 Task: Concert Posters
Action: Mouse pressed left at (398, 165)
Screenshot: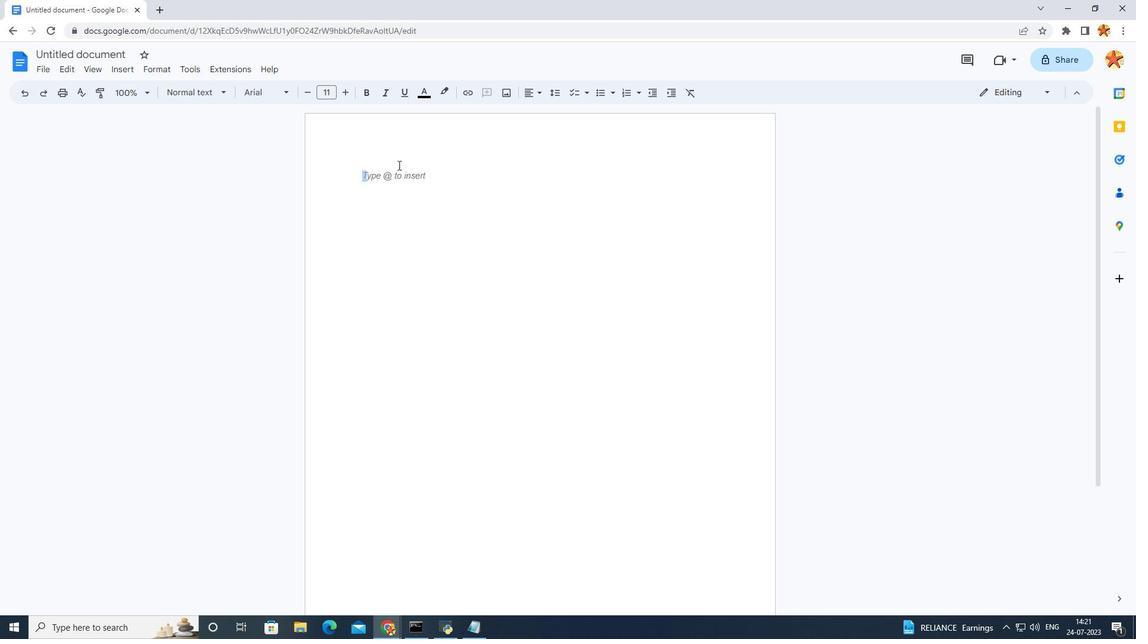 
Action: Mouse moved to (390, 169)
Screenshot: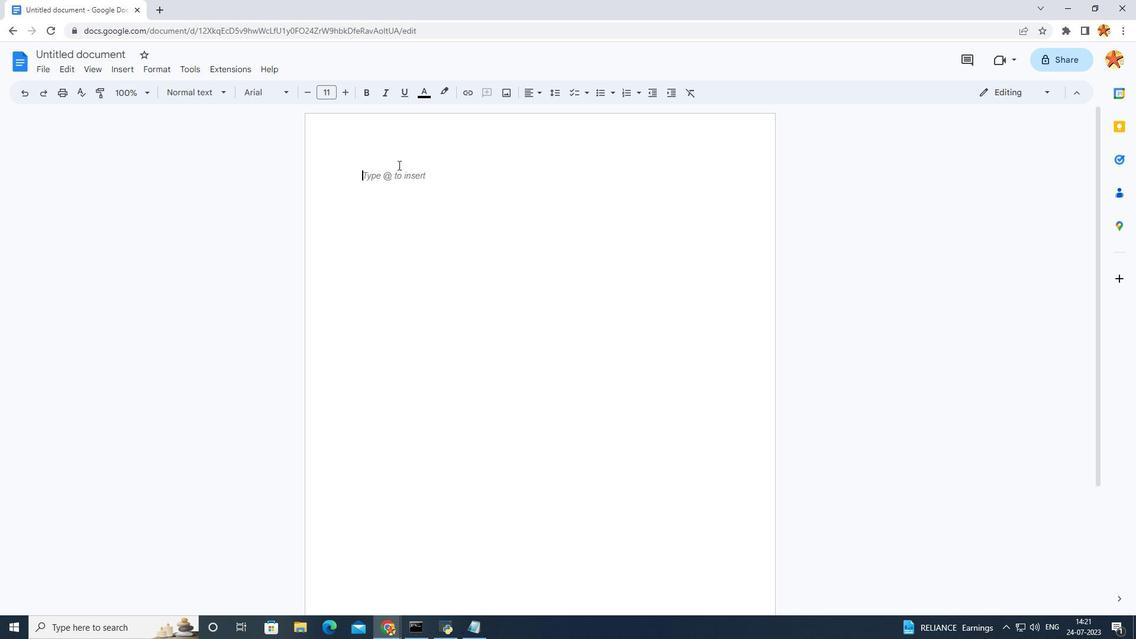 
Action: Key pressed <Key.caps_lock>E<Key.caps_lock>nch<Key.backspace><Key.backspace><Key.backspace><Key.caps_lock>NCHNA<Key.backspace><Key.backspace>ANTING<Key.space>ROCK<Key.space>CONCERT
Screenshot: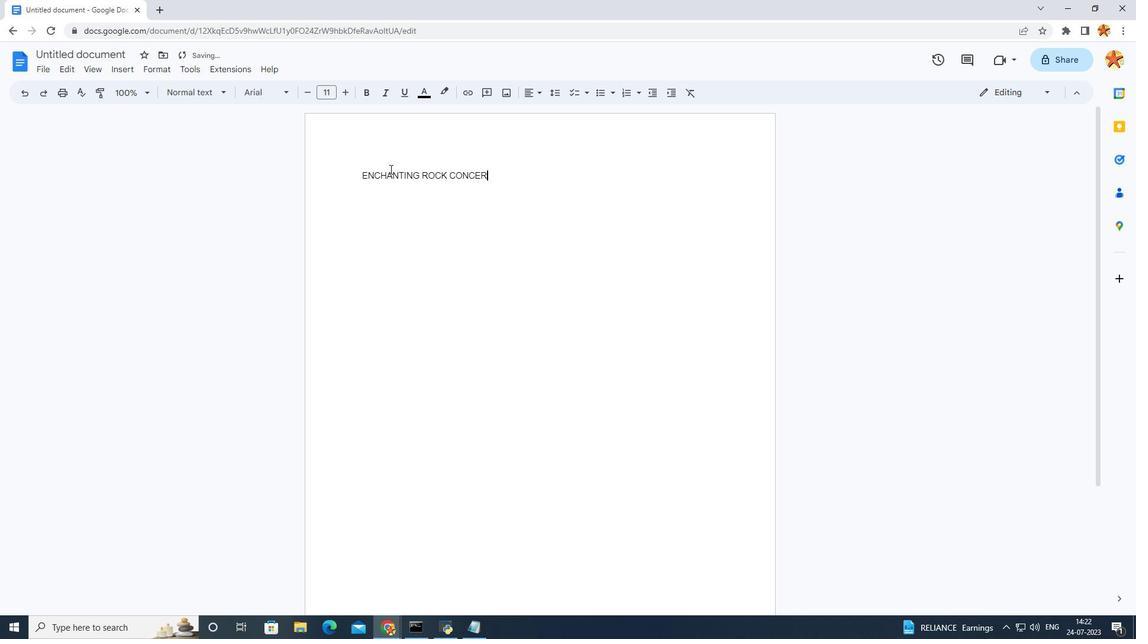 
Action: Mouse moved to (525, 168)
Screenshot: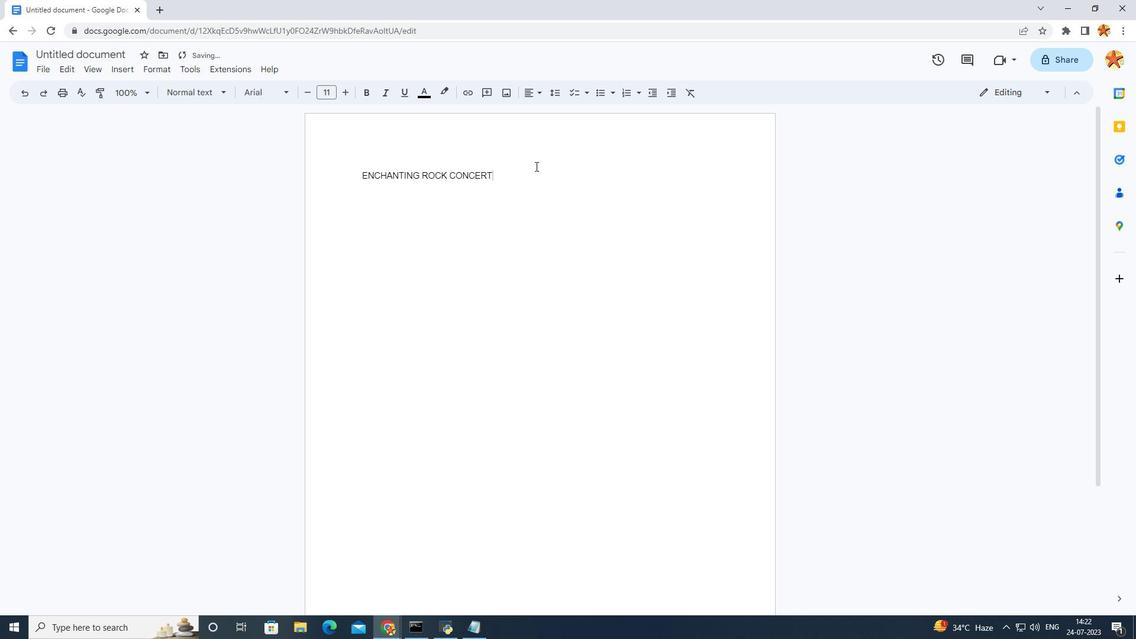 
Action: Mouse pressed left at (531, 168)
Screenshot: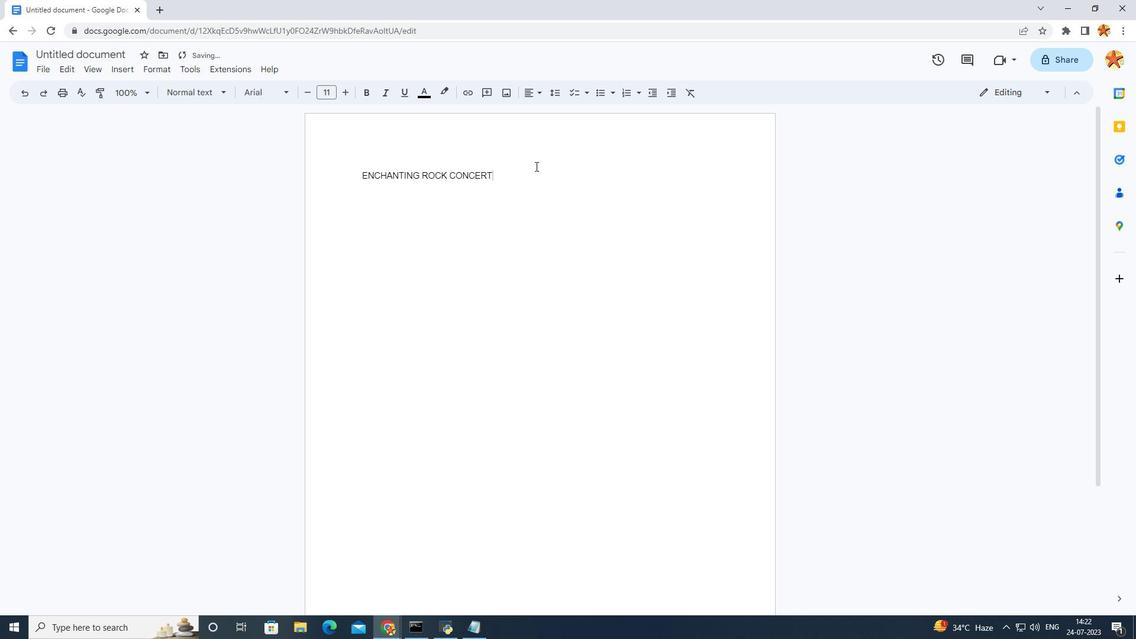 
Action: Mouse moved to (531, 91)
Screenshot: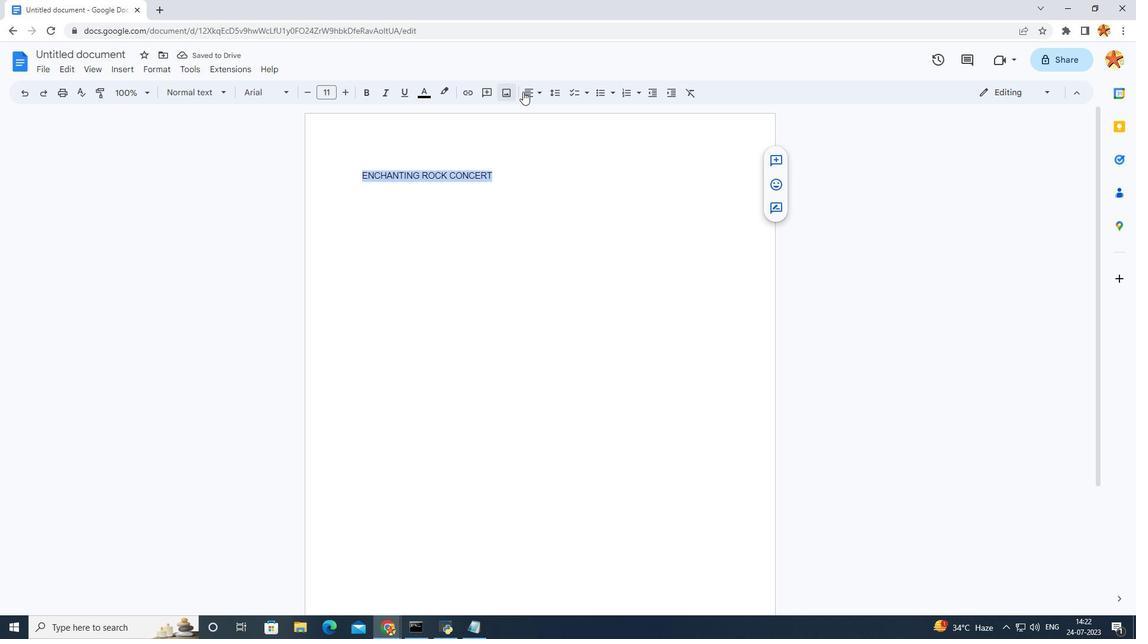
Action: Mouse pressed left at (531, 91)
Screenshot: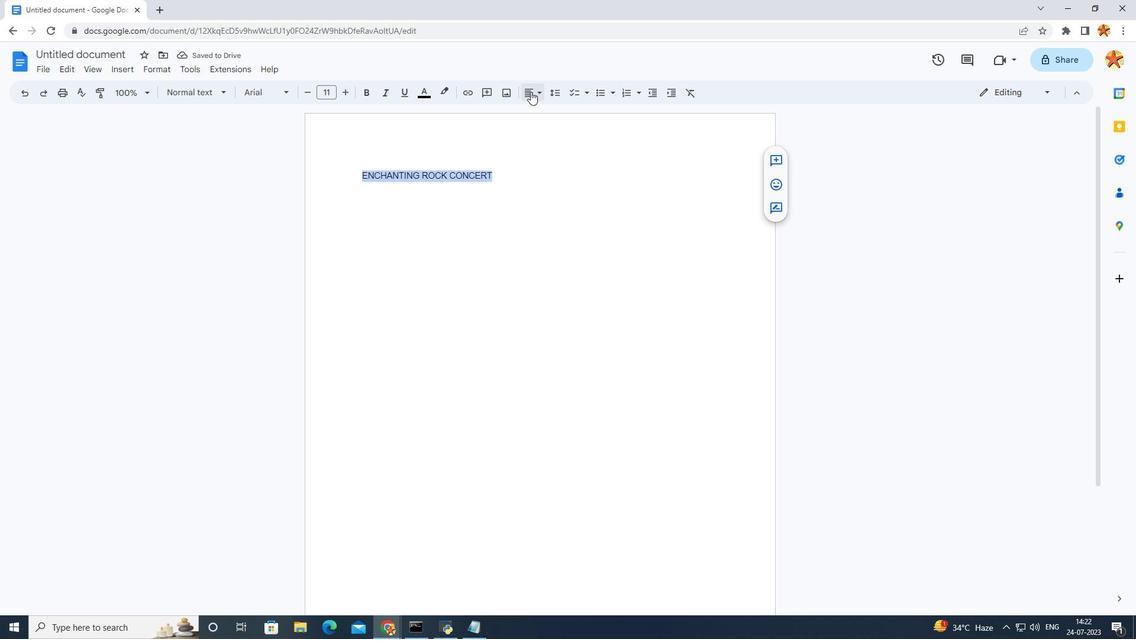 
Action: Mouse moved to (547, 116)
Screenshot: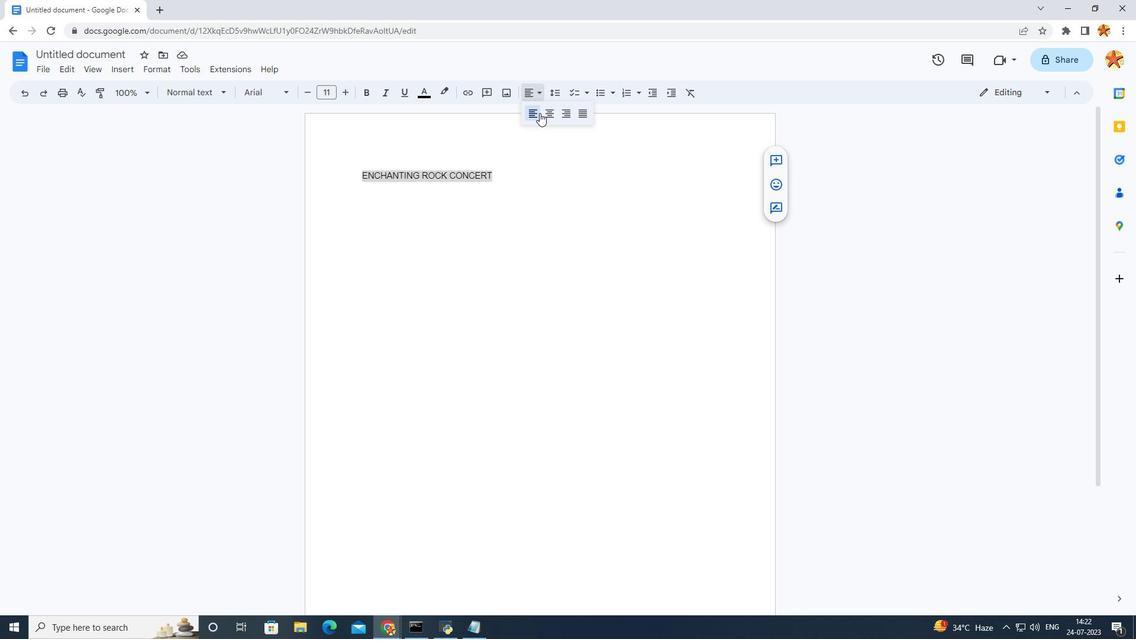 
Action: Mouse pressed left at (547, 116)
Screenshot: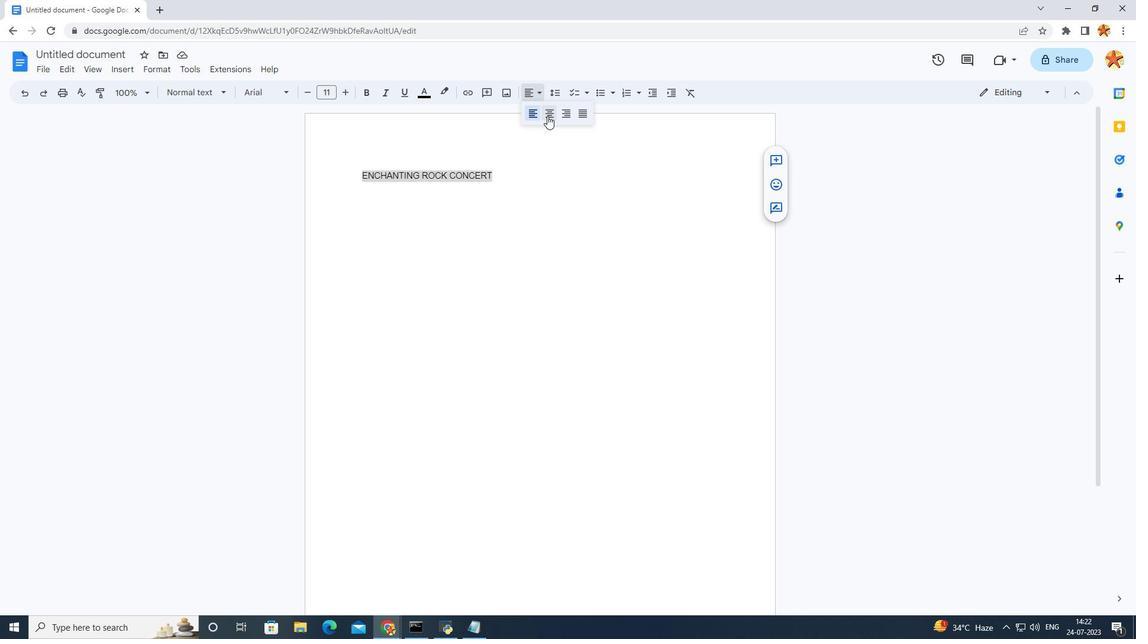 
Action: Mouse moved to (363, 92)
Screenshot: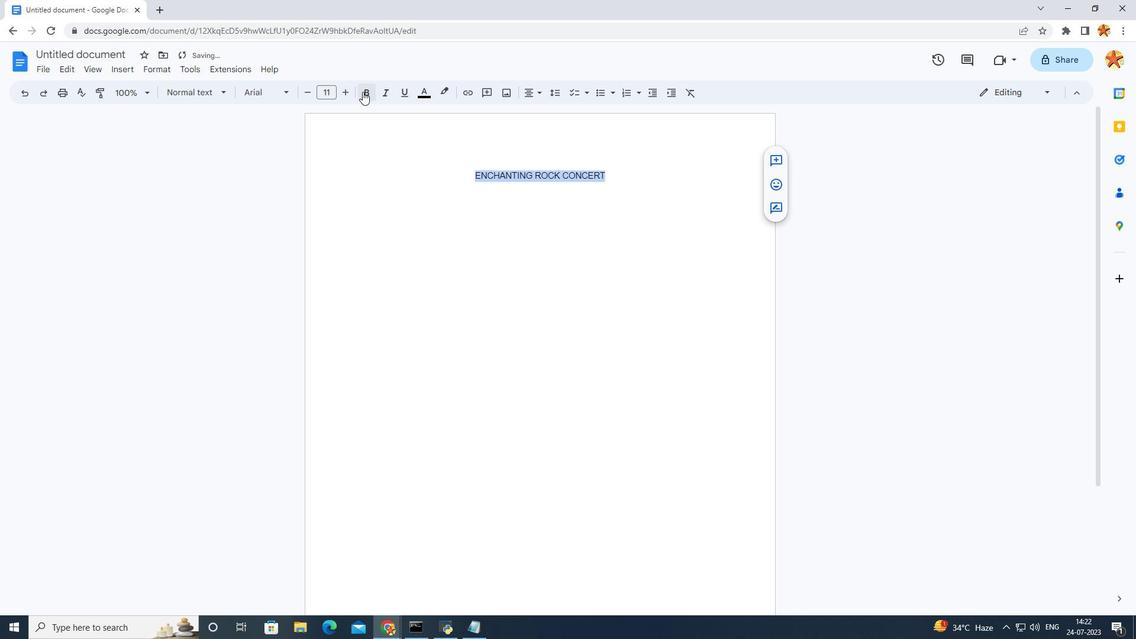 
Action: Mouse pressed left at (363, 92)
Screenshot: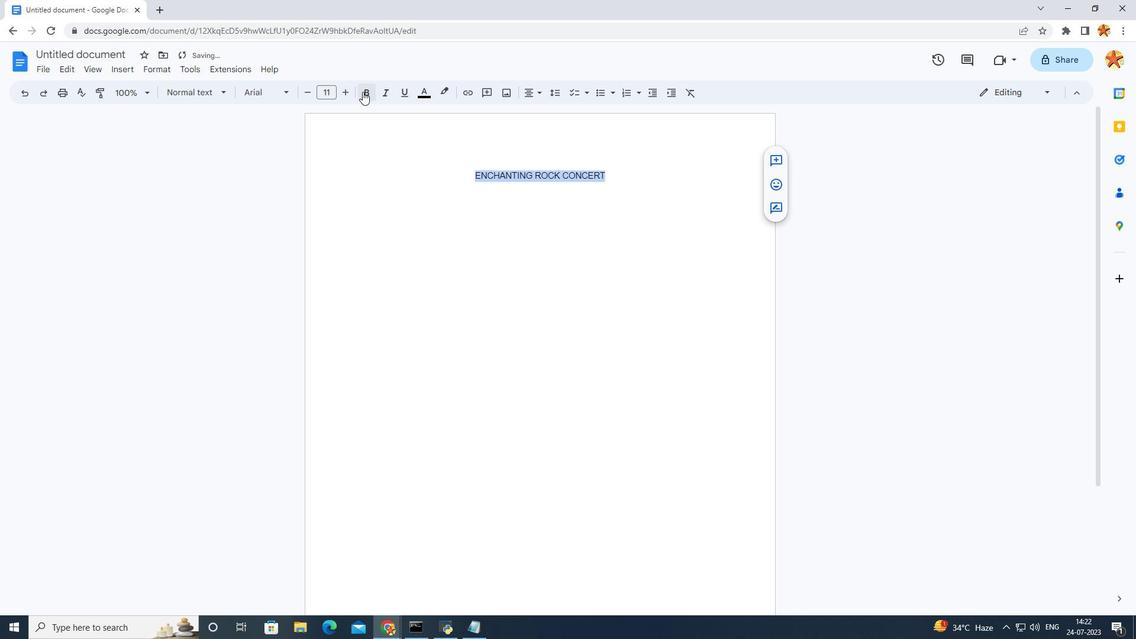 
Action: Mouse moved to (348, 95)
Screenshot: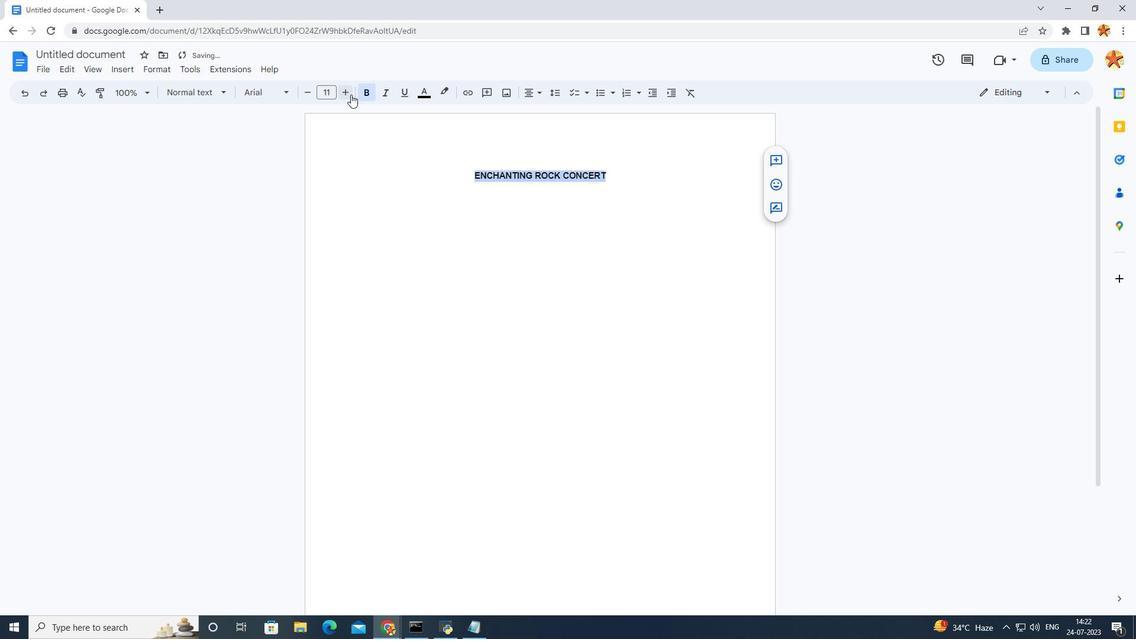 
Action: Mouse pressed left at (348, 95)
Screenshot: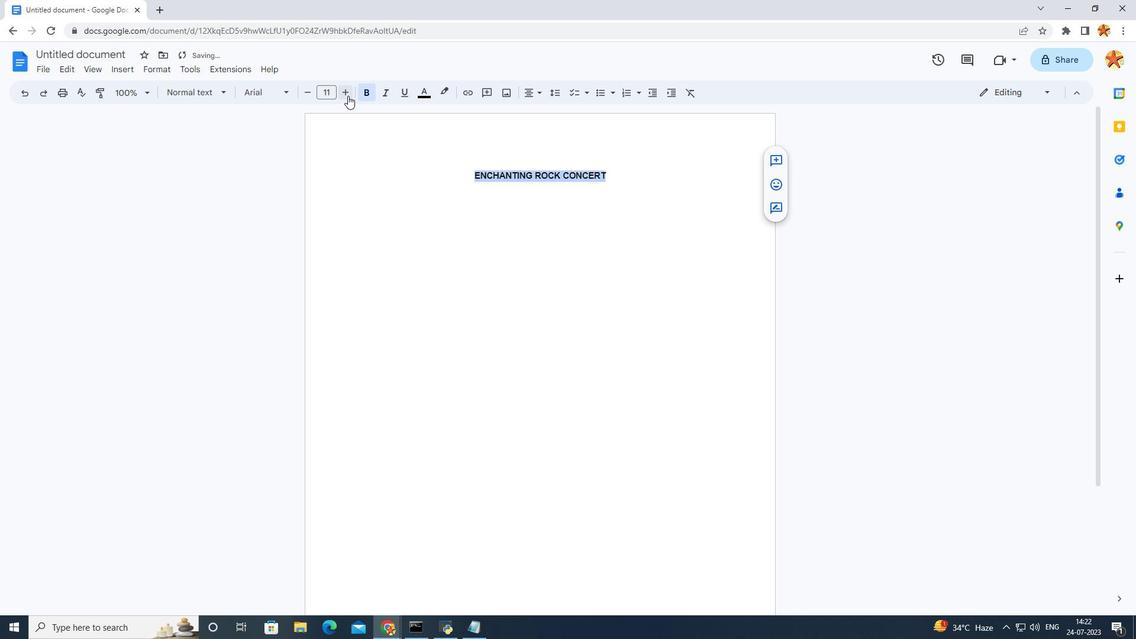 
Action: Mouse pressed left at (348, 95)
Screenshot: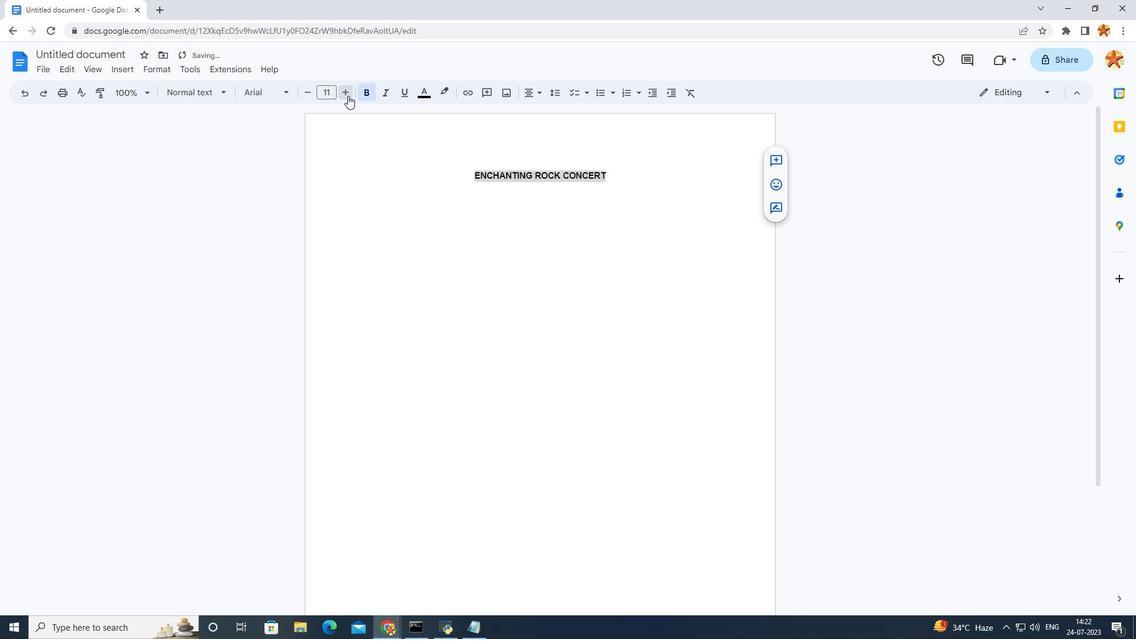 
Action: Mouse pressed left at (348, 95)
Screenshot: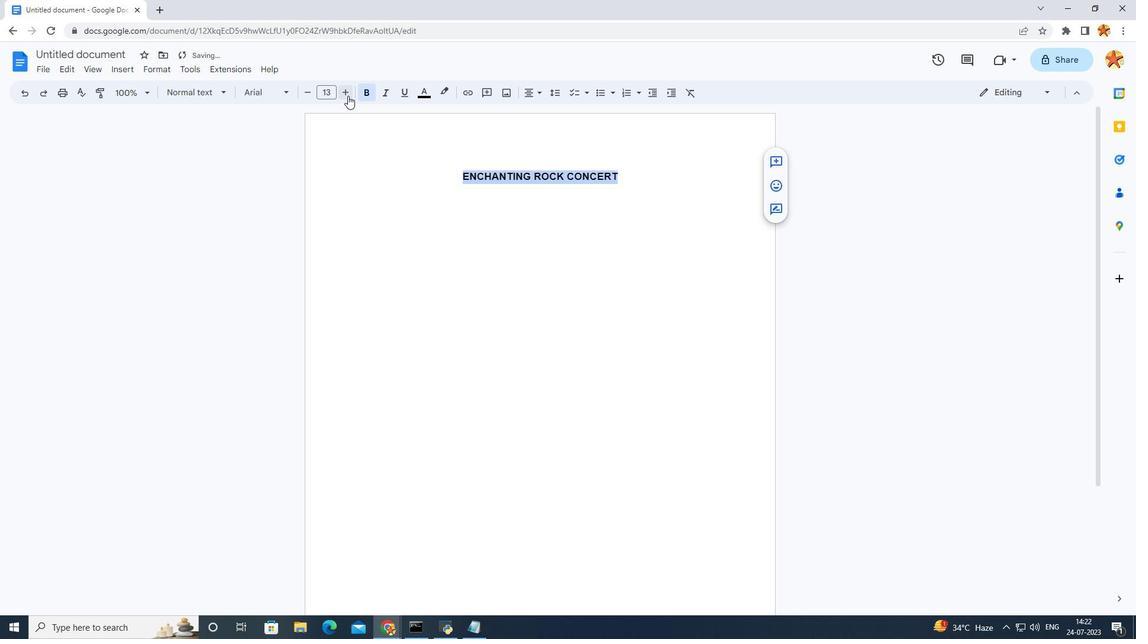 
Action: Mouse pressed left at (348, 95)
Screenshot: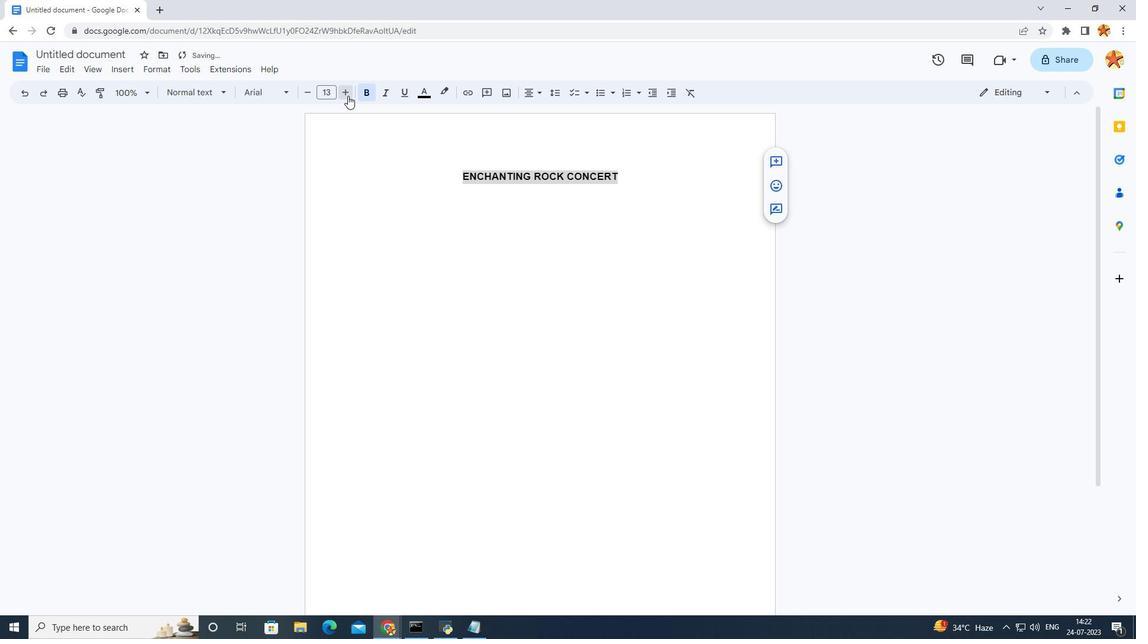 
Action: Mouse pressed left at (348, 95)
Screenshot: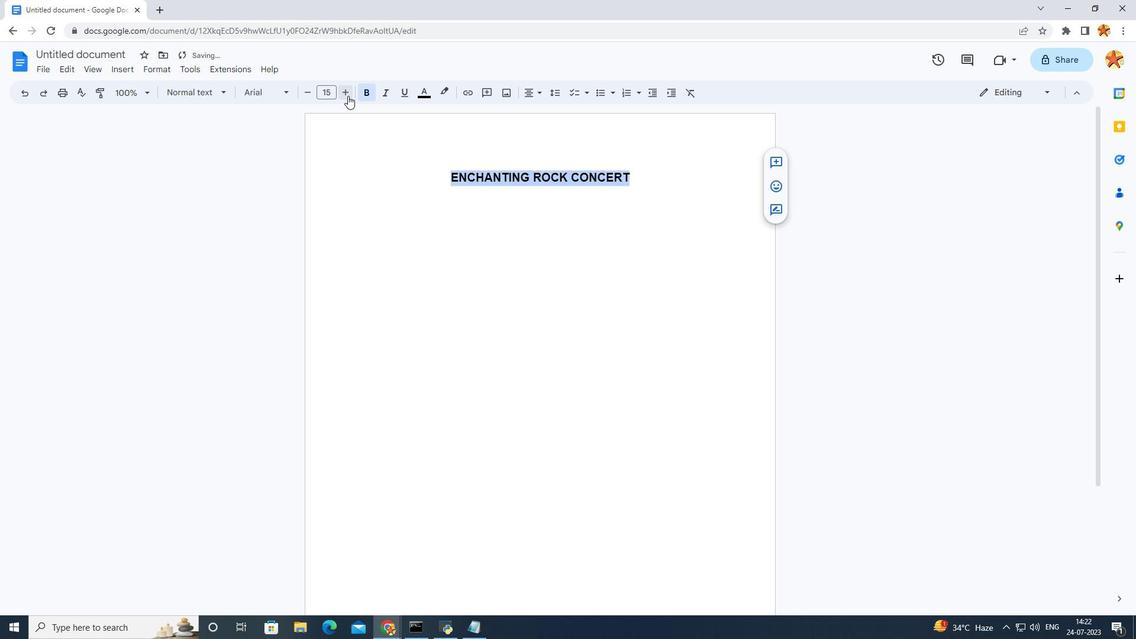 
Action: Mouse pressed left at (348, 95)
Screenshot: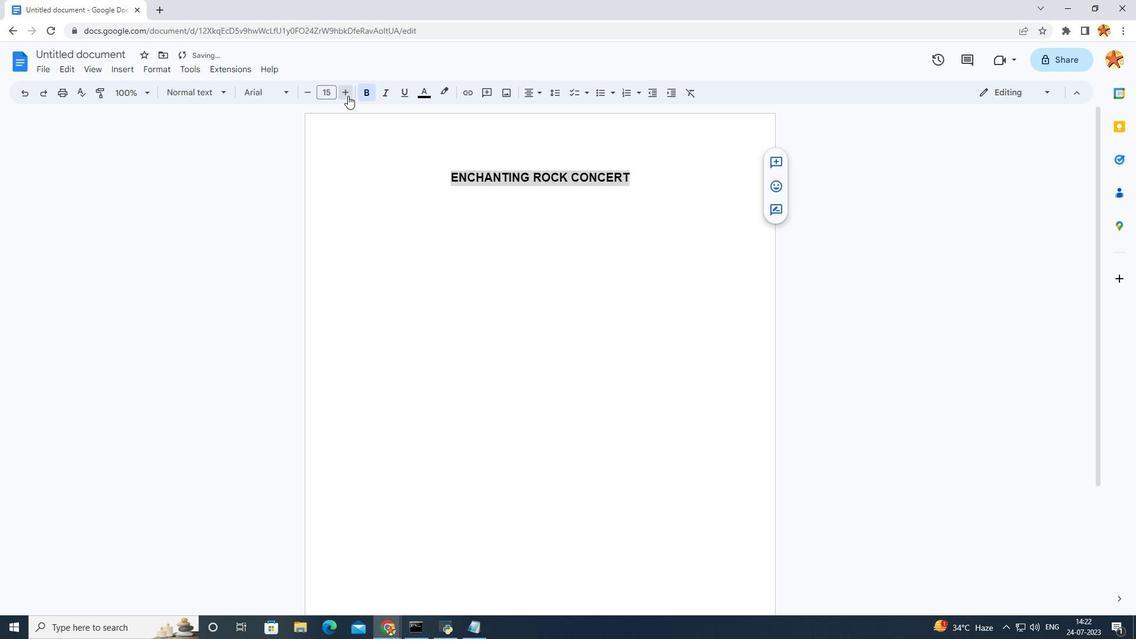 
Action: Mouse pressed left at (348, 95)
Screenshot: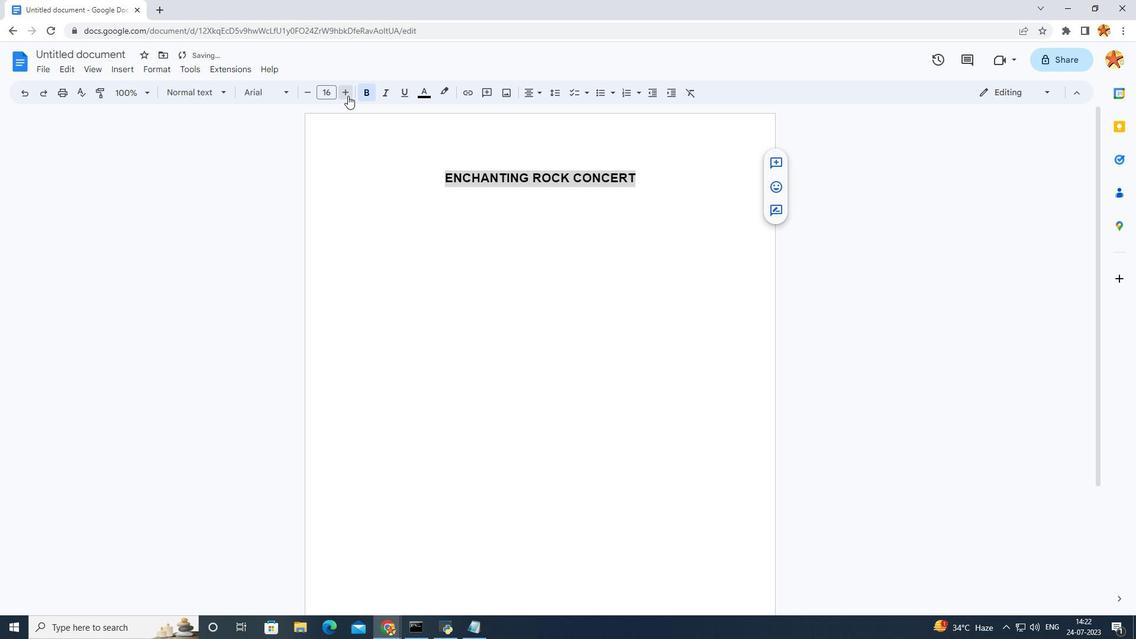 
Action: Mouse pressed left at (348, 95)
Screenshot: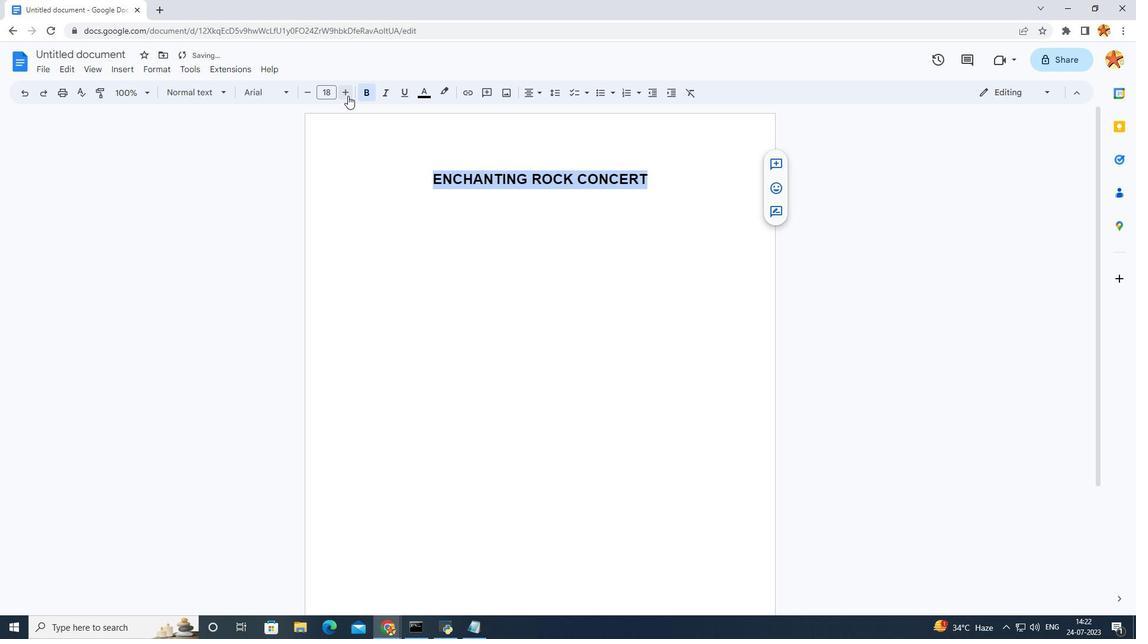 
Action: Mouse pressed left at (348, 95)
Screenshot: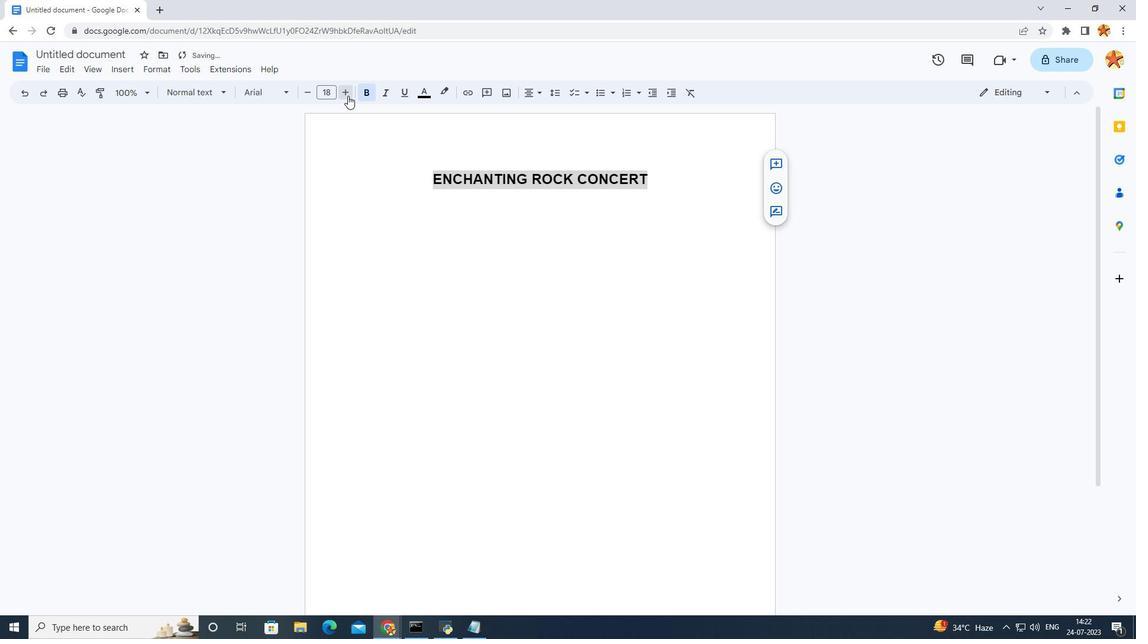 
Action: Mouse moved to (655, 190)
Screenshot: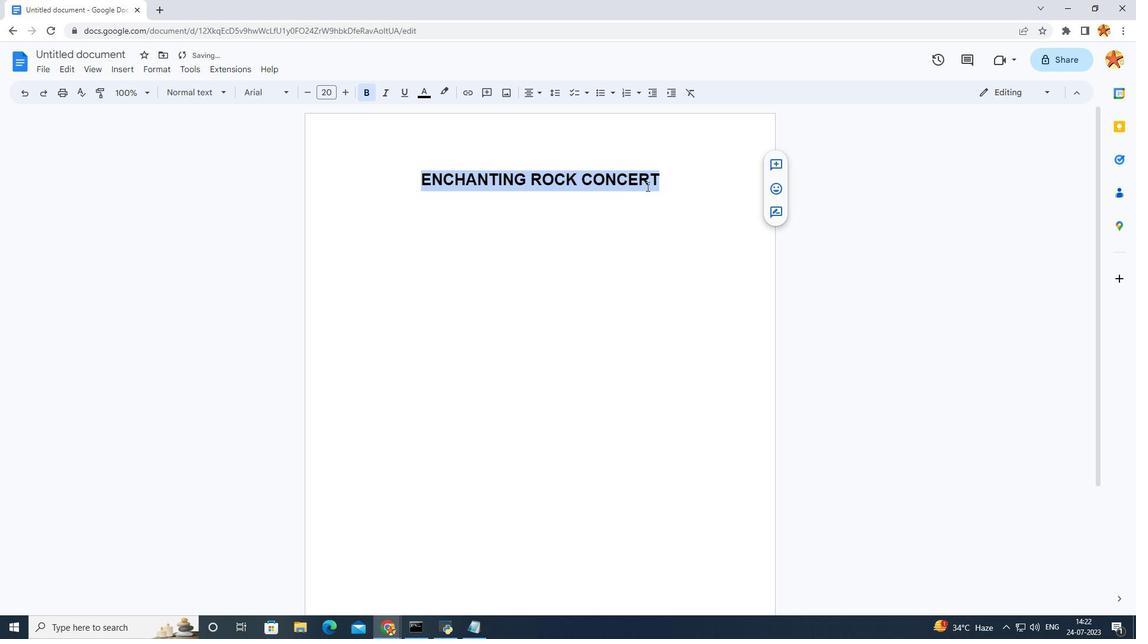 
Action: Mouse pressed left at (655, 190)
Screenshot: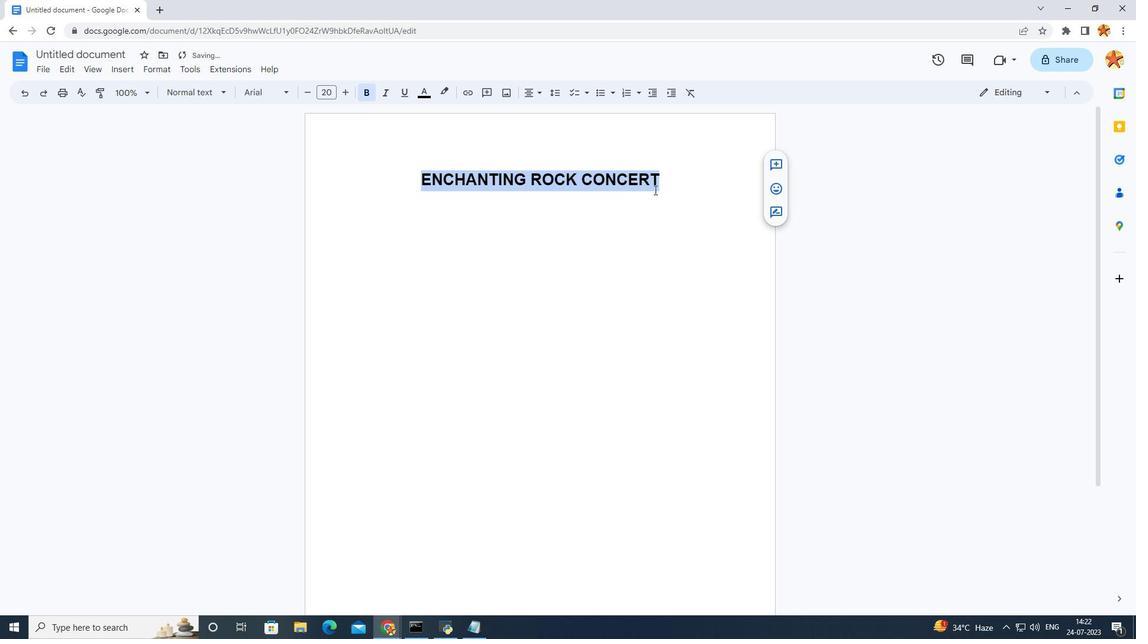 
Action: Mouse moved to (659, 190)
Screenshot: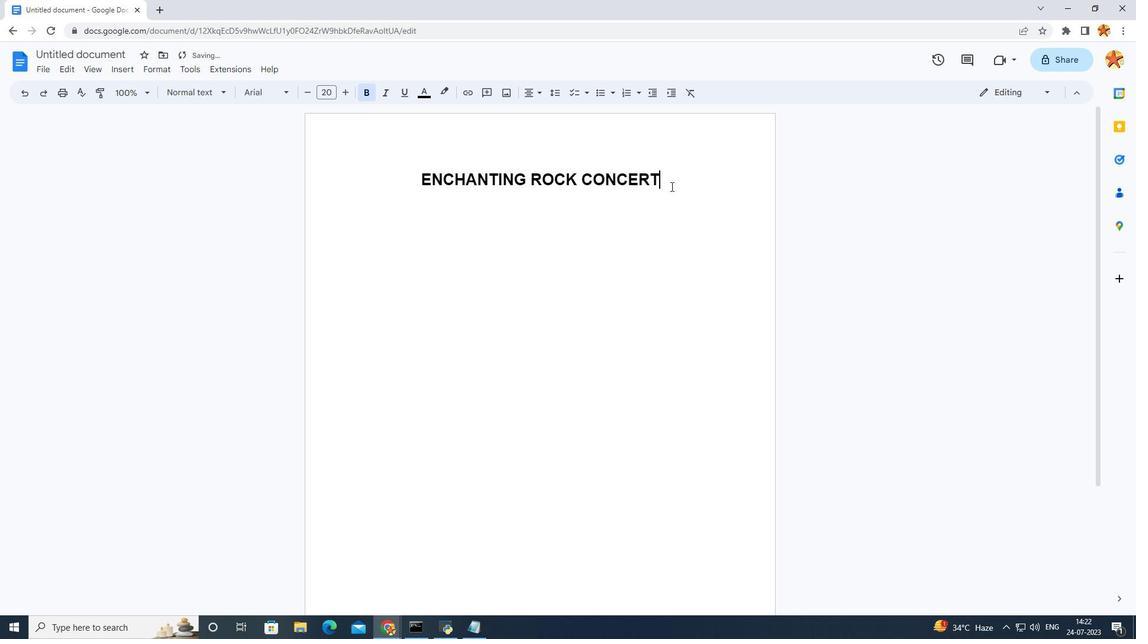 
Action: Key pressed <Key.enter><Key.caps_lock><Key.caps_lock>NOVEMBER<Key.space>12,2023<Key.enter>AT<Key.space>6<Key.space>PM<Key.space><Key.enter>IN<Key.space>THE<Key.space>LE<Key.space>MERIF<Key.backspace>DIAN<Key.space>CLUB
Screenshot: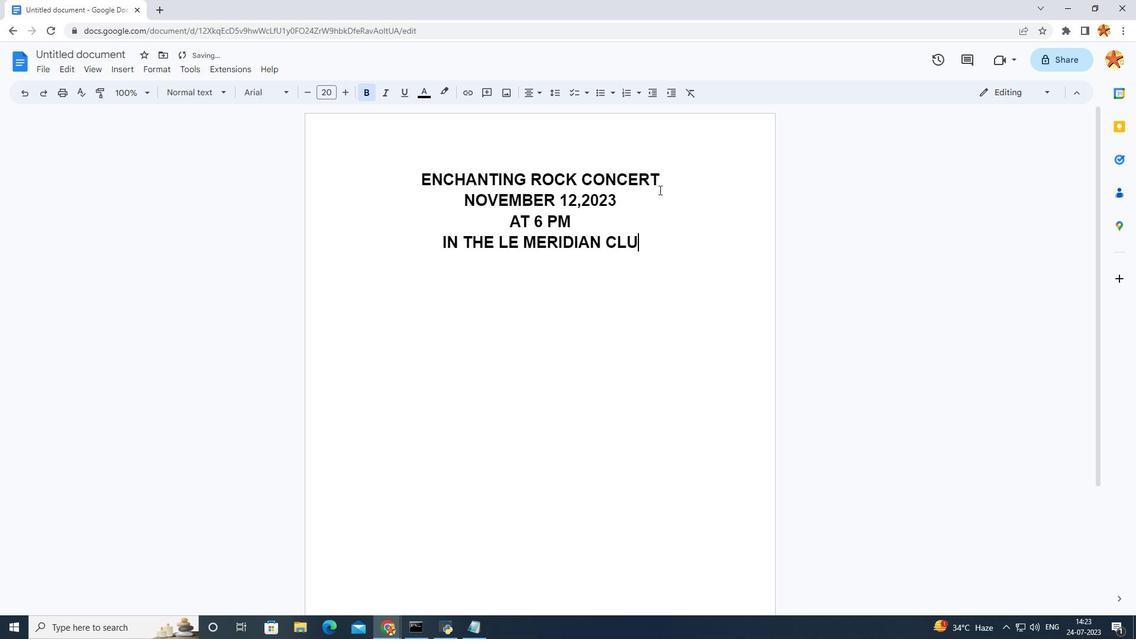 
Action: Mouse moved to (445, 192)
Screenshot: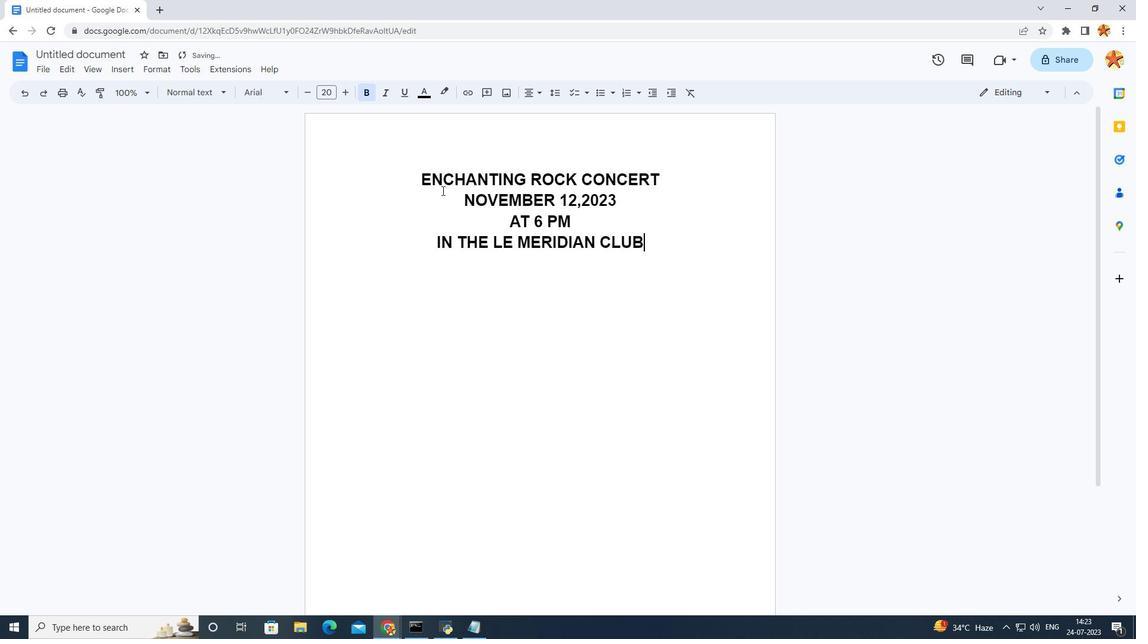 
Action: Mouse pressed left at (445, 192)
Screenshot: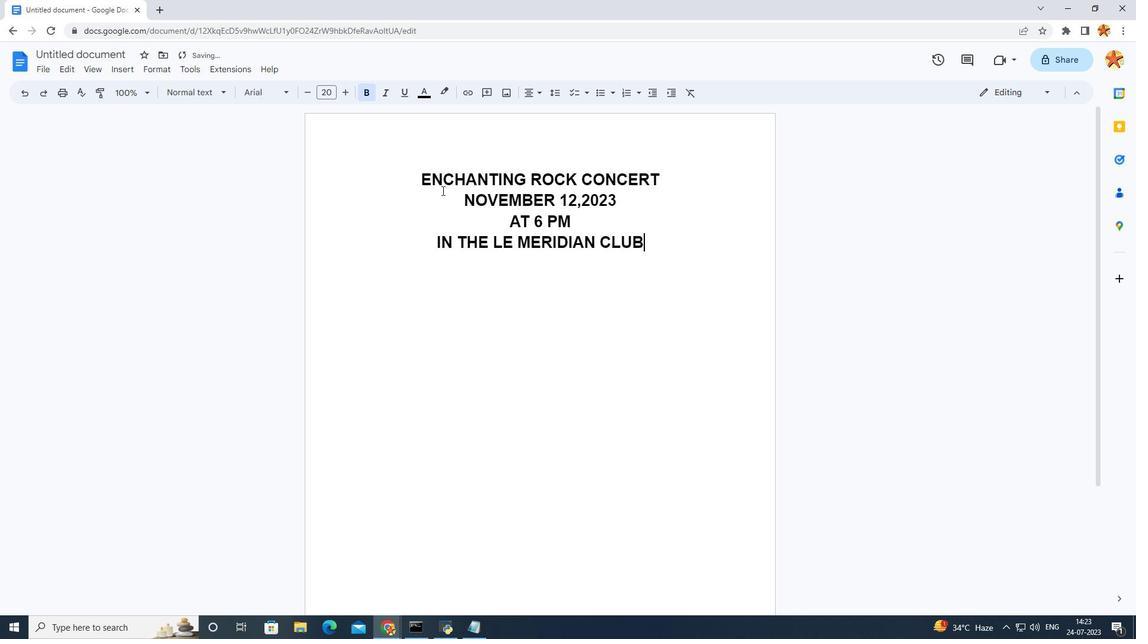 
Action: Mouse moved to (528, 94)
Screenshot: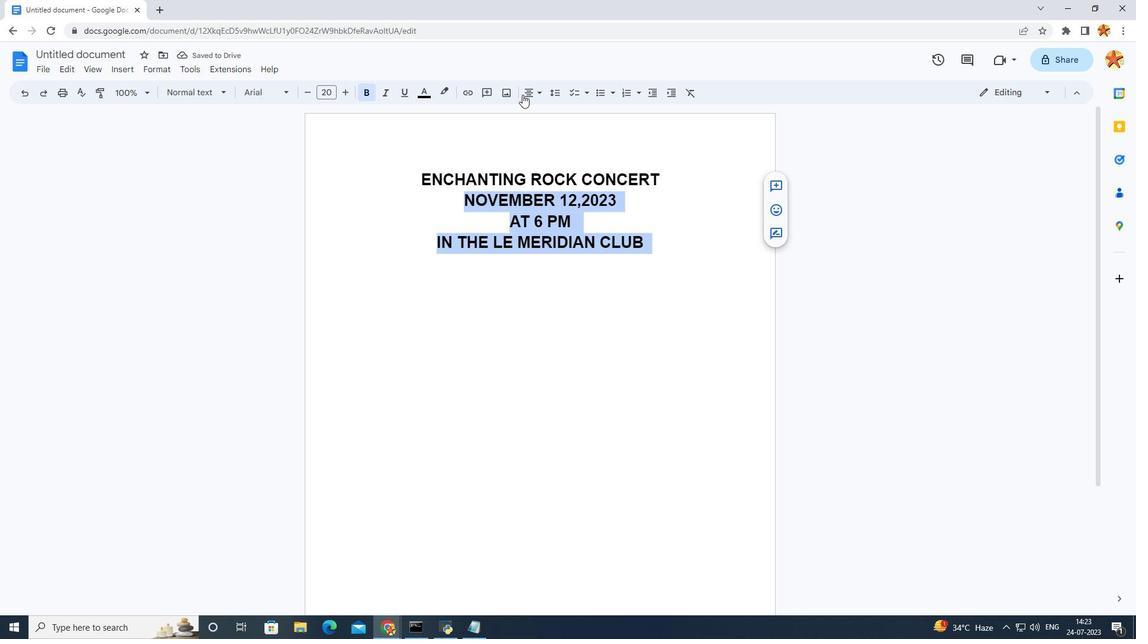
Action: Mouse pressed left at (528, 94)
Screenshot: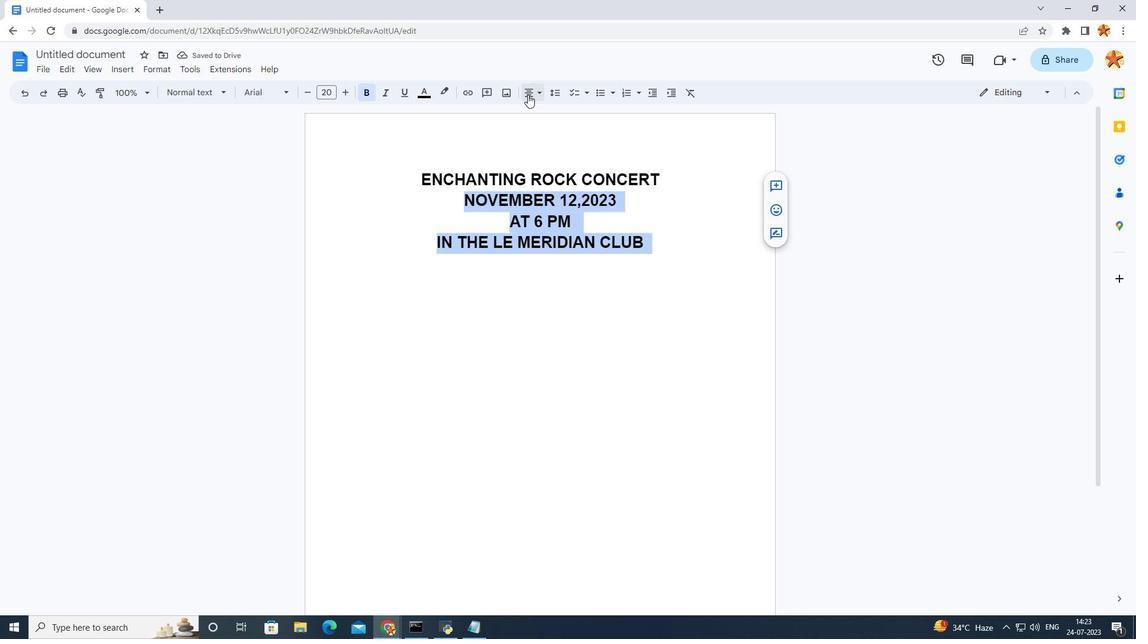 
Action: Mouse moved to (534, 116)
Screenshot: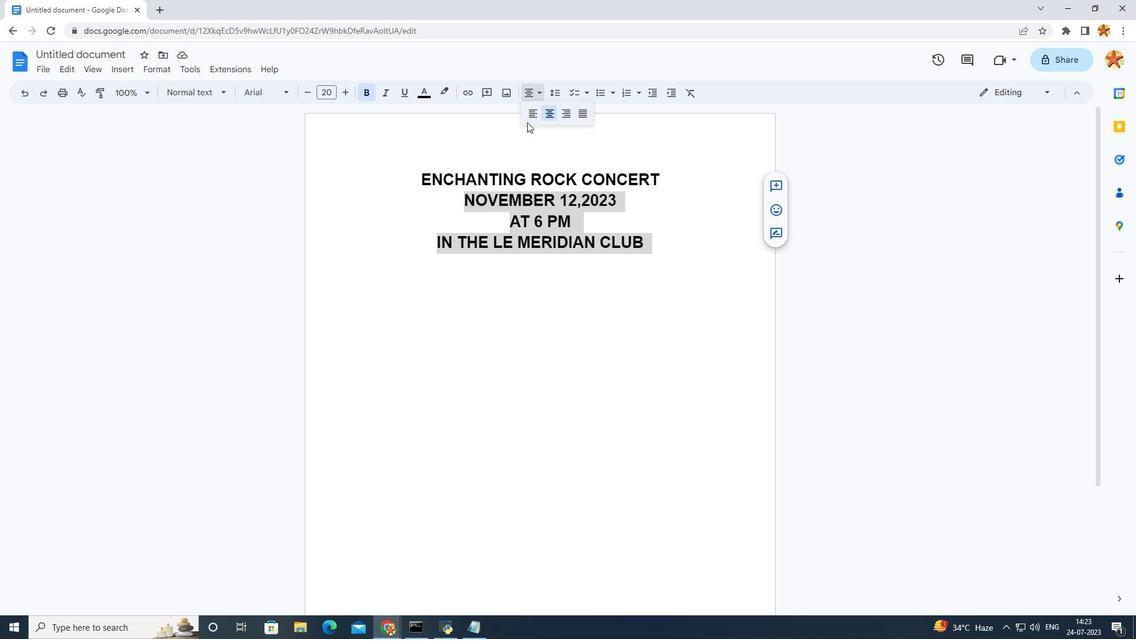 
Action: Mouse pressed left at (534, 116)
Screenshot: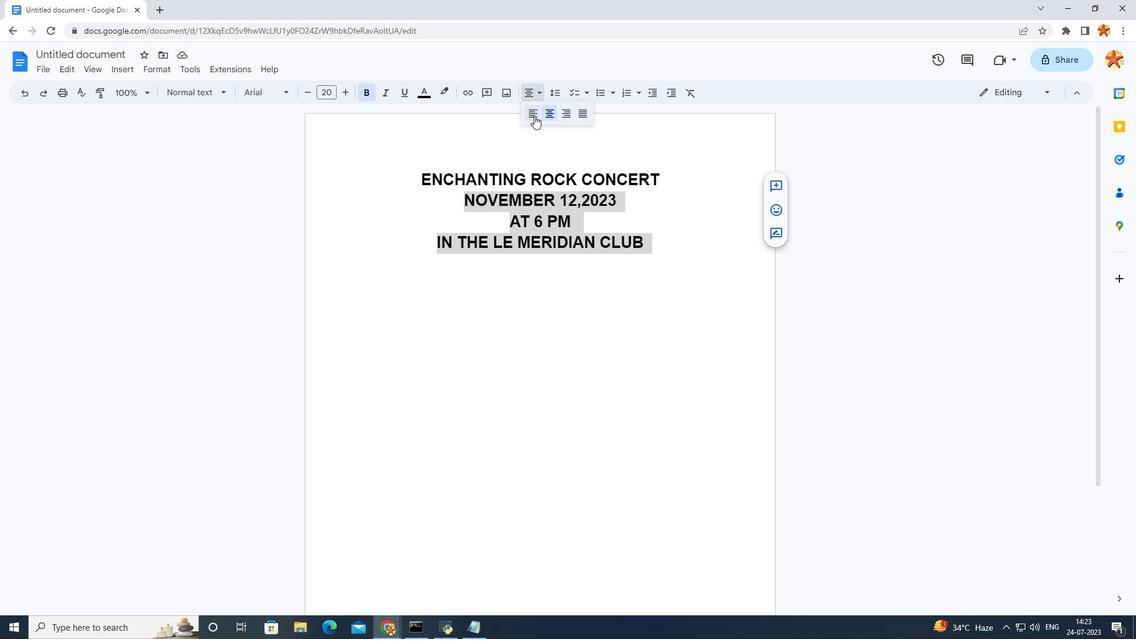 
Action: Mouse moved to (467, 235)
Screenshot: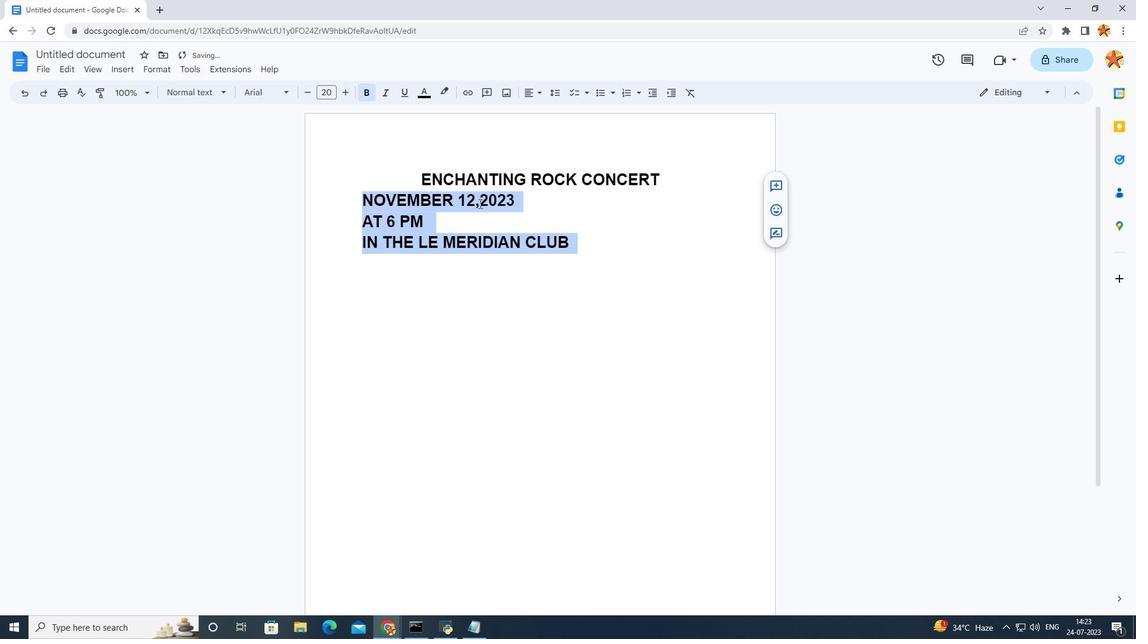 
Action: Mouse pressed left at (467, 235)
Screenshot: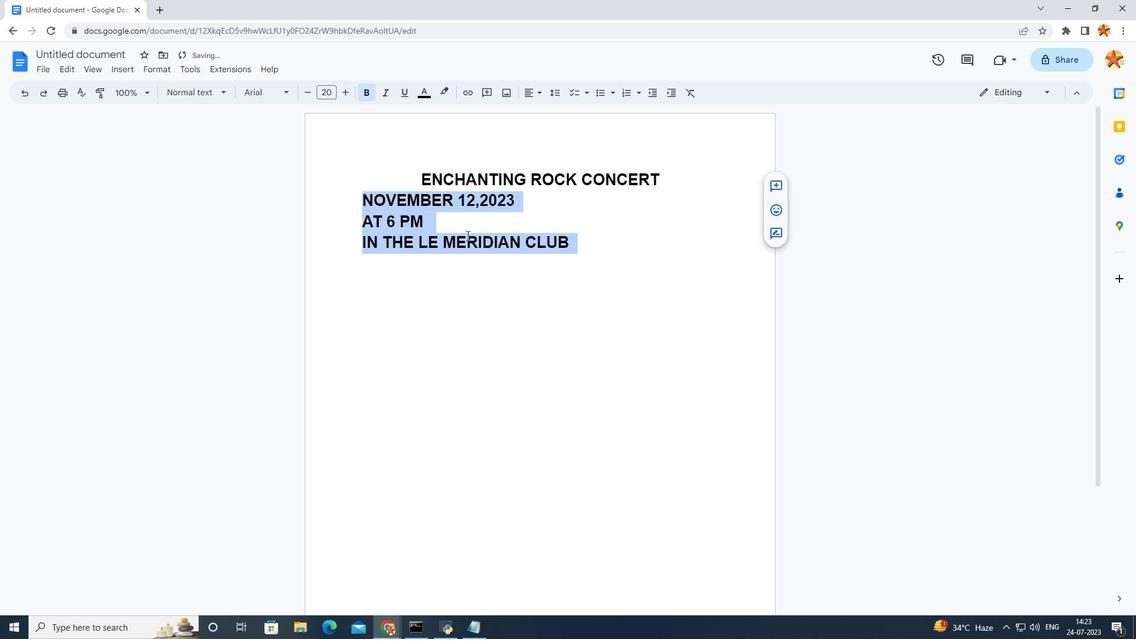 
Action: Mouse moved to (358, 222)
Screenshot: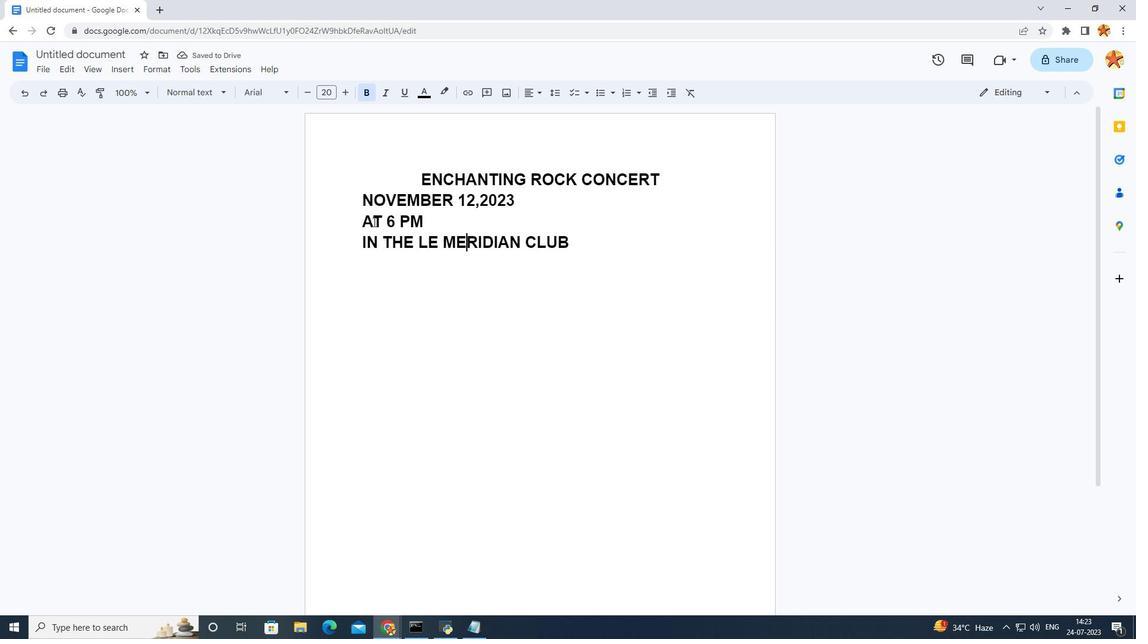 
Action: Mouse pressed left at (358, 222)
Screenshot: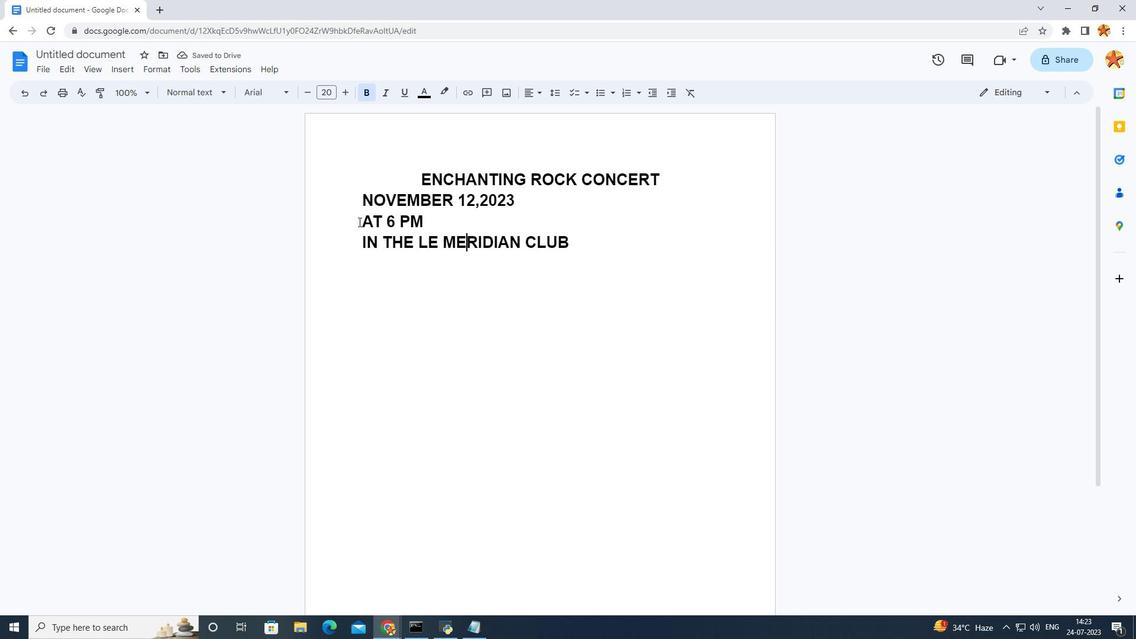 
Action: Mouse moved to (355, 236)
Screenshot: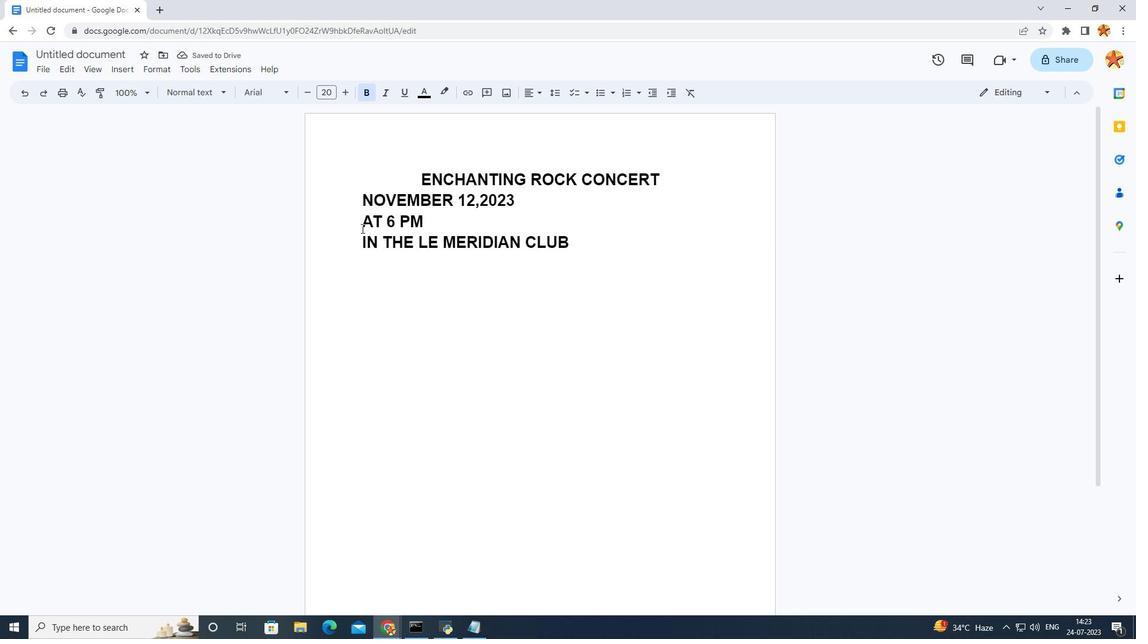 
Action: Mouse pressed left at (355, 236)
Screenshot: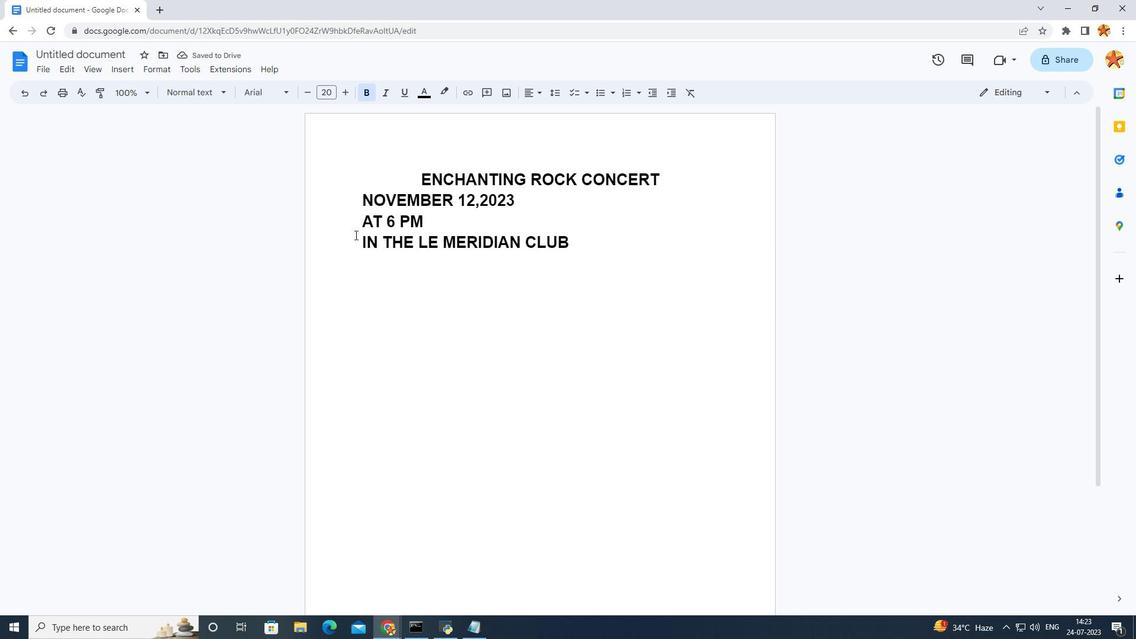 
Action: Mouse moved to (535, 91)
Screenshot: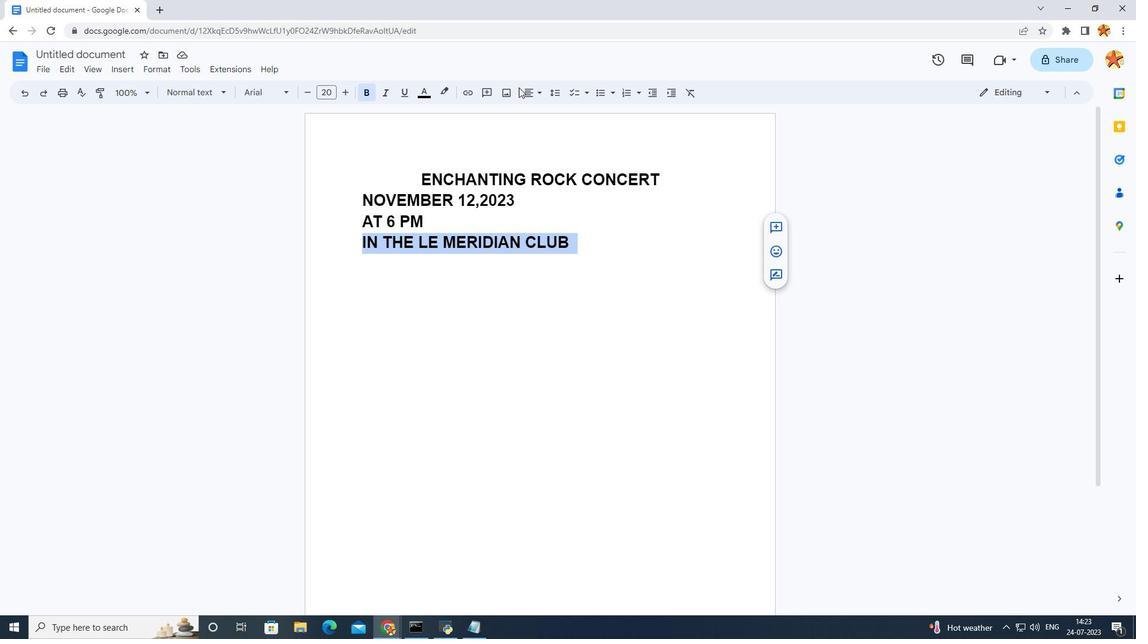 
Action: Mouse pressed left at (535, 91)
Screenshot: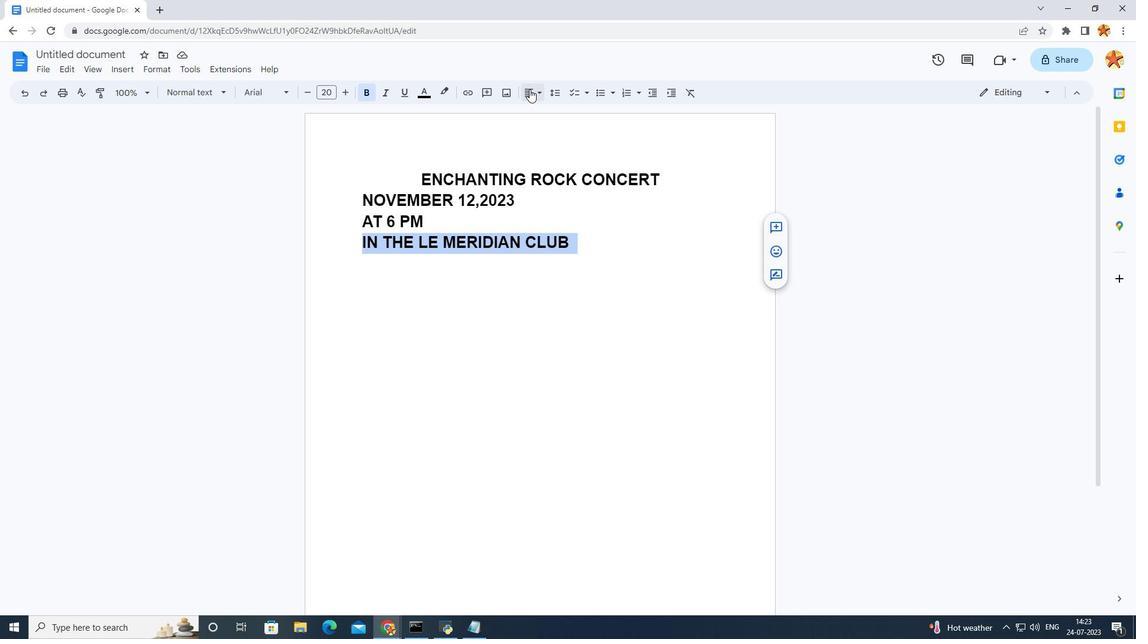 
Action: Mouse moved to (568, 117)
Screenshot: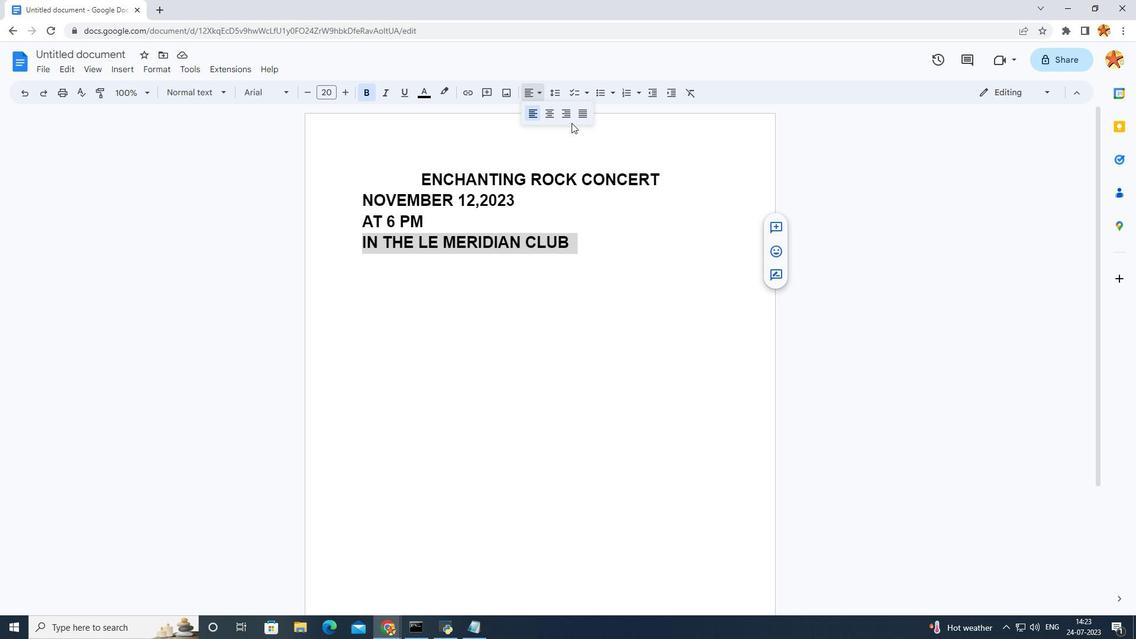 
Action: Mouse pressed left at (568, 117)
Screenshot: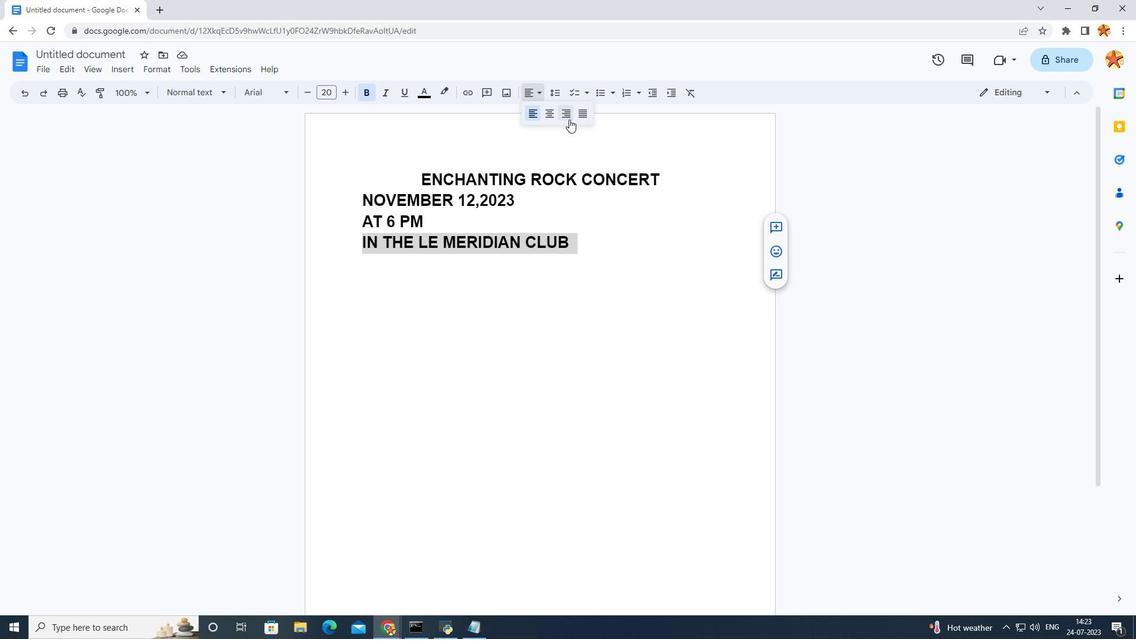 
Action: Mouse moved to (569, 223)
Screenshot: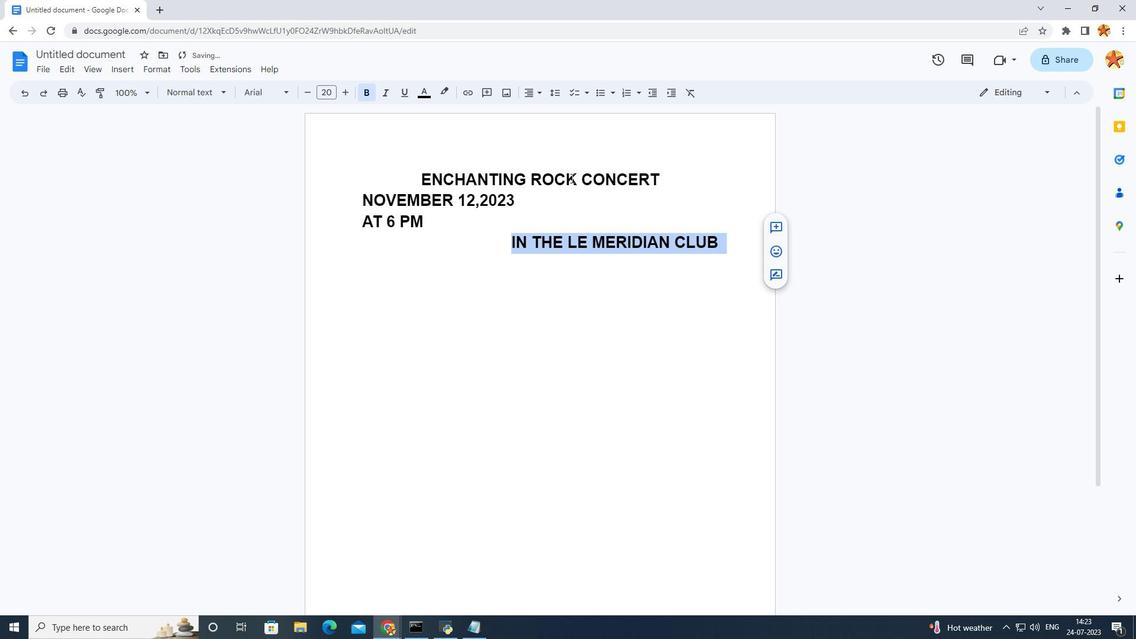 
Action: Mouse pressed left at (569, 223)
Screenshot: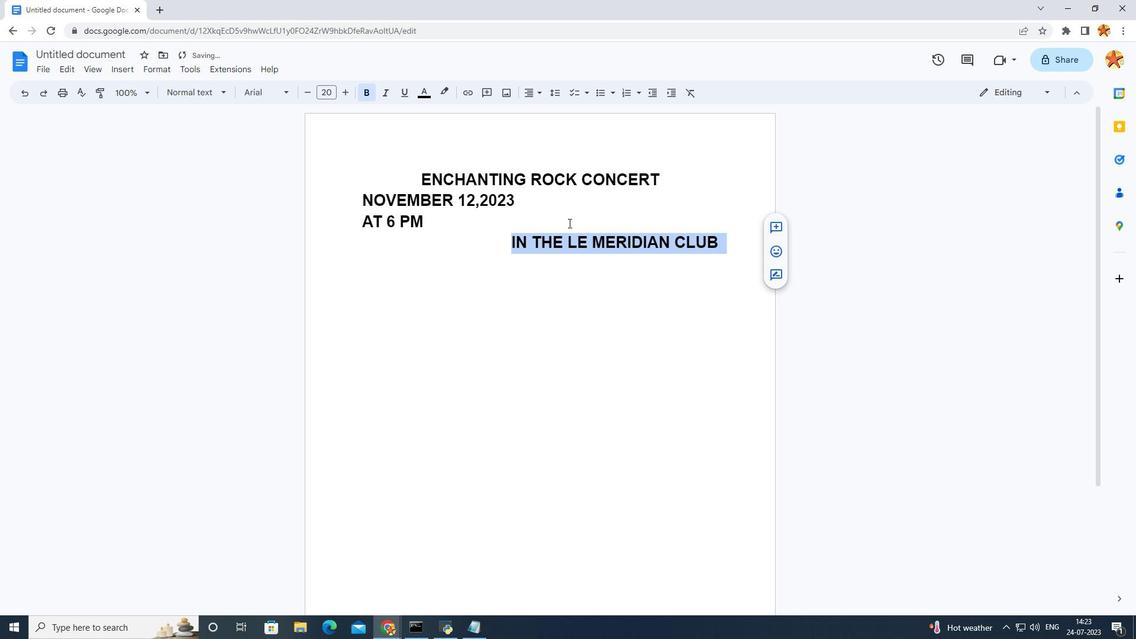
Action: Mouse moved to (544, 214)
Screenshot: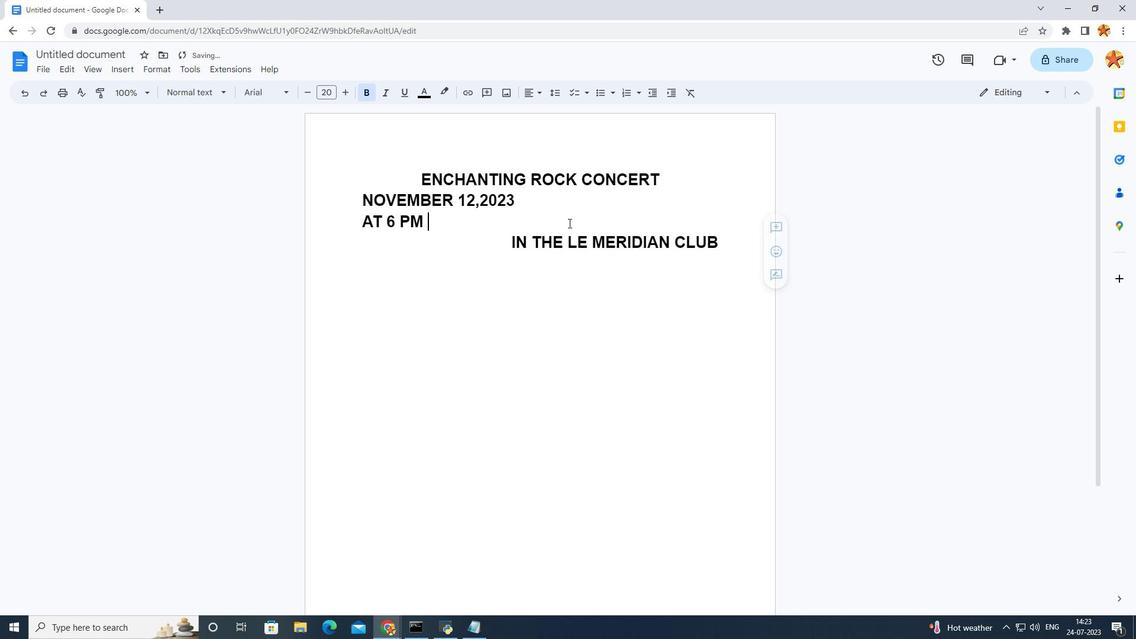 
Action: Mouse pressed left at (544, 214)
Screenshot: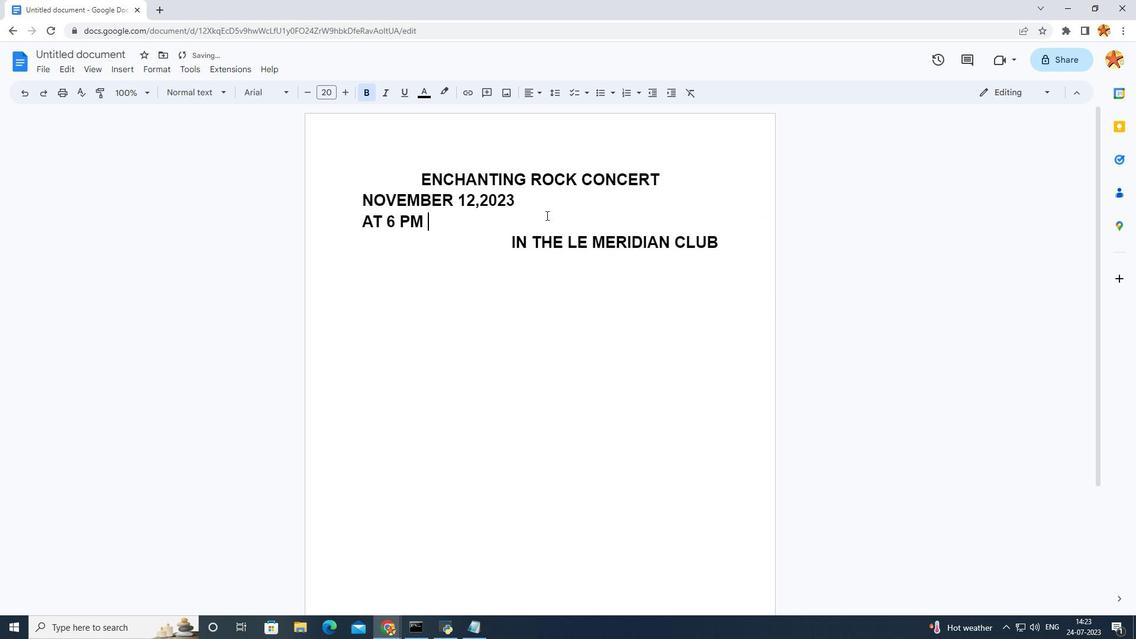 
Action: Mouse moved to (522, 229)
Screenshot: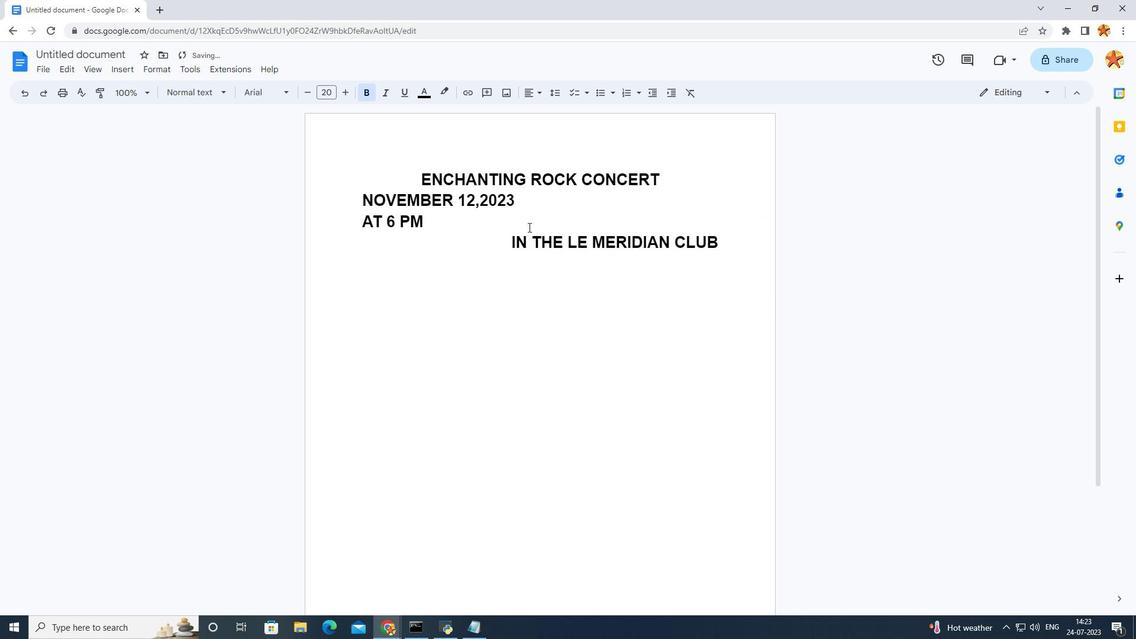 
Action: Mouse pressed left at (522, 229)
Screenshot: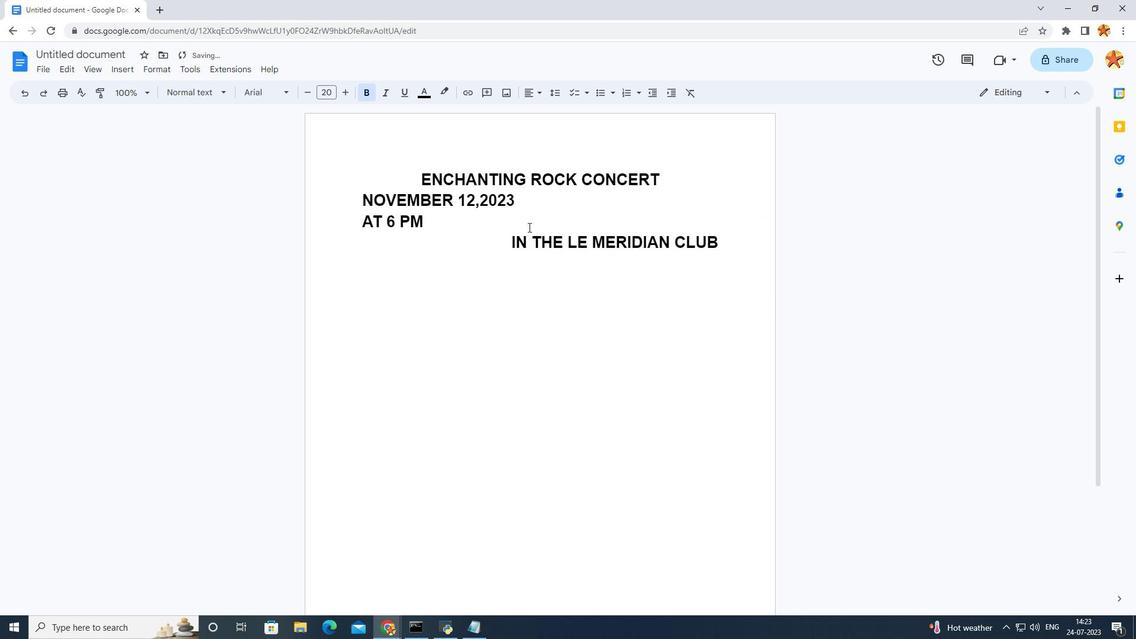 
Action: Mouse moved to (527, 227)
Screenshot: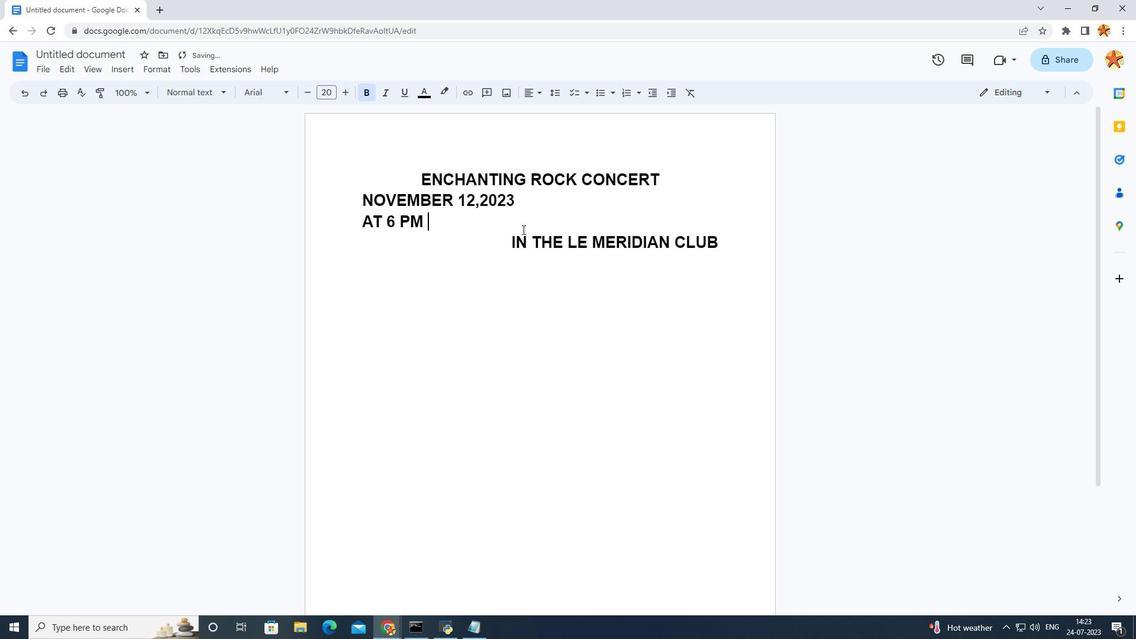 
Action: Mouse pressed left at (527, 227)
Screenshot: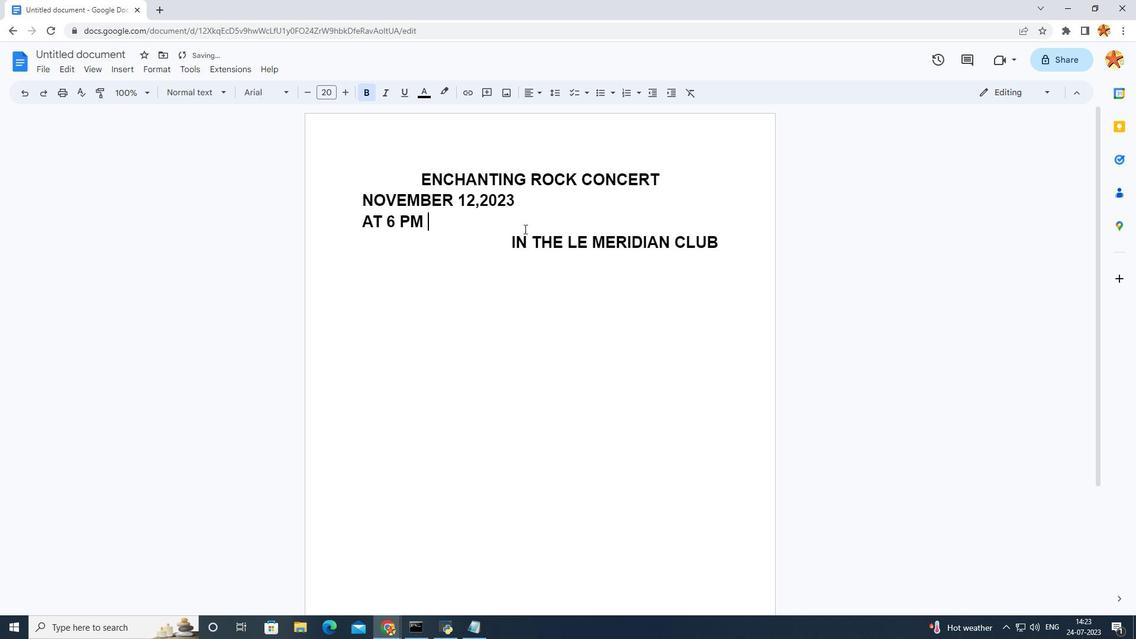 
Action: Key pressed <Key.space><Key.space><Key.space><Key.space><Key.space><Key.space><Key.space><Key.space><Key.space><Key.space><Key.space><Key.space><Key.space><Key.space><Key.space><Key.space><Key.space><Key.space><Key.enter><Key.enter><Key.enter><Key.enter><Key.enter><Key.enter><Key.enter><Key.enter><Key.enter><Key.enter><Key.enter><Key.enter><Key.enter><Key.enter><Key.space><Key.space><Key.space><Key.space><Key.space><Key.space><Key.space><Key.space><Key.space><Key.space><Key.space><Key.space><Key.space><Key.space><Key.space><Key.space><Key.space><Key.space><Key.space><Key.space><Key.space><Key.space><Key.space><Key.space><Key.space>
Screenshot: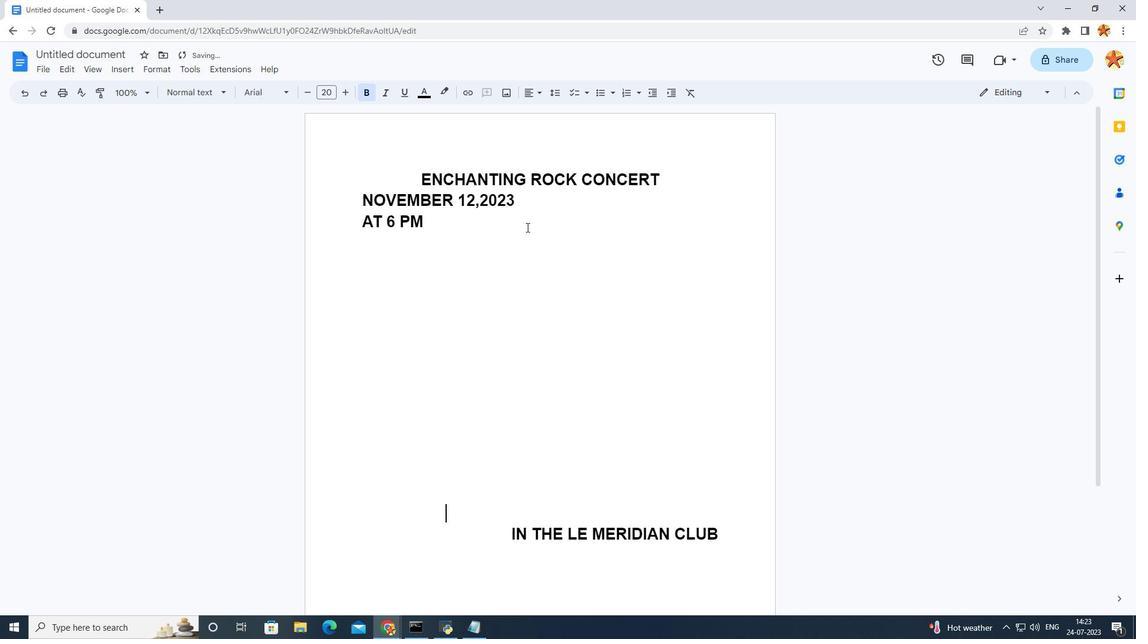
Action: Mouse moved to (489, 528)
Screenshot: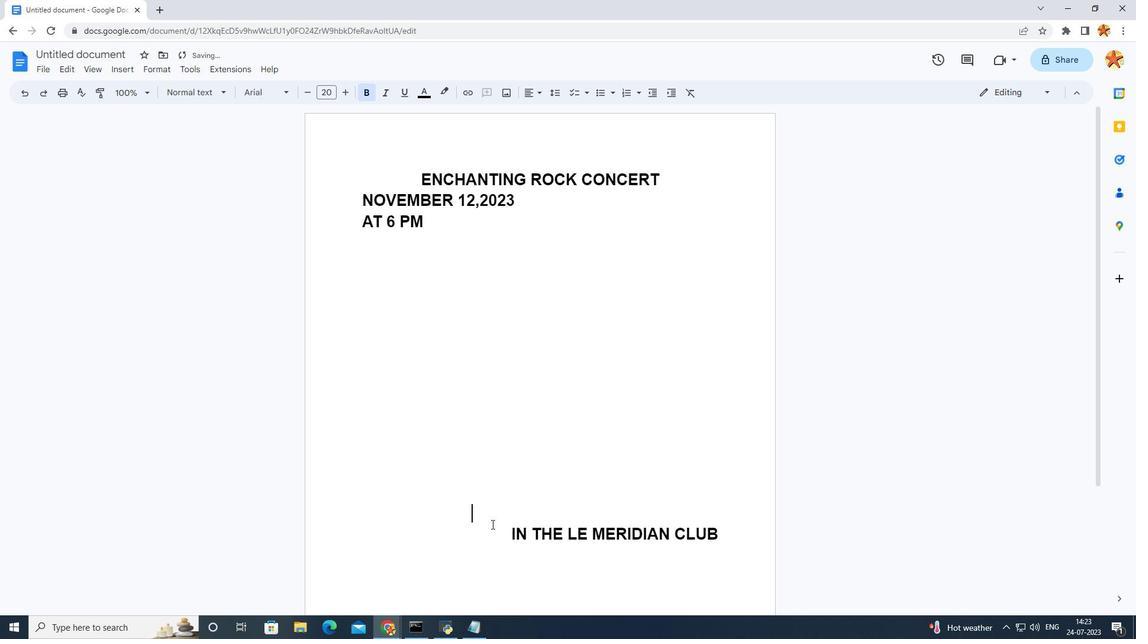 
Action: Mouse pressed left at (489, 528)
Screenshot: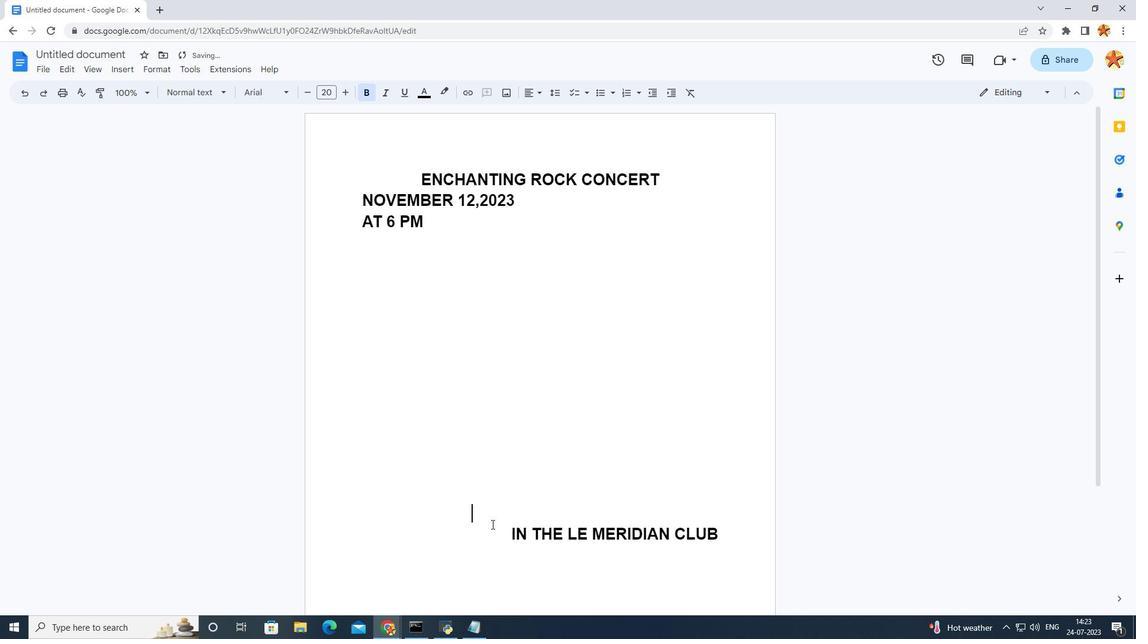 
Action: Mouse moved to (490, 528)
Screenshot: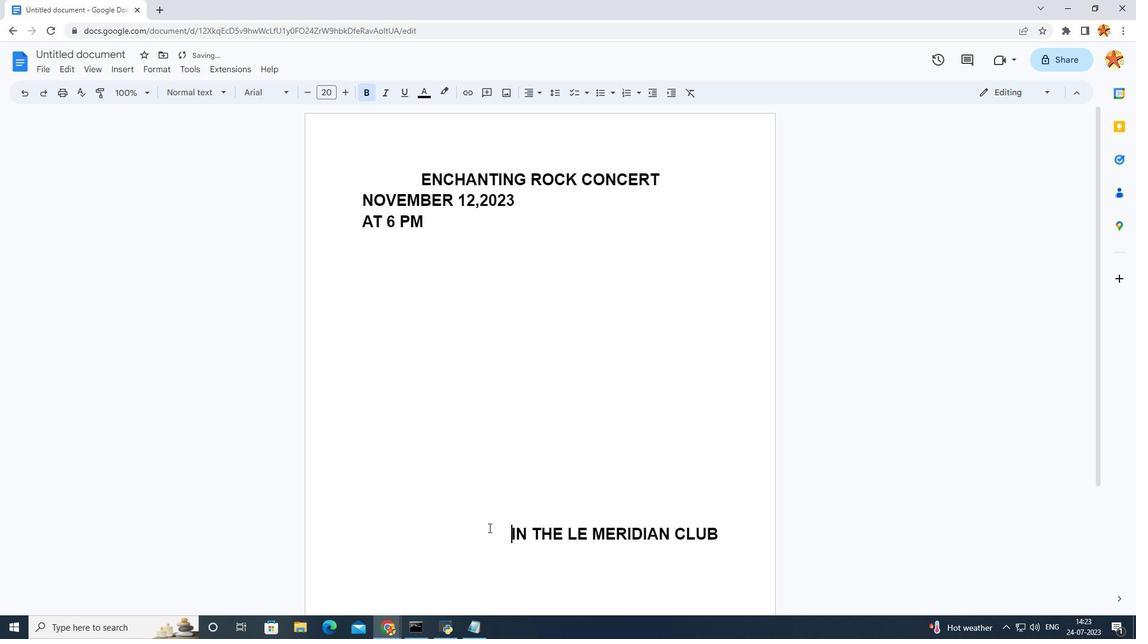 
Action: Key pressed <Key.space><Key.space><Key.space><Key.space>
Screenshot: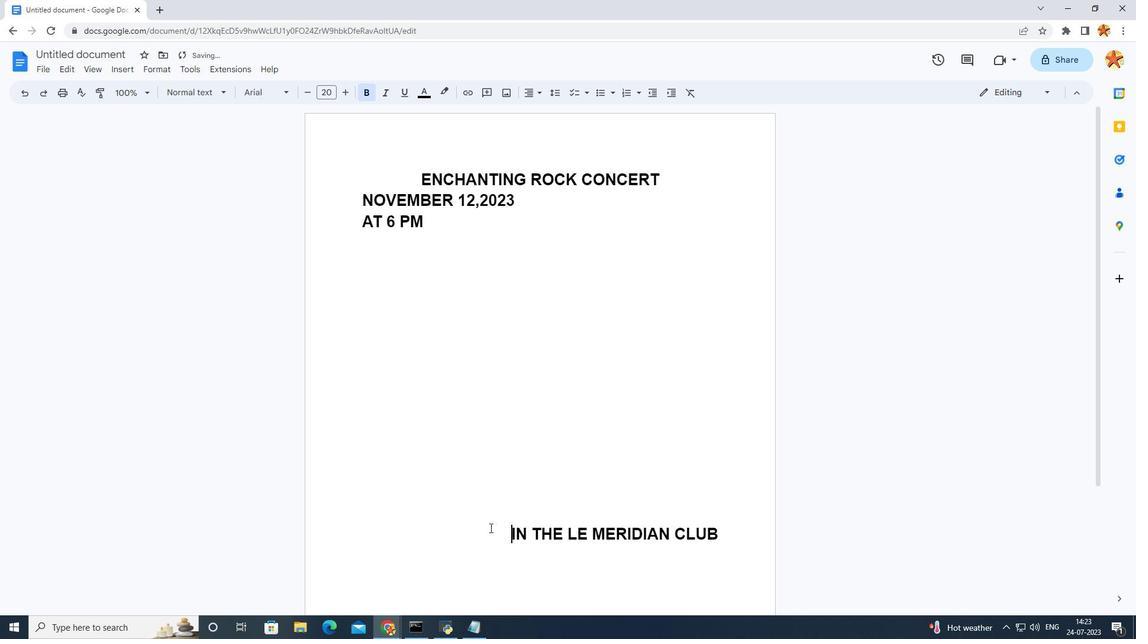 
Action: Mouse moved to (490, 527)
Screenshot: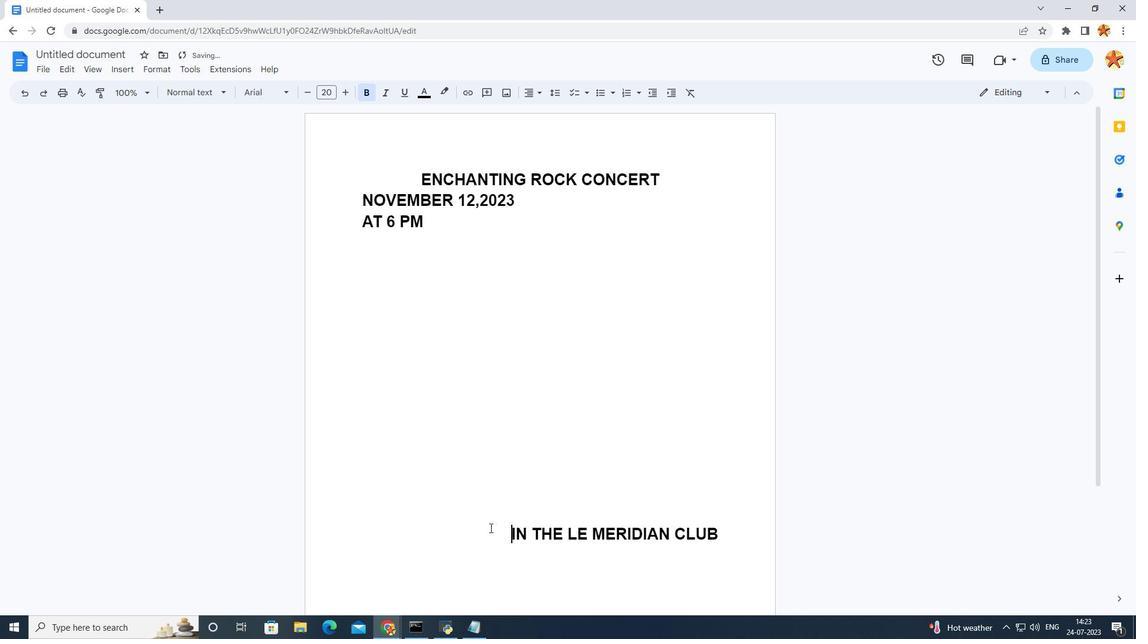 
Action: Key pressed <Key.space>
Screenshot: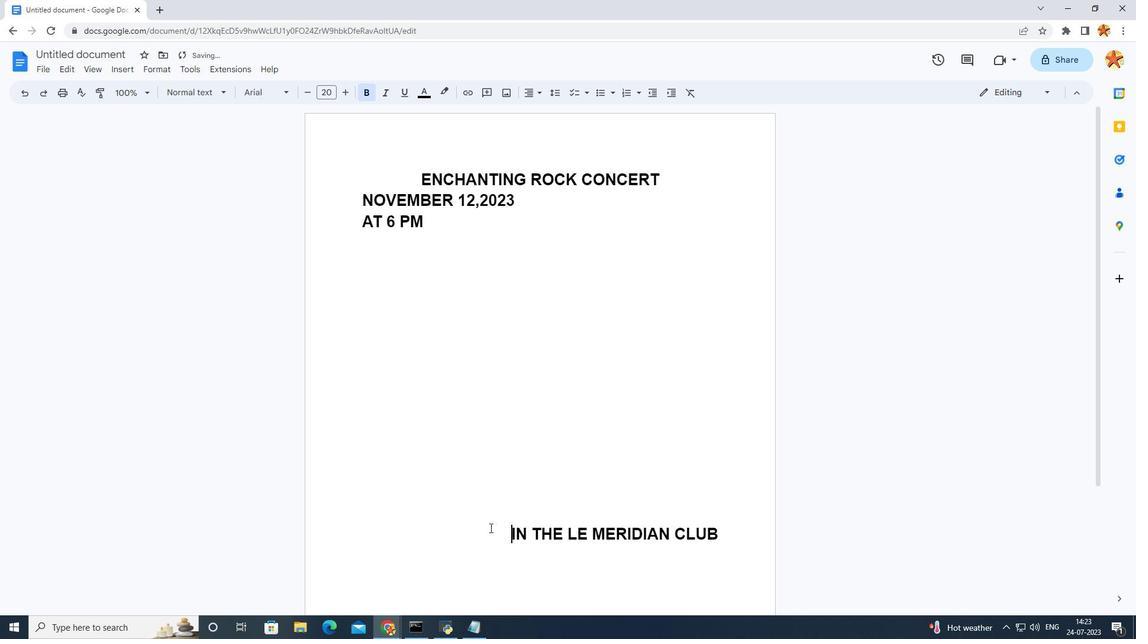 
Action: Mouse moved to (497, 523)
Screenshot: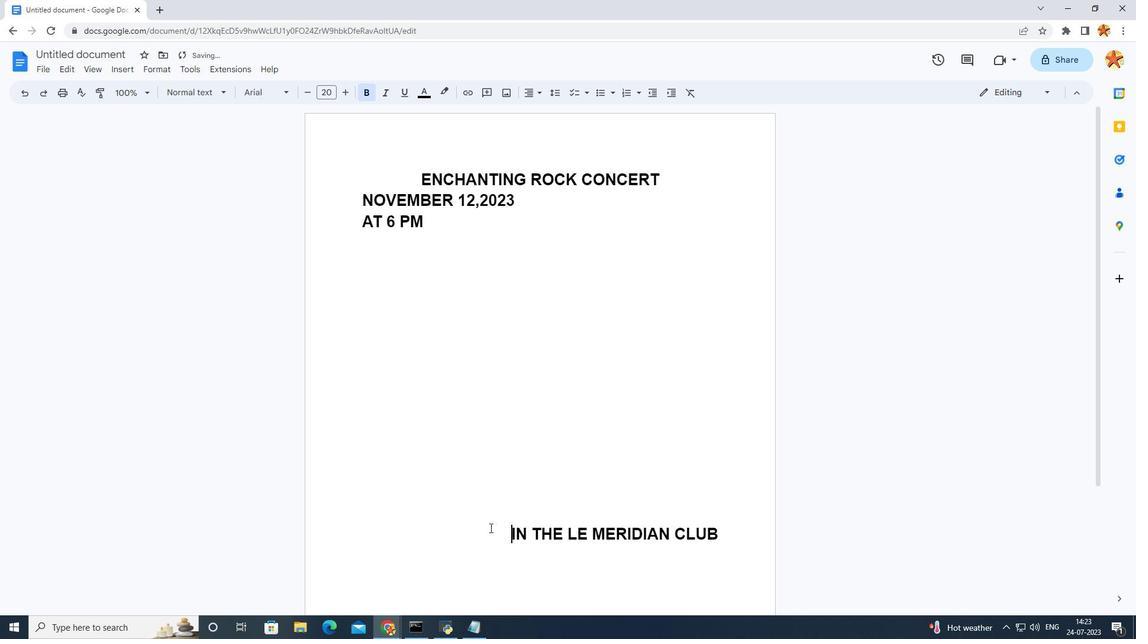 
Action: Key pressed <Key.space>
Screenshot: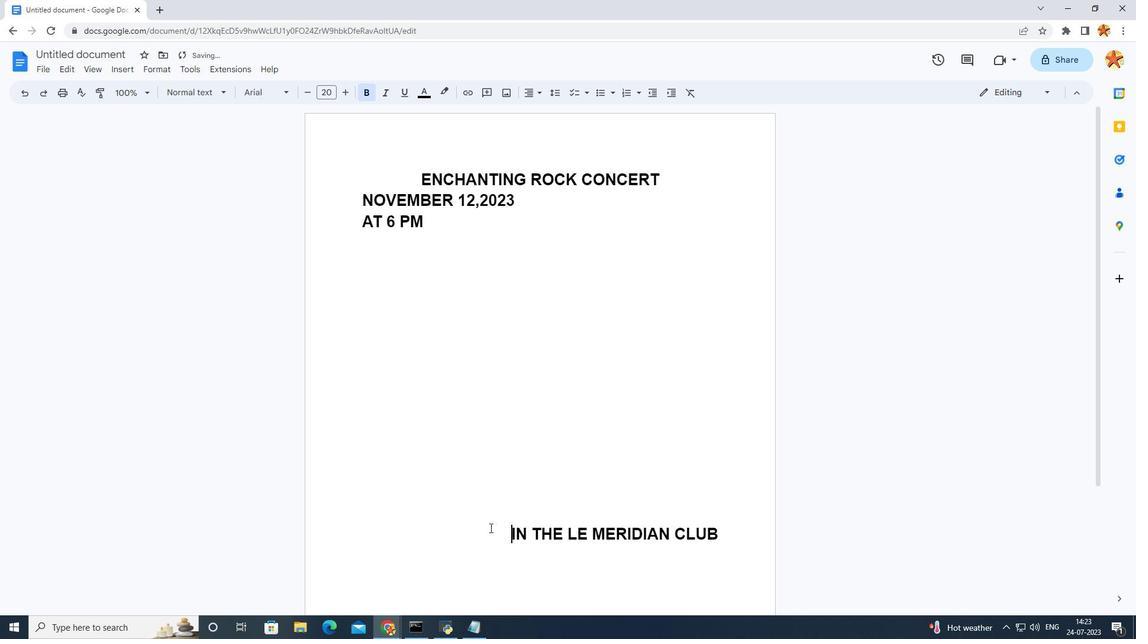 
Action: Mouse moved to (506, 519)
Screenshot: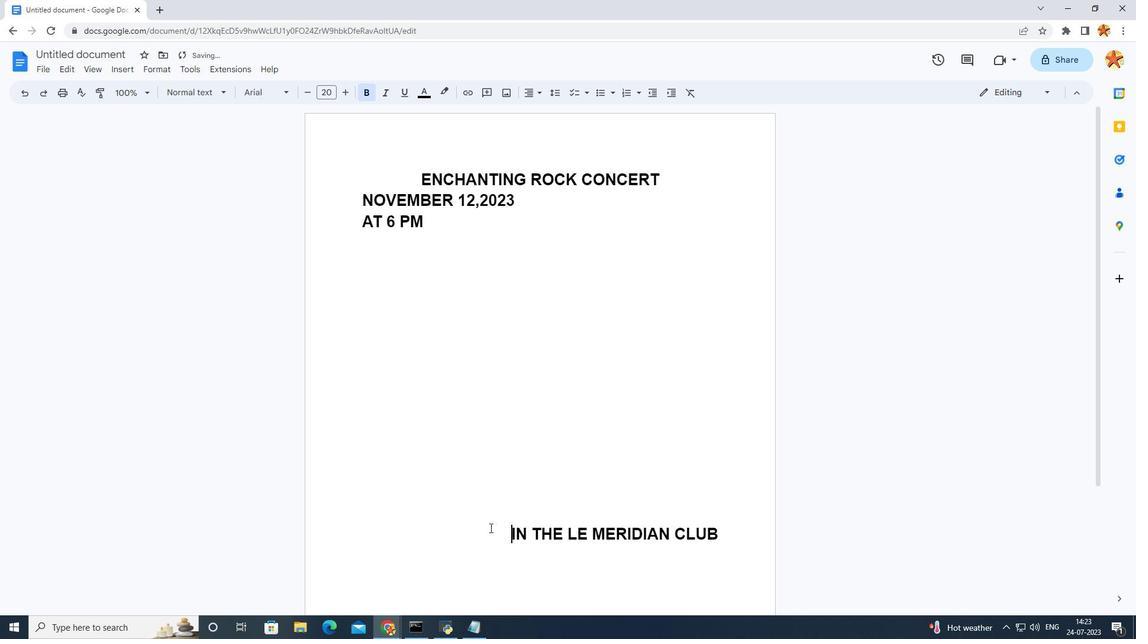 
Action: Key pressed <Key.space>
Screenshot: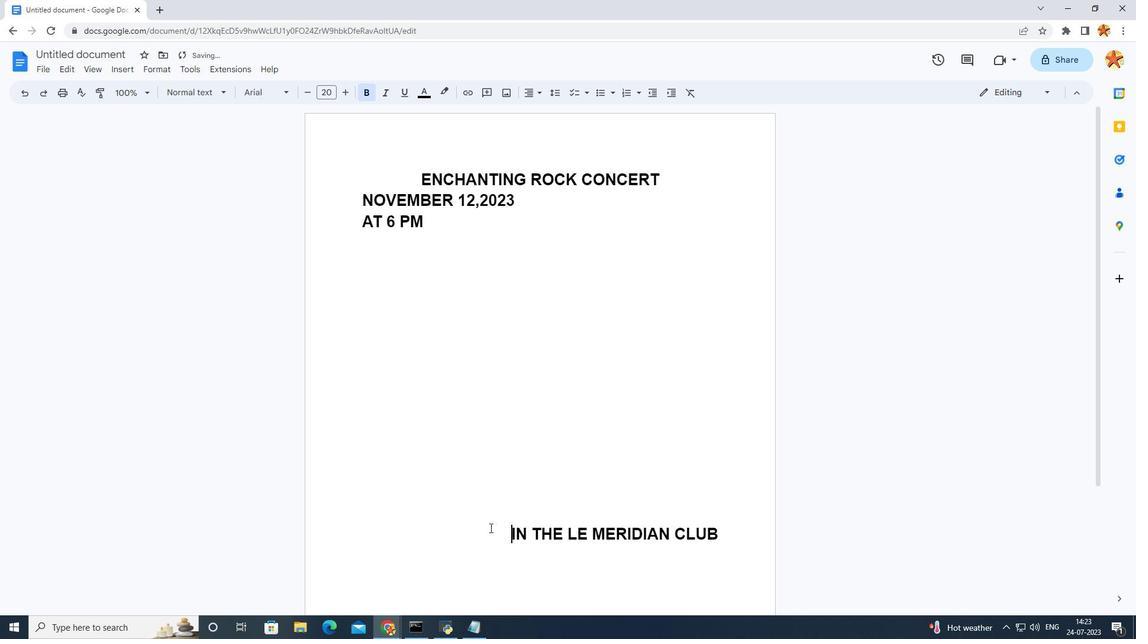 
Action: Mouse moved to (528, 492)
Screenshot: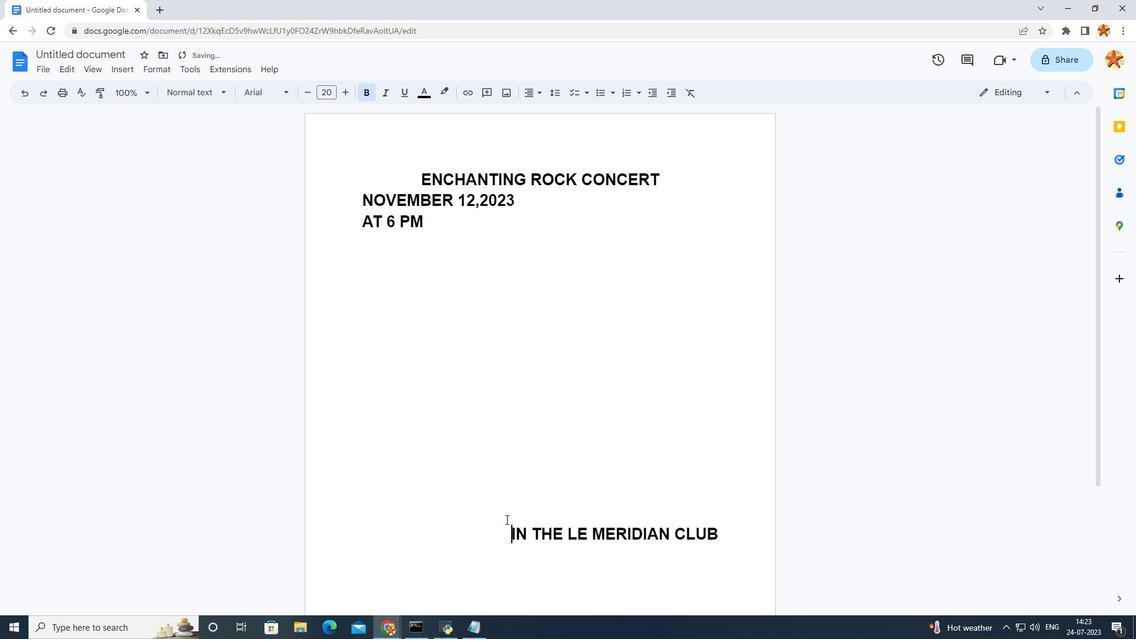 
Action: Mouse pressed left at (528, 492)
Screenshot: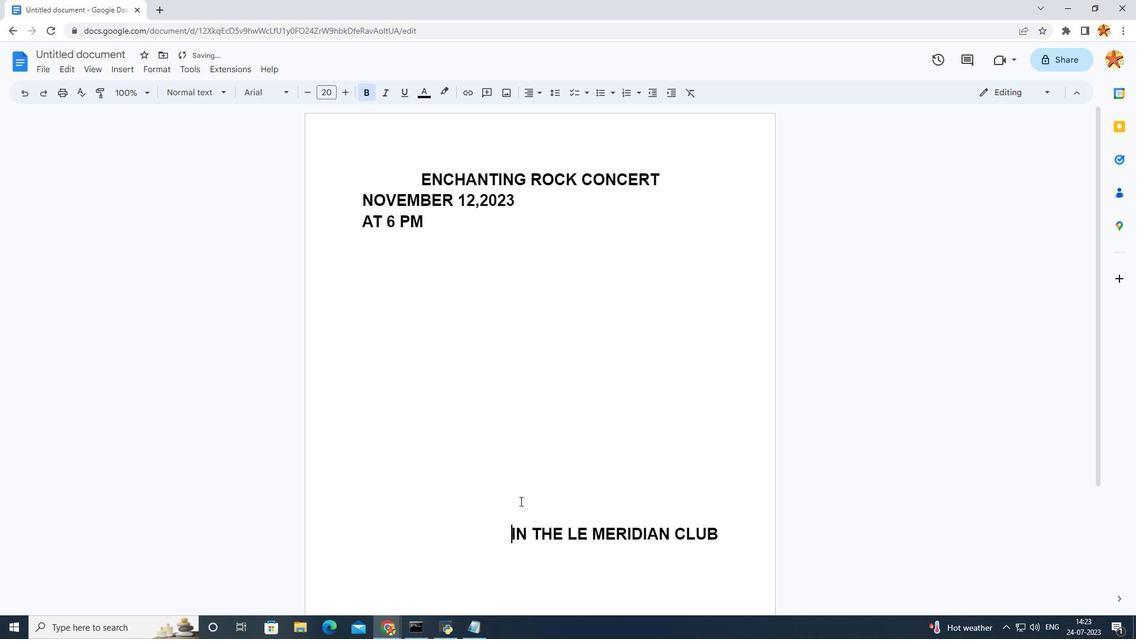 
Action: Key pressed <Key.enter><Key.enter><Key.enter>
Screenshot: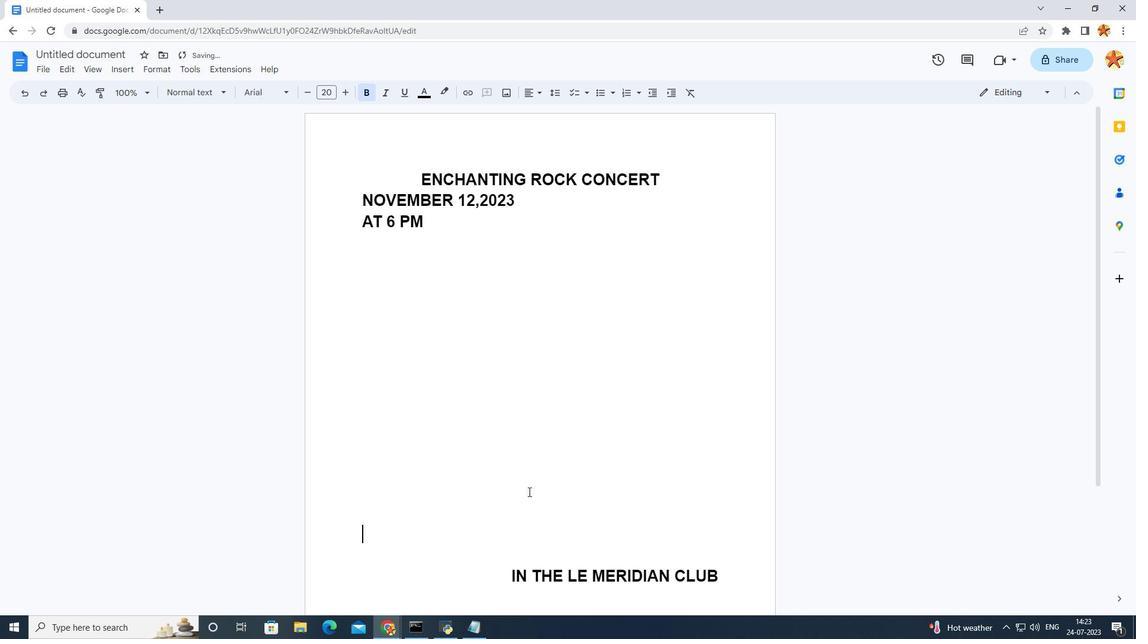 
Action: Mouse moved to (362, 202)
Screenshot: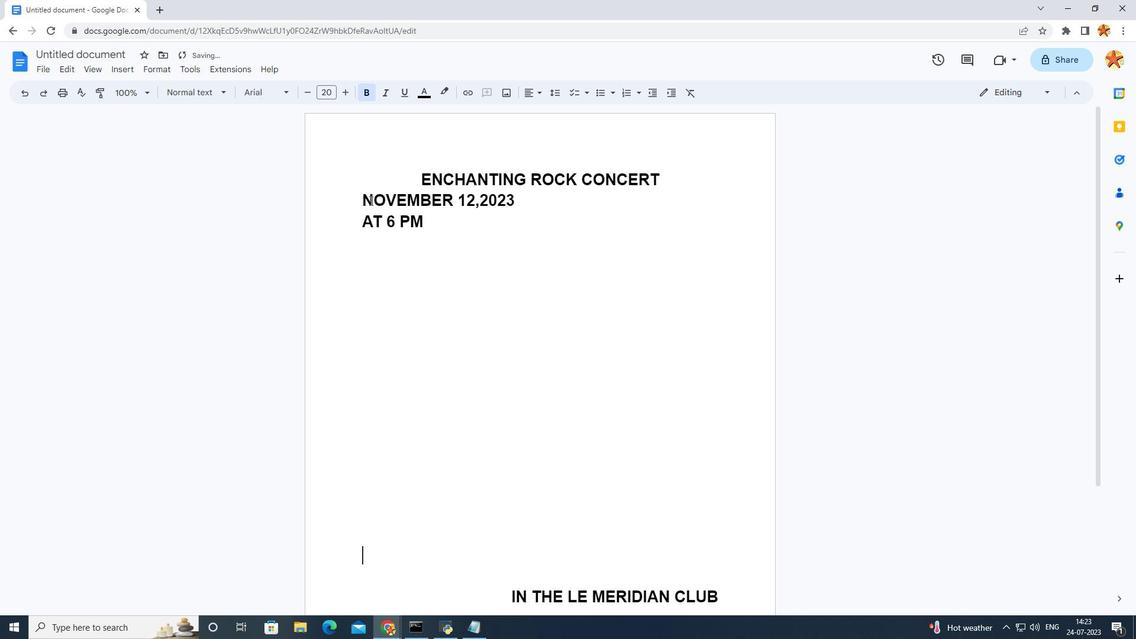 
Action: Mouse pressed left at (362, 202)
Screenshot: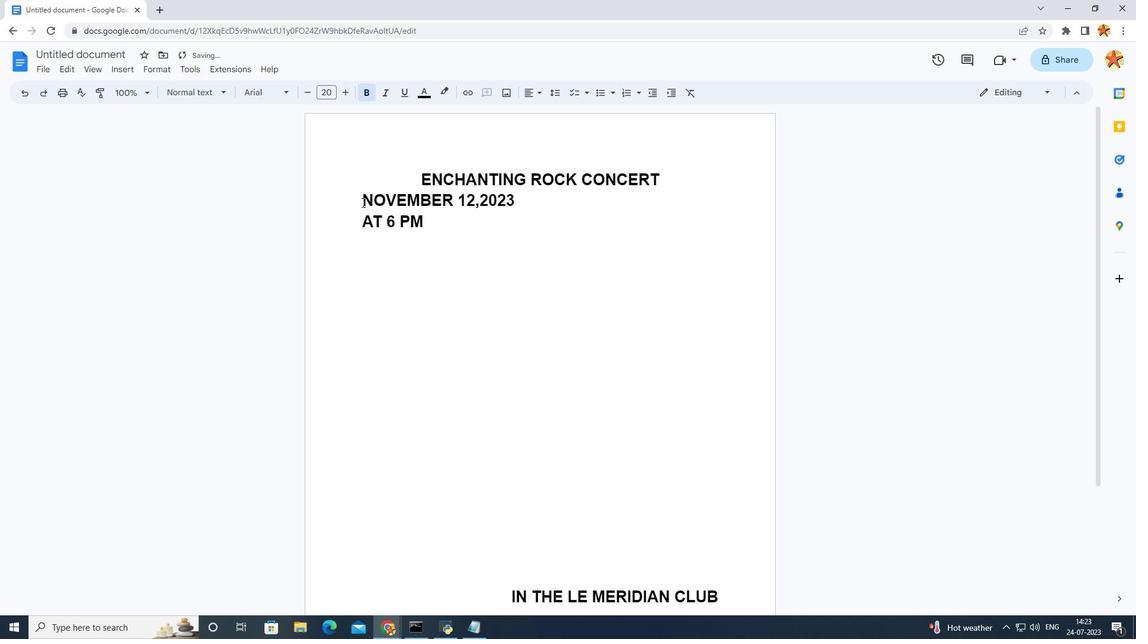 
Action: Mouse moved to (418, 174)
Screenshot: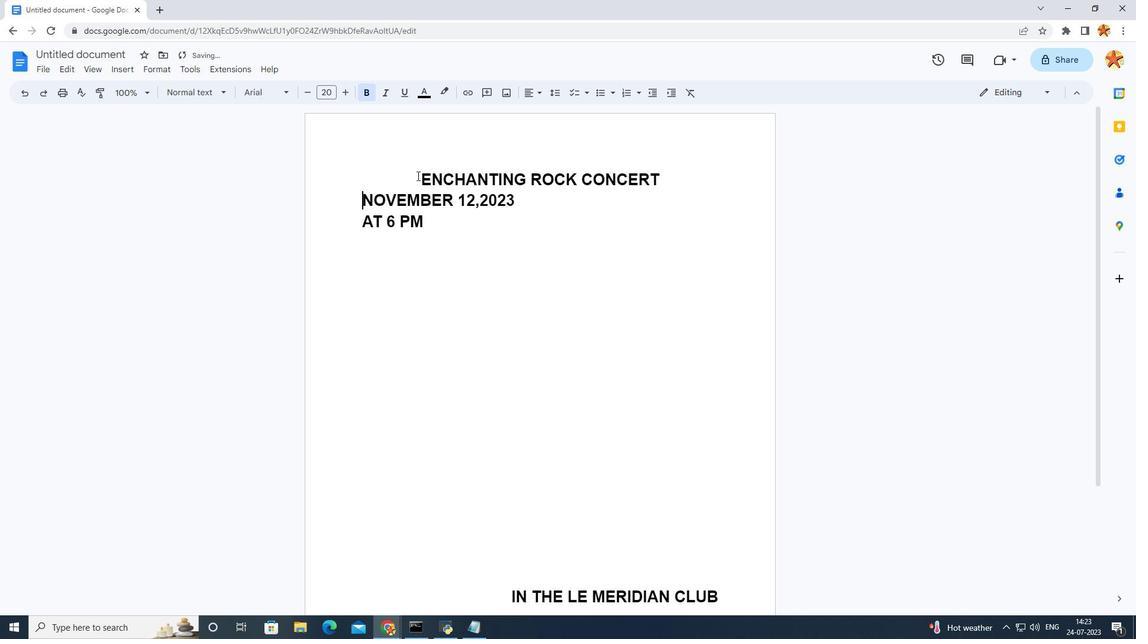 
Action: Mouse pressed left at (418, 174)
Screenshot: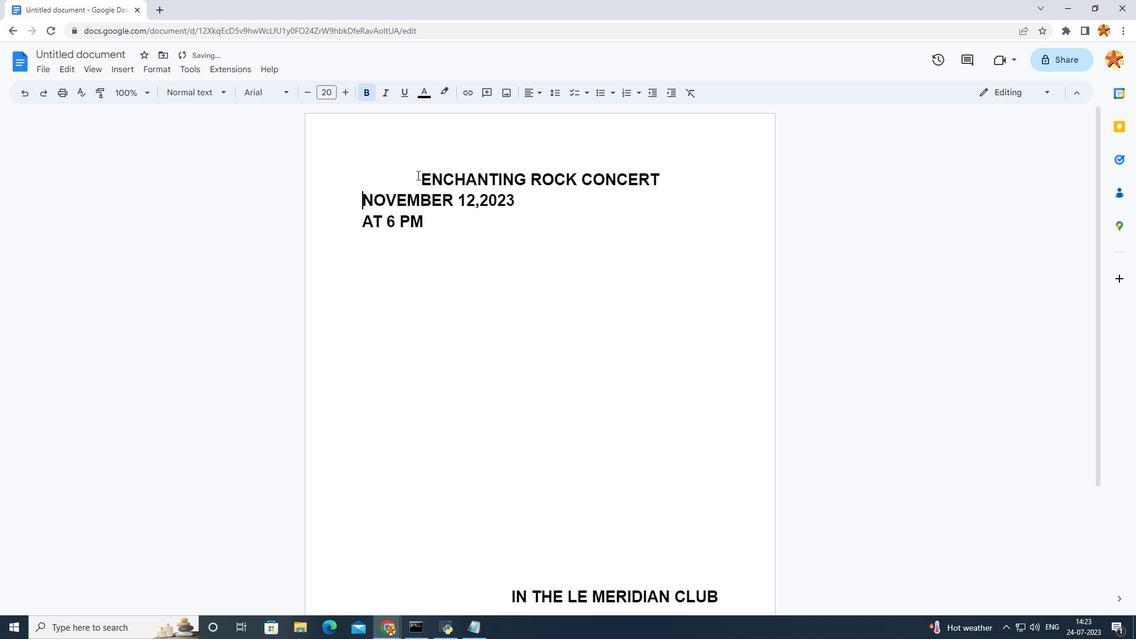 
Action: Key pressed <Key.backspace><Key.backspace><Key.space><Key.space><Key.space><Key.space><Key.space><Key.space><Key.space><Key.space><Key.space><Key.space><Key.space><Key.space><Key.space><Key.space><Key.space>
Screenshot: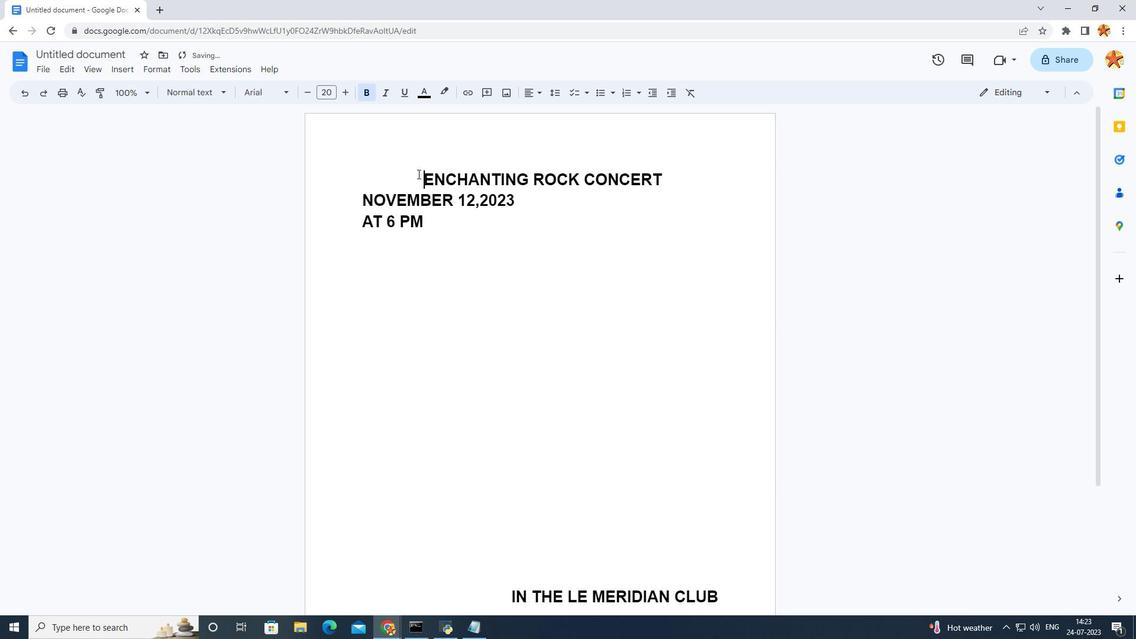 
Action: Mouse moved to (411, 174)
Screenshot: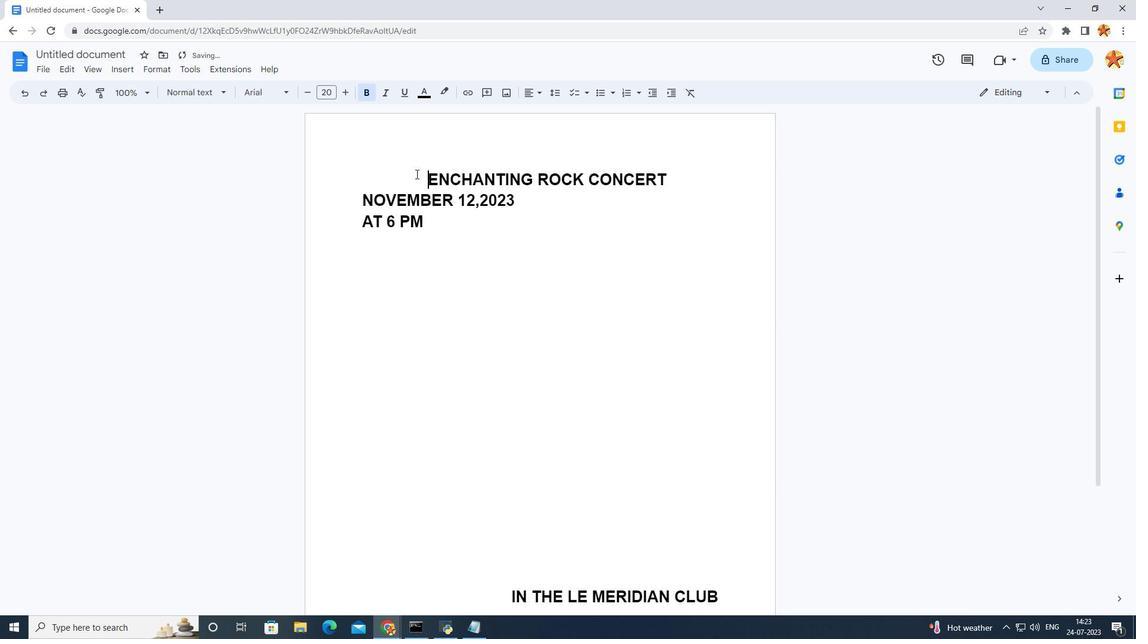 
Action: Mouse pressed left at (411, 174)
Screenshot: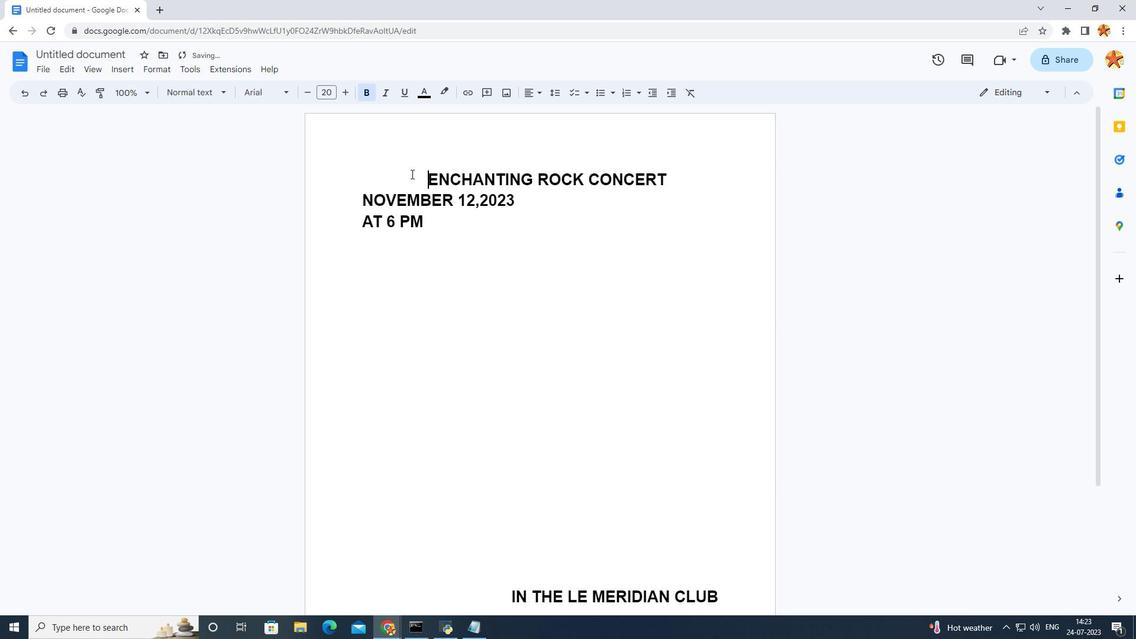 
Action: Mouse moved to (349, 90)
Screenshot: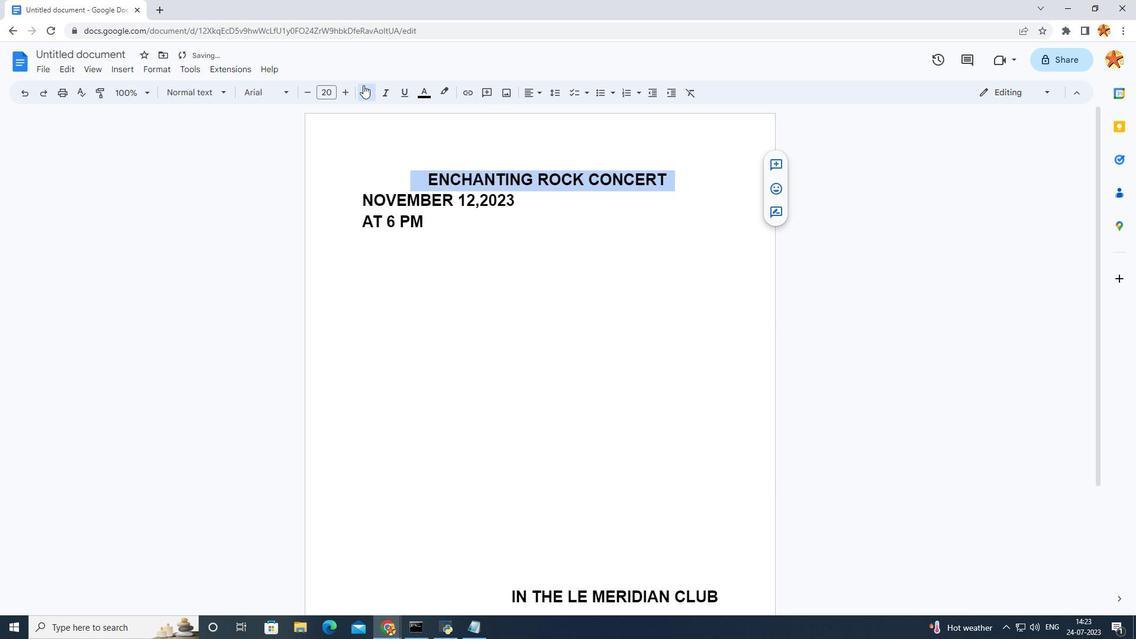 
Action: Mouse pressed left at (349, 90)
Screenshot: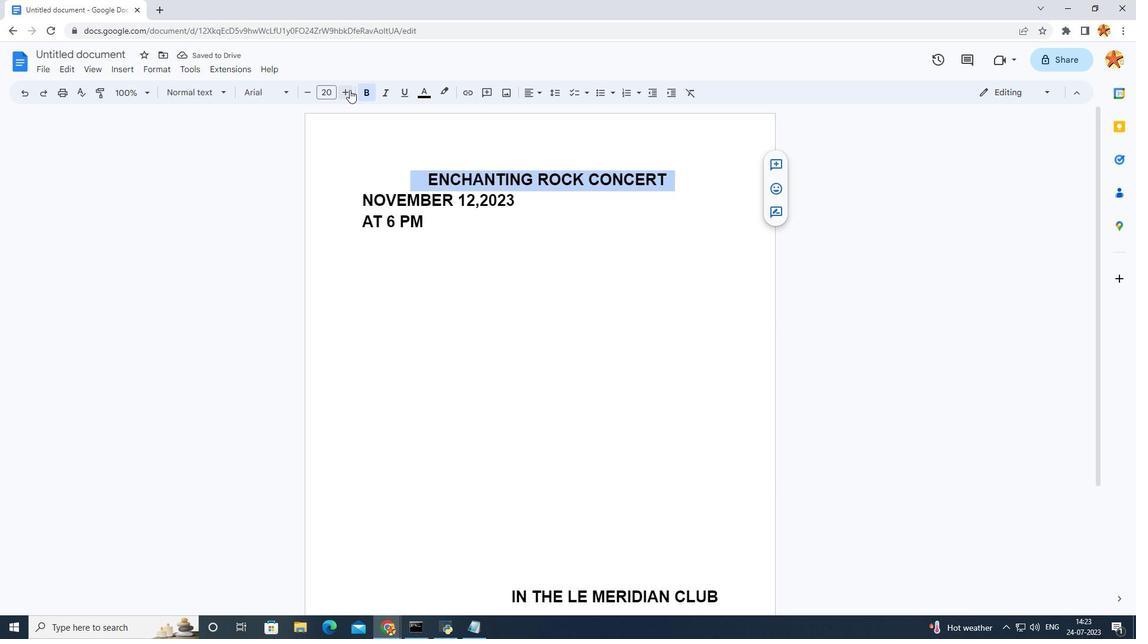 
Action: Mouse pressed left at (349, 90)
Screenshot: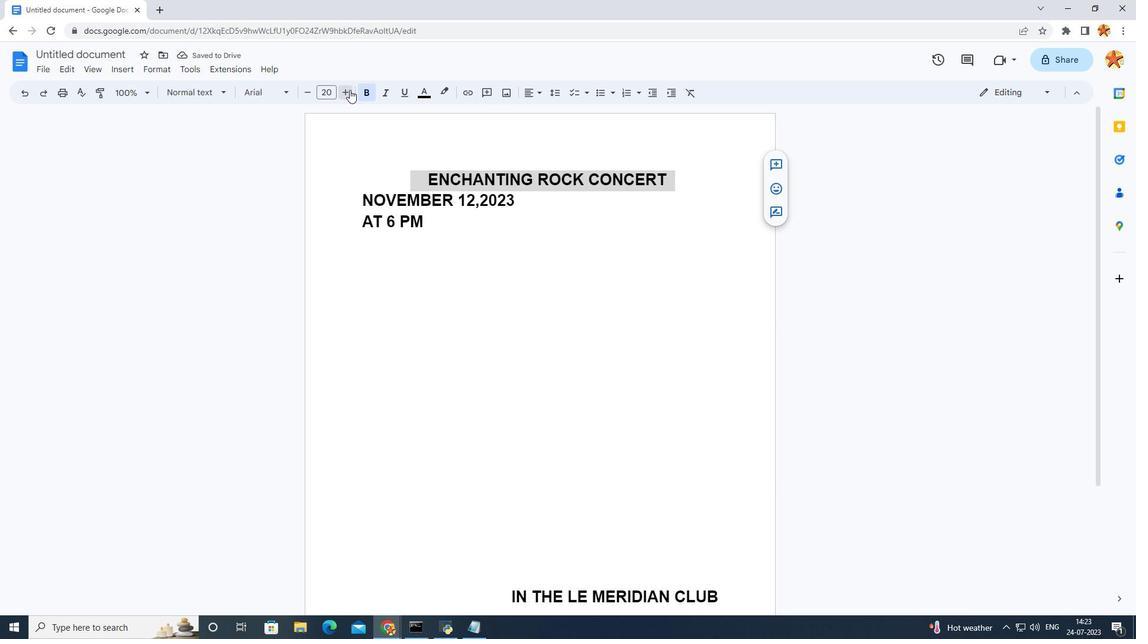 
Action: Mouse pressed left at (349, 90)
Screenshot: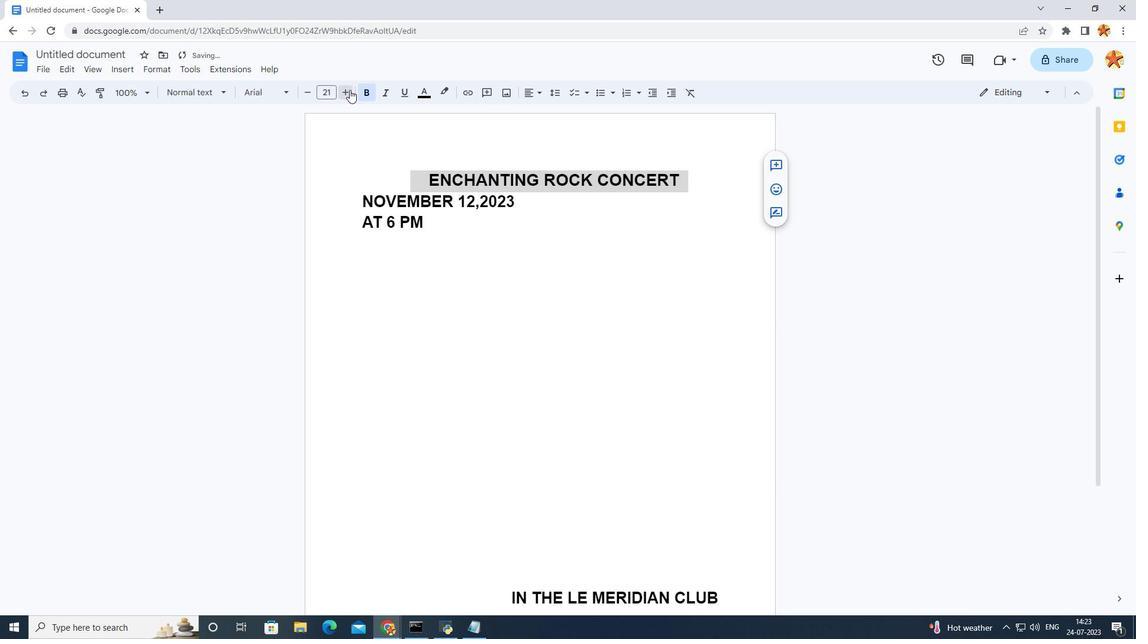 
Action: Mouse pressed left at (349, 90)
Screenshot: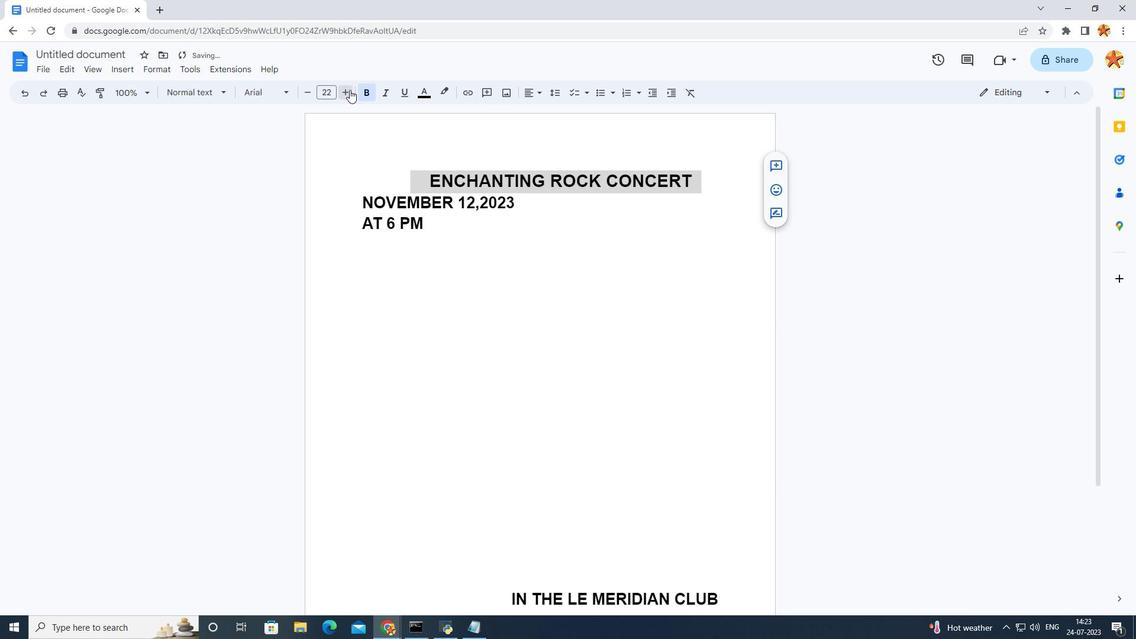 
Action: Mouse pressed left at (349, 90)
Screenshot: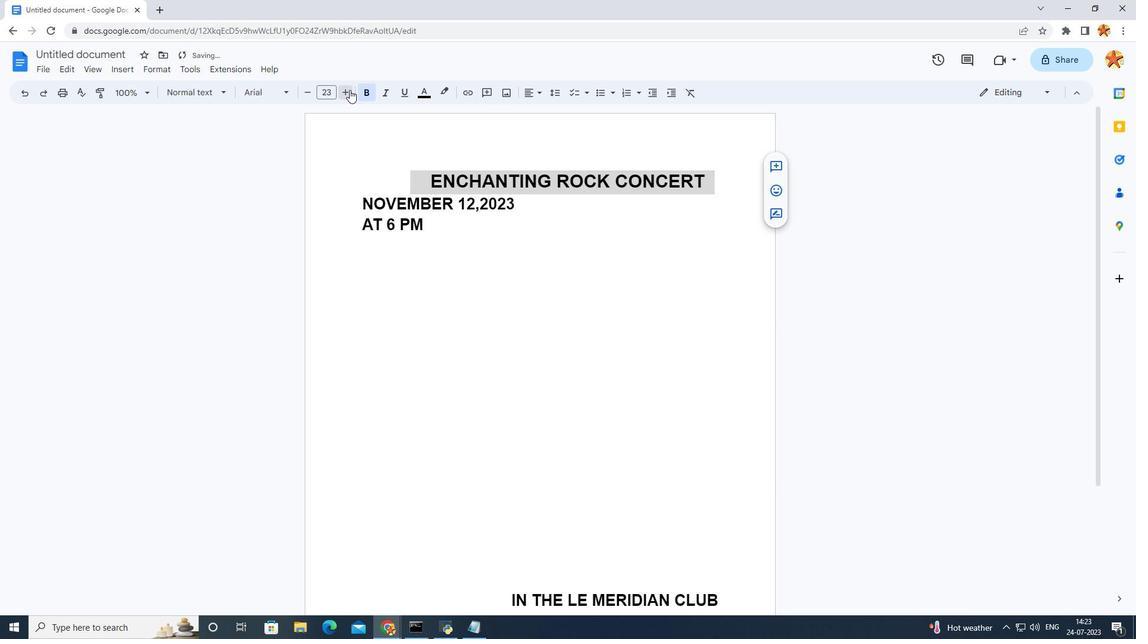 
Action: Mouse moved to (312, 91)
Screenshot: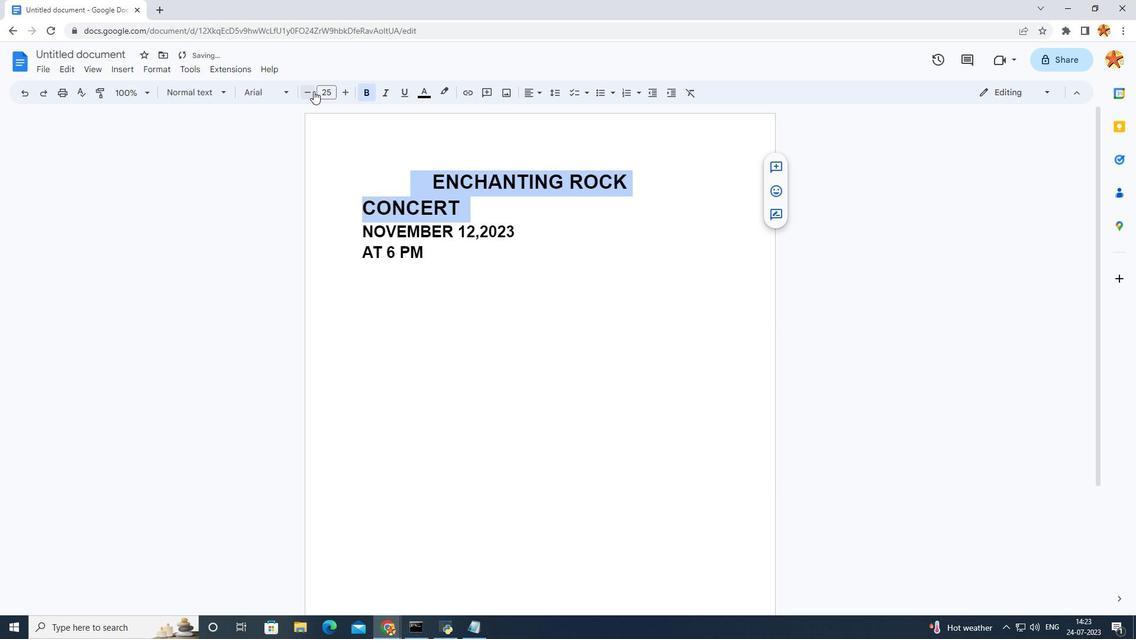 
Action: Mouse pressed left at (312, 91)
Screenshot: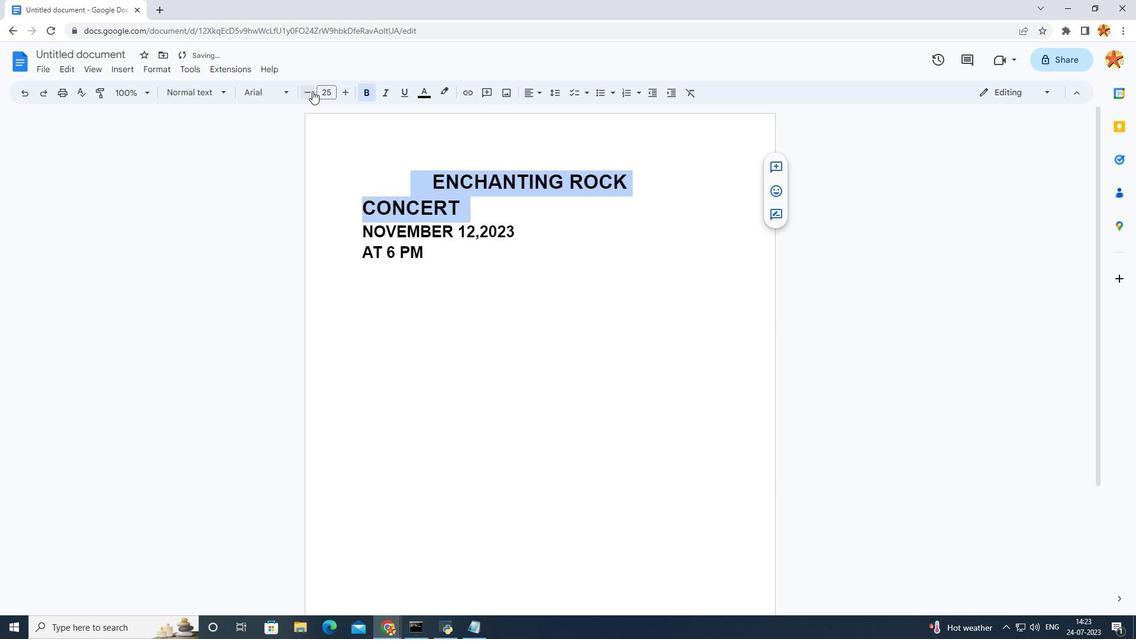 
Action: Mouse moved to (454, 184)
Screenshot: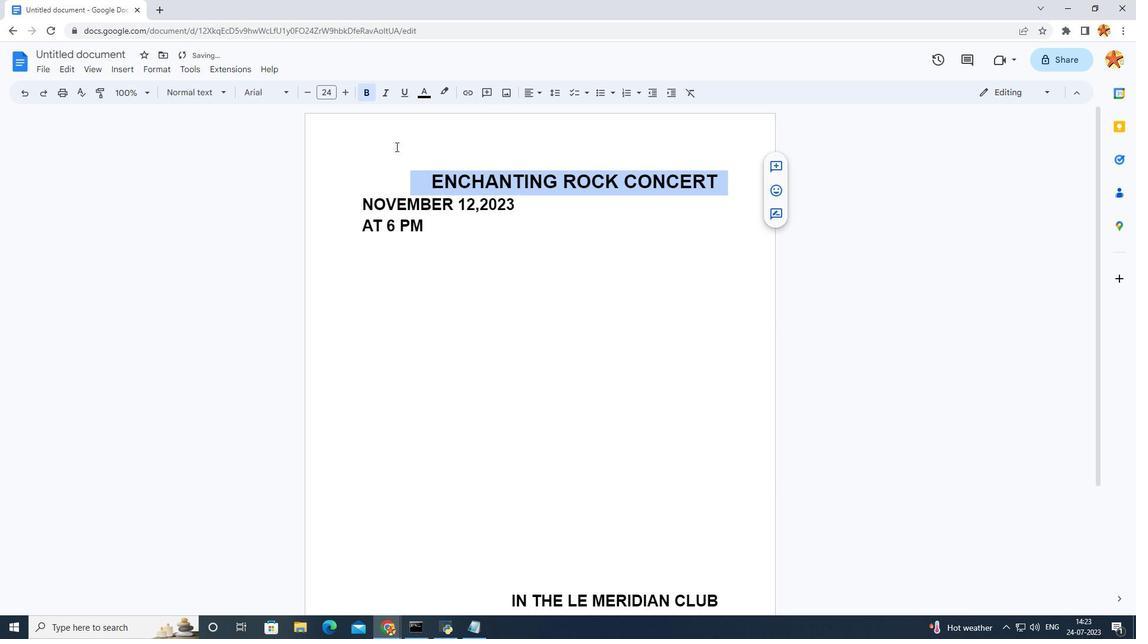 
Action: Mouse pressed left at (454, 184)
Screenshot: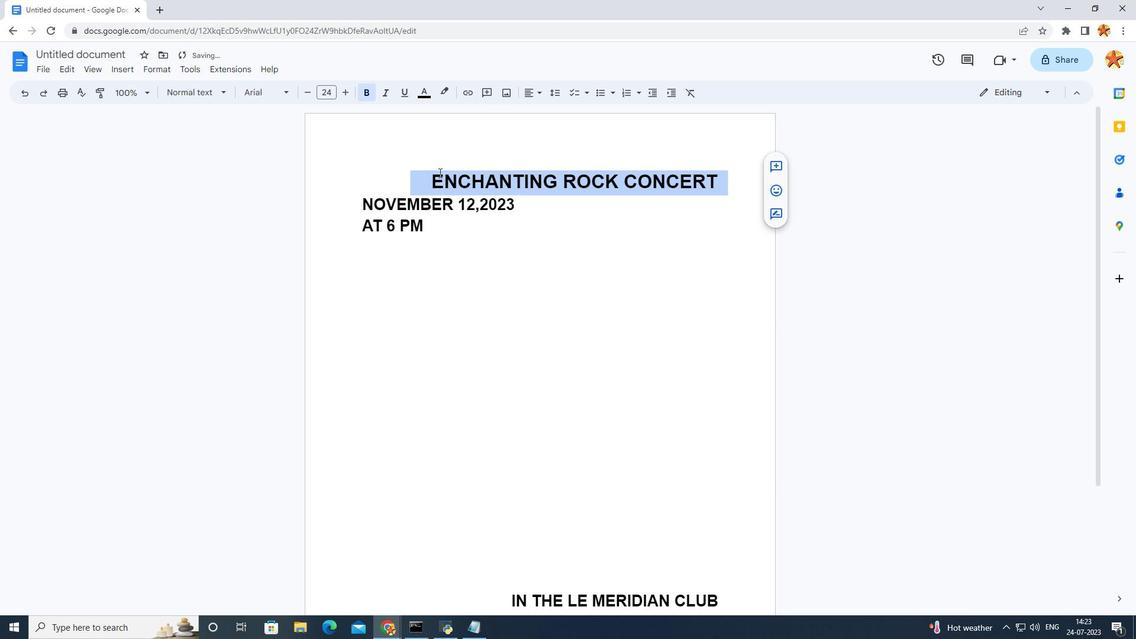 
Action: Mouse moved to (361, 201)
Screenshot: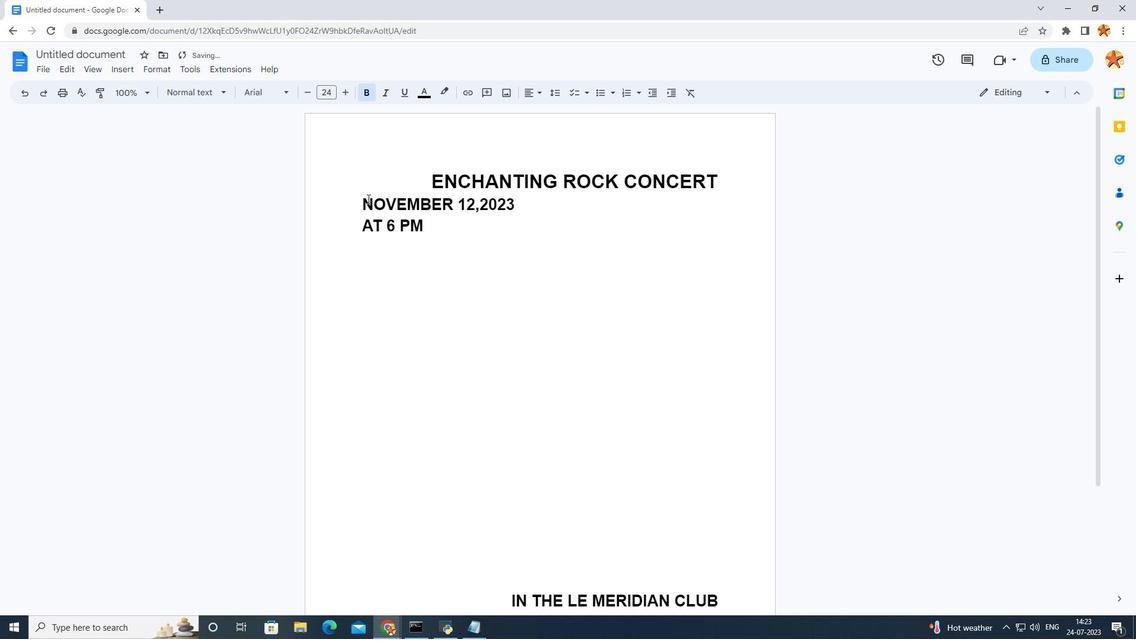 
Action: Mouse pressed left at (361, 201)
Screenshot: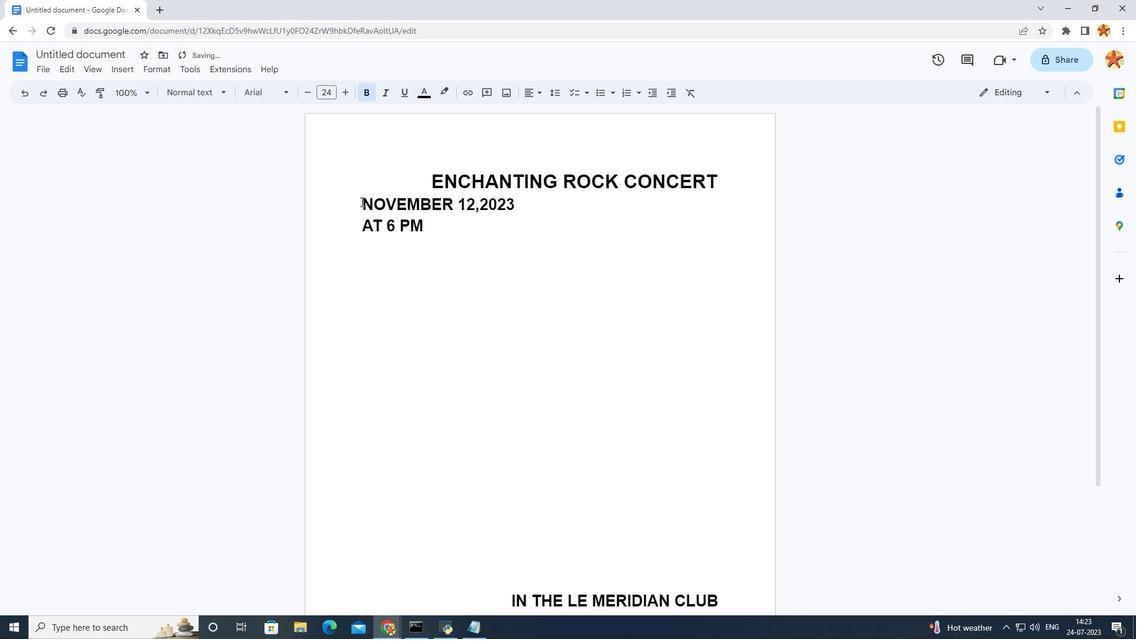 
Action: Mouse moved to (303, 90)
Screenshot: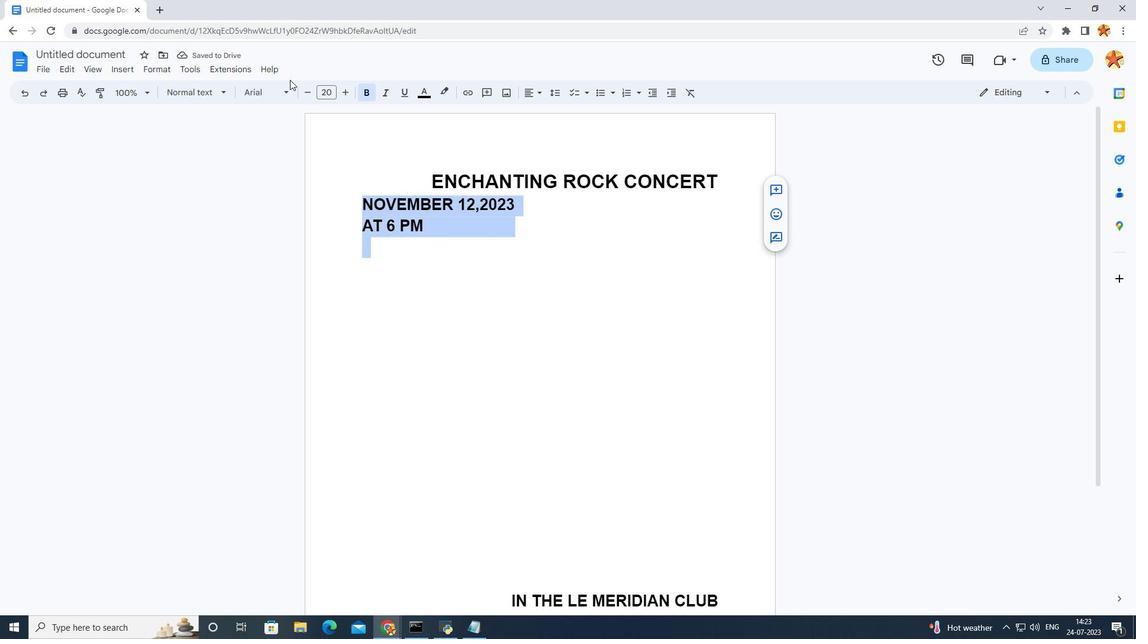
Action: Mouse pressed left at (303, 90)
Screenshot: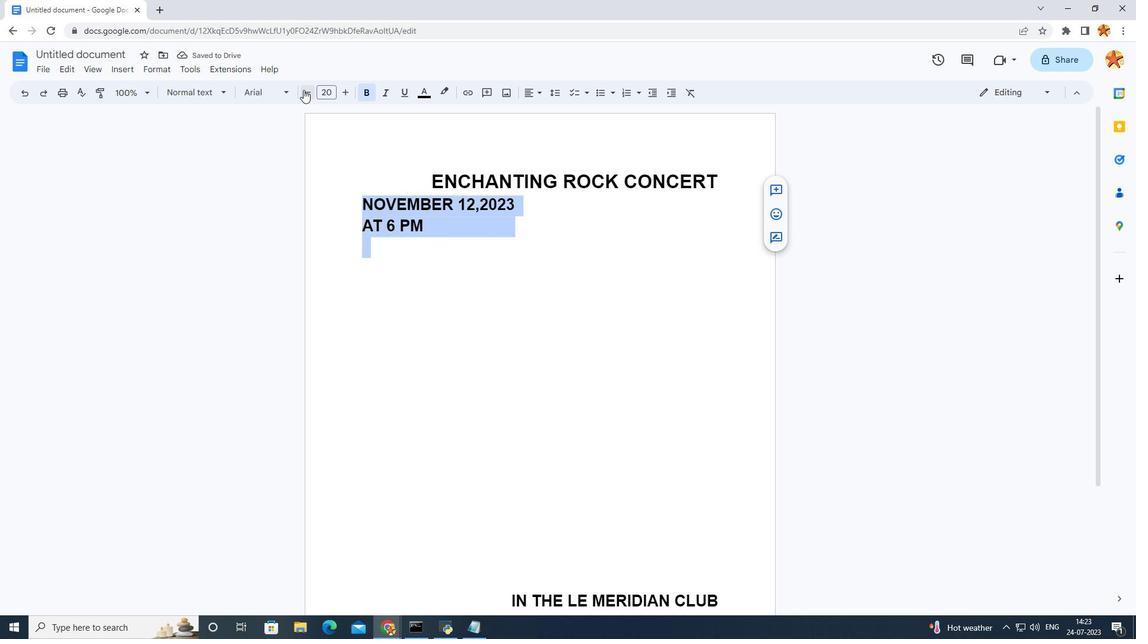 
Action: Mouse moved to (423, 236)
Screenshot: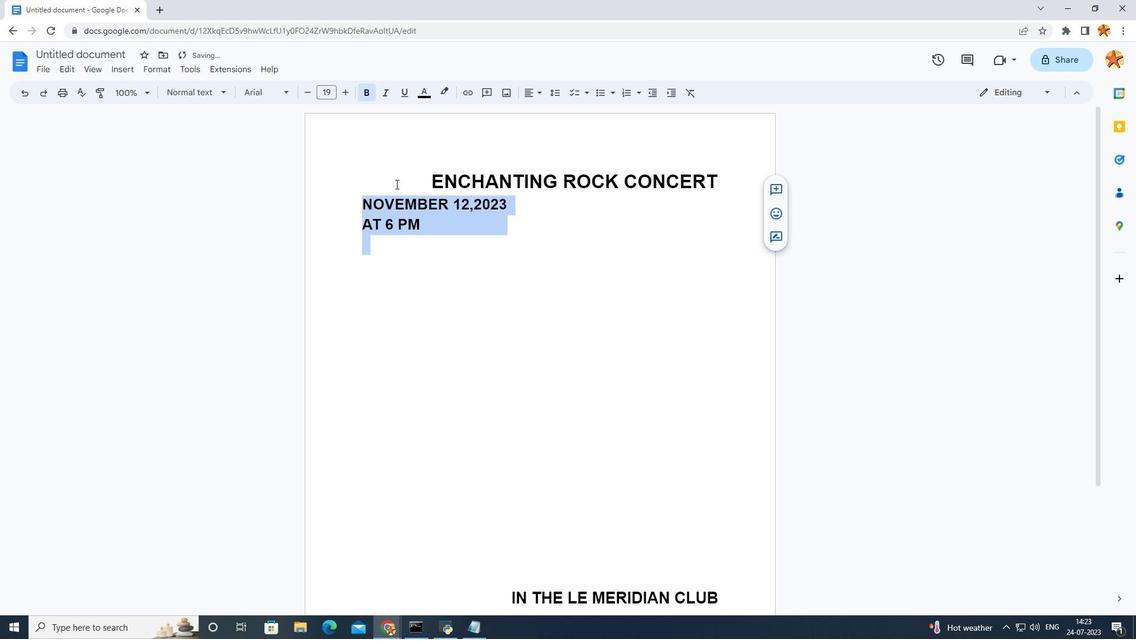 
Action: Mouse pressed left at (423, 236)
Screenshot: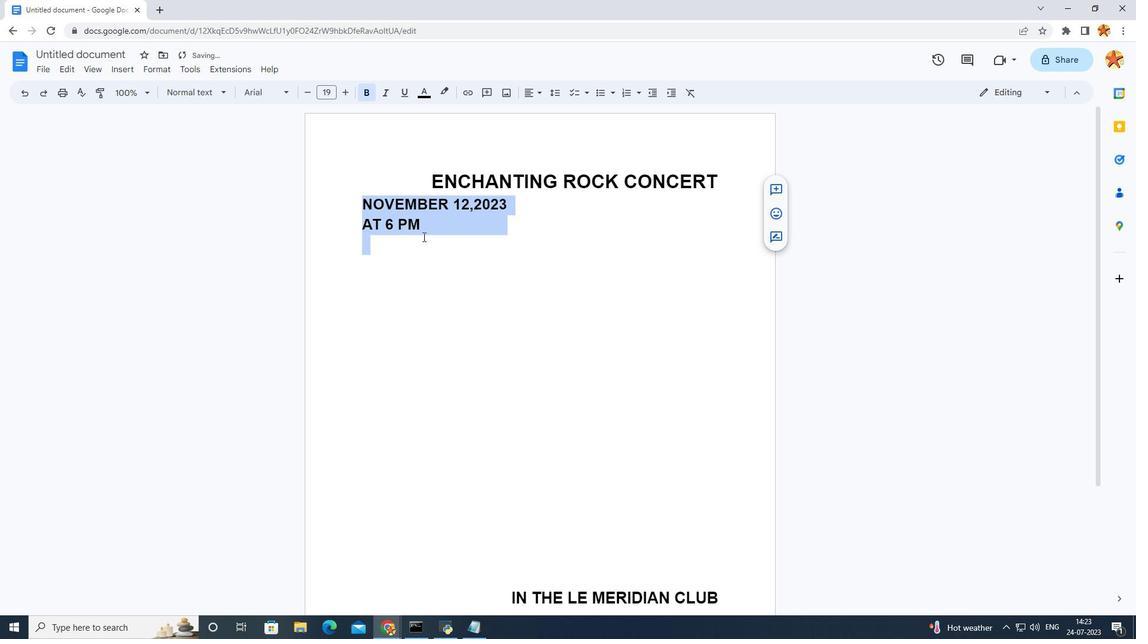 
Action: Mouse moved to (351, 188)
Screenshot: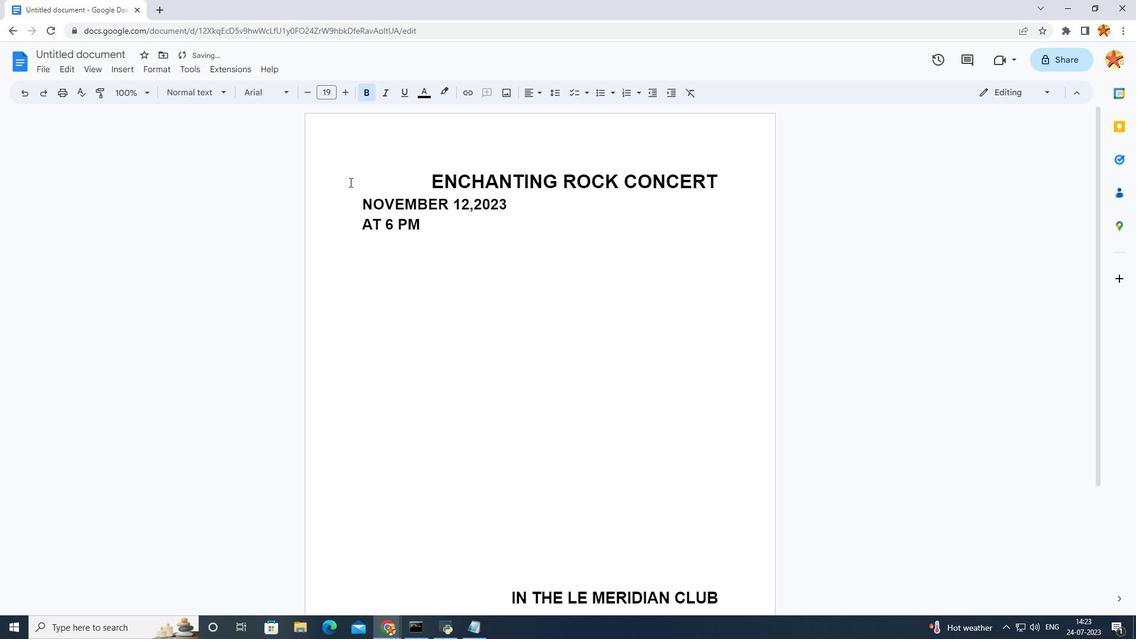 
Action: Mouse pressed left at (351, 188)
Screenshot: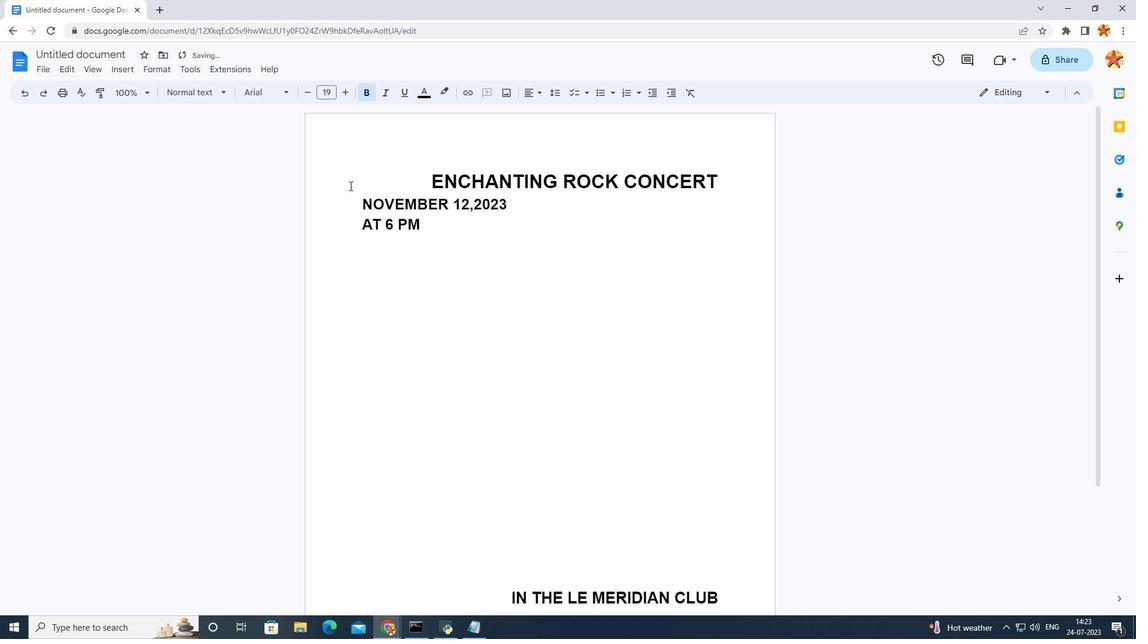 
Action: Mouse moved to (438, 252)
Screenshot: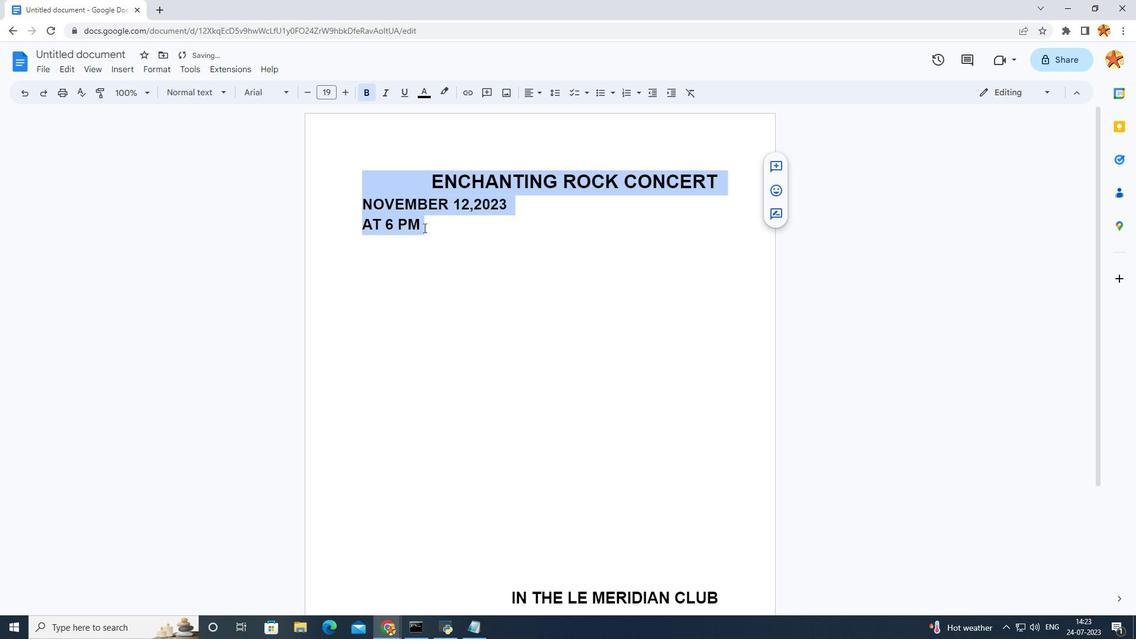 
Action: Mouse pressed left at (438, 252)
Screenshot: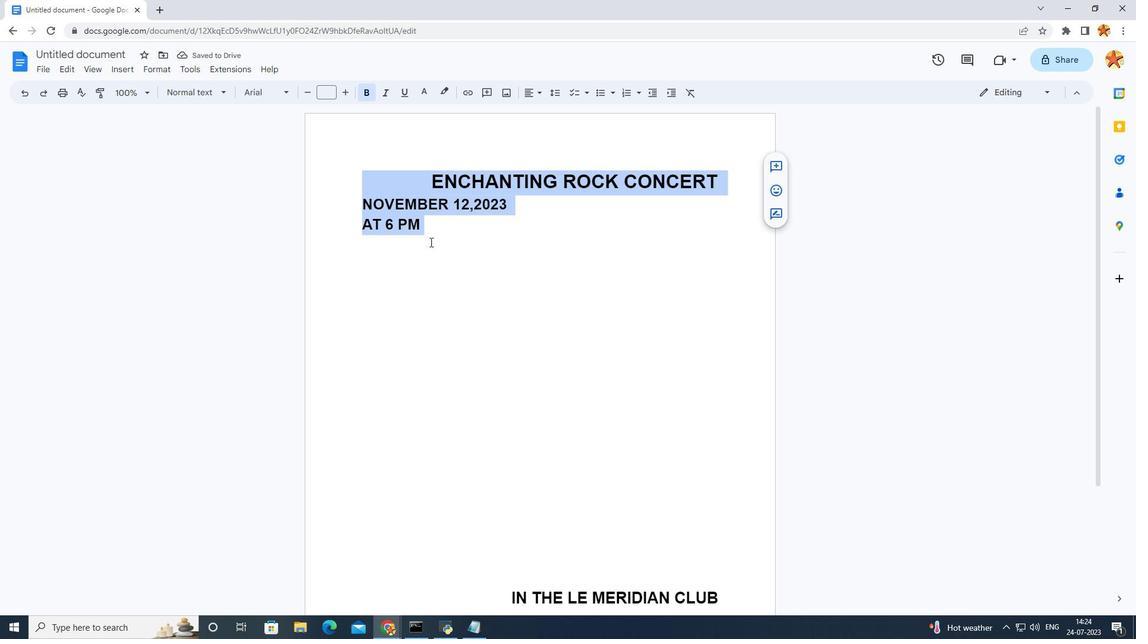 
Action: Mouse moved to (461, 301)
Screenshot: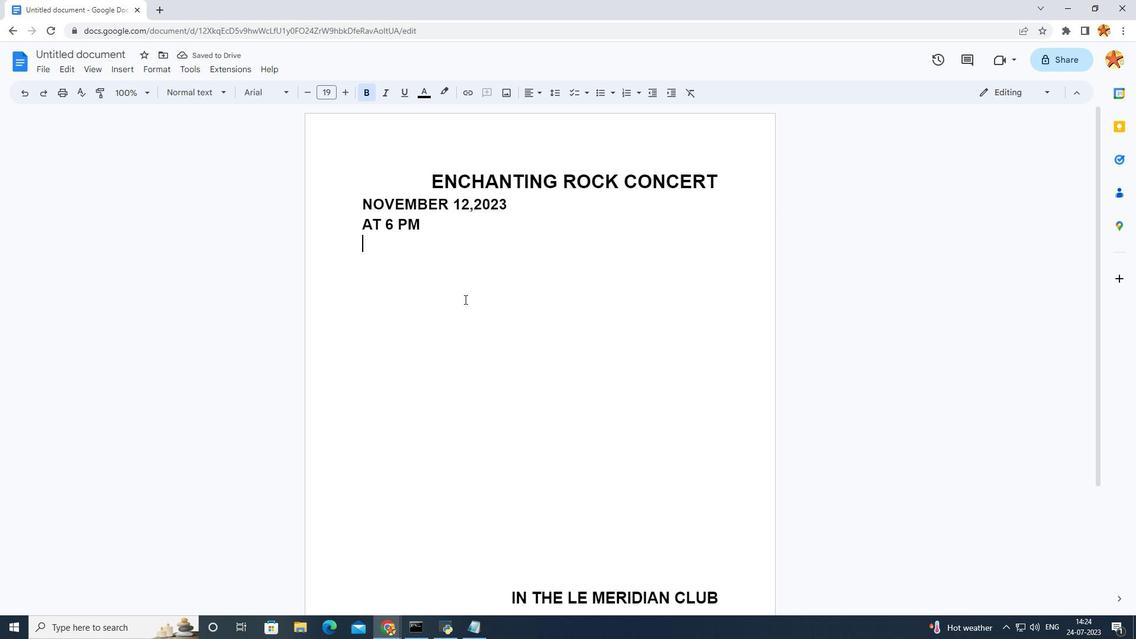
Action: Mouse scrolled (461, 300) with delta (0, 0)
Screenshot: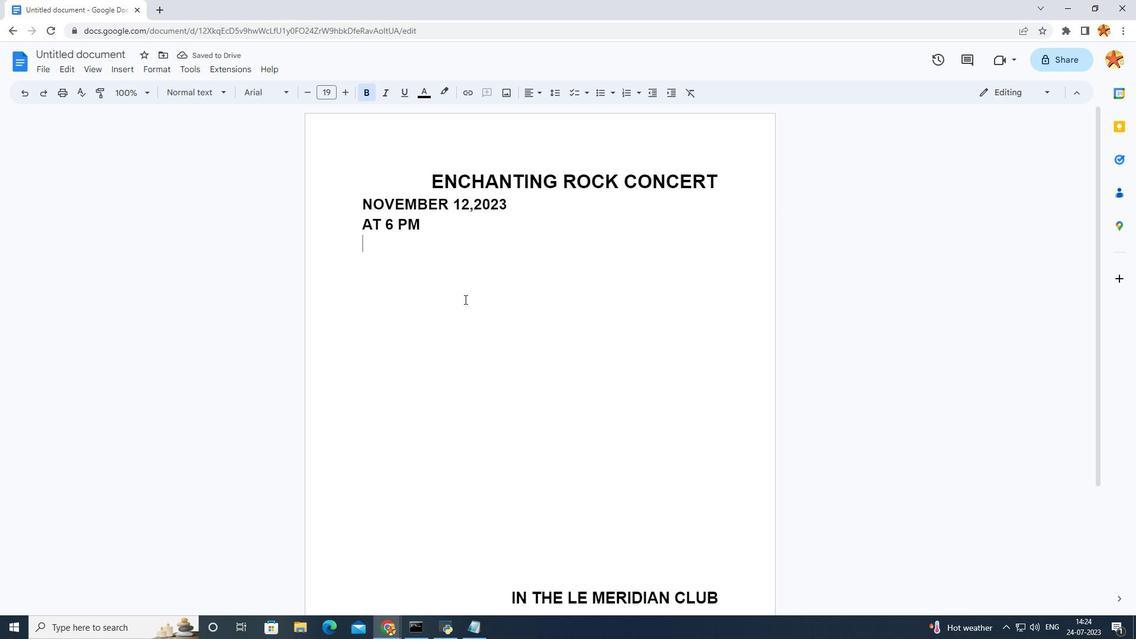 
Action: Mouse scrolled (461, 300) with delta (0, 0)
Screenshot: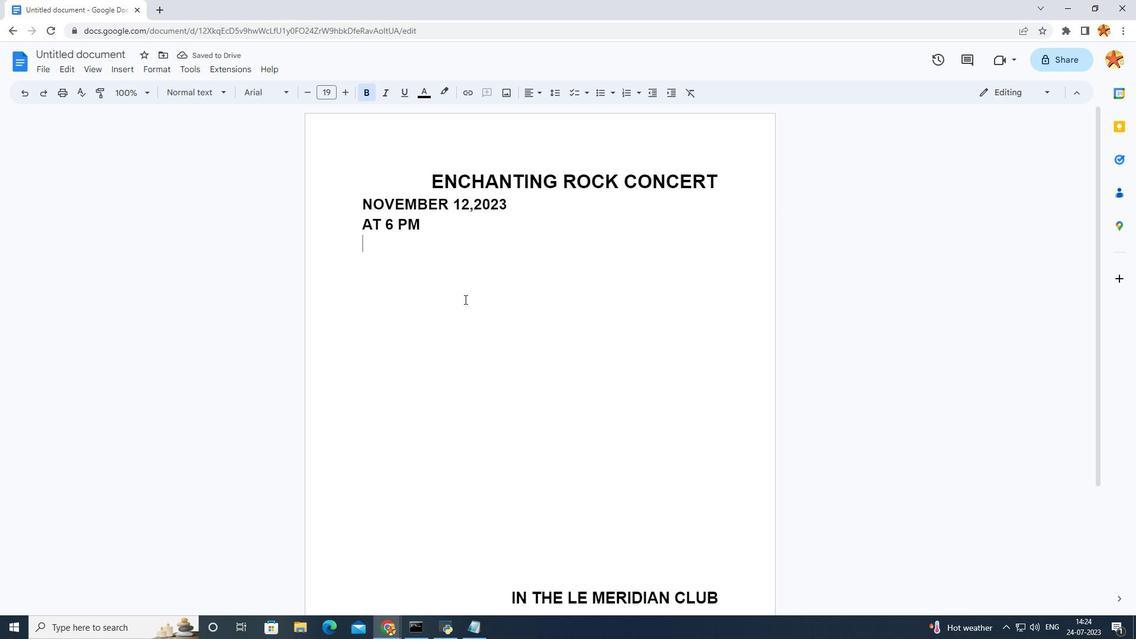 
Action: Mouse scrolled (461, 300) with delta (0, 0)
Screenshot: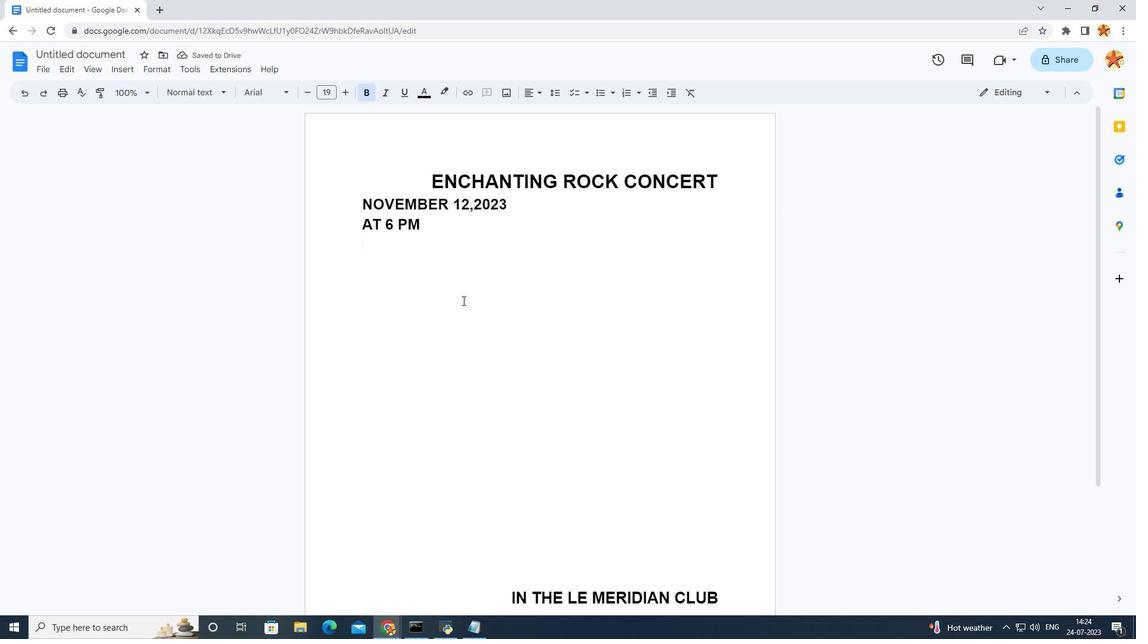 
Action: Mouse scrolled (461, 300) with delta (0, 0)
Screenshot: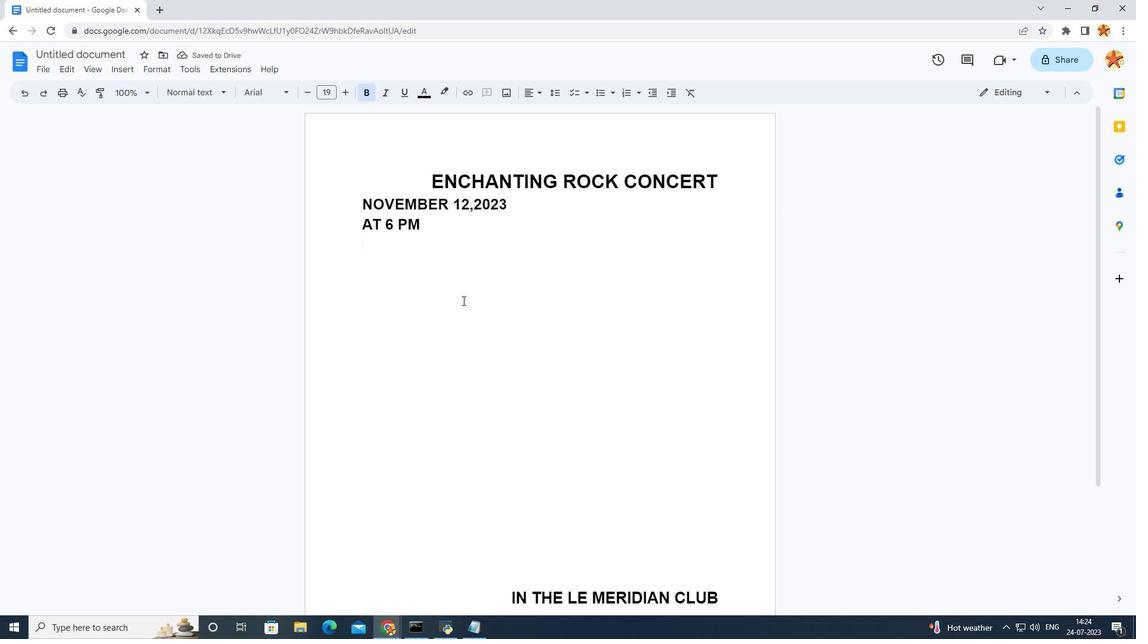 
Action: Mouse moved to (508, 431)
Screenshot: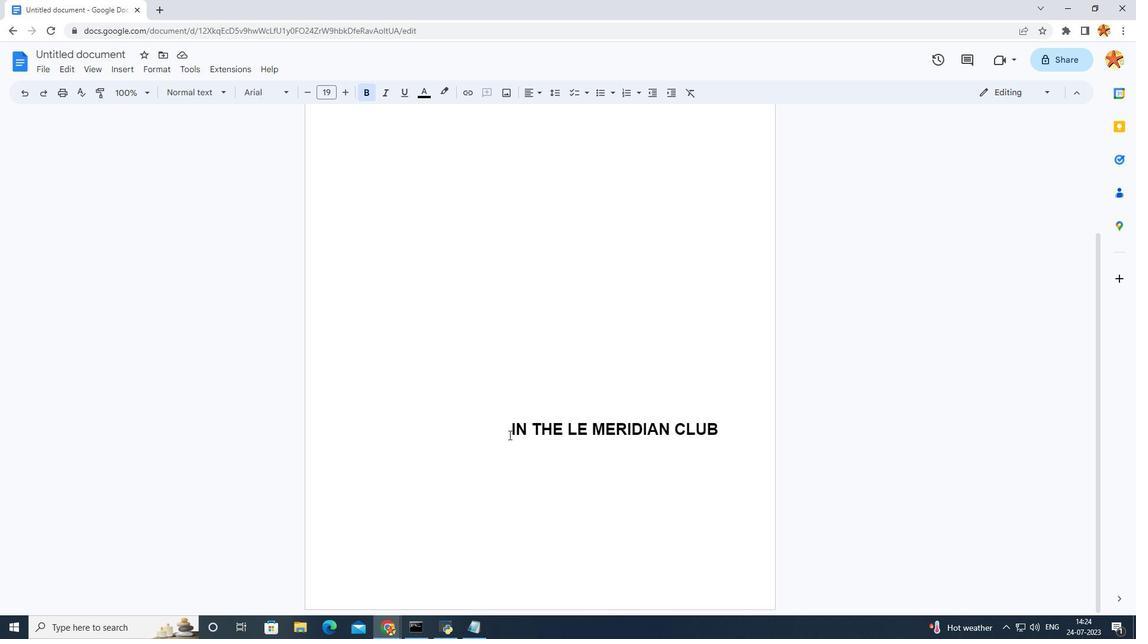 
Action: Mouse pressed left at (508, 431)
Screenshot: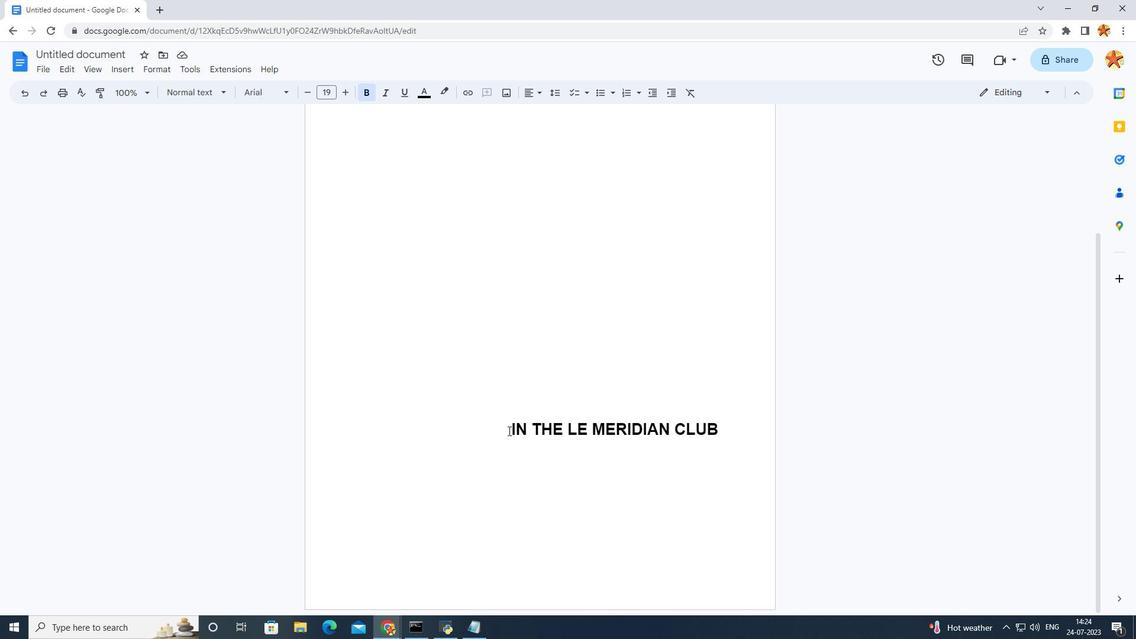 
Action: Mouse moved to (490, 395)
Screenshot: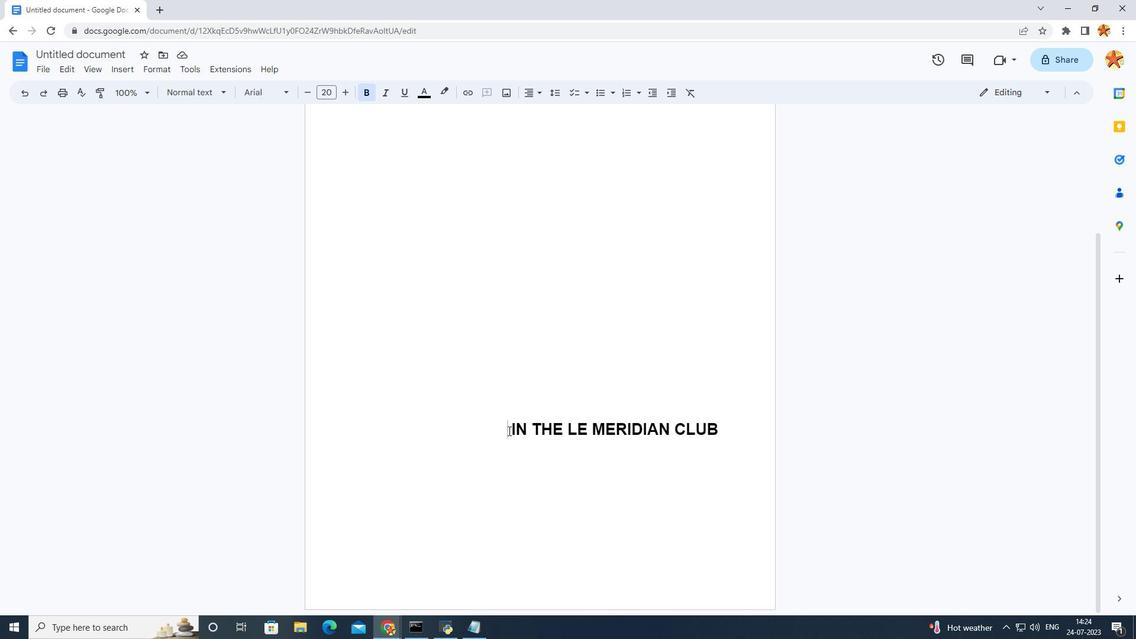 
Action: Mouse scrolled (490, 396) with delta (0, 0)
Screenshot: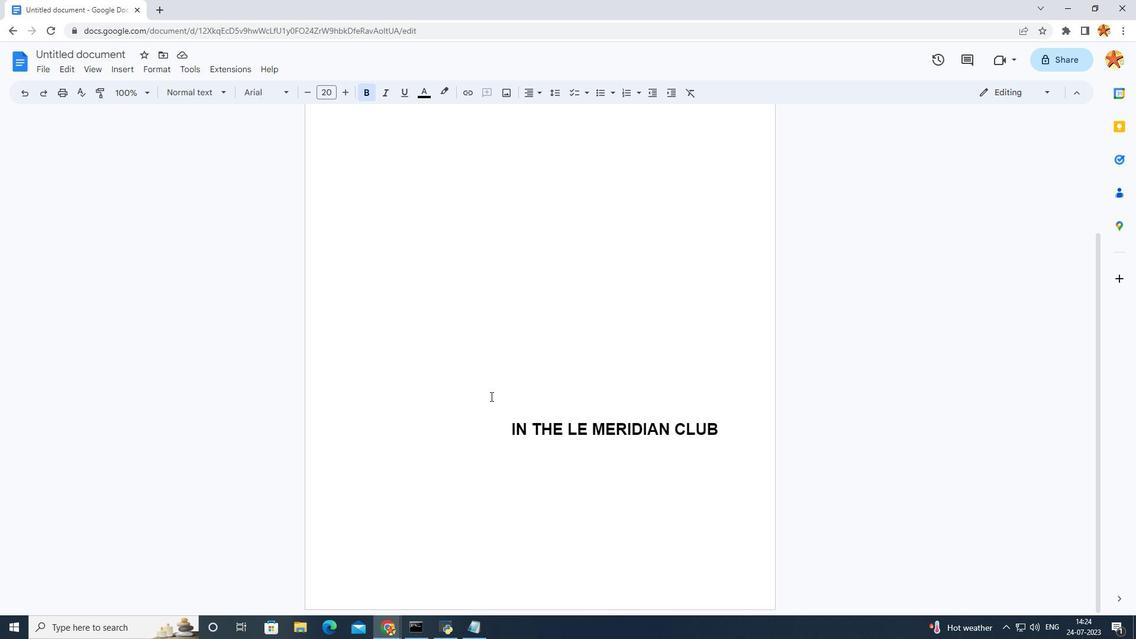 
Action: Mouse scrolled (490, 396) with delta (0, 0)
Screenshot: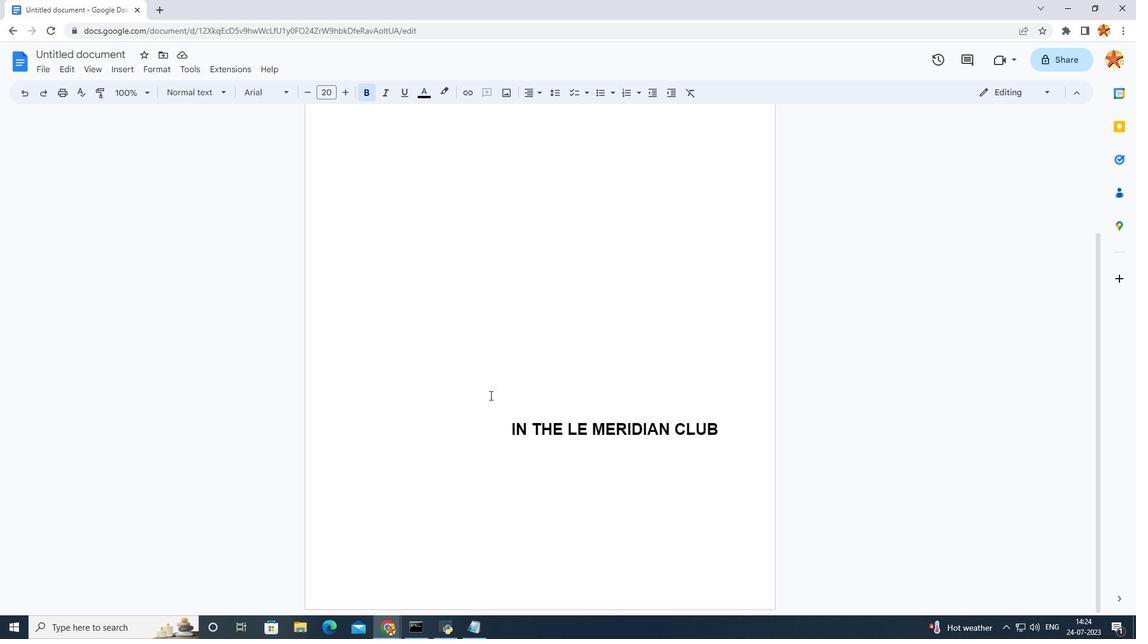 
Action: Mouse scrolled (490, 396) with delta (0, 0)
Screenshot: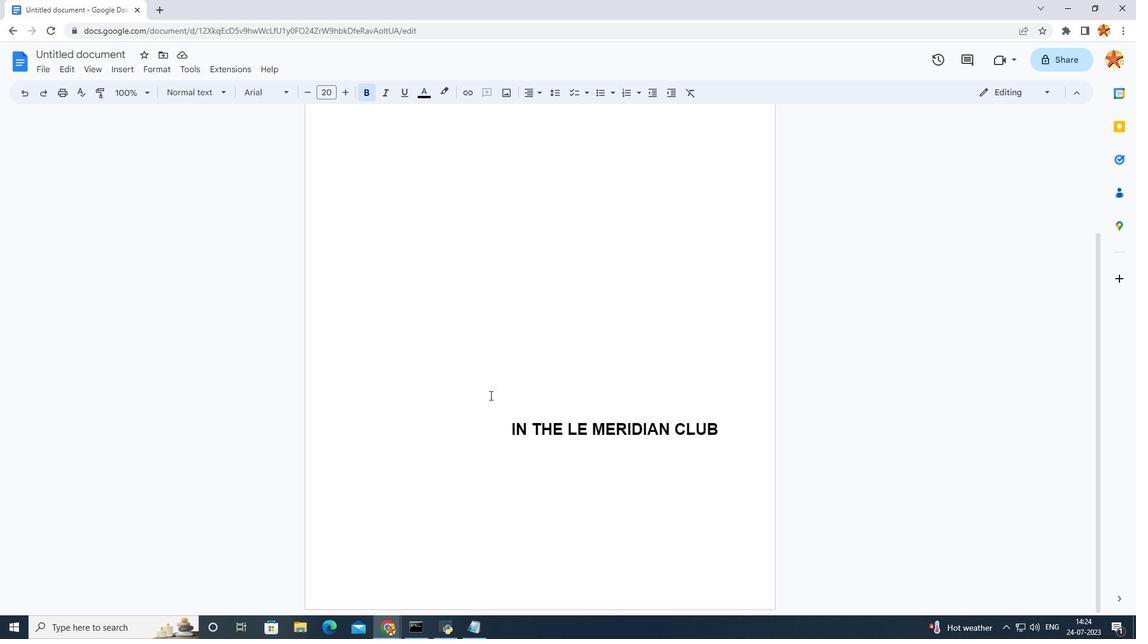 
Action: Mouse scrolled (490, 396) with delta (0, 0)
Screenshot: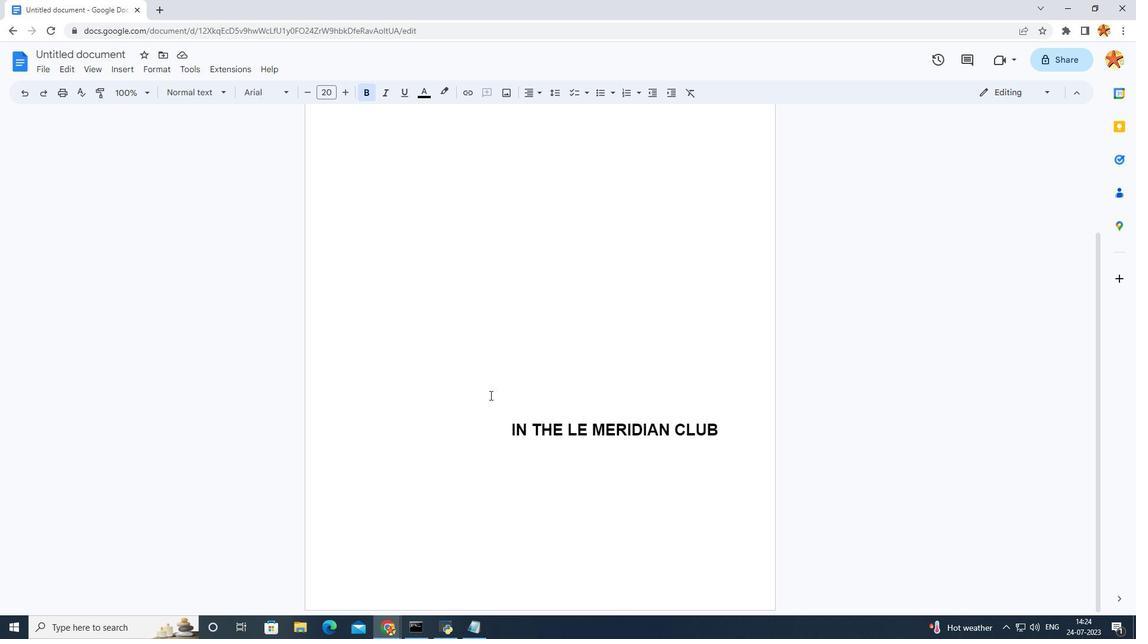 
Action: Mouse moved to (455, 249)
Screenshot: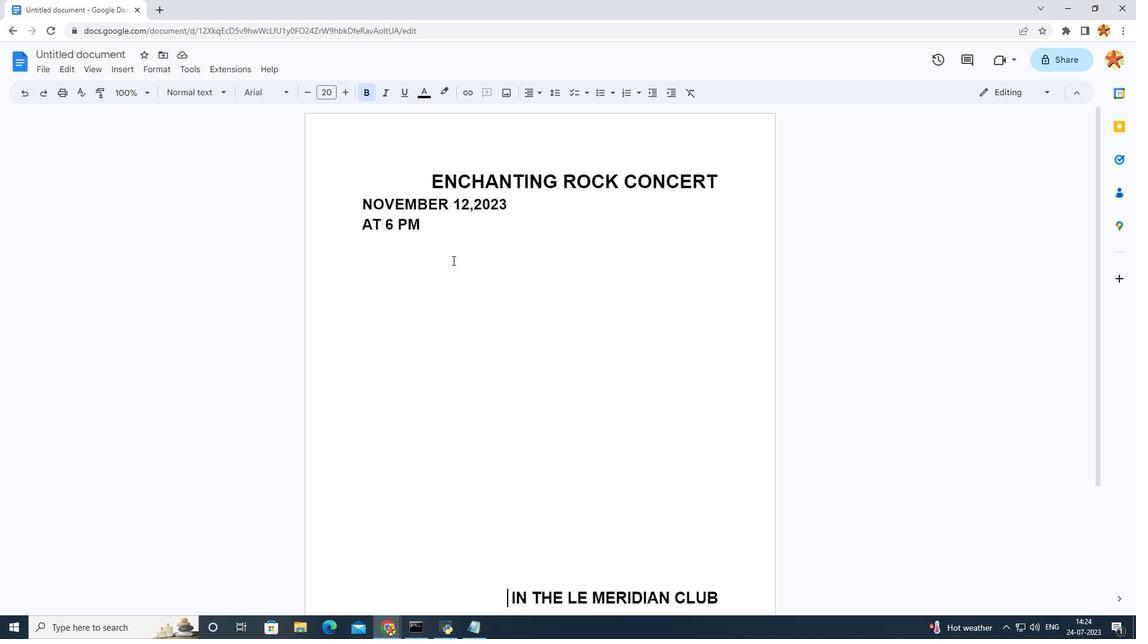 
Action: Mouse pressed left at (455, 249)
Screenshot: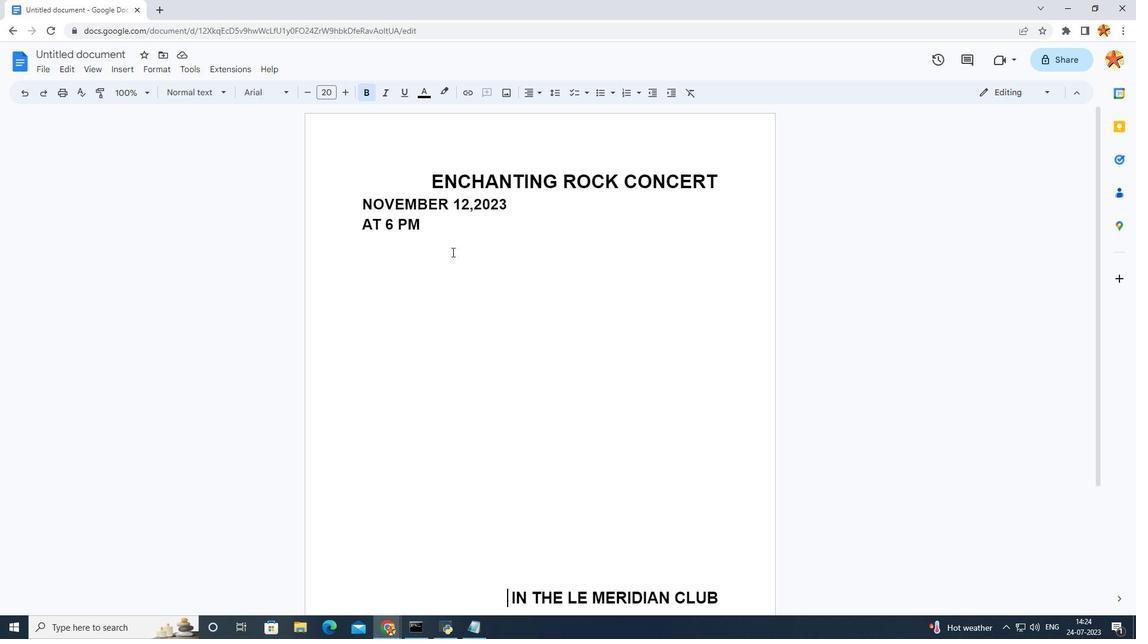 
Action: Mouse moved to (130, 65)
Screenshot: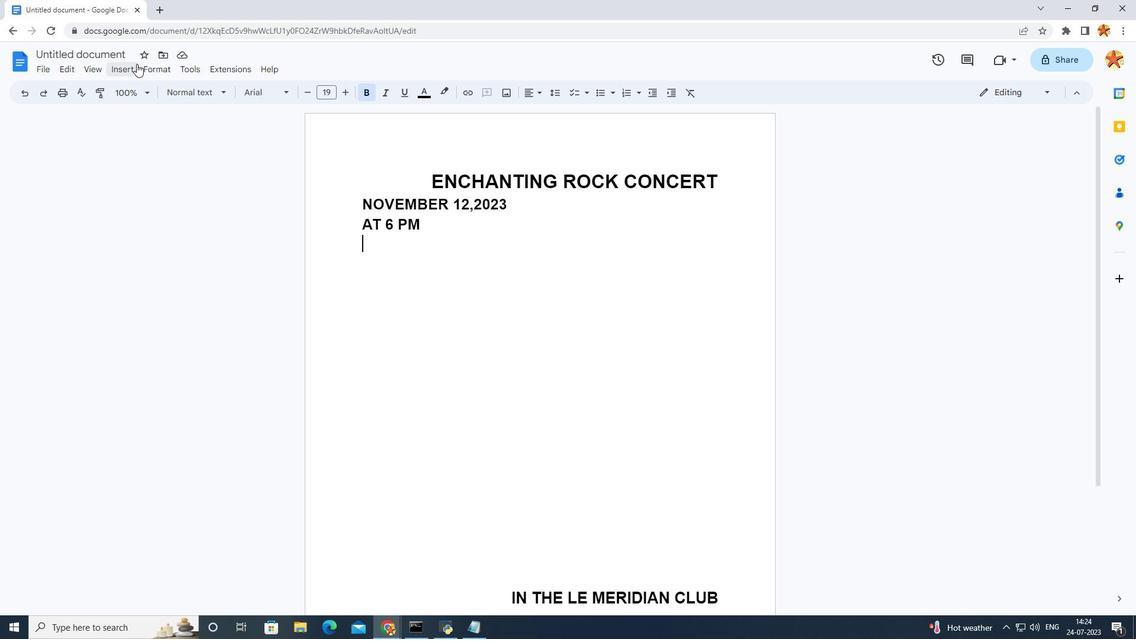 
Action: Mouse pressed left at (130, 65)
Screenshot: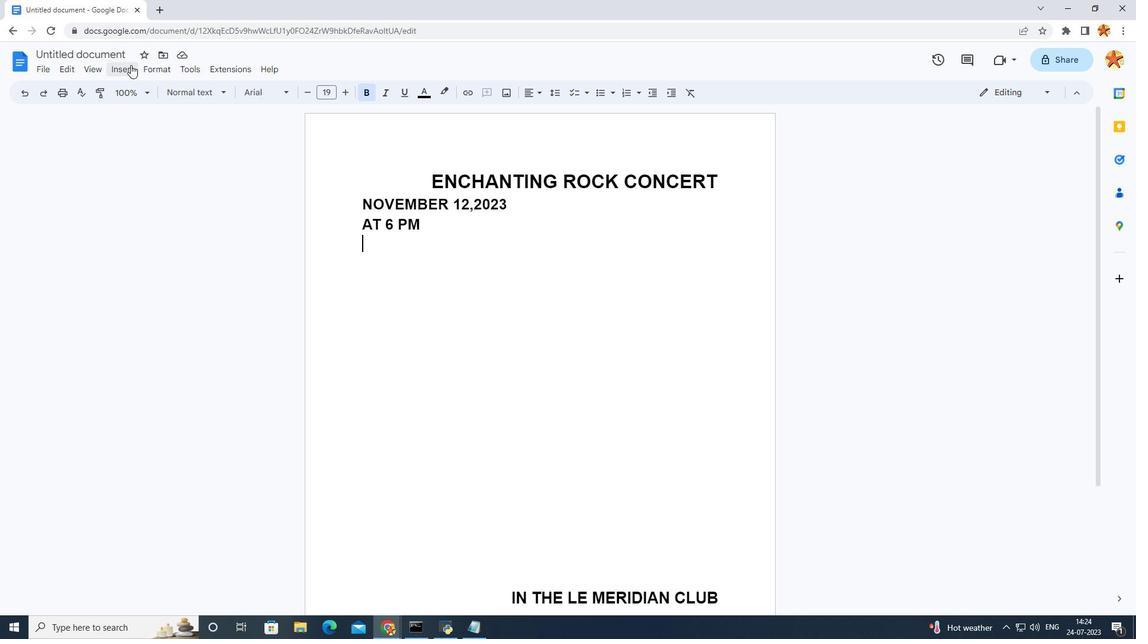 
Action: Mouse moved to (141, 87)
Screenshot: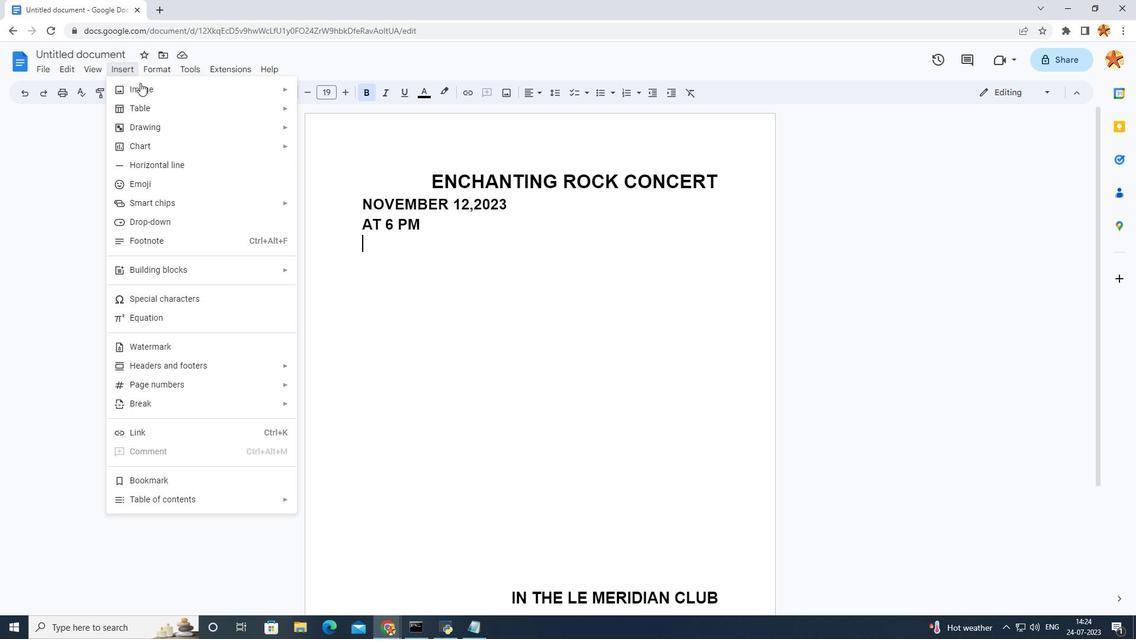 
Action: Mouse pressed left at (141, 87)
Screenshot: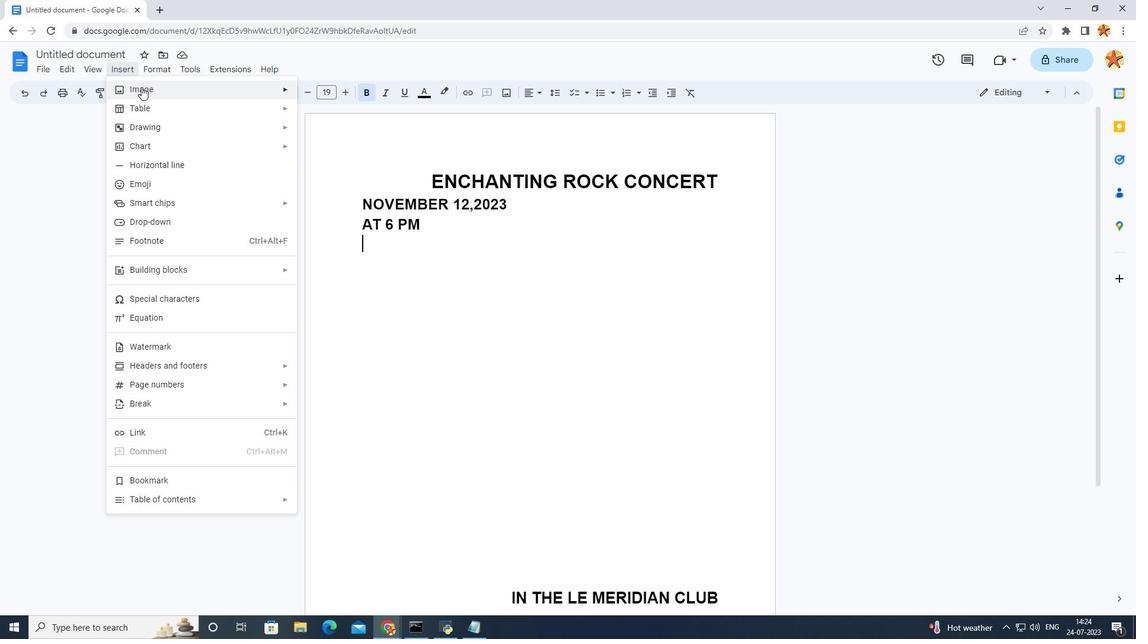 
Action: Mouse moved to (365, 87)
Screenshot: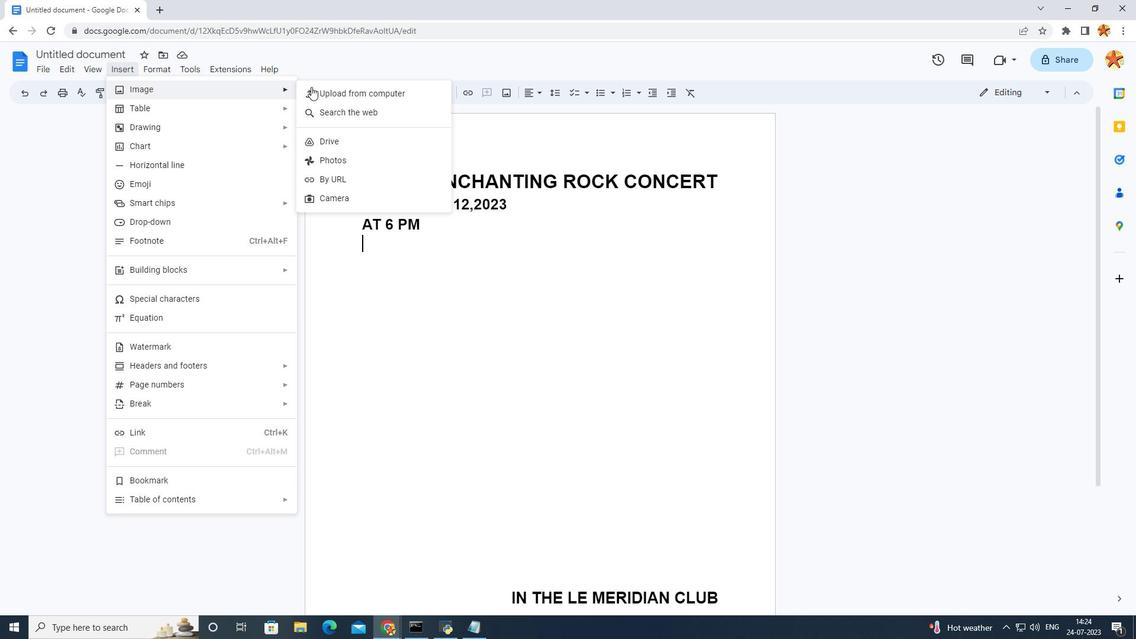 
Action: Mouse pressed left at (365, 87)
Screenshot: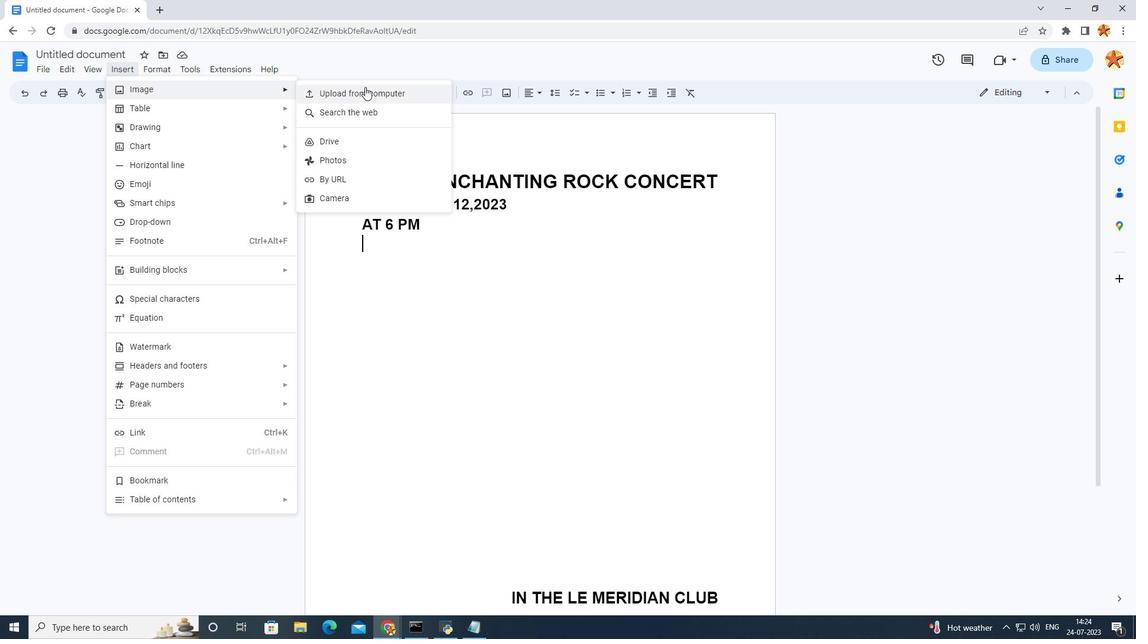 
Action: Mouse moved to (534, 174)
Screenshot: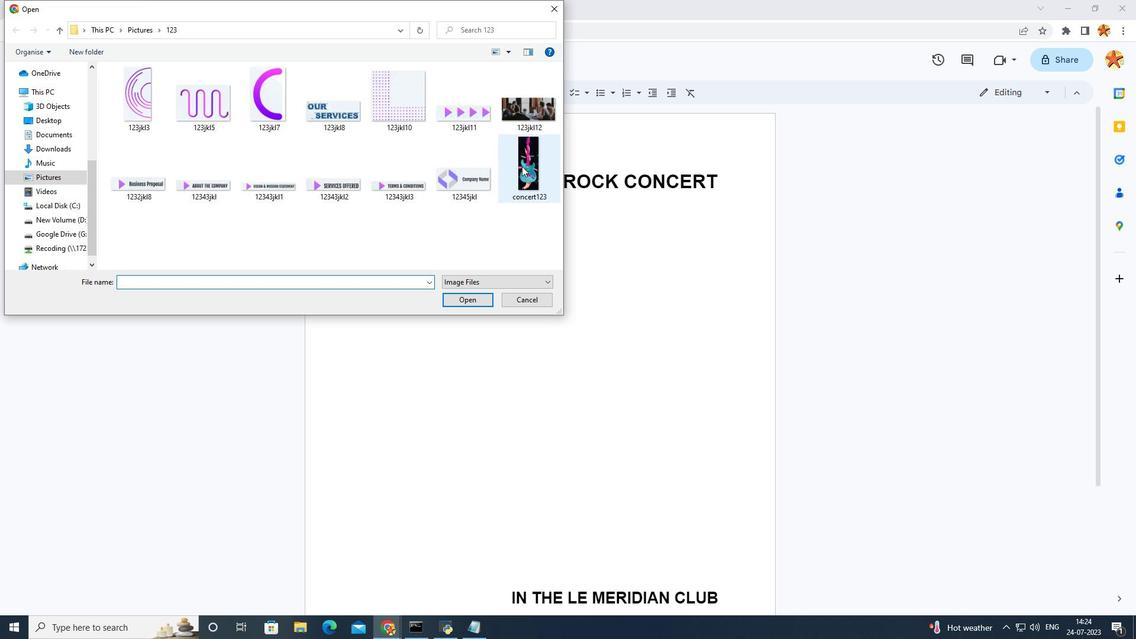 
Action: Mouse pressed left at (534, 174)
Screenshot: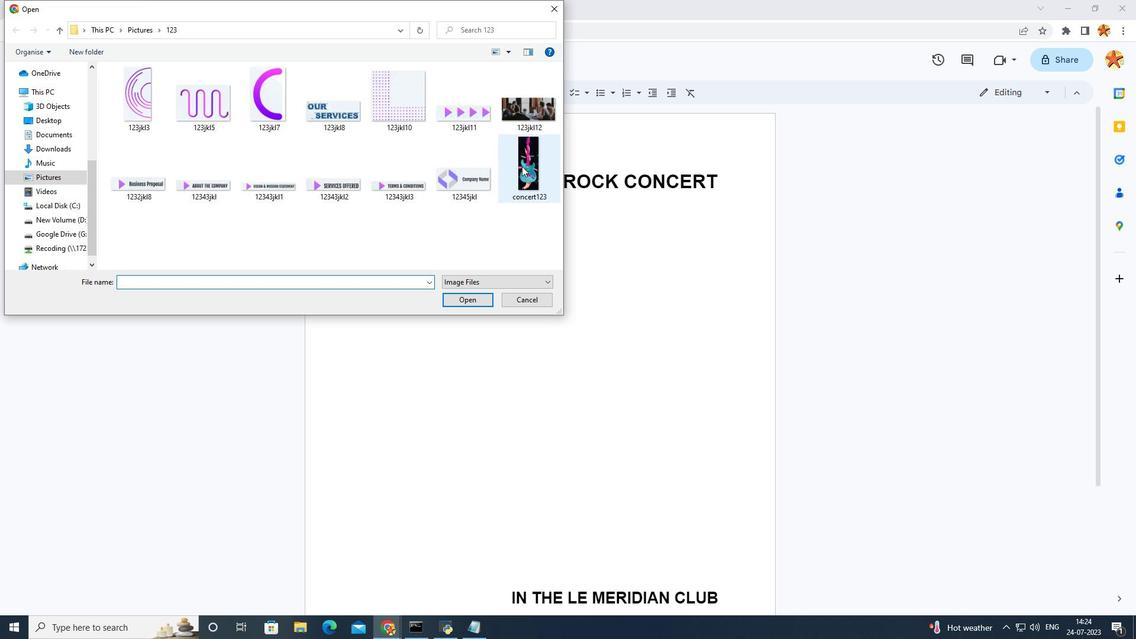
Action: Mouse moved to (479, 300)
Screenshot: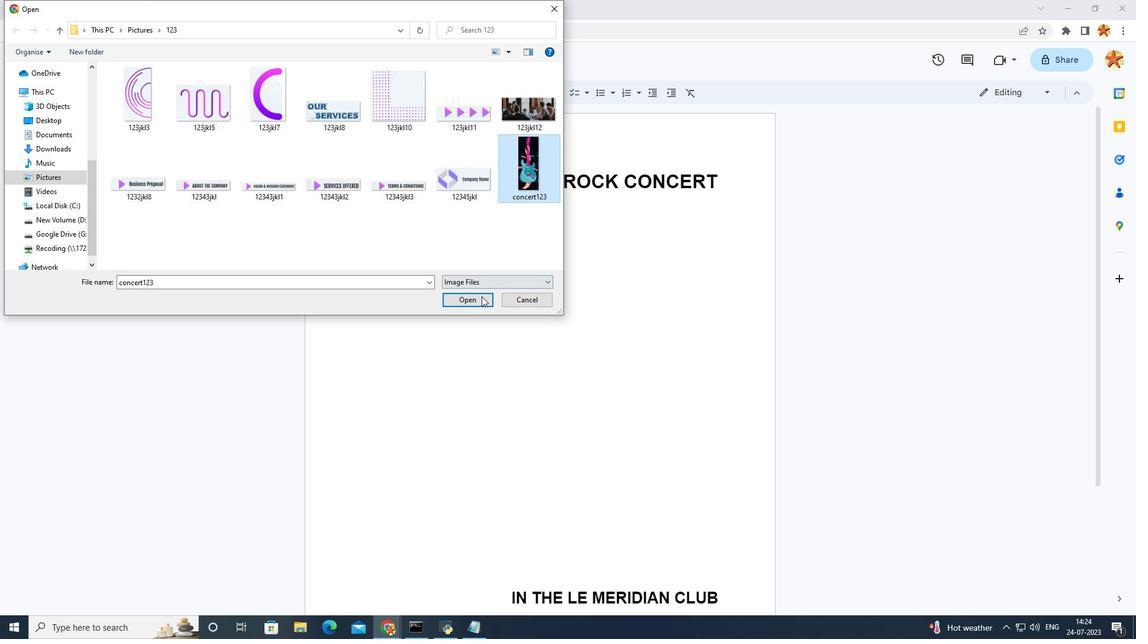 
Action: Mouse pressed left at (479, 300)
Screenshot: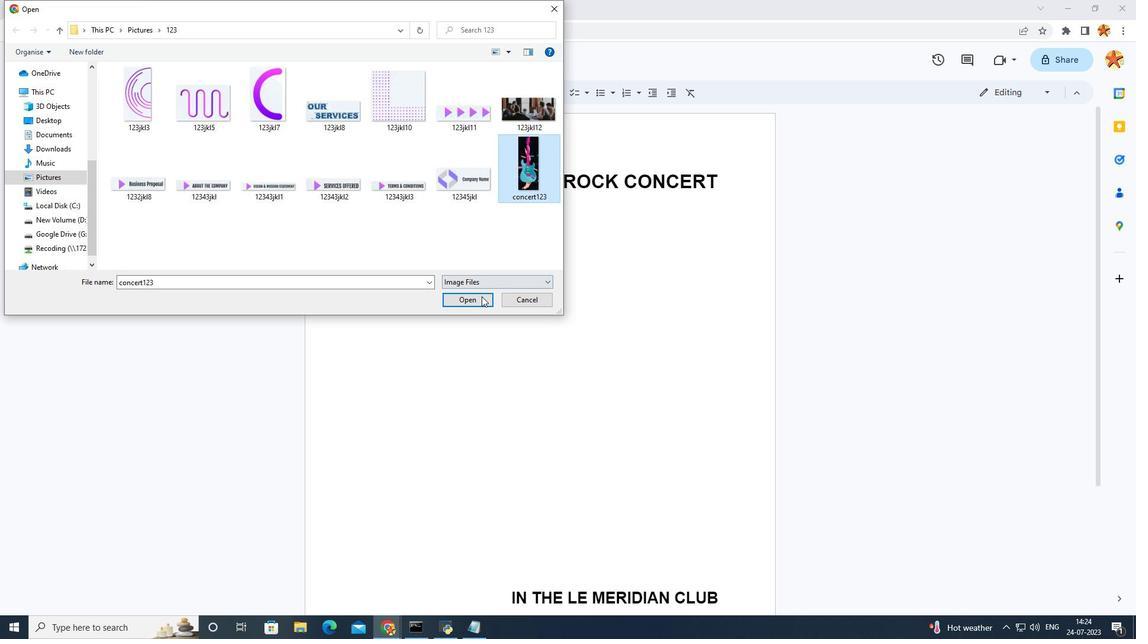 
Action: Mouse moved to (454, 287)
Screenshot: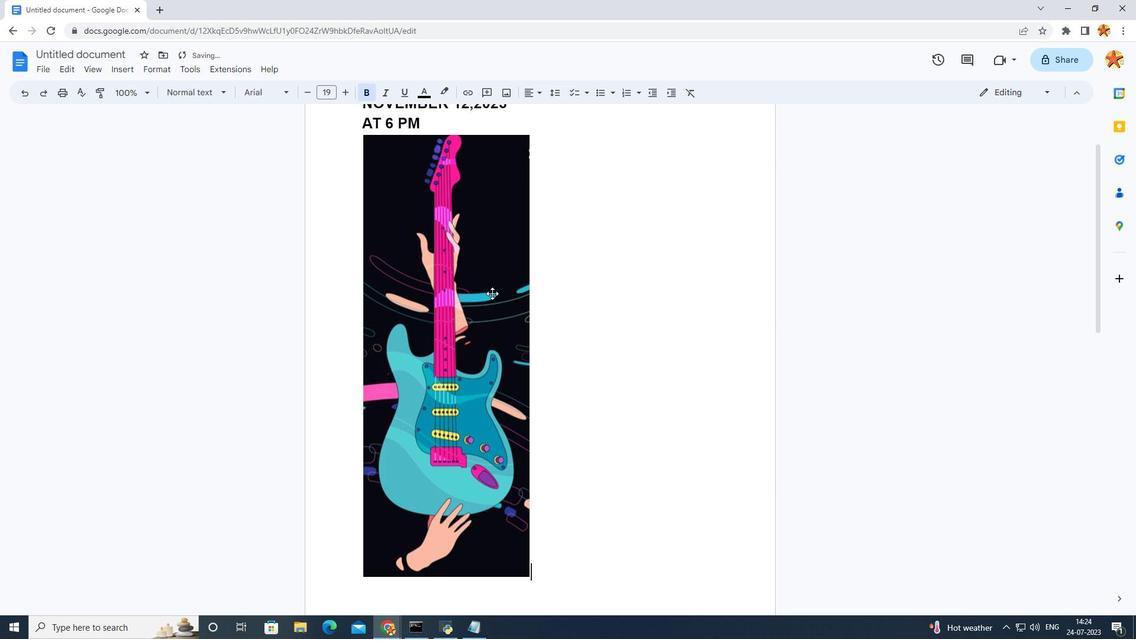 
Action: Mouse pressed left at (454, 287)
Screenshot: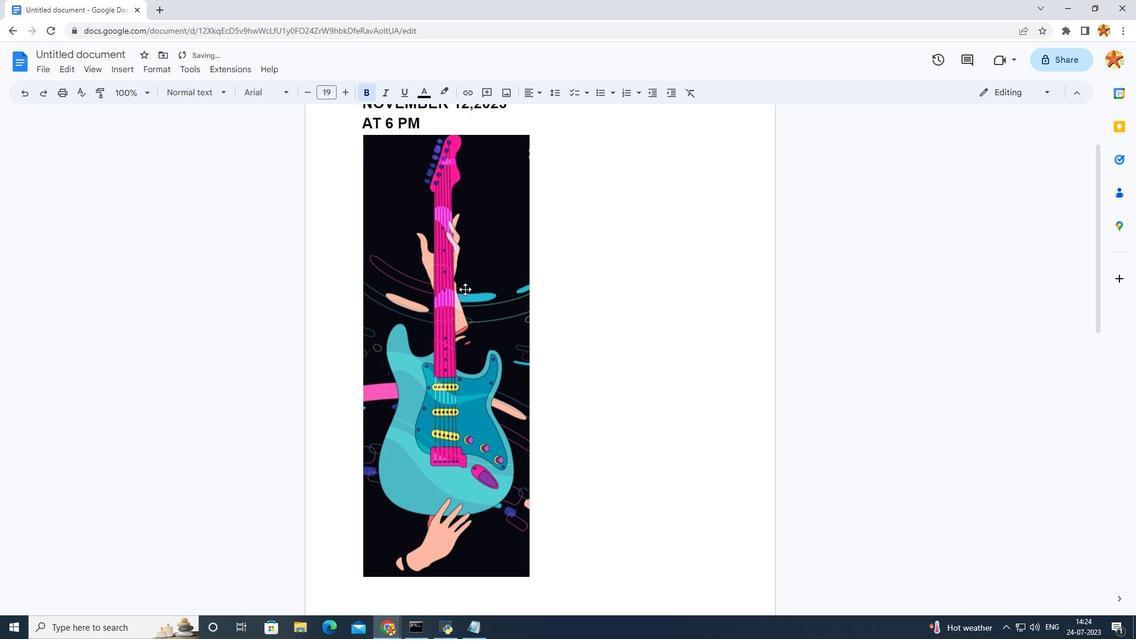 
Action: Mouse moved to (236, 97)
Screenshot: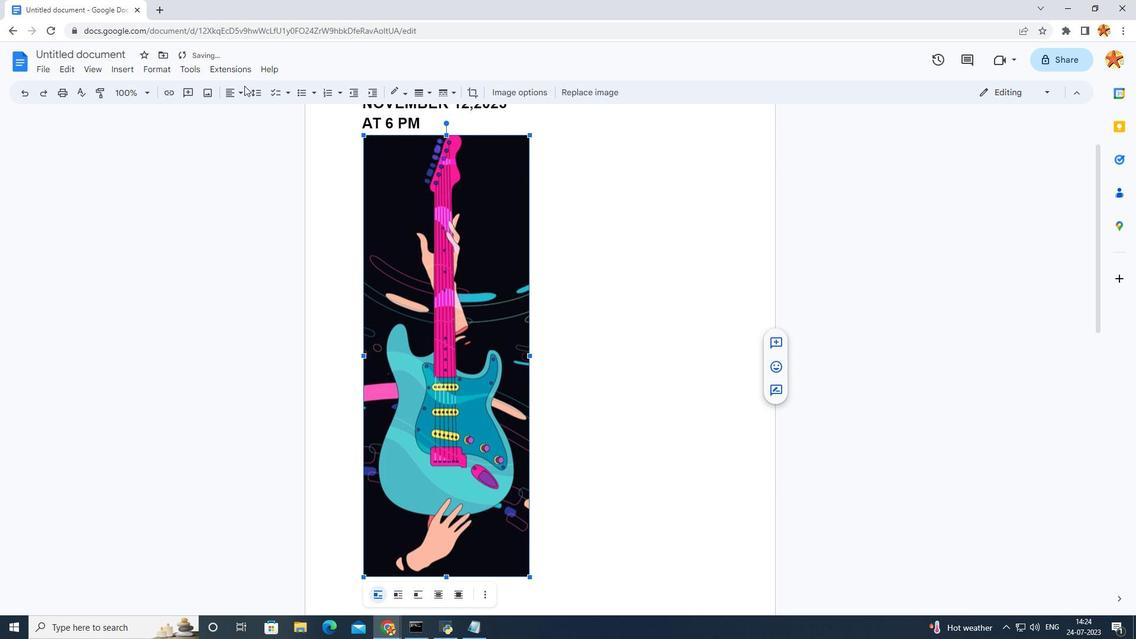 
Action: Mouse pressed left at (236, 97)
Screenshot: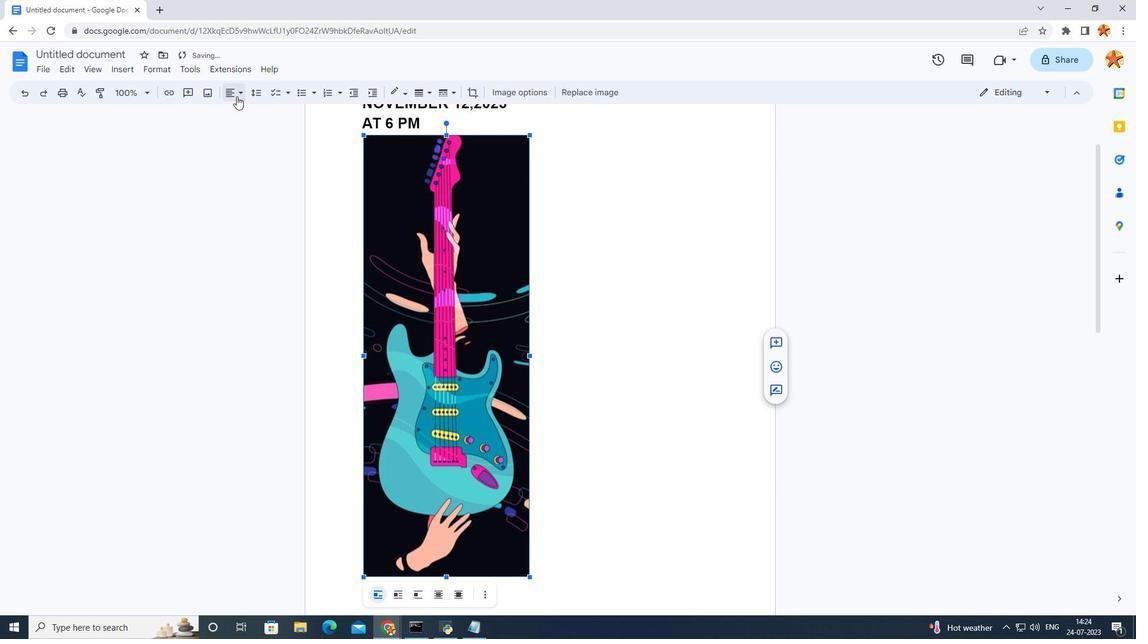 
Action: Mouse moved to (247, 116)
Screenshot: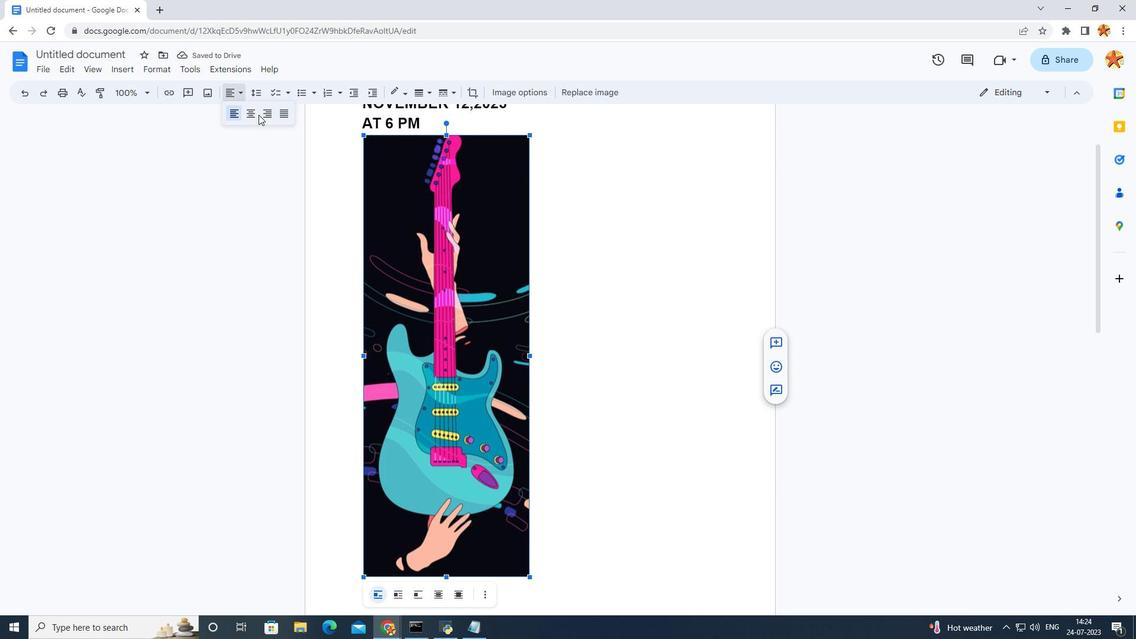 
Action: Mouse pressed left at (247, 116)
Screenshot: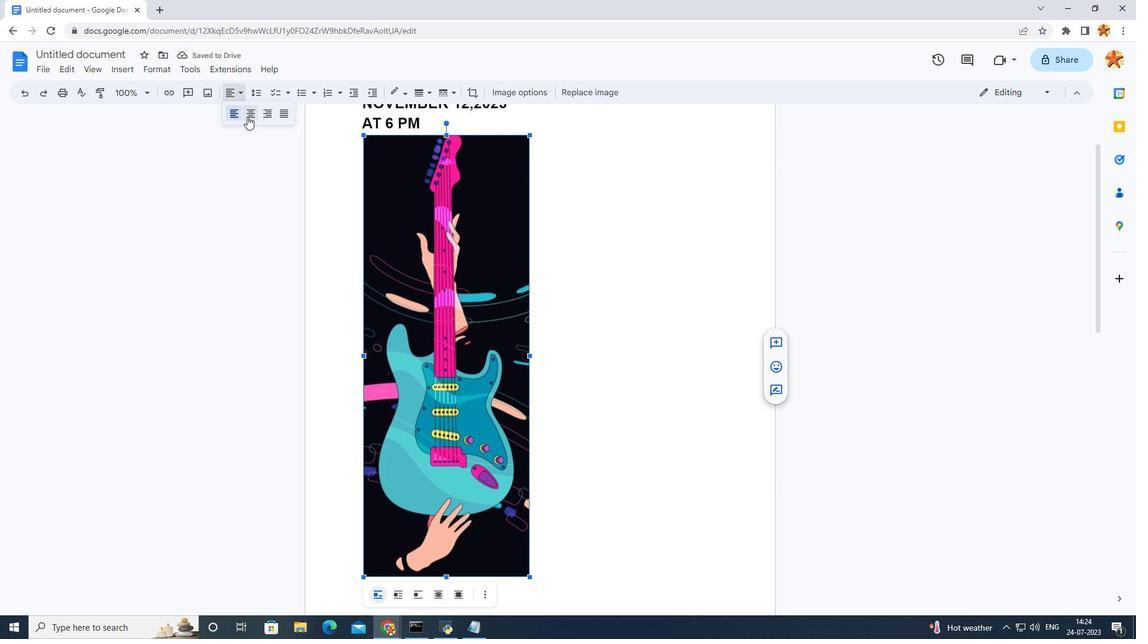 
Action: Mouse moved to (677, 290)
Screenshot: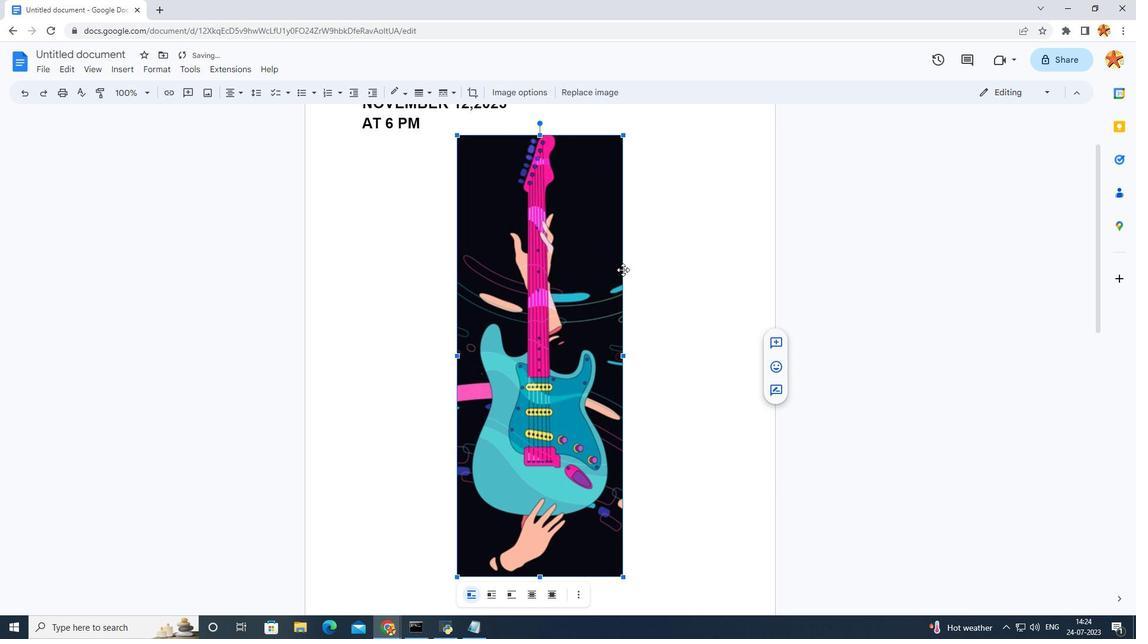
Action: Mouse pressed left at (677, 290)
Screenshot: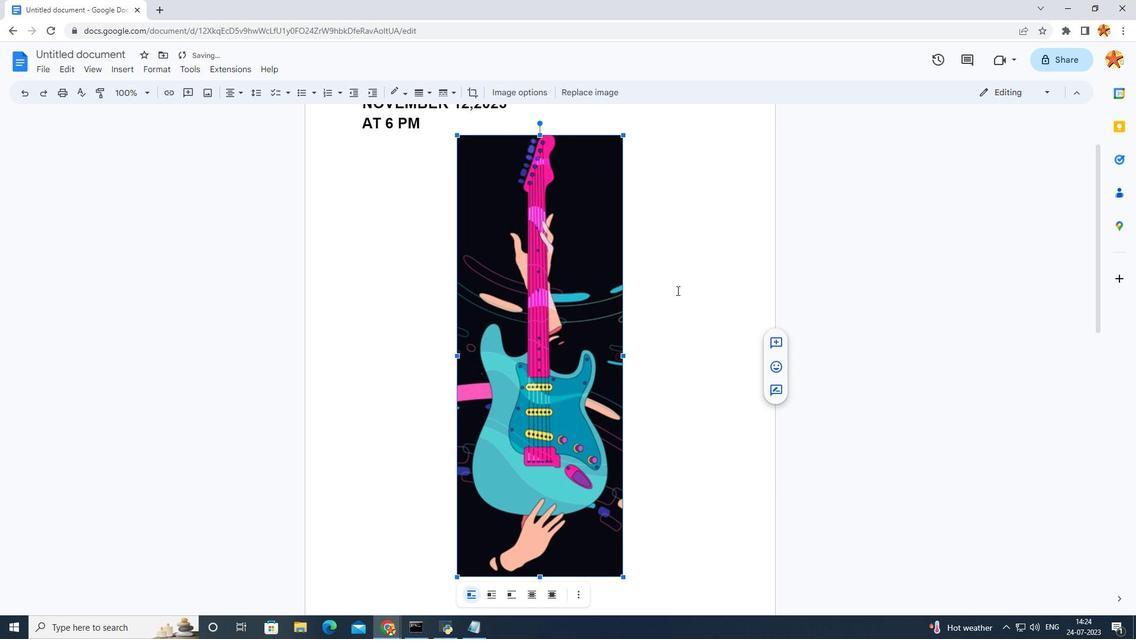 
Action: Mouse moved to (652, 293)
Screenshot: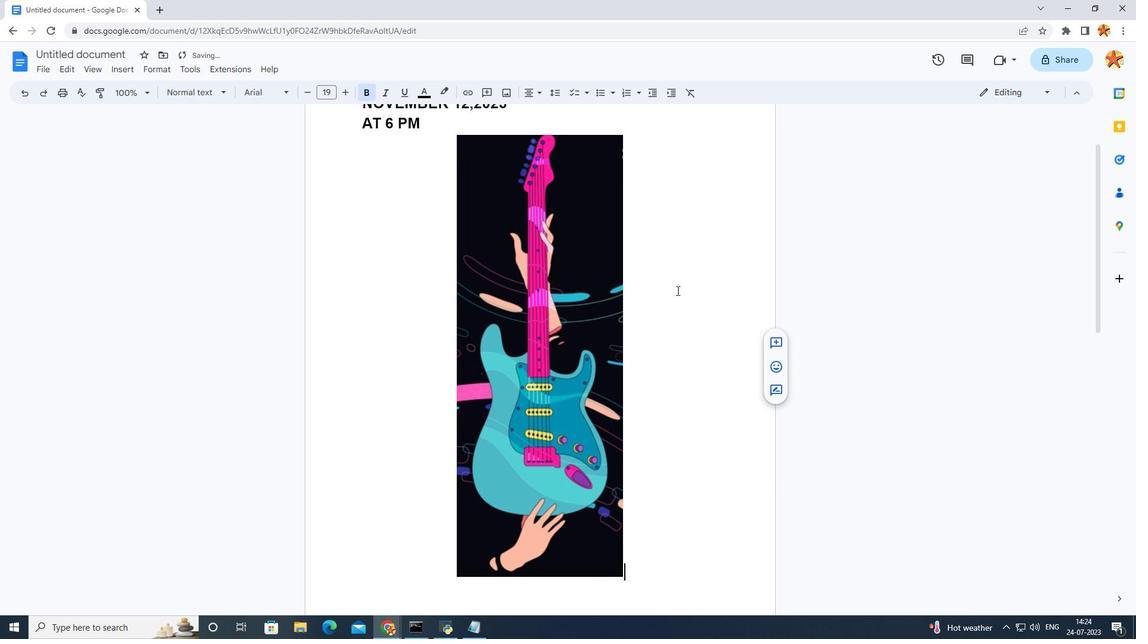 
Action: Mouse scrolled (652, 292) with delta (0, 0)
Screenshot: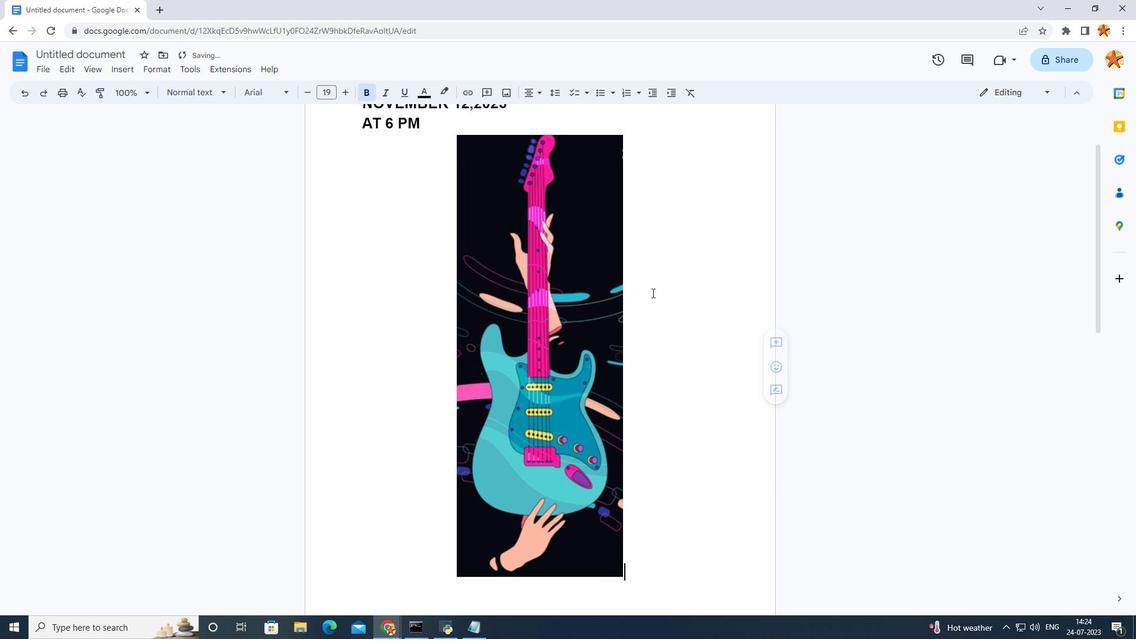 
Action: Mouse scrolled (652, 292) with delta (0, 0)
Screenshot: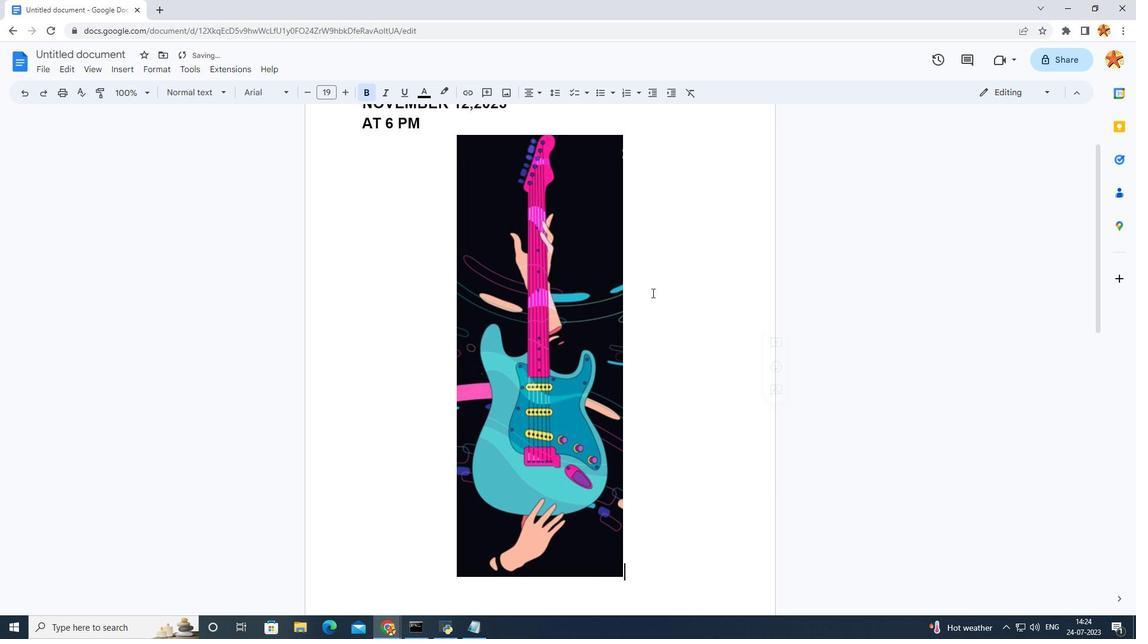 
Action: Mouse scrolled (652, 292) with delta (0, 0)
Screenshot: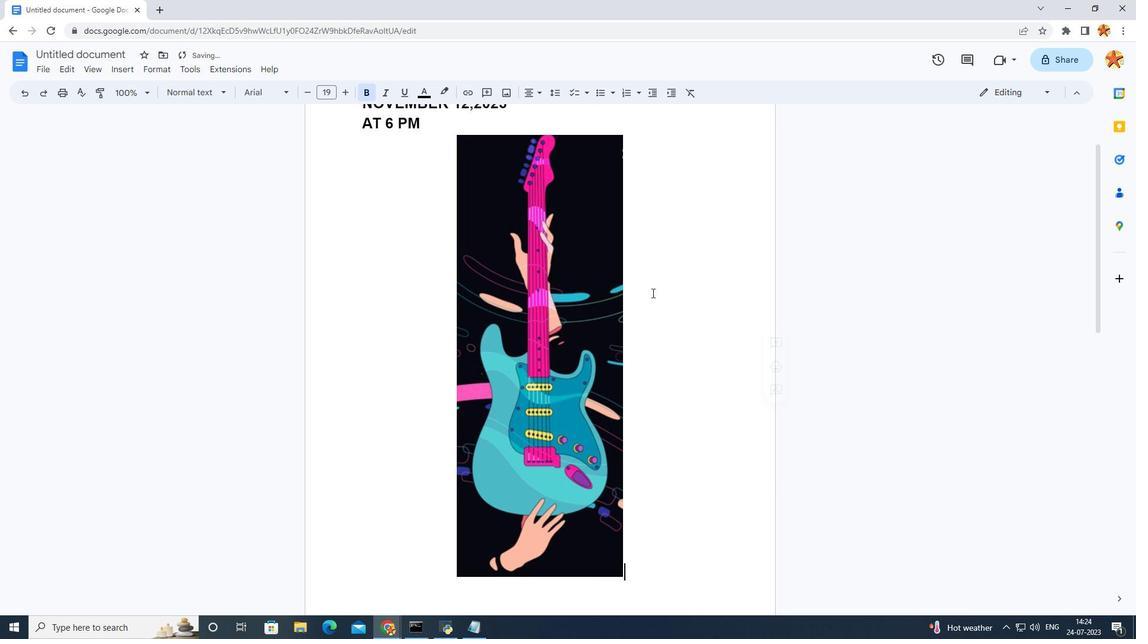 
Action: Mouse scrolled (652, 293) with delta (0, 0)
Screenshot: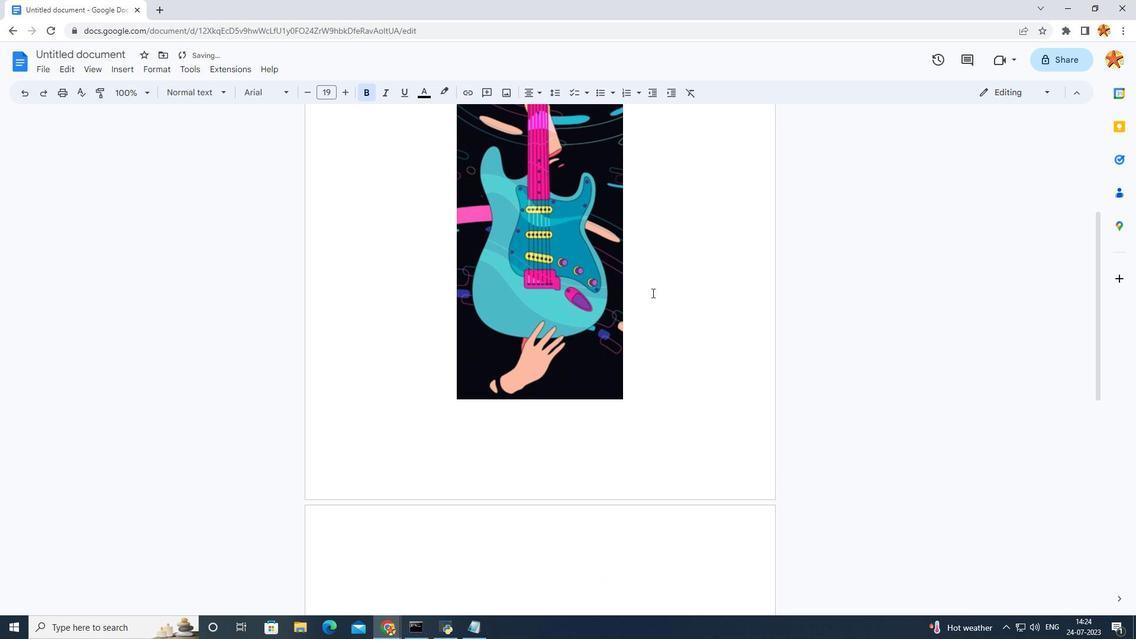 
Action: Mouse scrolled (652, 293) with delta (0, 0)
Screenshot: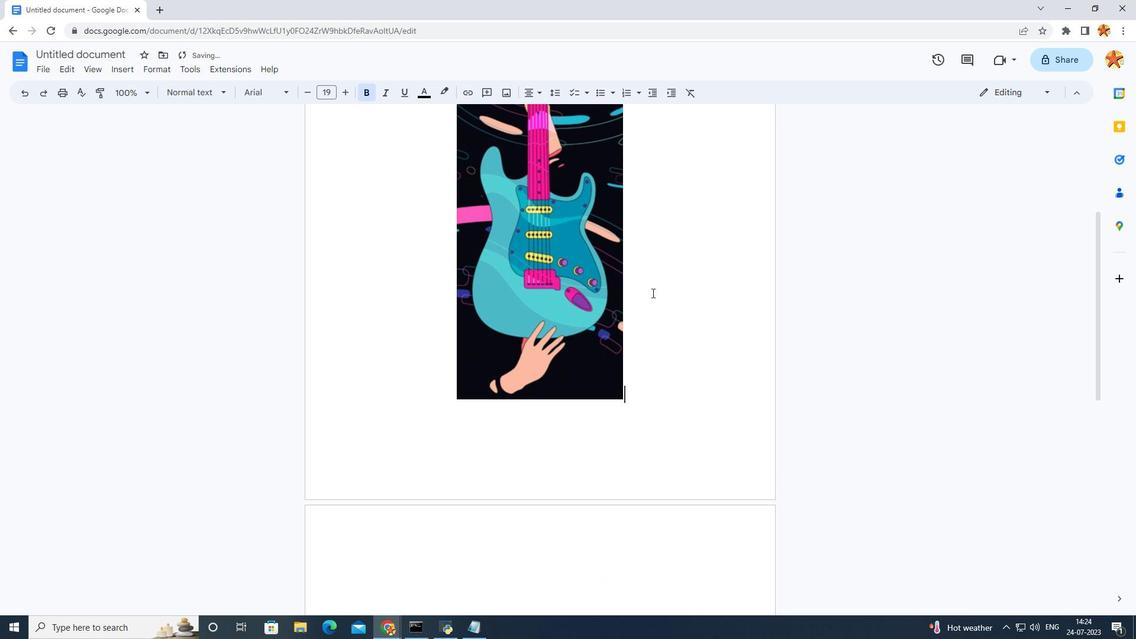 
Action: Mouse scrolled (652, 292) with delta (0, 0)
Screenshot: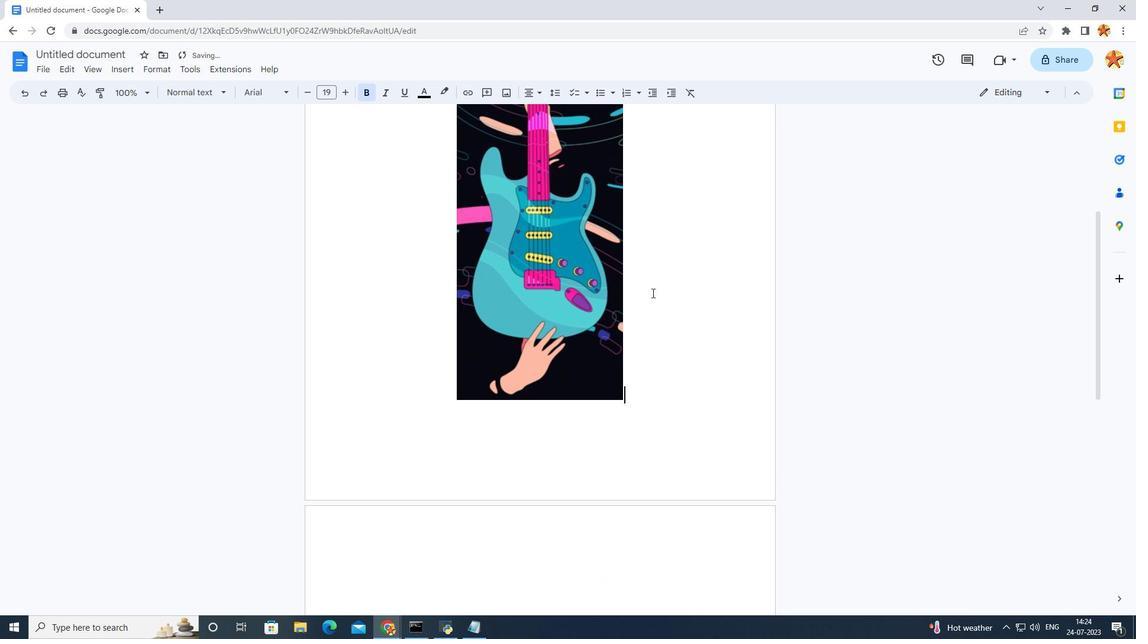 
Action: Mouse scrolled (652, 292) with delta (0, 0)
Screenshot: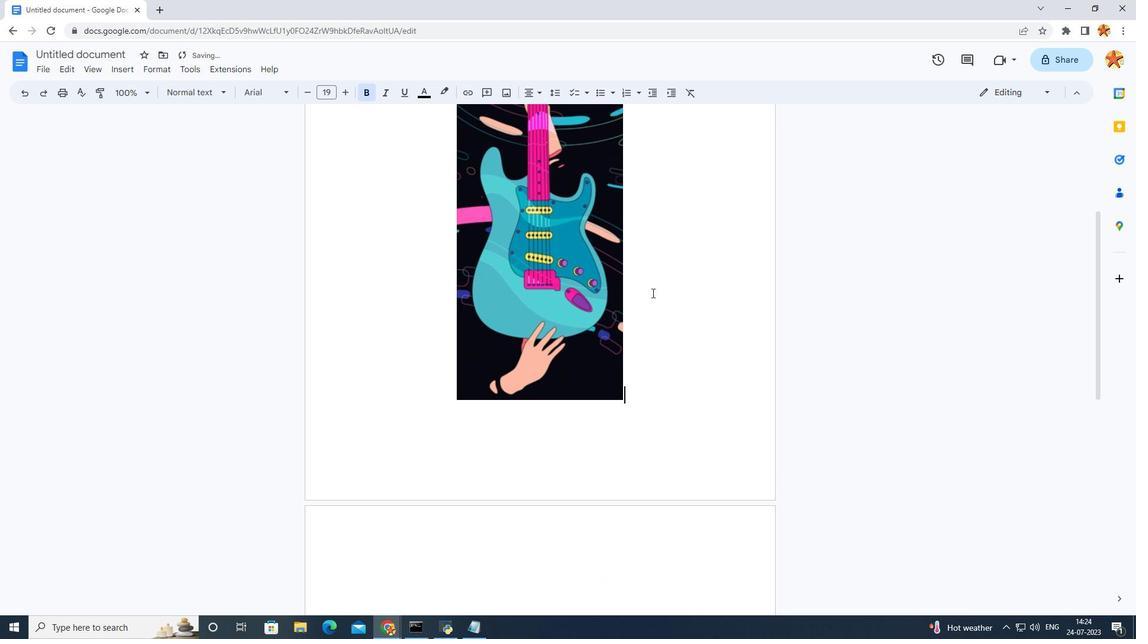 
Action: Mouse scrolled (652, 292) with delta (0, 0)
Screenshot: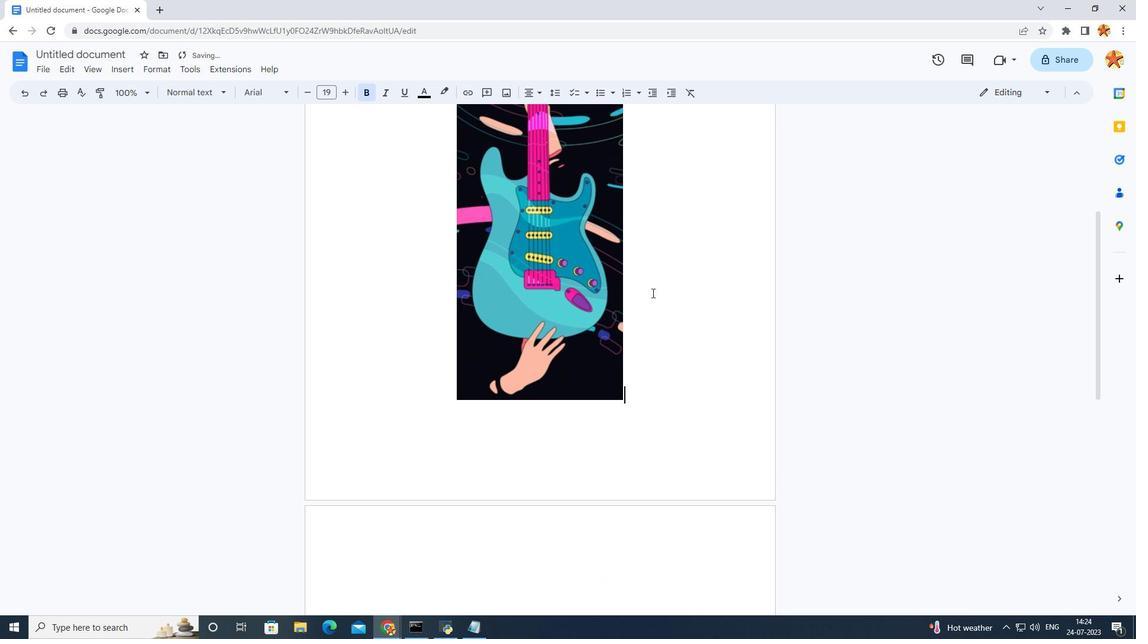 
Action: Mouse scrolled (652, 292) with delta (0, 0)
Screenshot: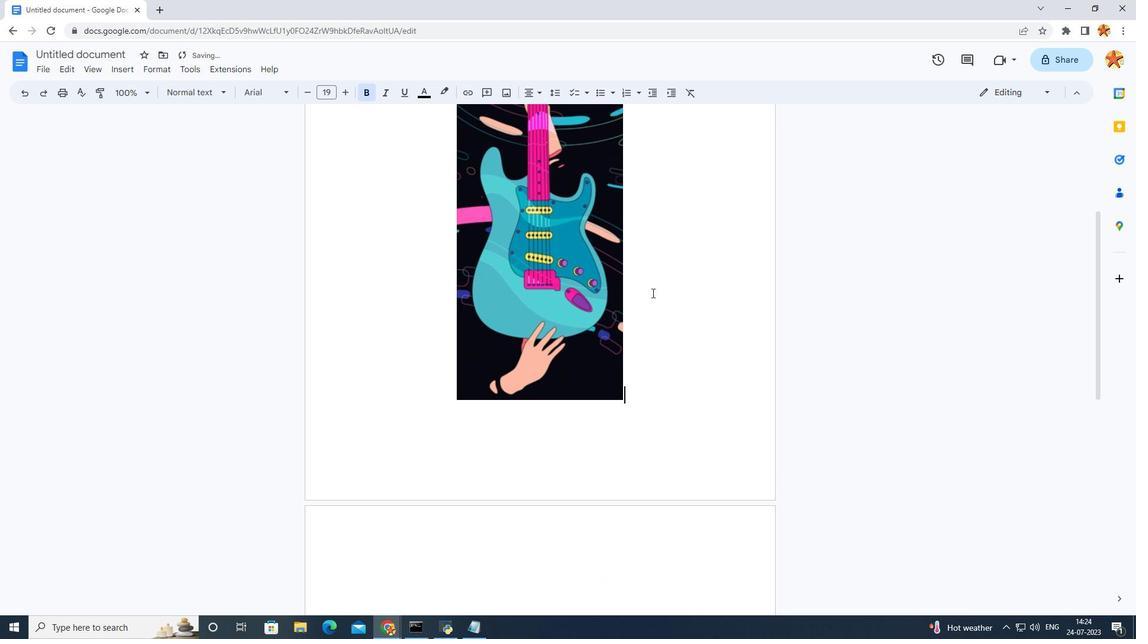 
Action: Mouse scrolled (652, 292) with delta (0, 0)
Screenshot: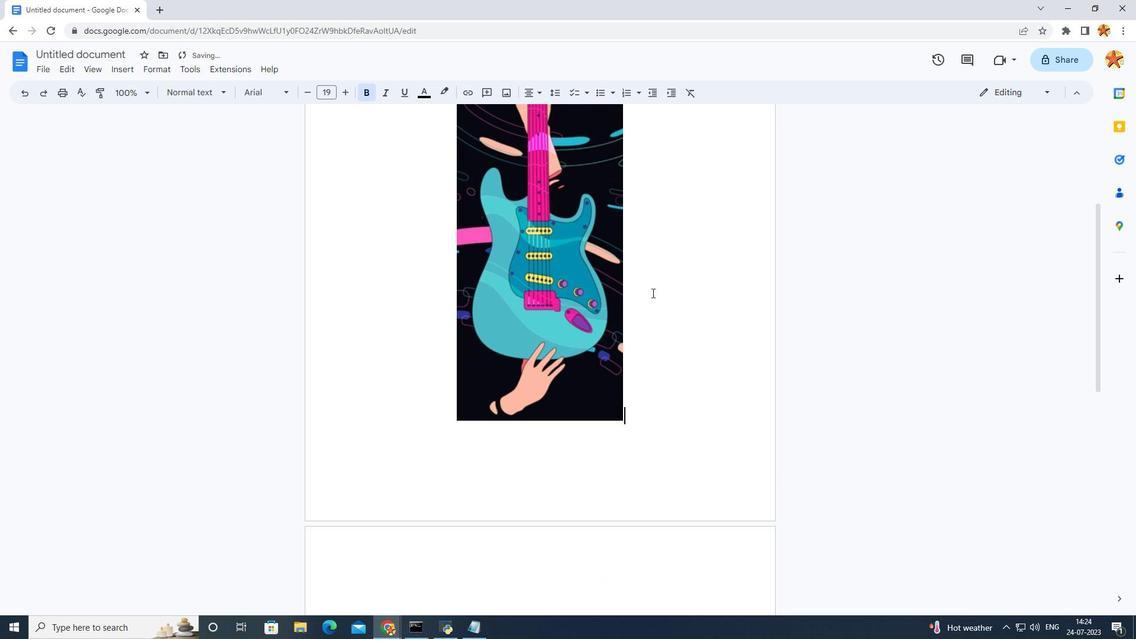 
Action: Mouse scrolled (652, 292) with delta (0, 0)
Screenshot: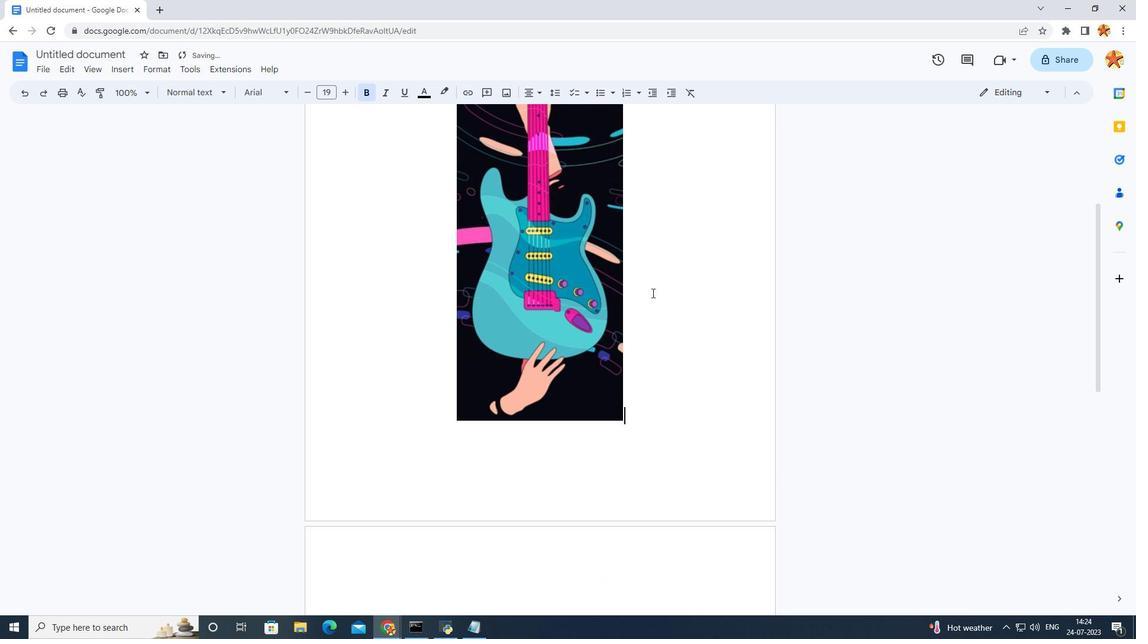 
Action: Mouse scrolled (652, 292) with delta (0, 0)
Screenshot: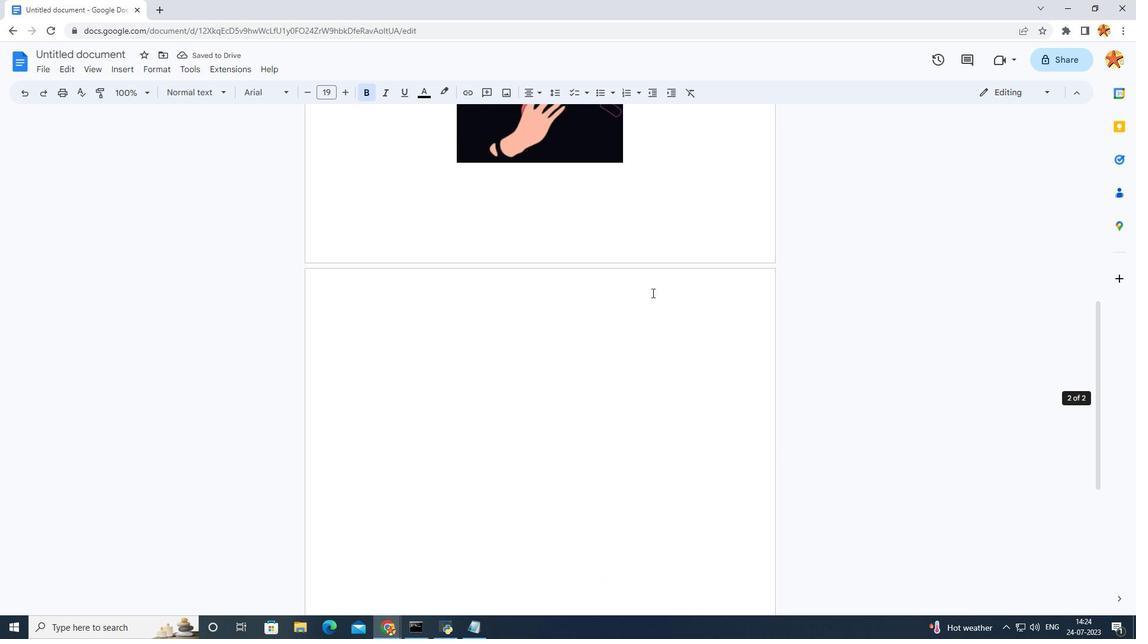 
Action: Mouse scrolled (652, 292) with delta (0, 0)
Screenshot: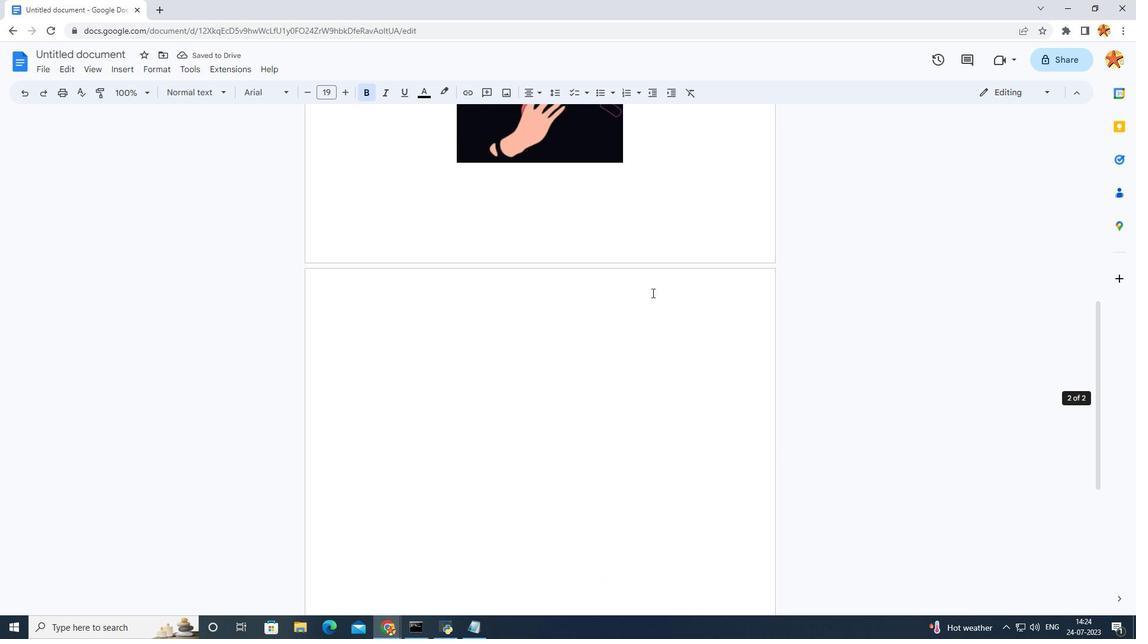 
Action: Mouse scrolled (652, 292) with delta (0, 0)
Screenshot: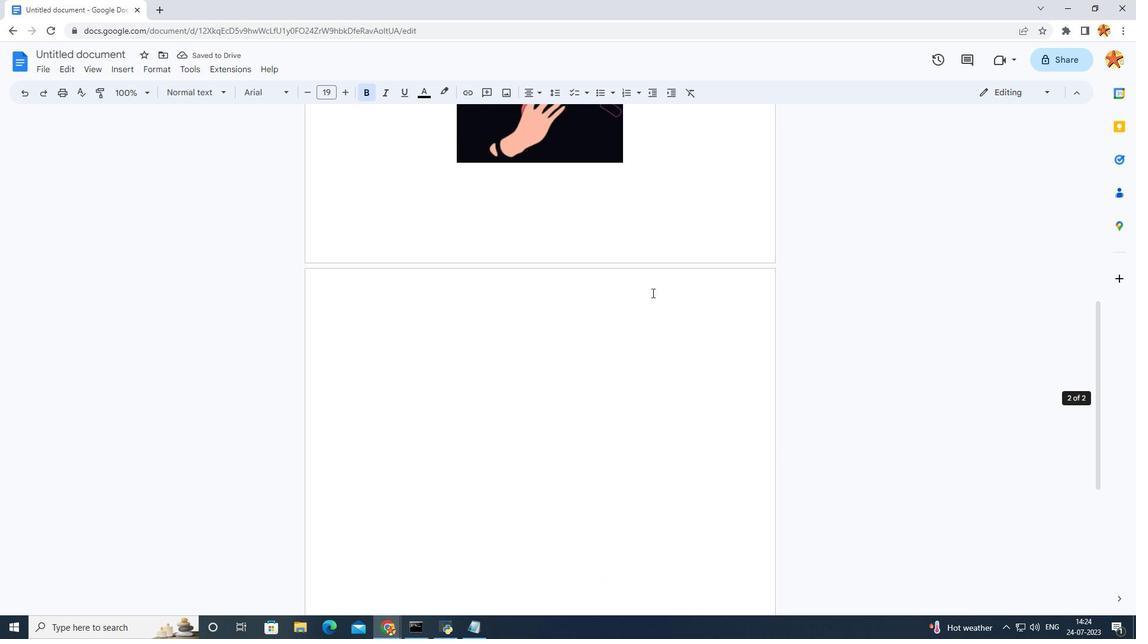 
Action: Mouse scrolled (652, 292) with delta (0, 0)
Screenshot: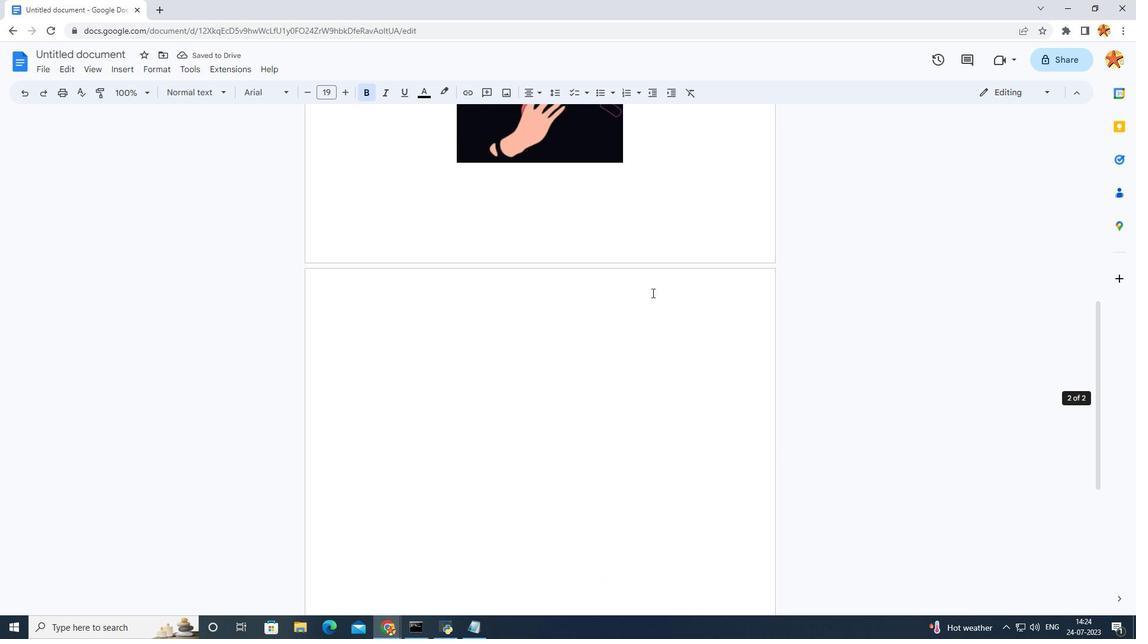 
Action: Mouse scrolled (652, 292) with delta (0, 0)
Screenshot: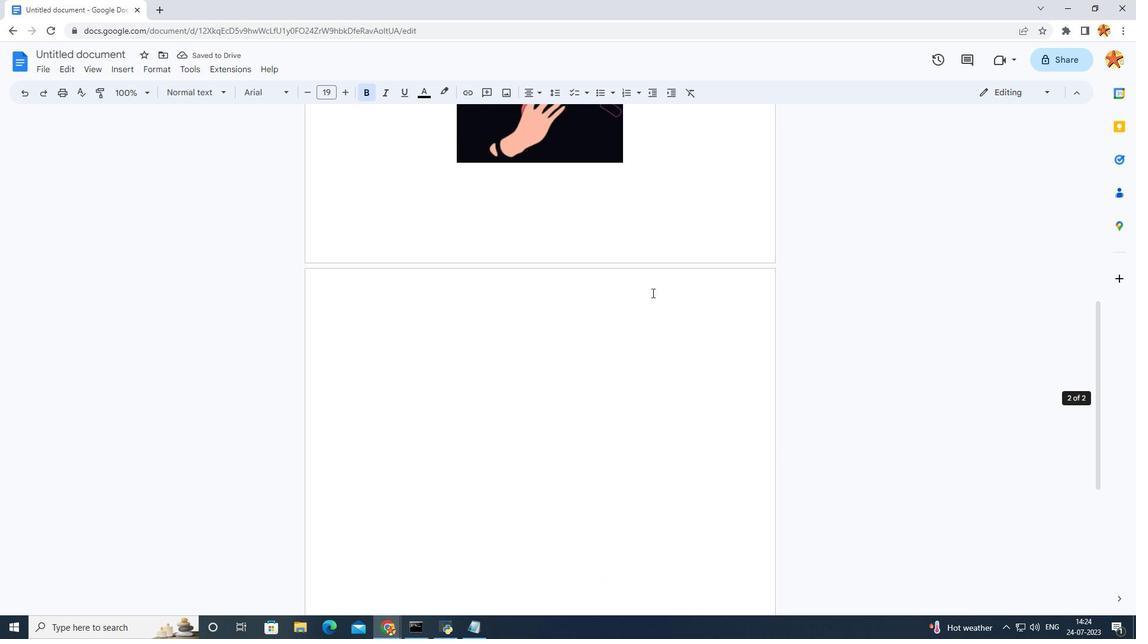 
Action: Mouse scrolled (652, 292) with delta (0, 0)
Screenshot: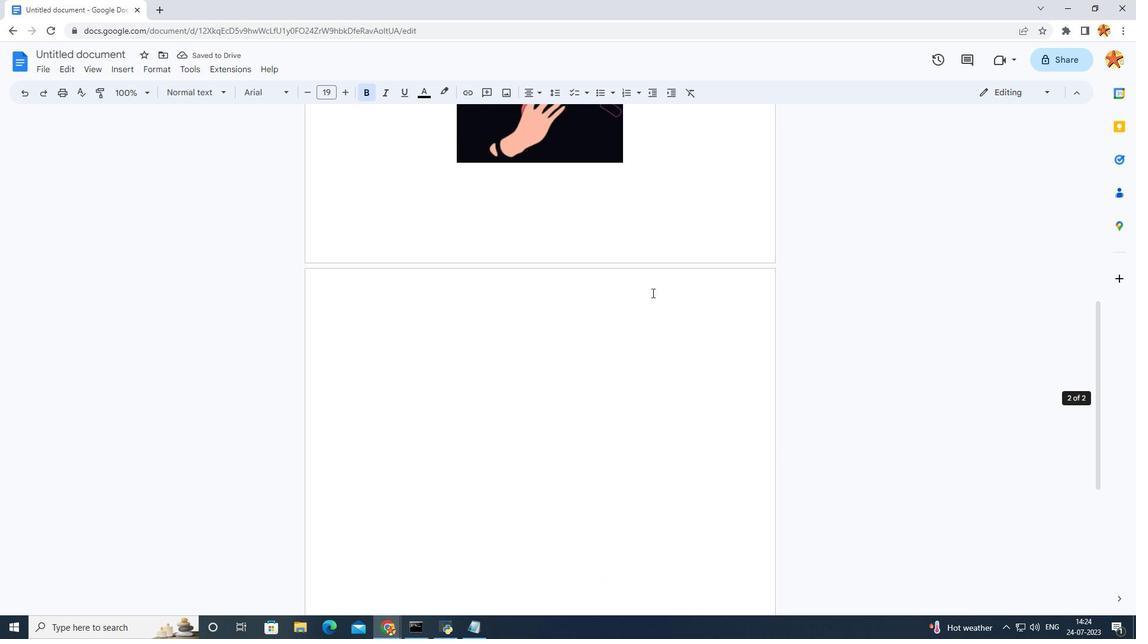 
Action: Mouse scrolled (652, 292) with delta (0, 0)
Screenshot: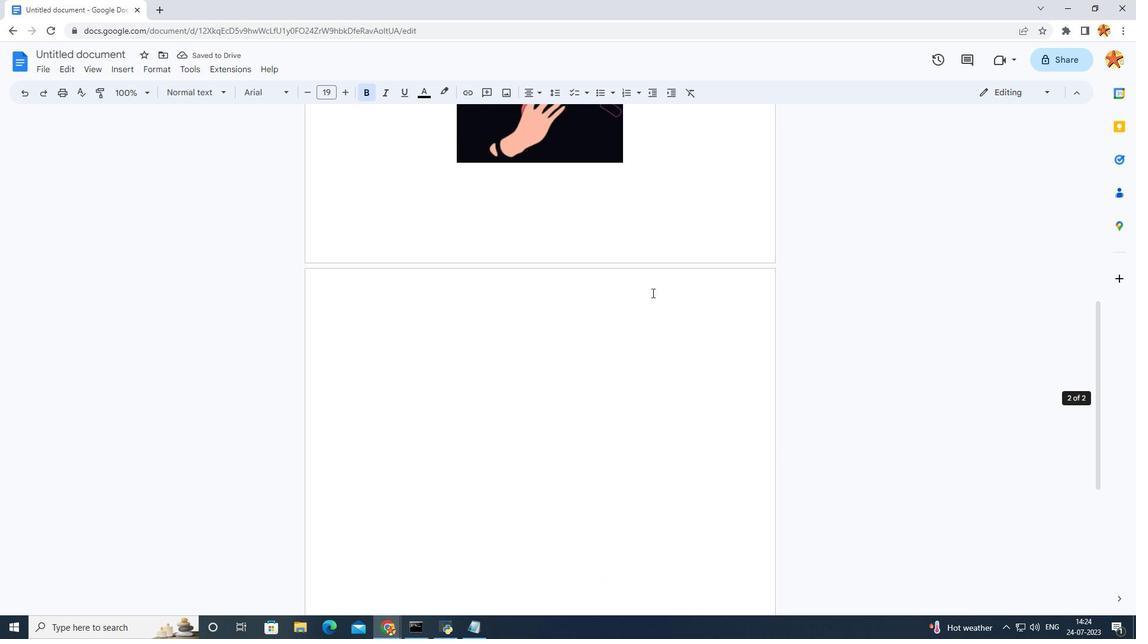 
Action: Mouse scrolled (652, 292) with delta (0, 0)
Screenshot: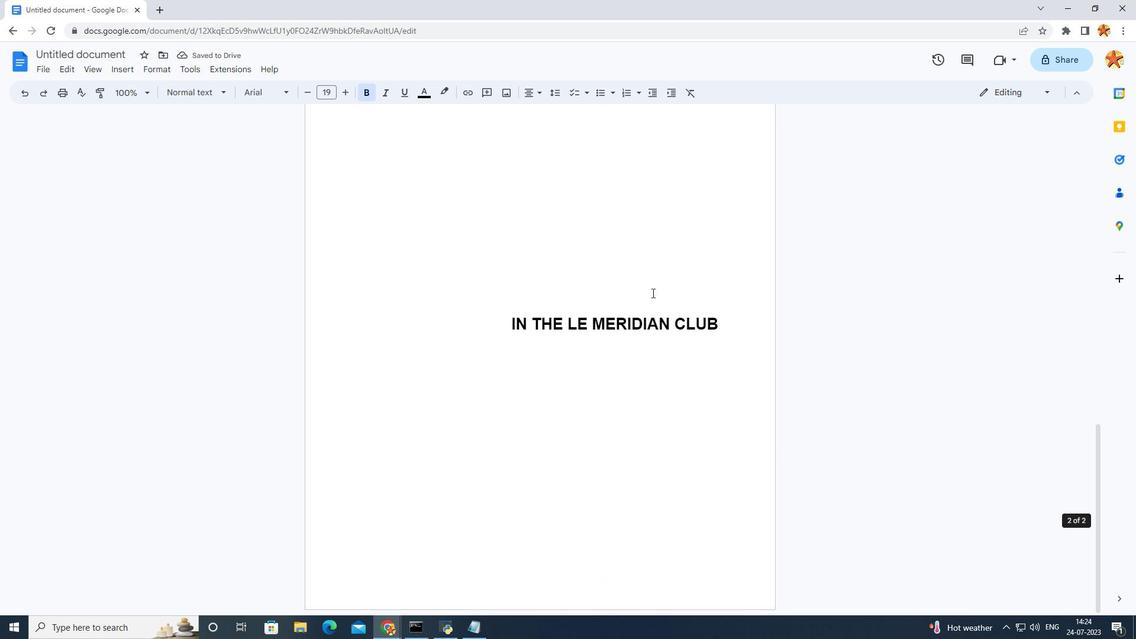 
Action: Mouse scrolled (652, 293) with delta (0, 0)
Screenshot: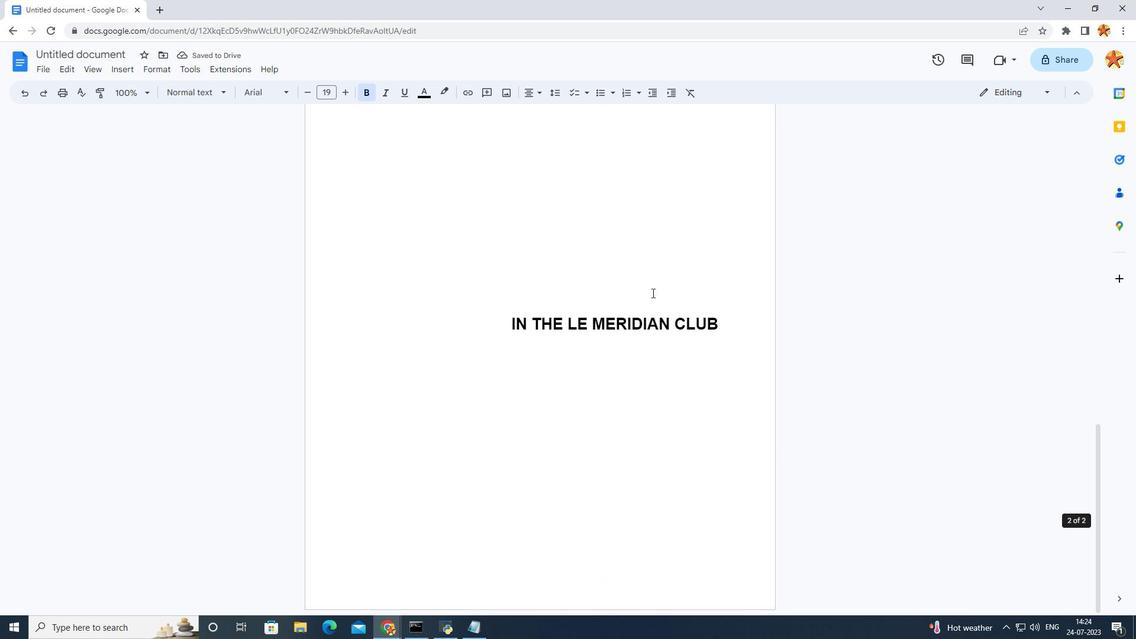 
Action: Mouse scrolled (652, 293) with delta (0, 0)
Screenshot: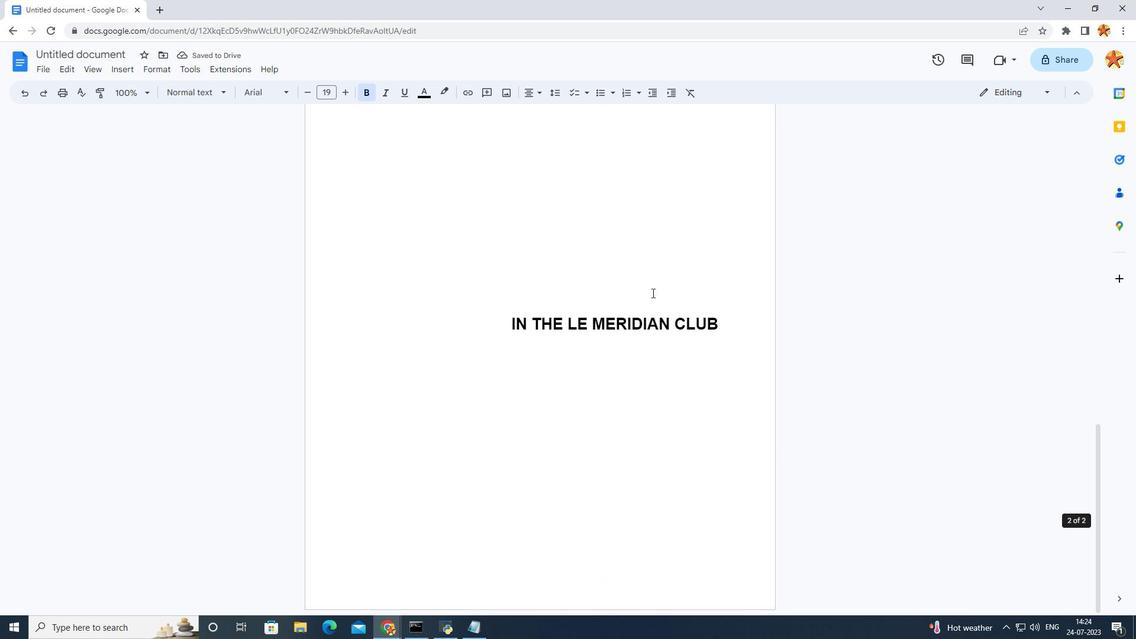 
Action: Mouse scrolled (652, 293) with delta (0, 0)
Screenshot: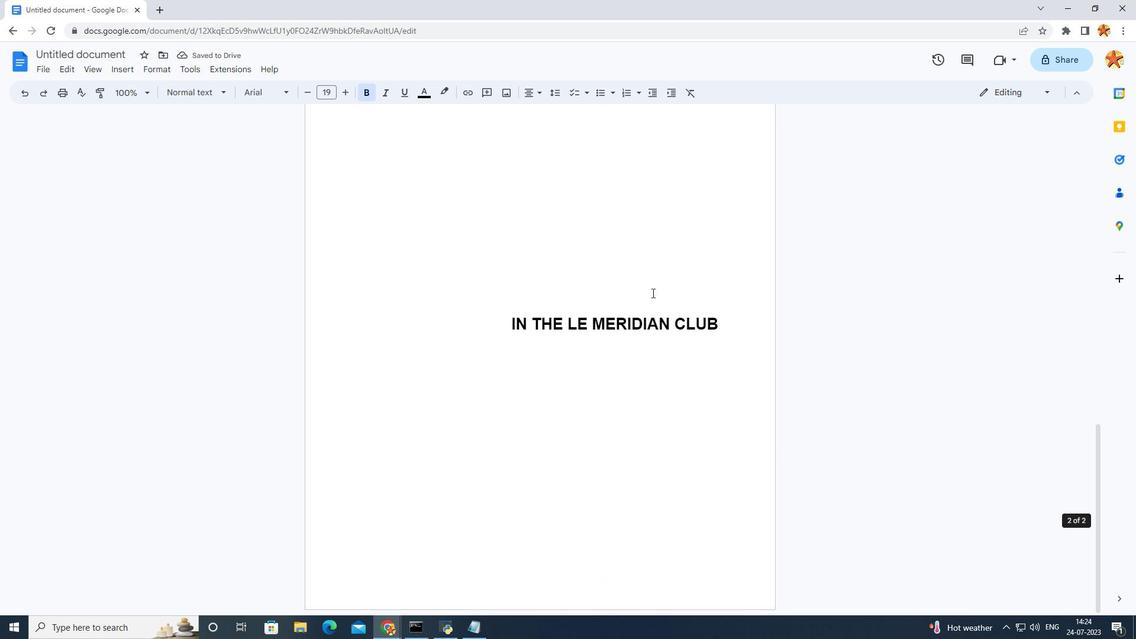 
Action: Mouse scrolled (652, 293) with delta (0, 0)
Screenshot: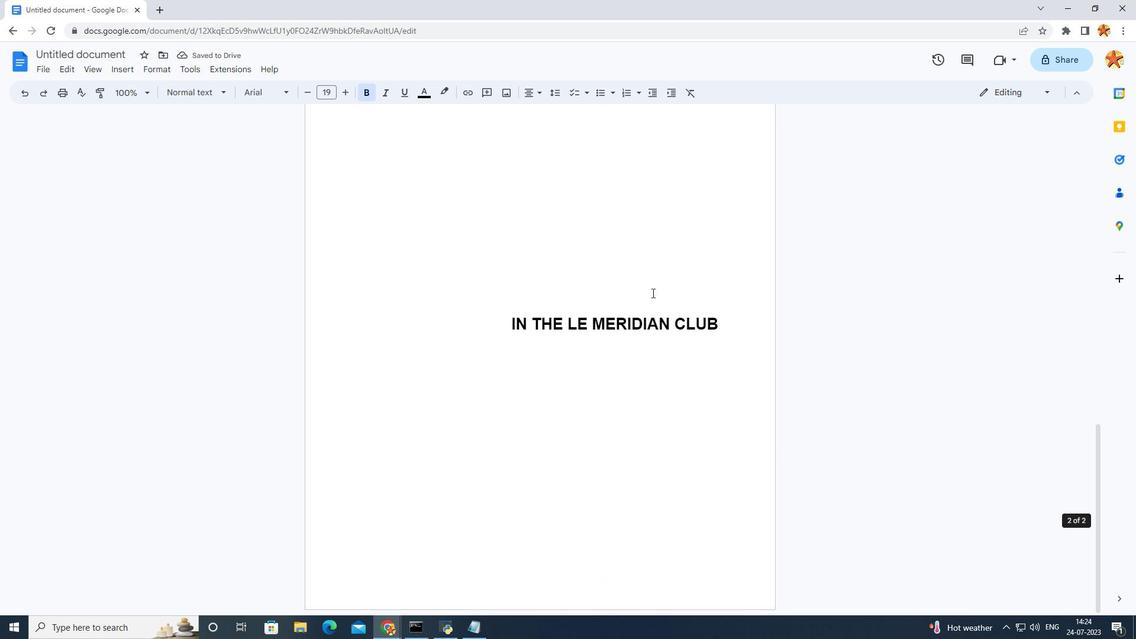 
Action: Mouse scrolled (652, 293) with delta (0, 0)
Screenshot: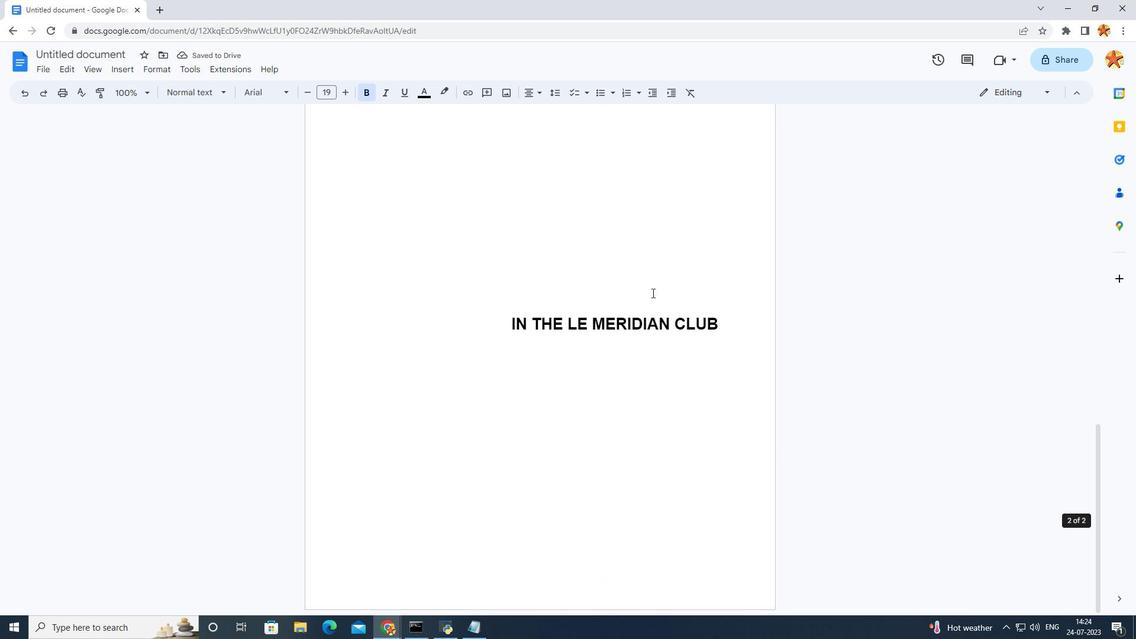 
Action: Mouse scrolled (652, 293) with delta (0, 0)
Screenshot: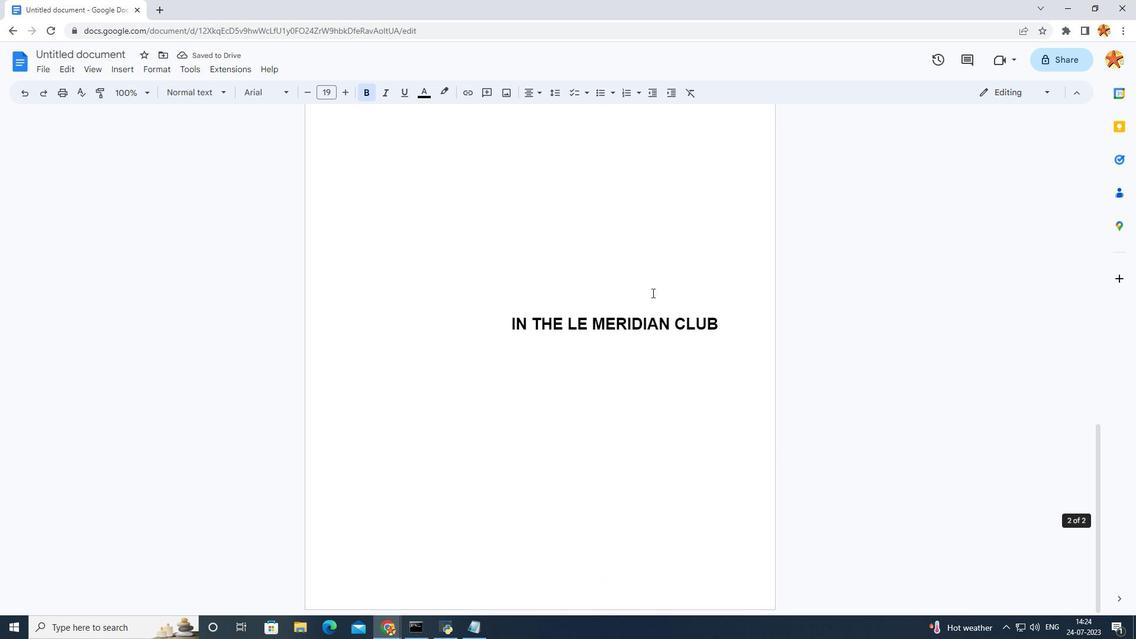 
Action: Mouse moved to (650, 293)
Screenshot: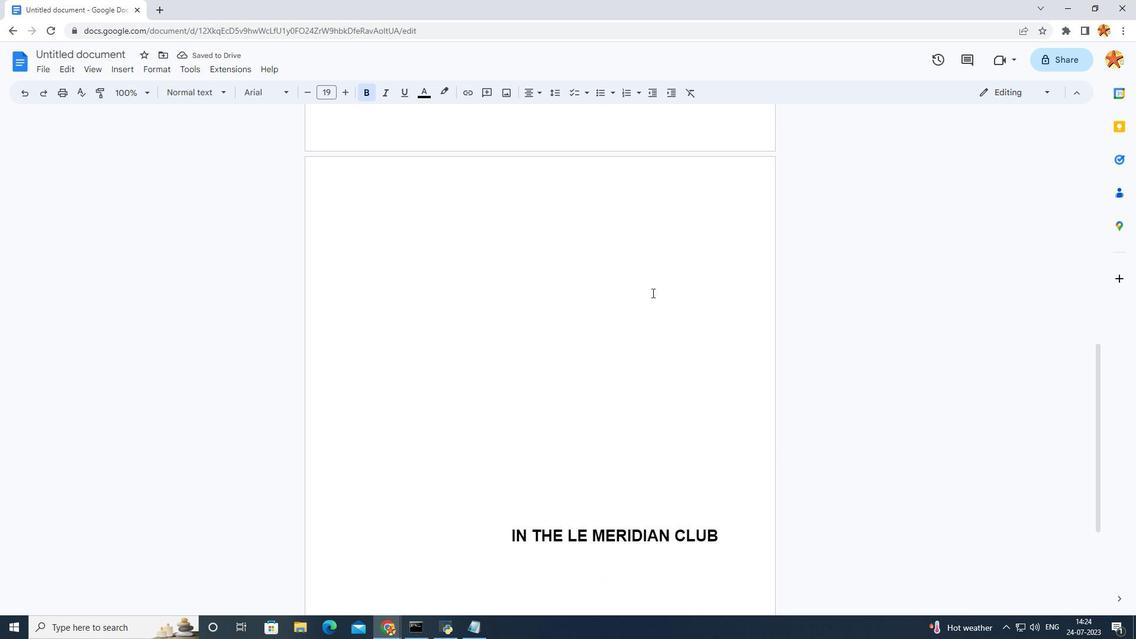 
Action: Mouse scrolled (650, 293) with delta (0, 0)
Screenshot: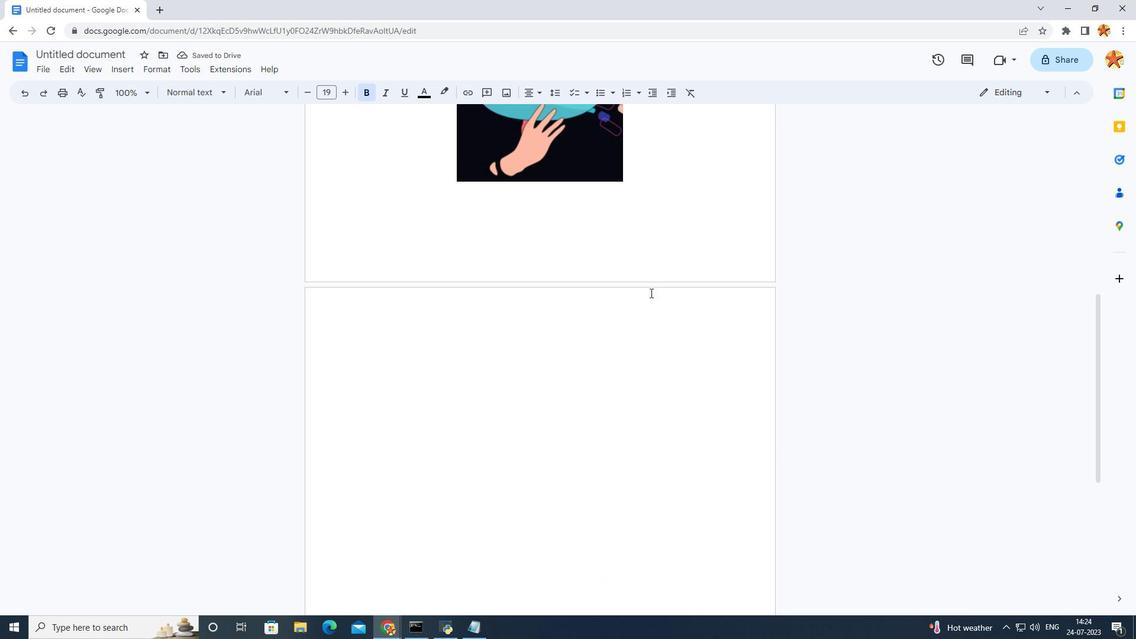 
Action: Mouse scrolled (650, 293) with delta (0, 0)
Screenshot: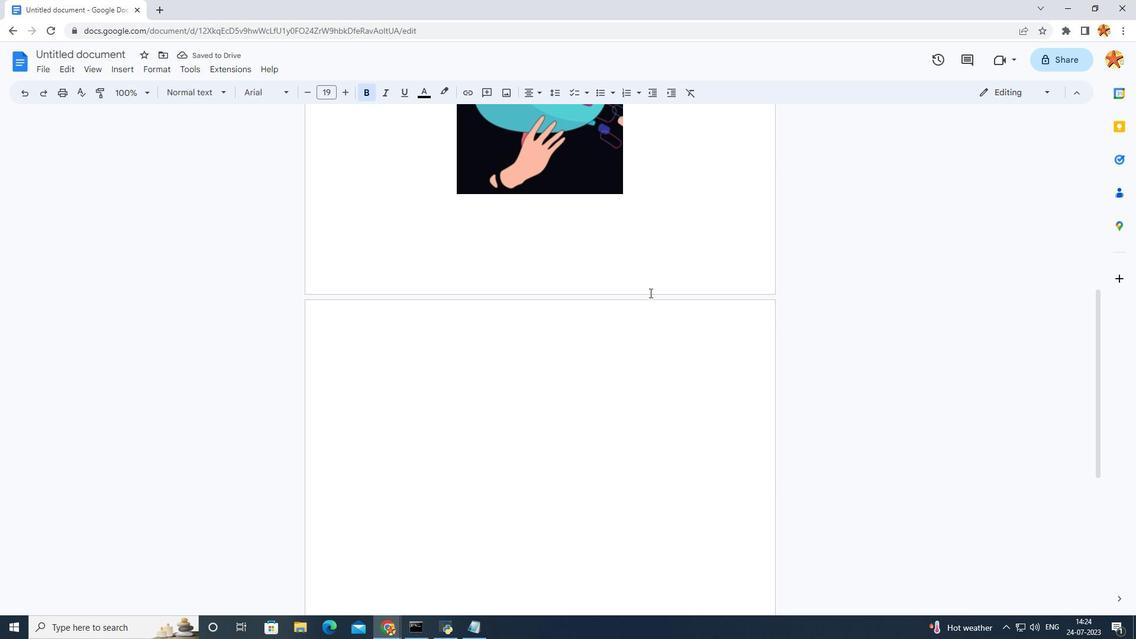 
Action: Mouse scrolled (650, 293) with delta (0, 0)
Screenshot: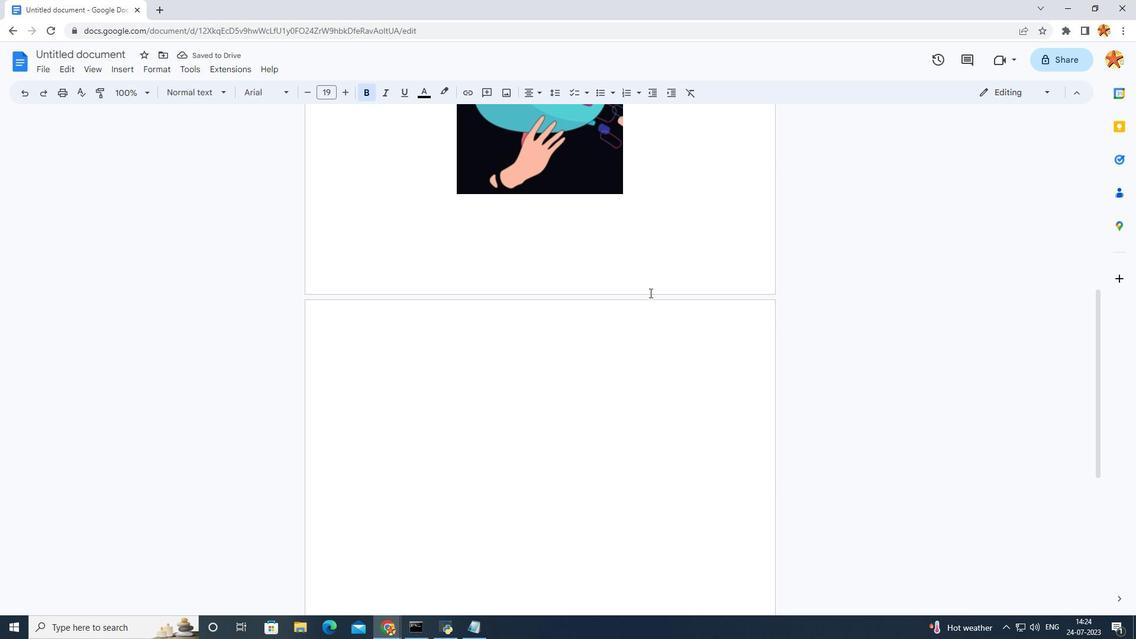 
Action: Mouse scrolled (650, 293) with delta (0, 0)
Screenshot: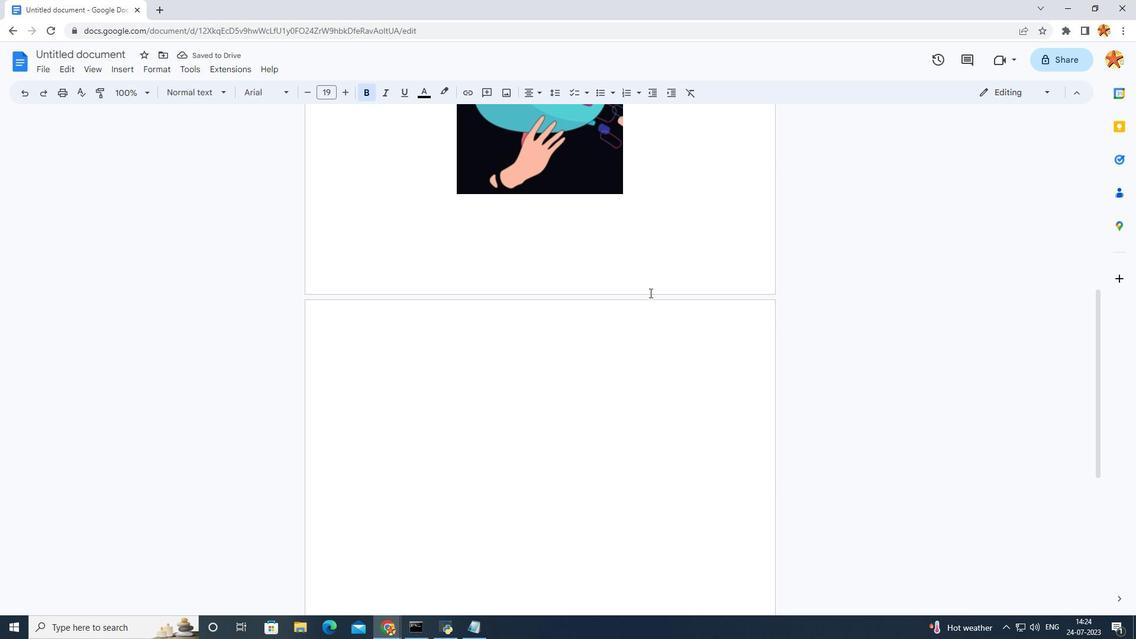 
Action: Mouse scrolled (650, 293) with delta (0, 0)
Screenshot: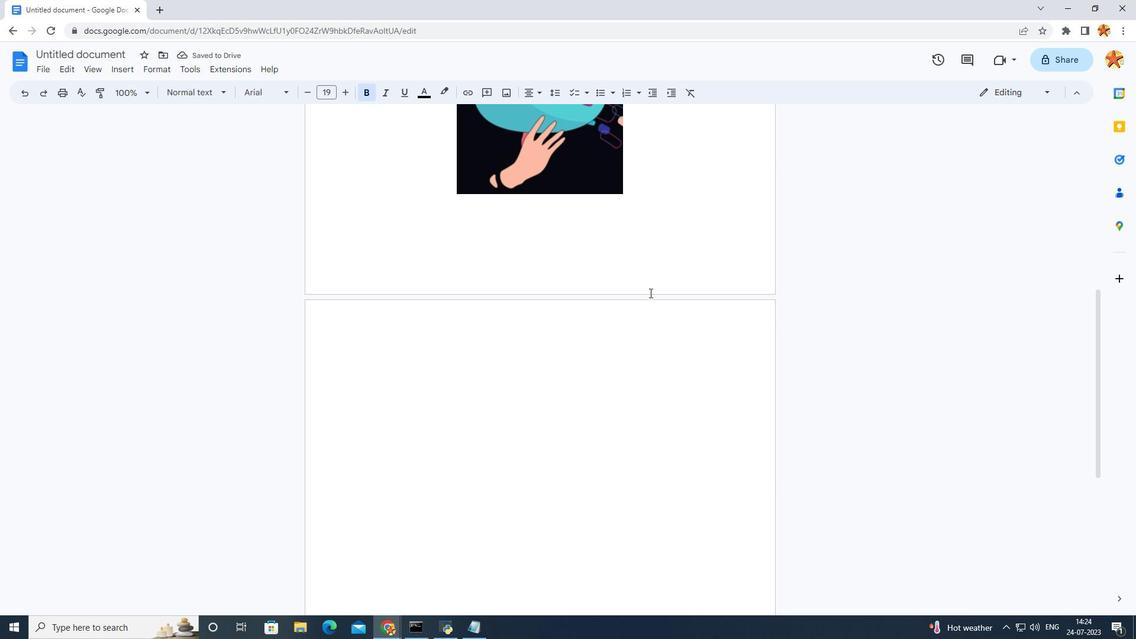 
Action: Mouse moved to (650, 293)
Screenshot: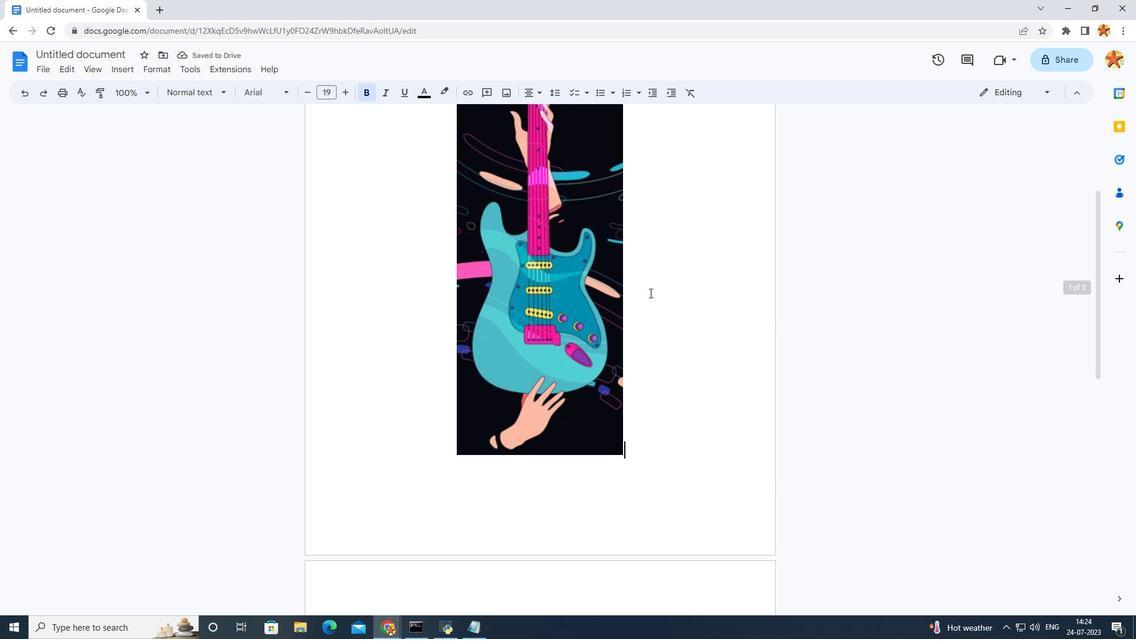 
Action: Mouse scrolled (650, 293) with delta (0, 0)
Screenshot: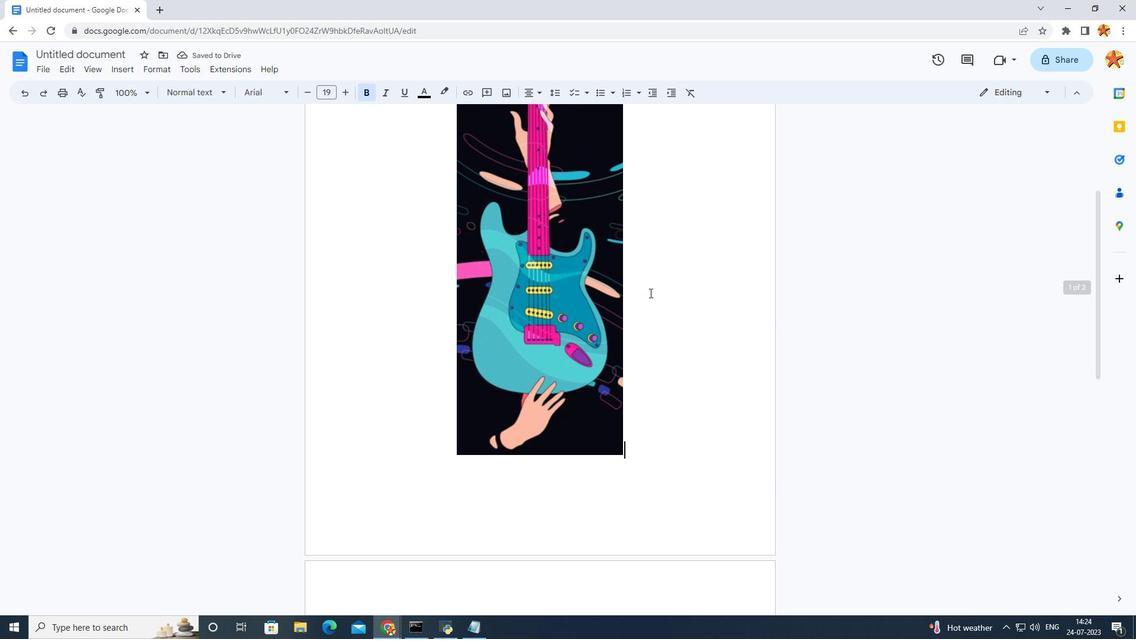 
Action: Mouse scrolled (650, 293) with delta (0, 0)
Screenshot: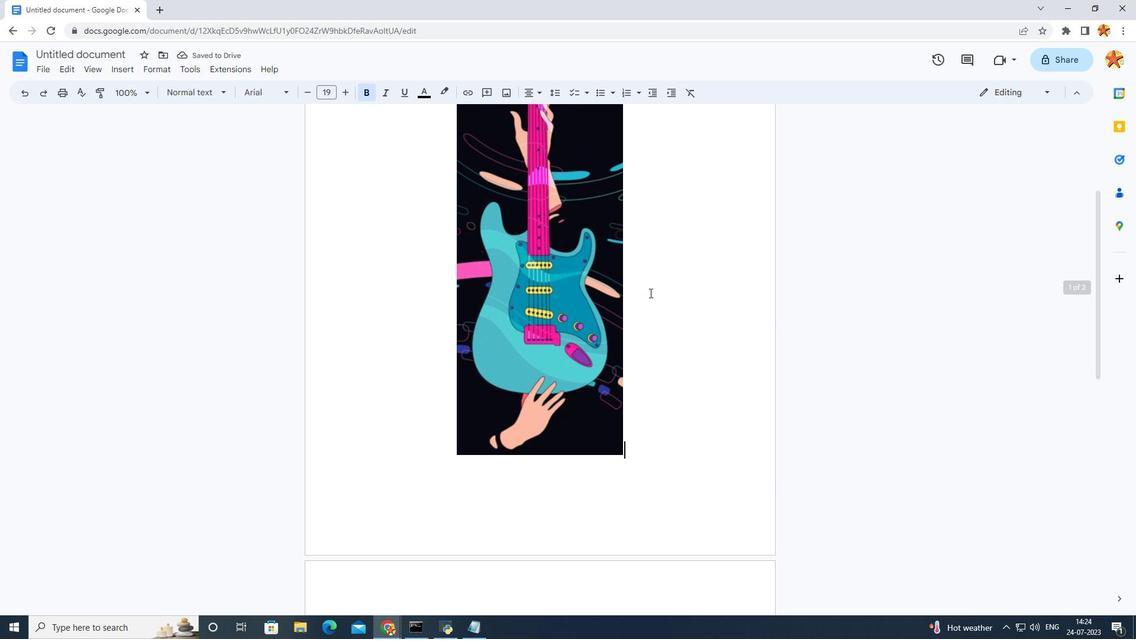 
Action: Mouse scrolled (650, 293) with delta (0, 0)
Screenshot: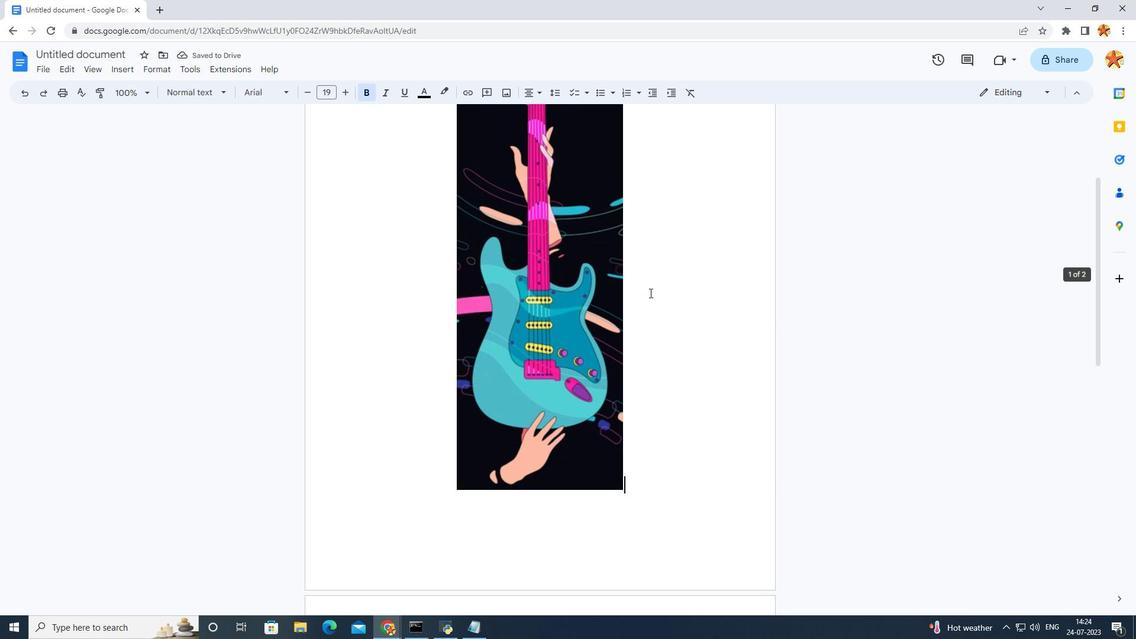 
Action: Mouse scrolled (650, 293) with delta (0, 0)
Screenshot: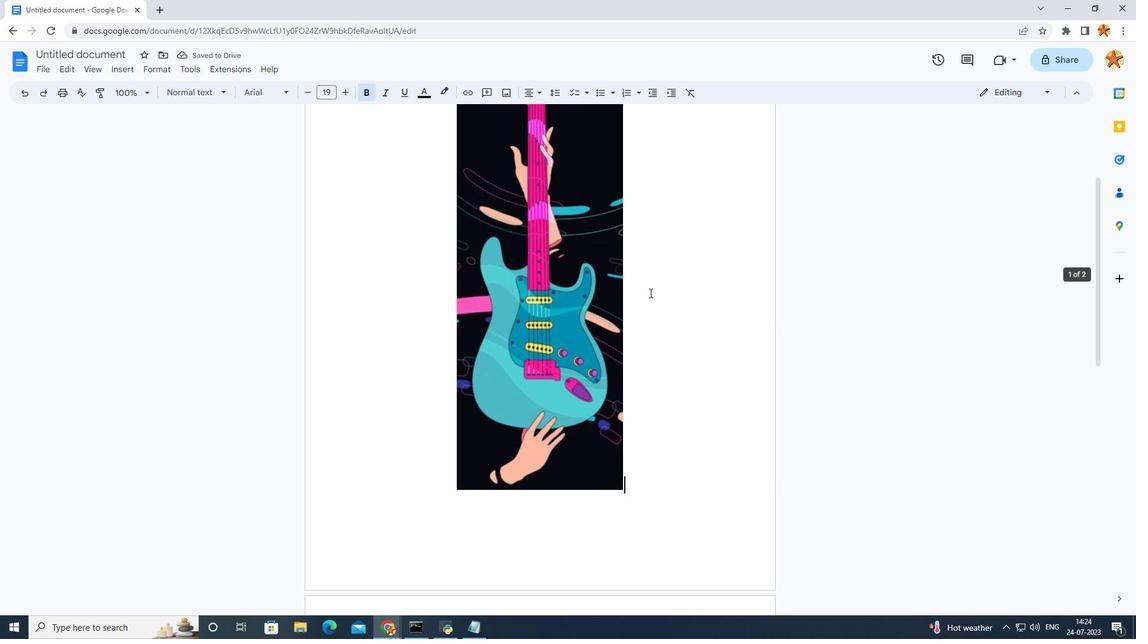 
Action: Mouse scrolled (650, 293) with delta (0, 0)
Screenshot: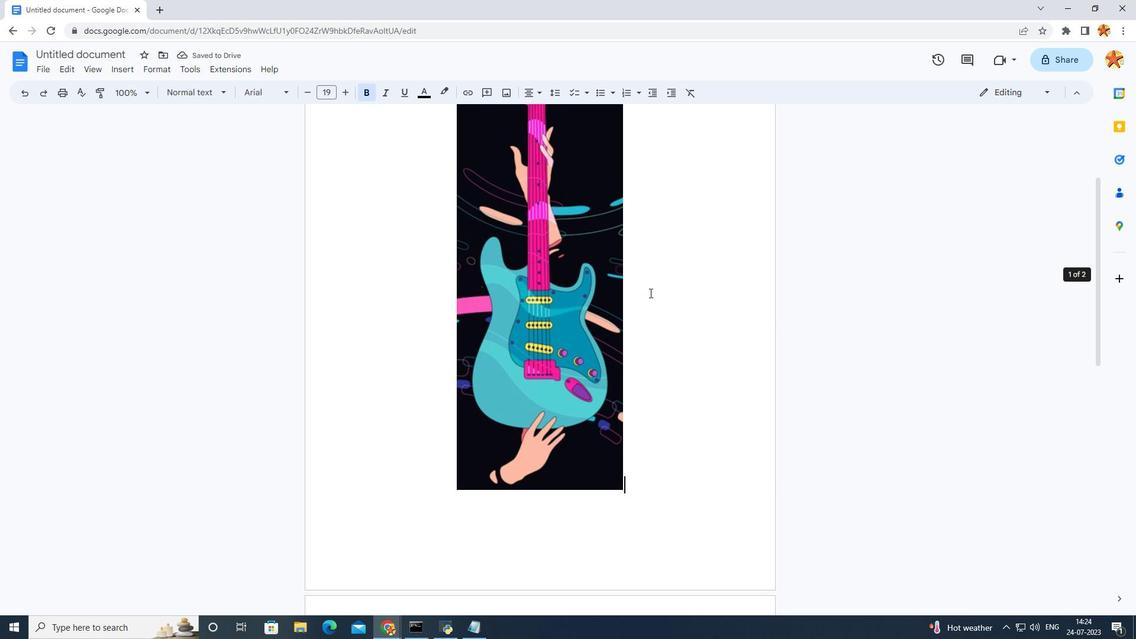 
Action: Mouse scrolled (650, 292) with delta (0, 0)
Screenshot: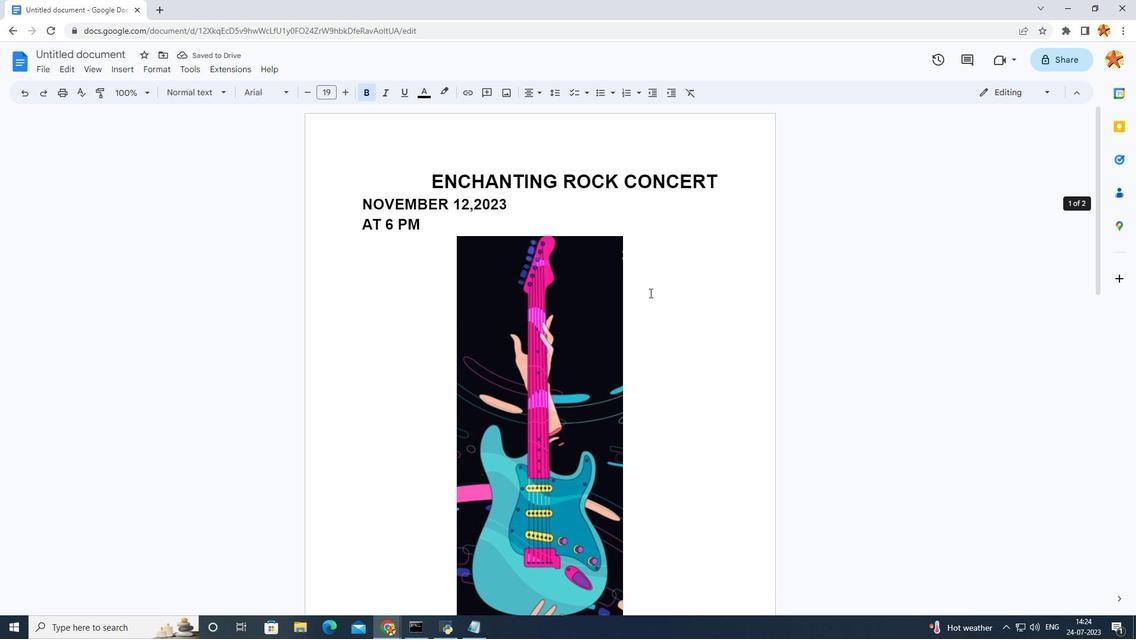 
Action: Mouse scrolled (650, 292) with delta (0, 0)
Screenshot: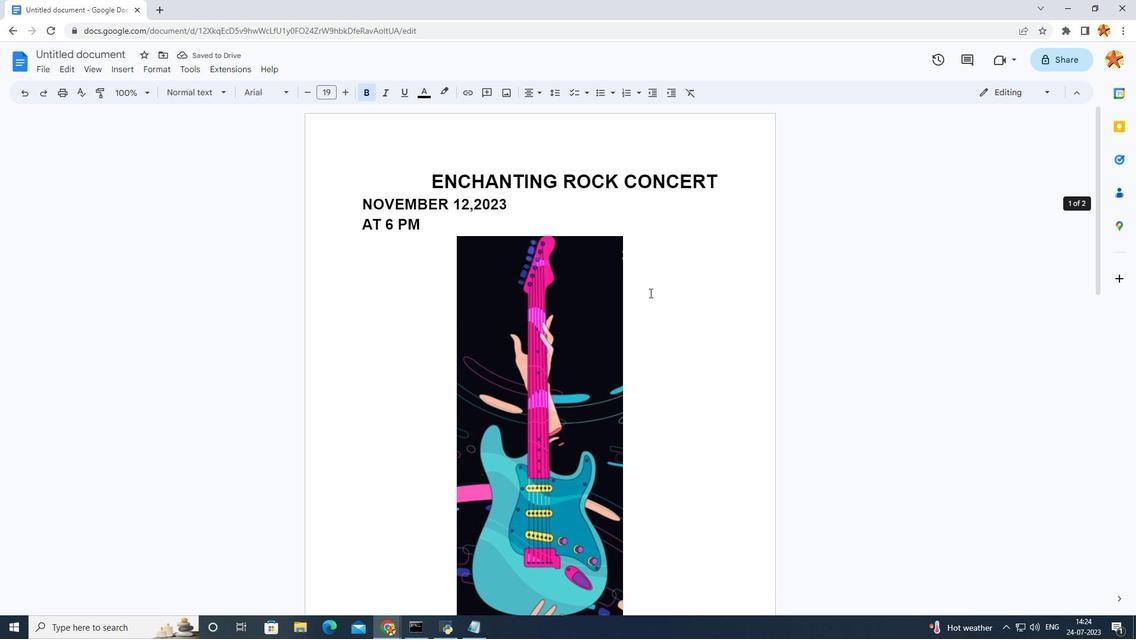 
Action: Mouse moved to (537, 281)
Screenshot: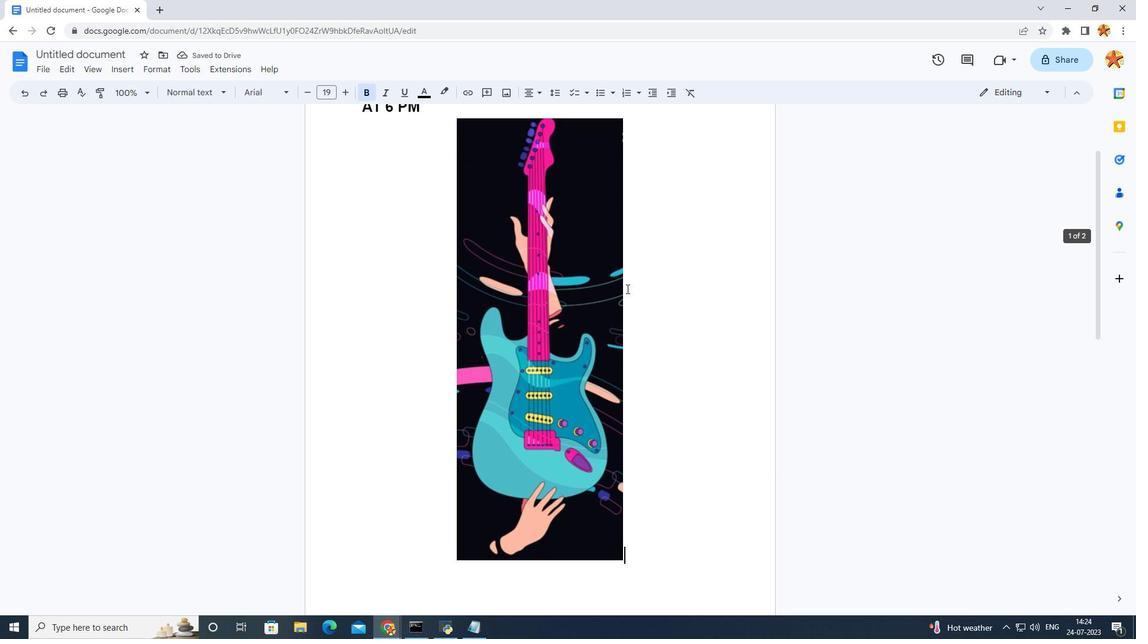 
Action: Mouse pressed left at (537, 281)
Screenshot: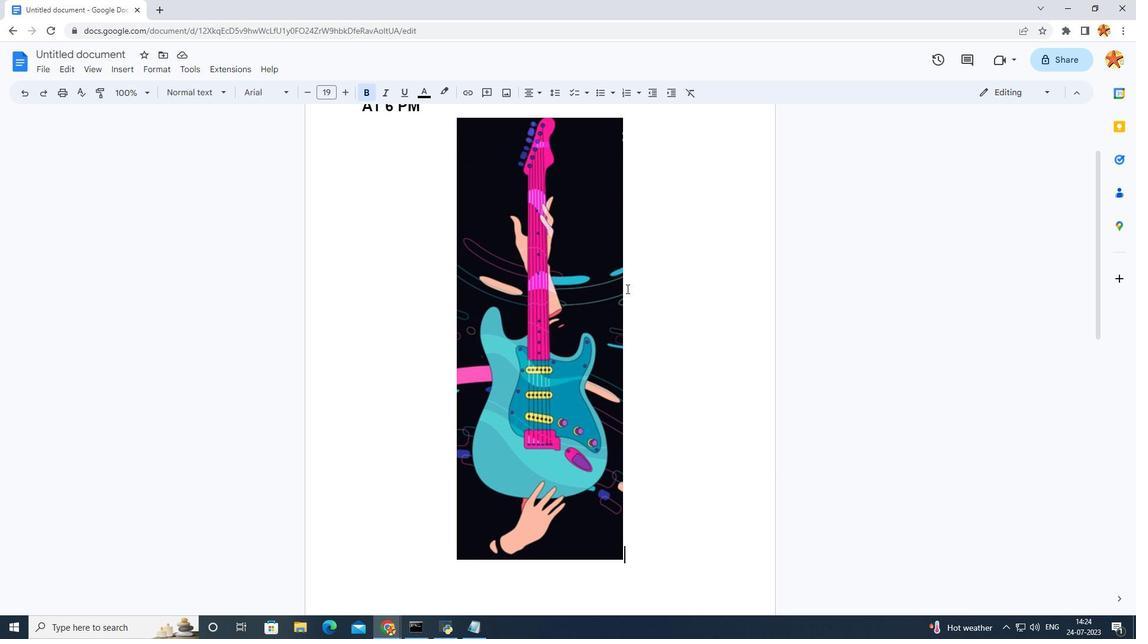 
Action: Mouse moved to (622, 558)
Screenshot: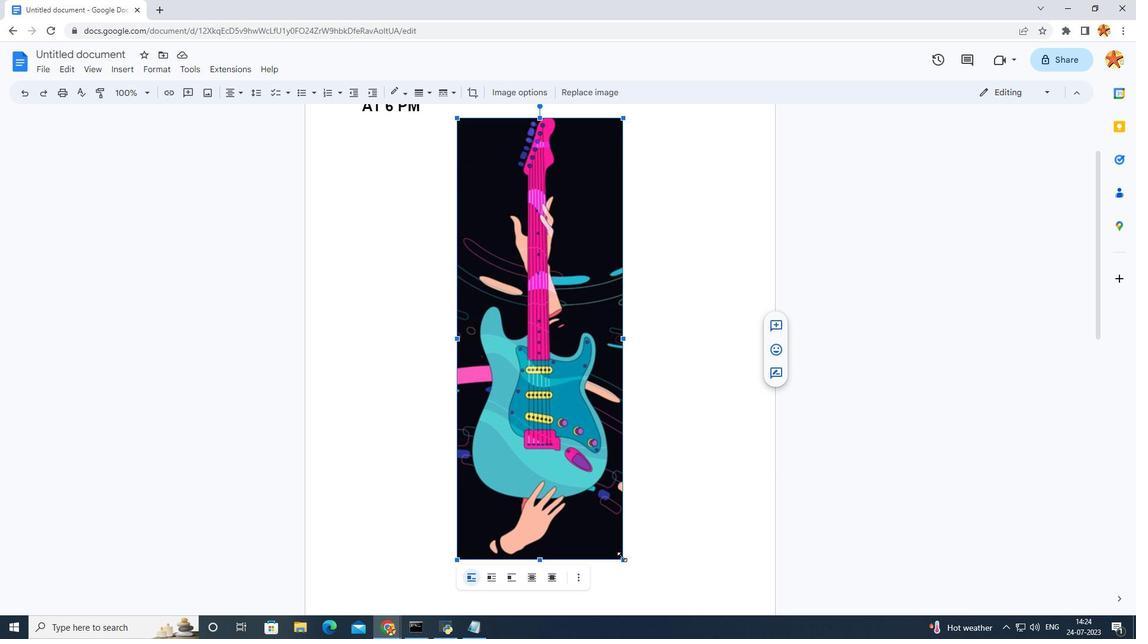 
Action: Mouse pressed left at (622, 558)
Screenshot: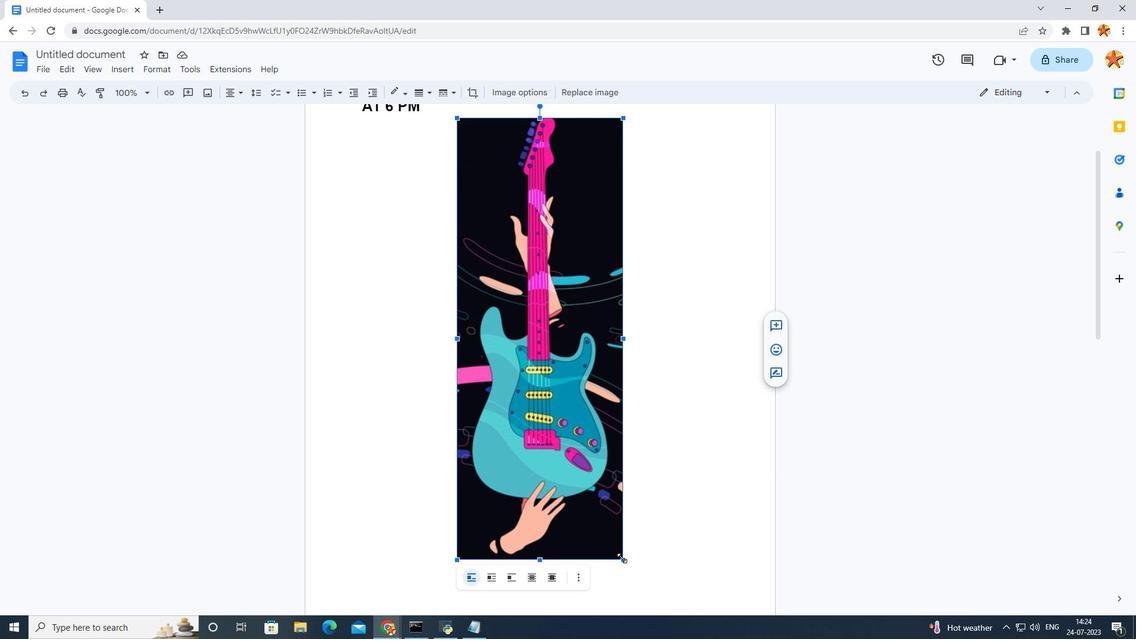 
Action: Mouse moved to (669, 409)
Screenshot: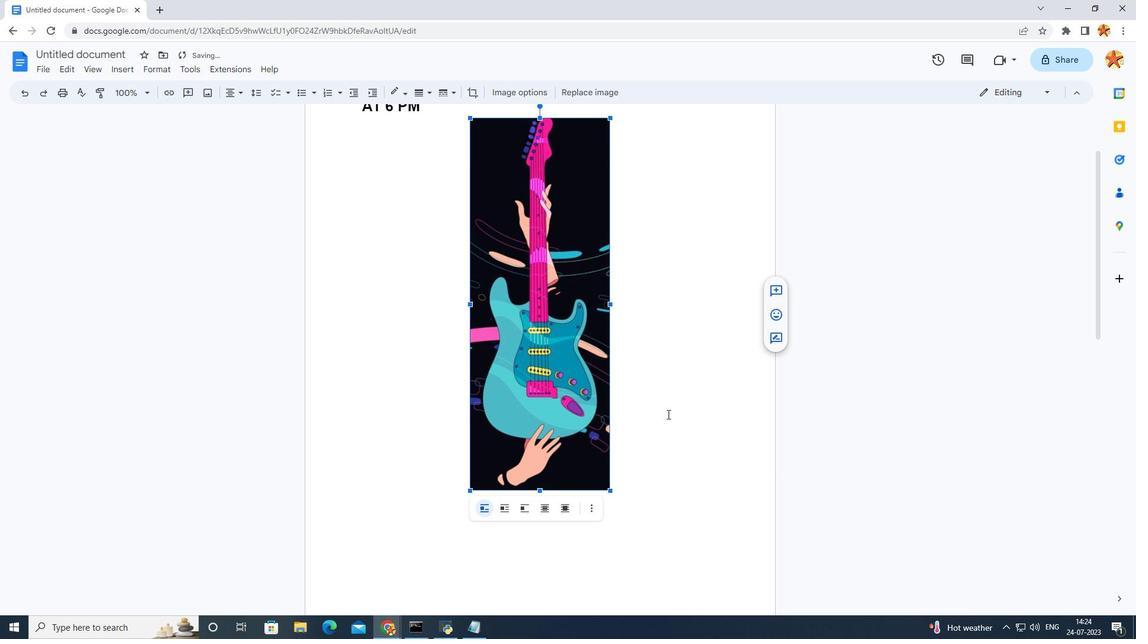 
Action: Mouse pressed left at (669, 409)
Screenshot: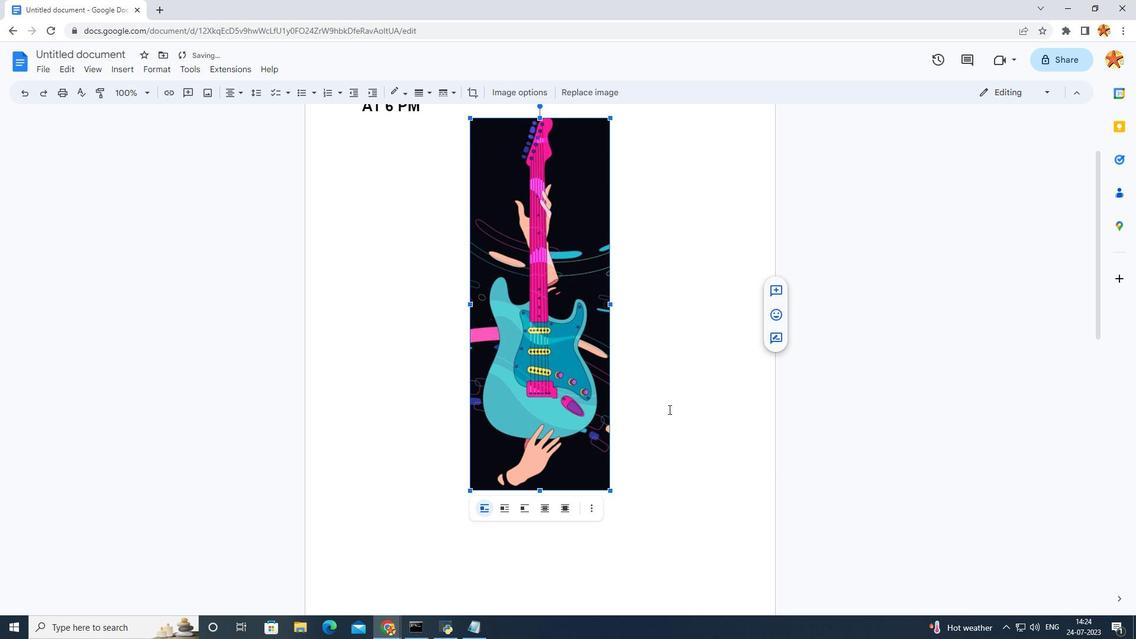 
Action: Mouse moved to (560, 361)
Screenshot: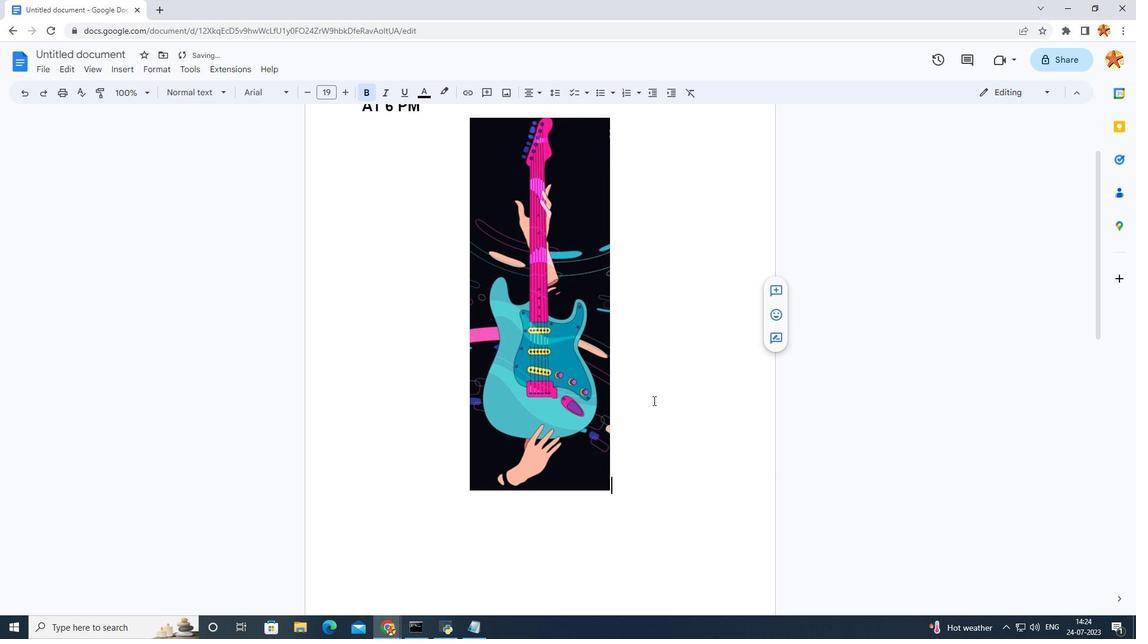 
Action: Mouse pressed left at (560, 361)
Screenshot: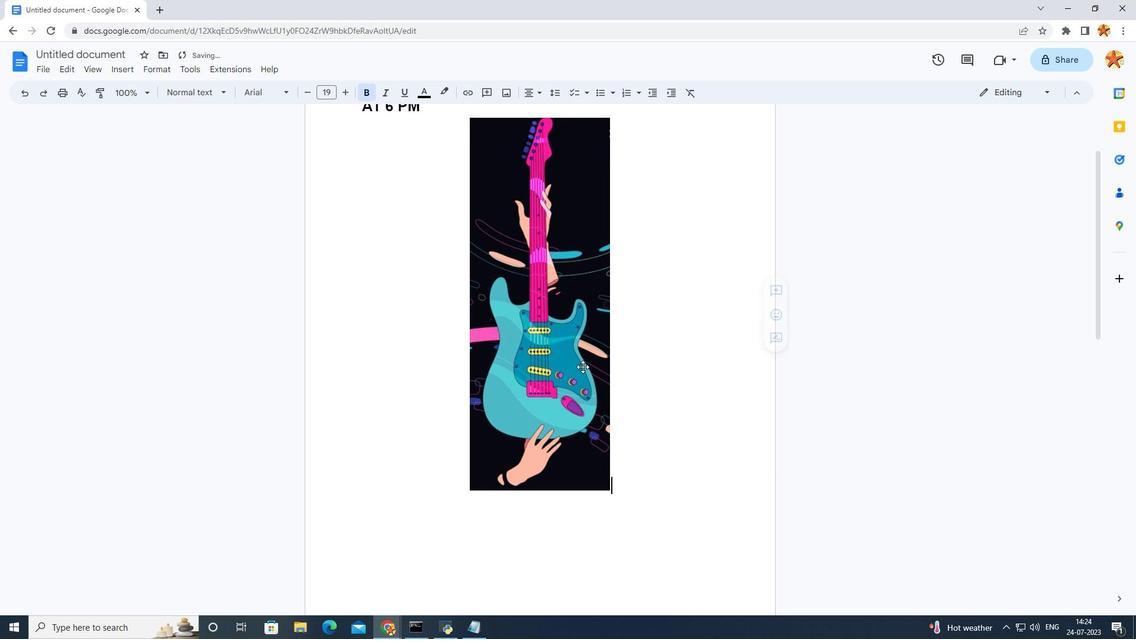 
Action: Mouse moved to (609, 492)
Screenshot: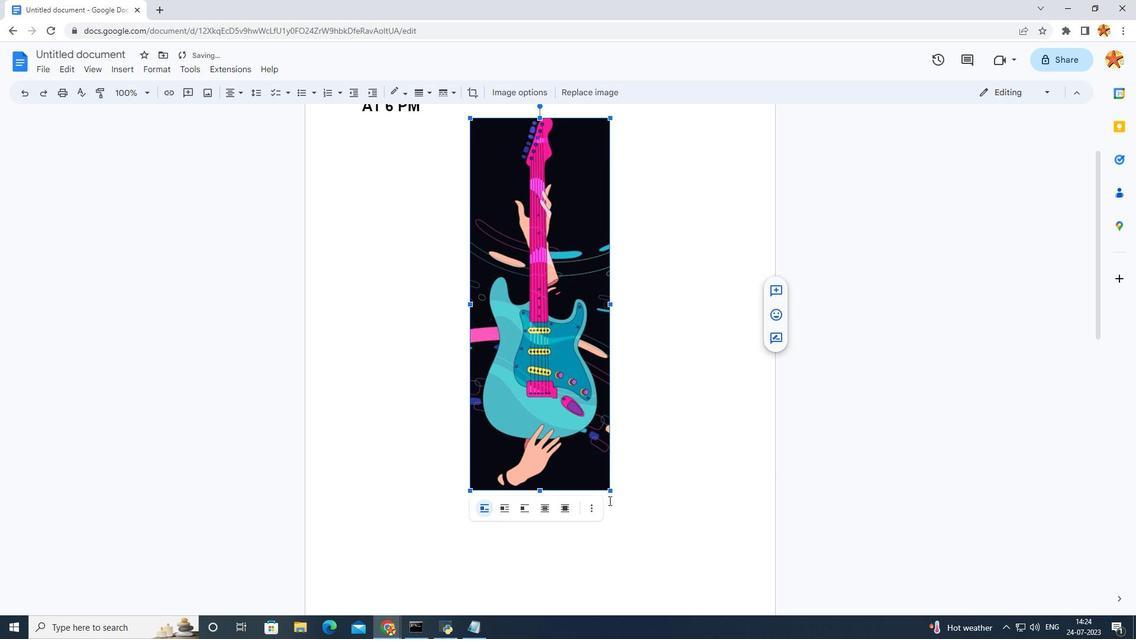 
Action: Mouse pressed left at (609, 492)
Screenshot: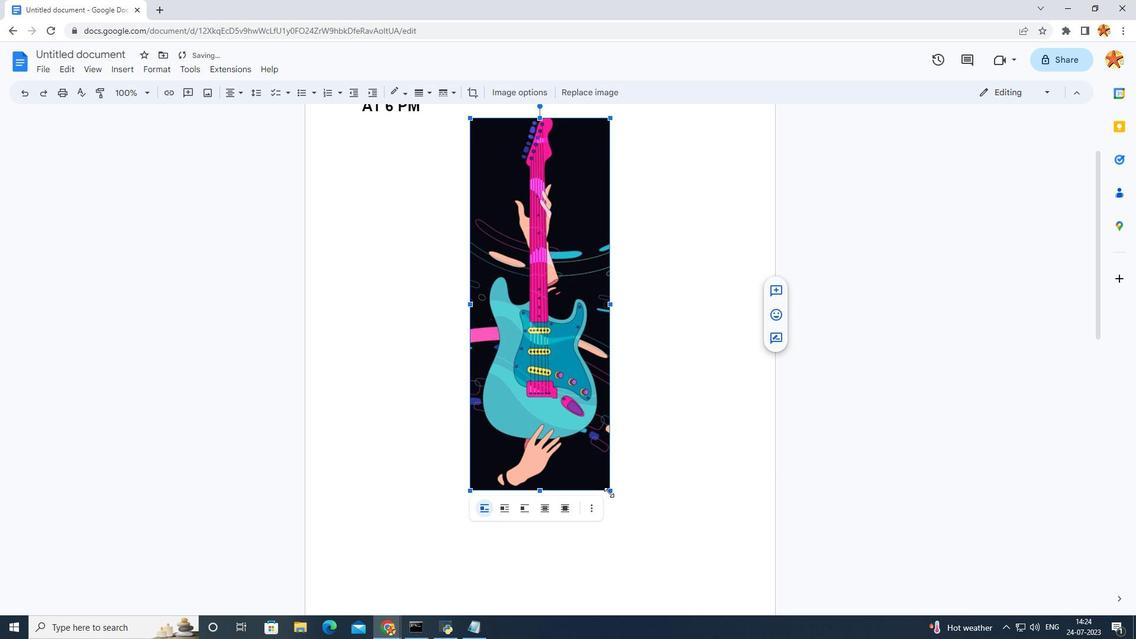
Action: Mouse moved to (631, 424)
Screenshot: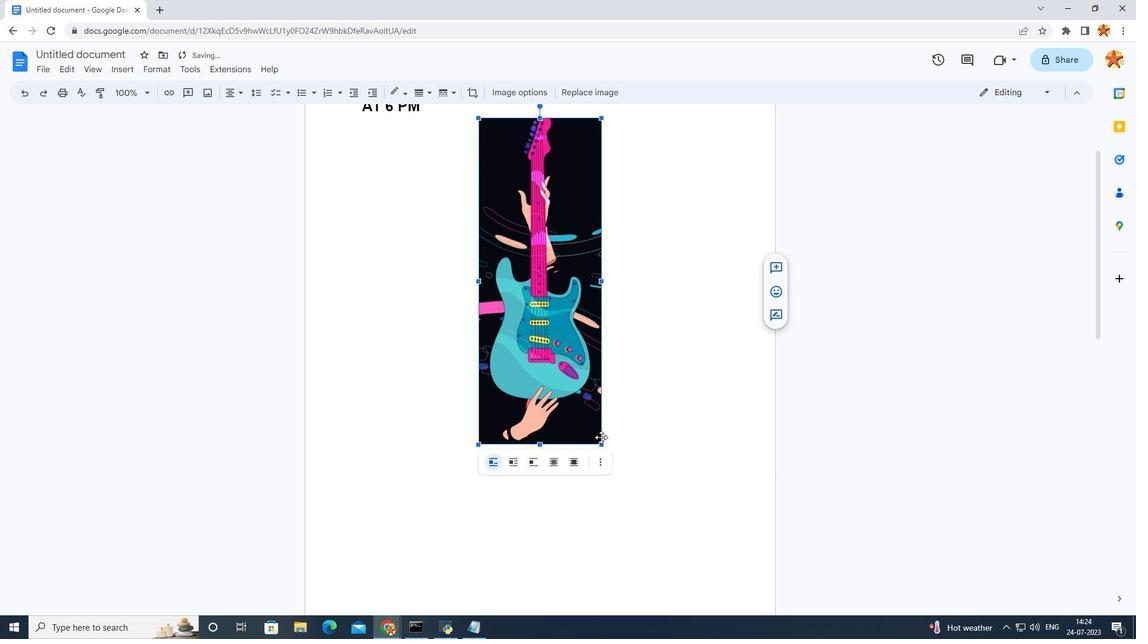 
Action: Mouse pressed left at (631, 424)
Screenshot: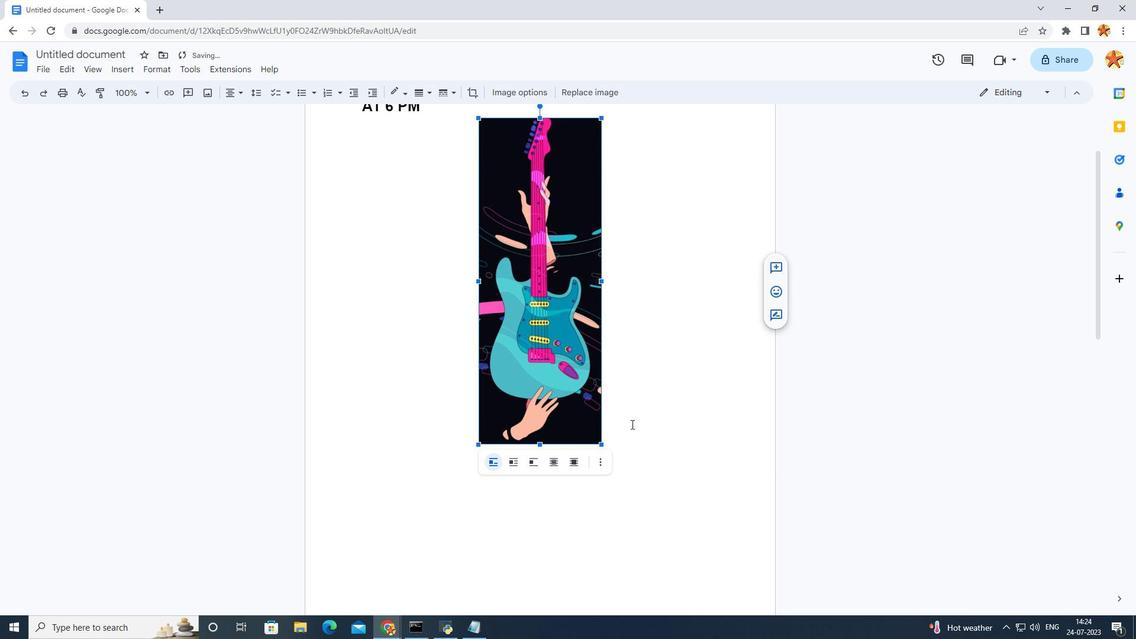 
Action: Mouse scrolled (631, 423) with delta (0, 0)
Screenshot: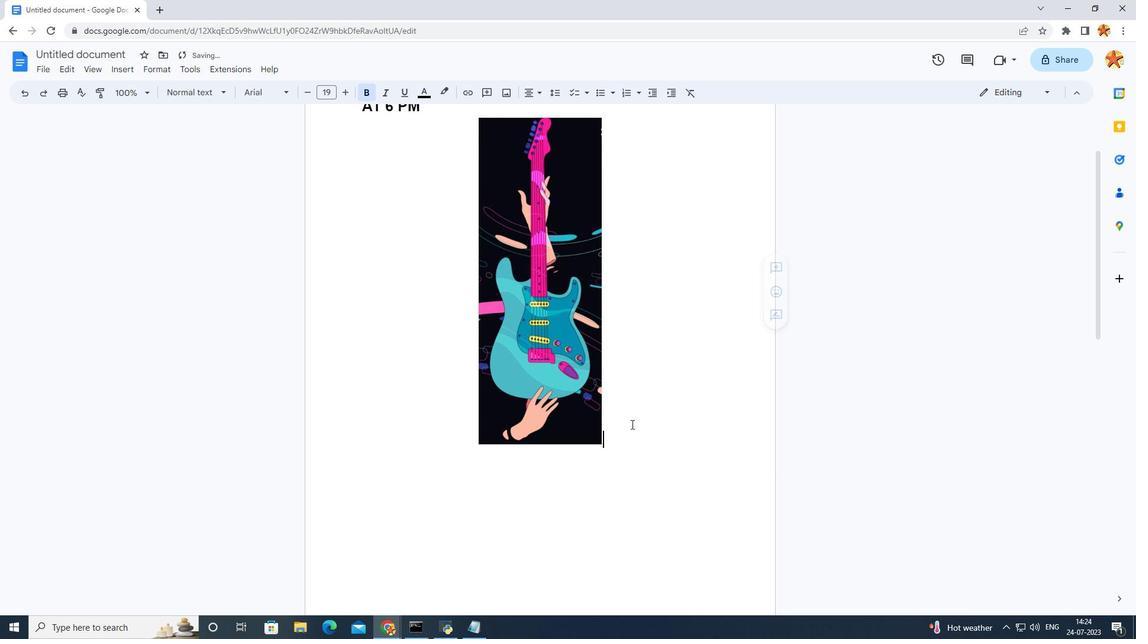 
Action: Mouse scrolled (631, 423) with delta (0, 0)
Screenshot: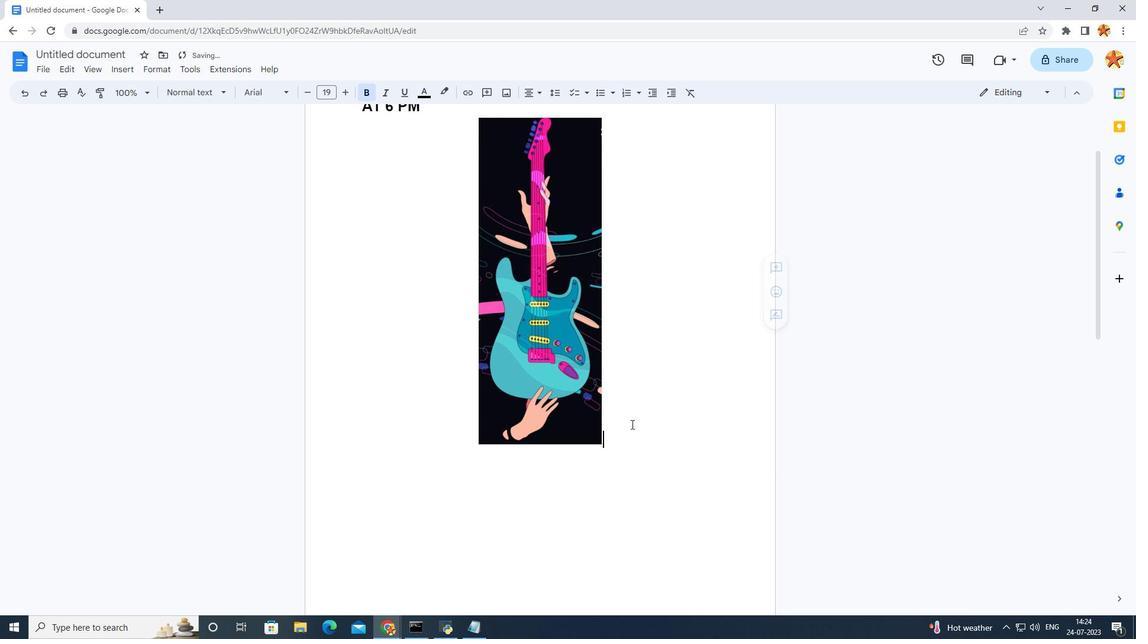 
Action: Mouse scrolled (631, 423) with delta (0, 0)
Screenshot: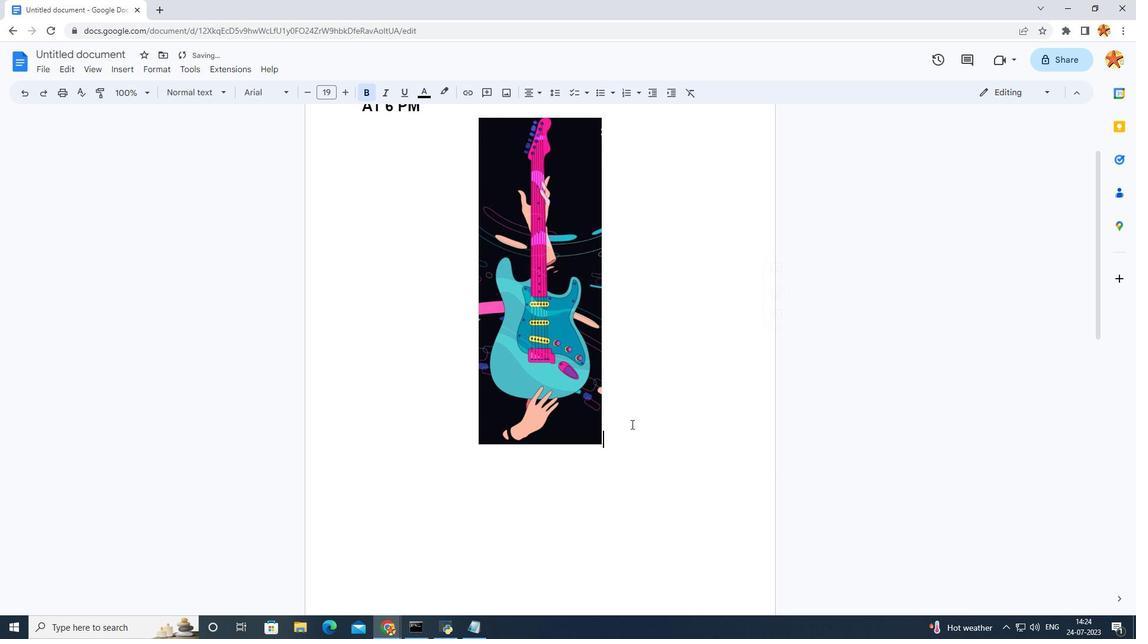 
Action: Mouse scrolled (631, 423) with delta (0, 0)
Screenshot: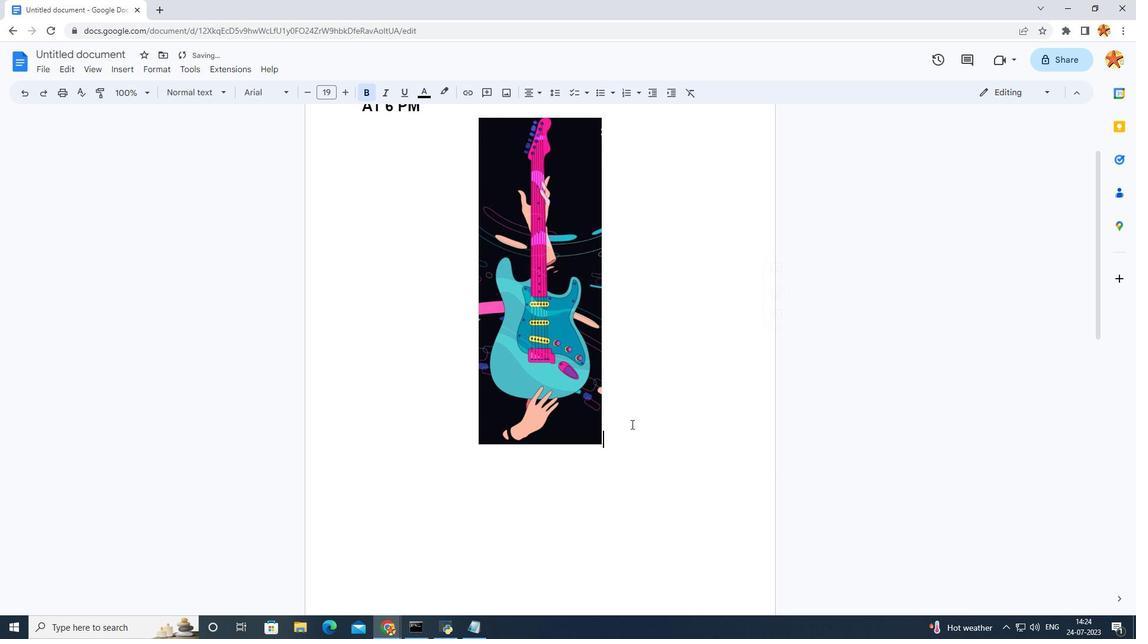 
Action: Mouse scrolled (631, 423) with delta (0, 0)
Screenshot: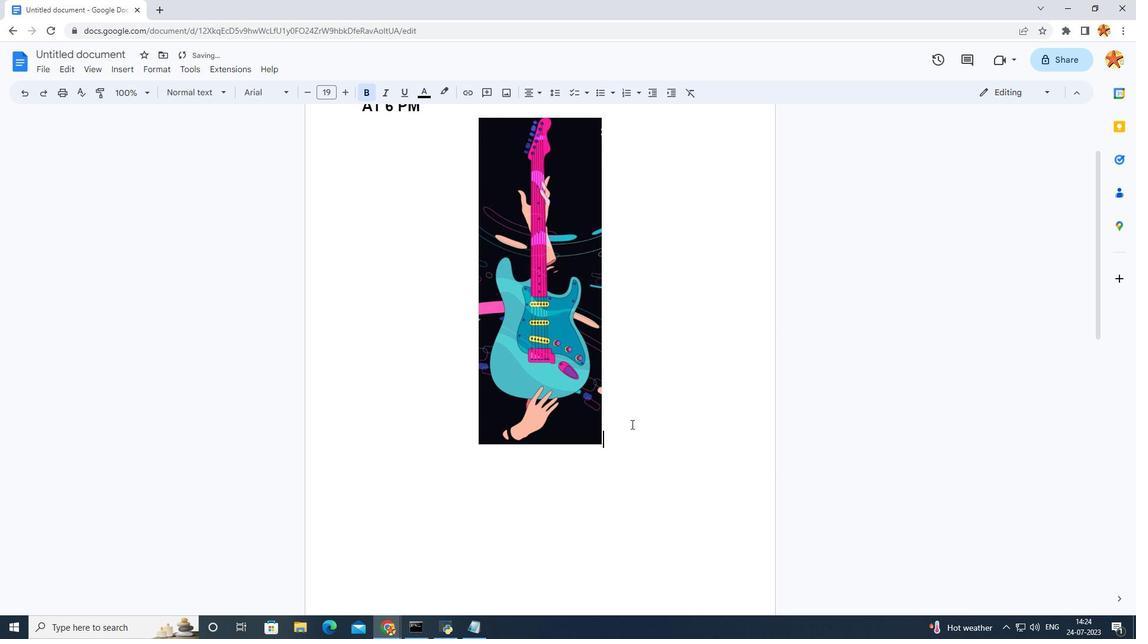 
Action: Mouse moved to (630, 424)
Screenshot: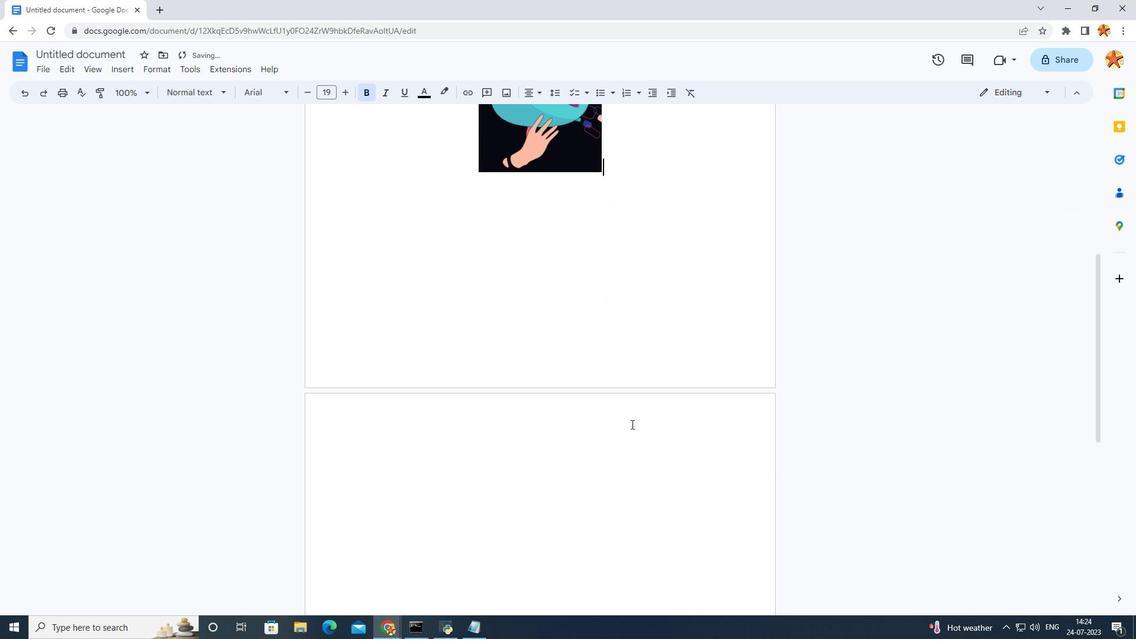 
Action: Mouse scrolled (630, 423) with delta (0, 0)
Screenshot: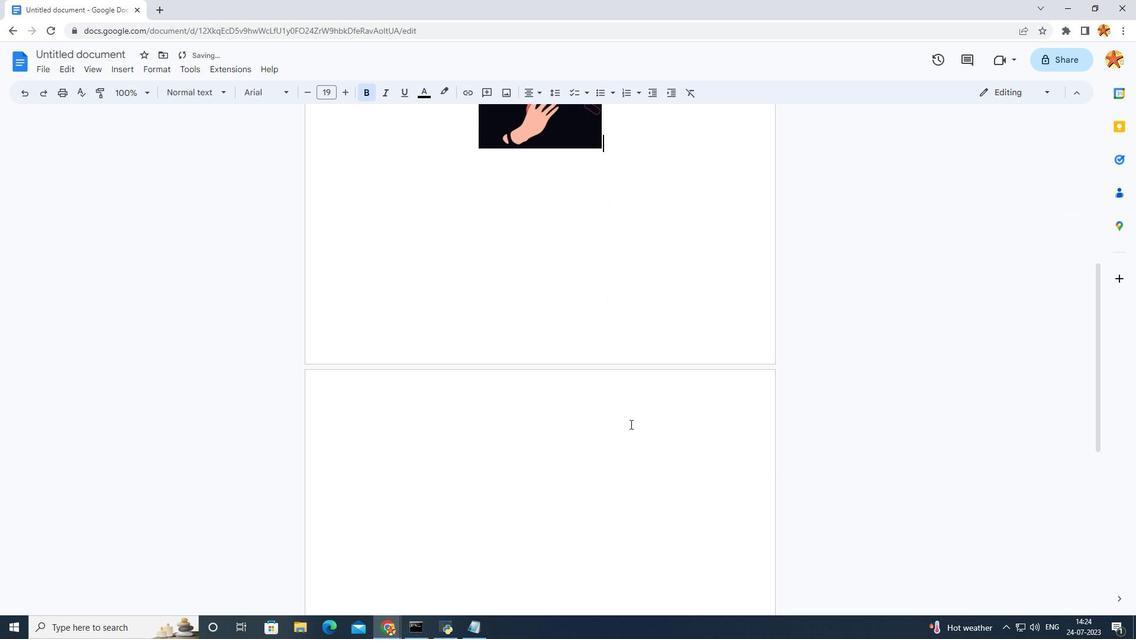 
Action: Mouse scrolled (630, 423) with delta (0, 0)
Screenshot: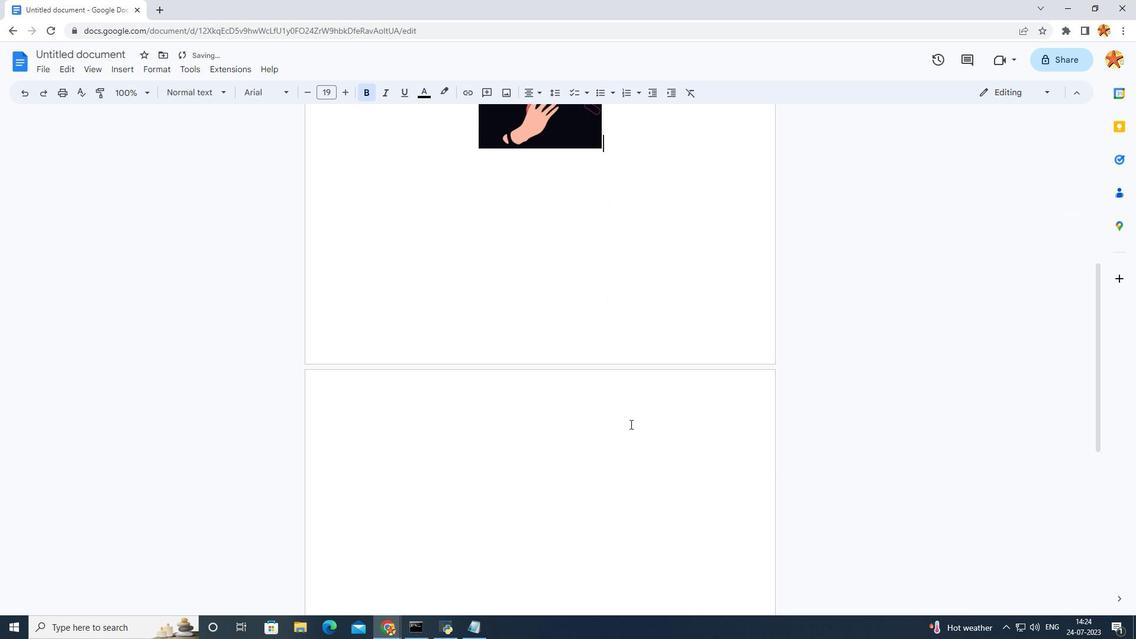 
Action: Mouse scrolled (630, 423) with delta (0, 0)
Screenshot: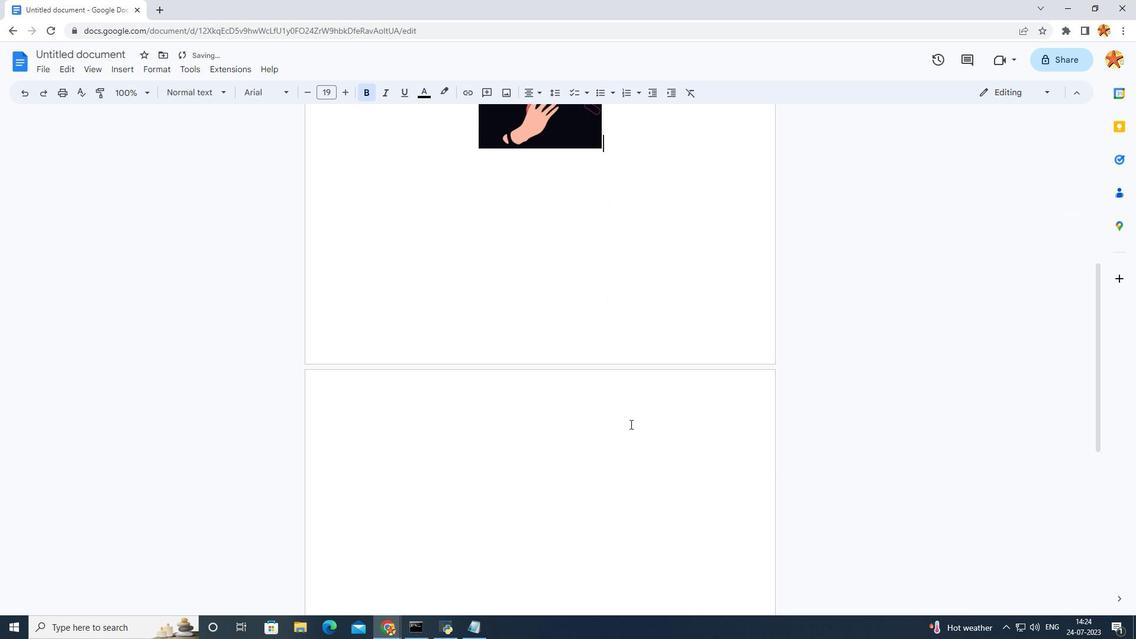 
Action: Mouse scrolled (630, 423) with delta (0, 0)
Screenshot: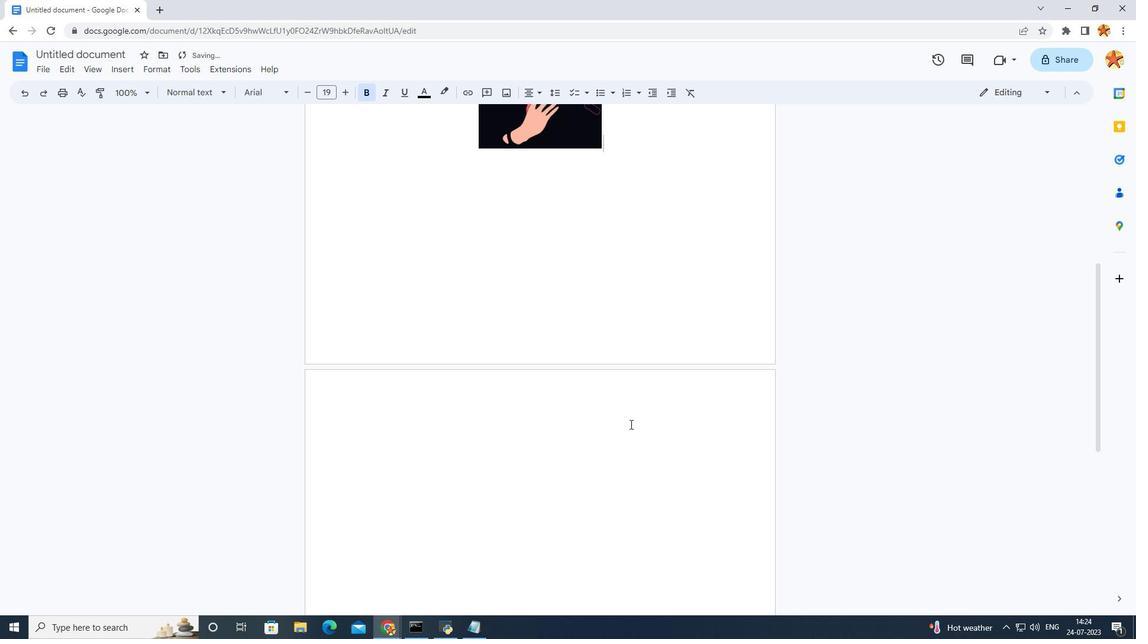 
Action: Mouse scrolled (630, 423) with delta (0, 0)
Screenshot: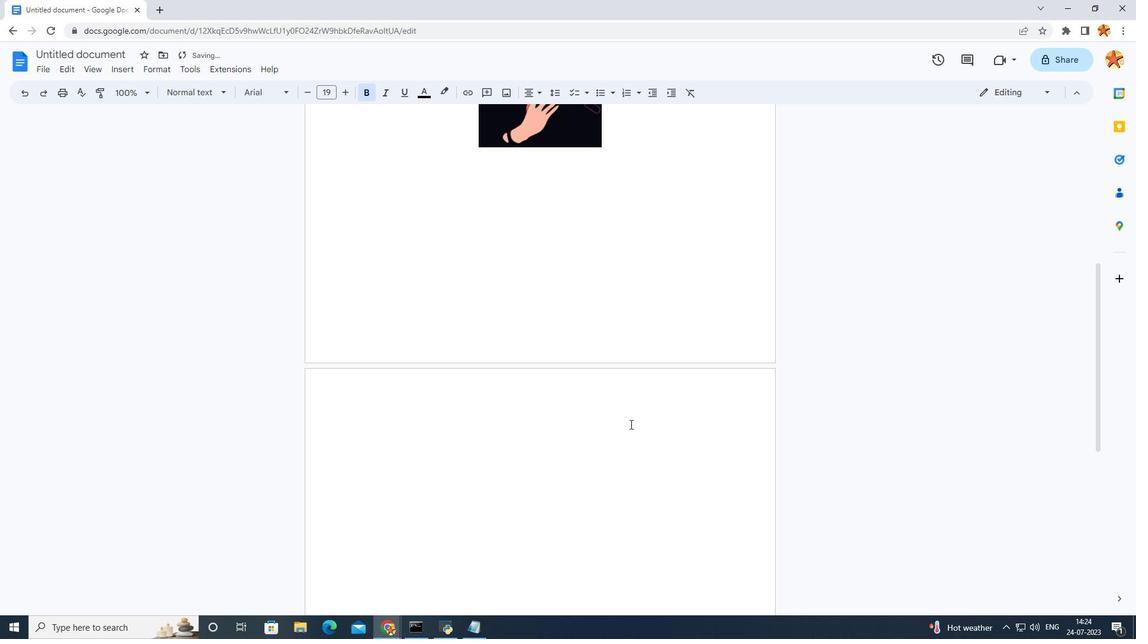 
Action: Mouse moved to (497, 316)
Screenshot: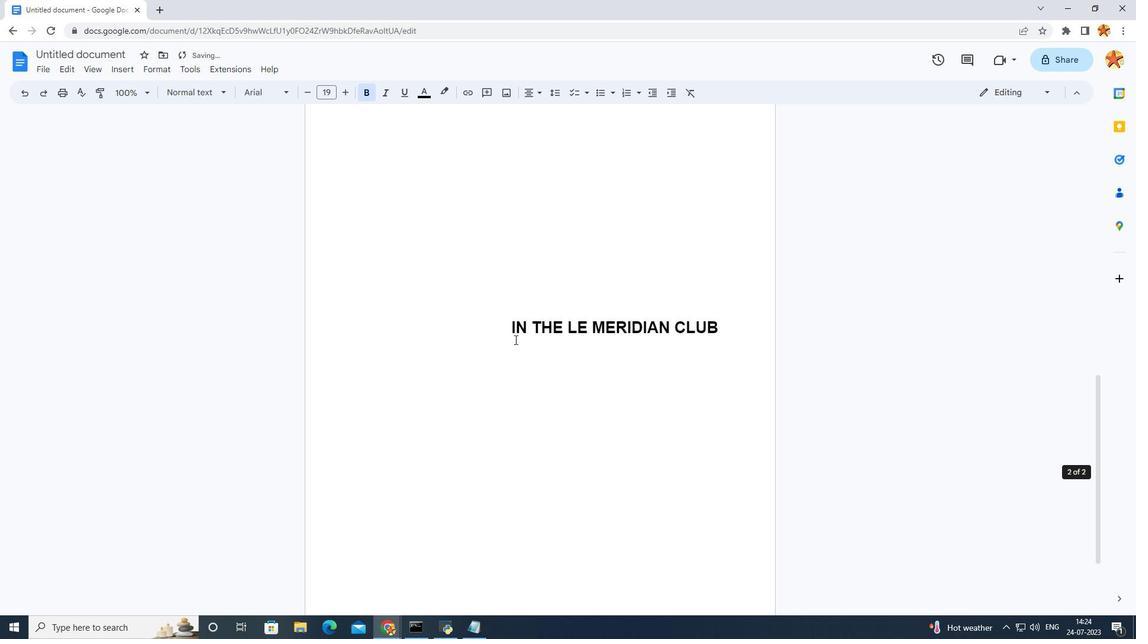 
Action: Mouse pressed left at (497, 316)
Screenshot: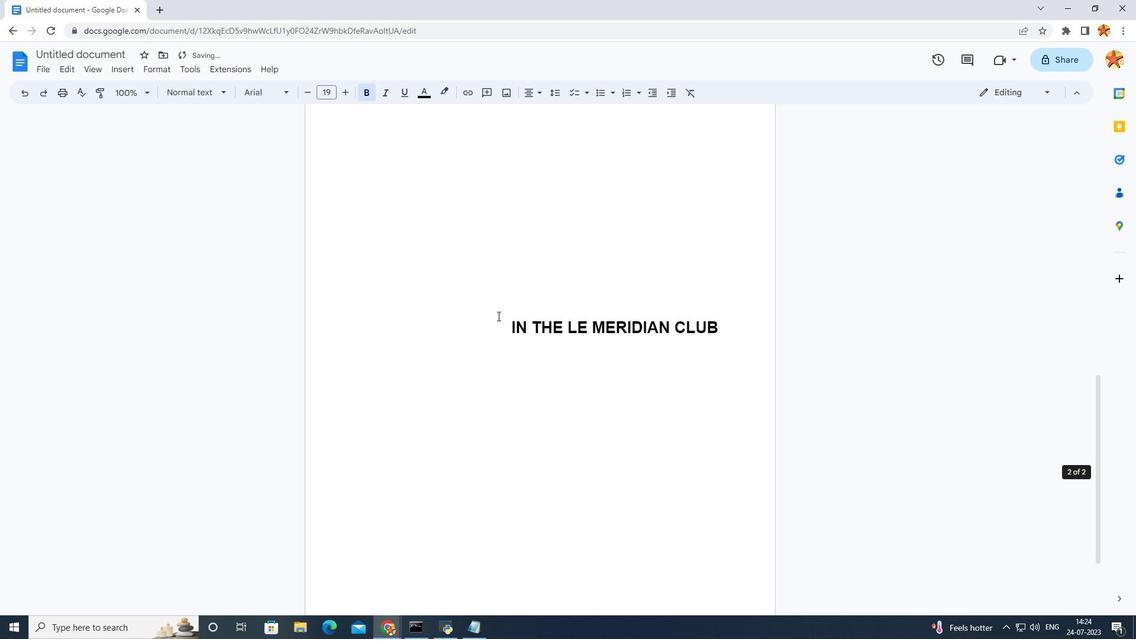 
Action: Key pressed <Key.backspace><Key.backspace><Key.backspace><Key.backspace><Key.backspace>
Screenshot: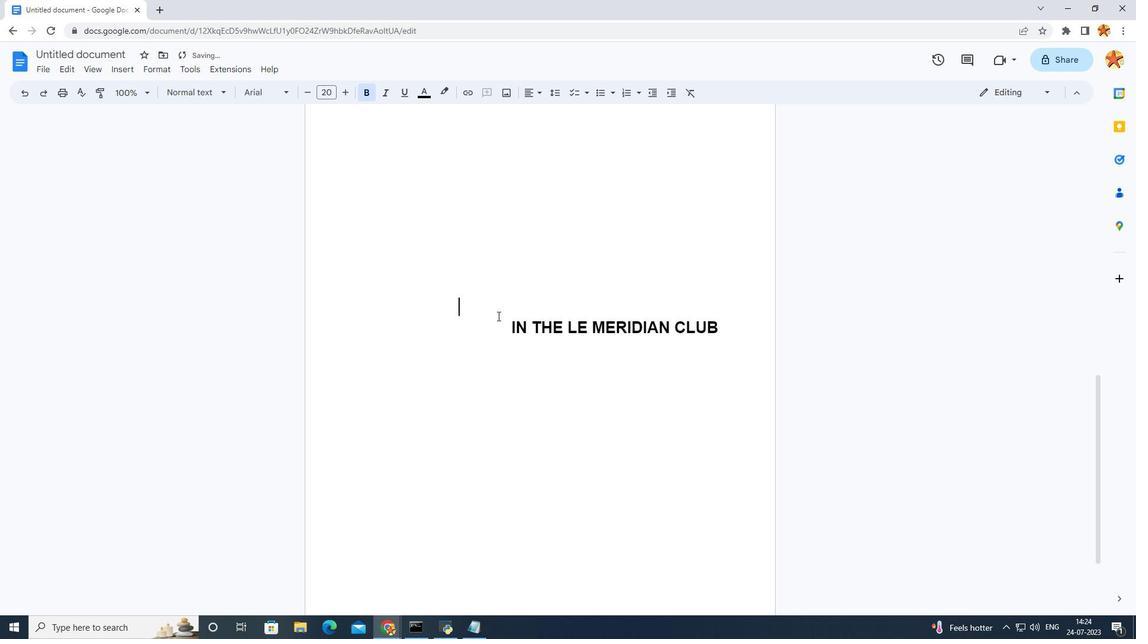 
Action: Mouse moved to (520, 344)
Screenshot: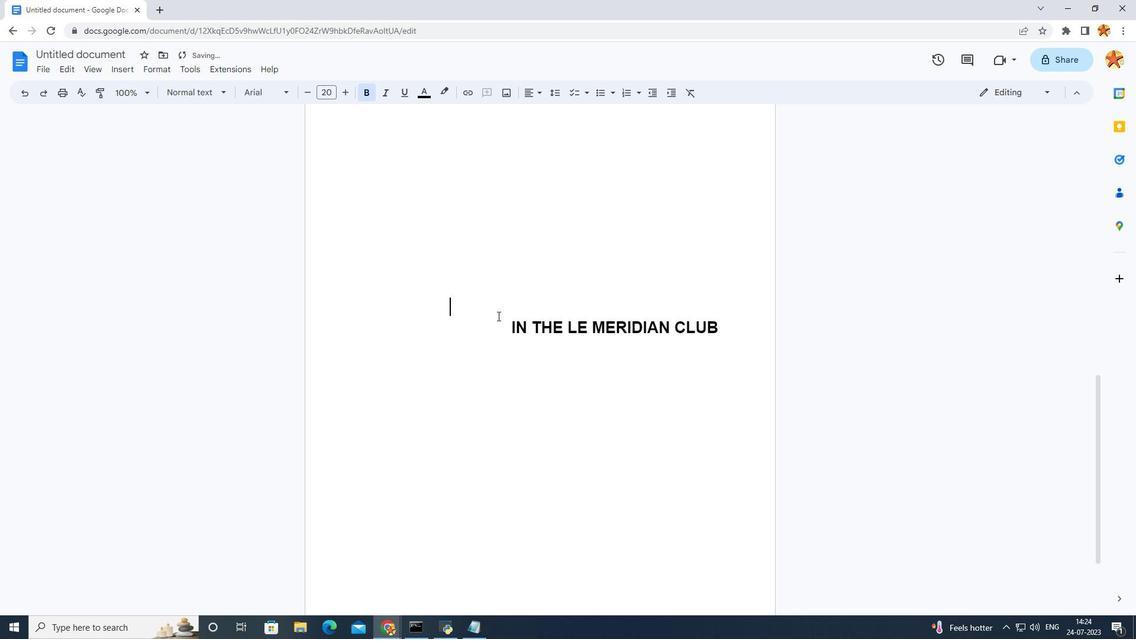 
Action: Mouse pressed left at (520, 344)
Screenshot: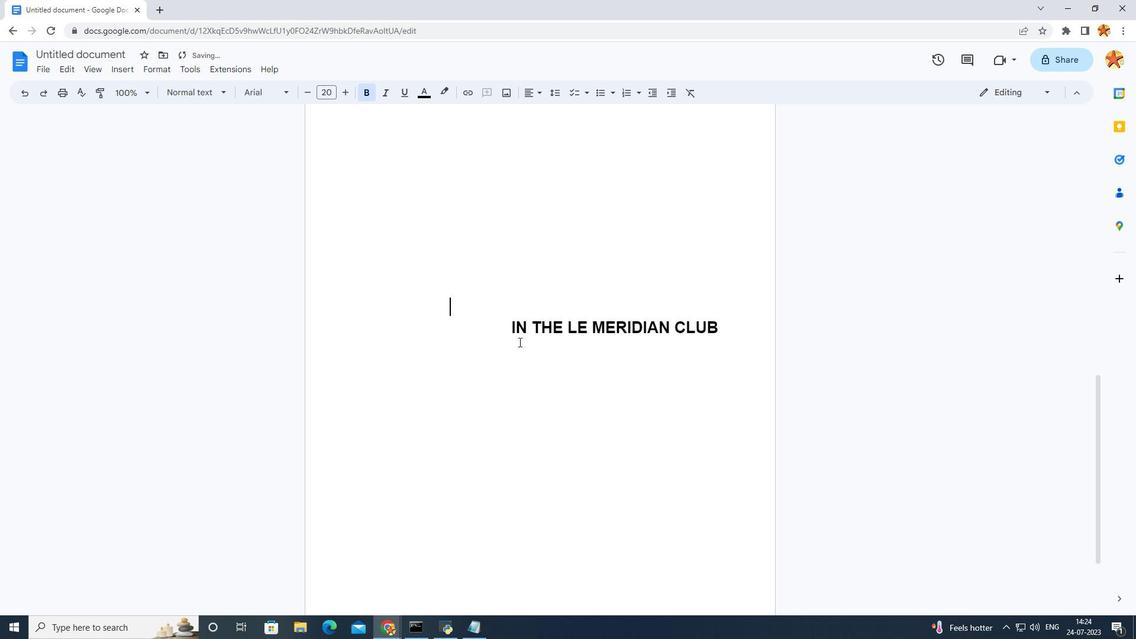 
Action: Mouse moved to (508, 331)
Screenshot: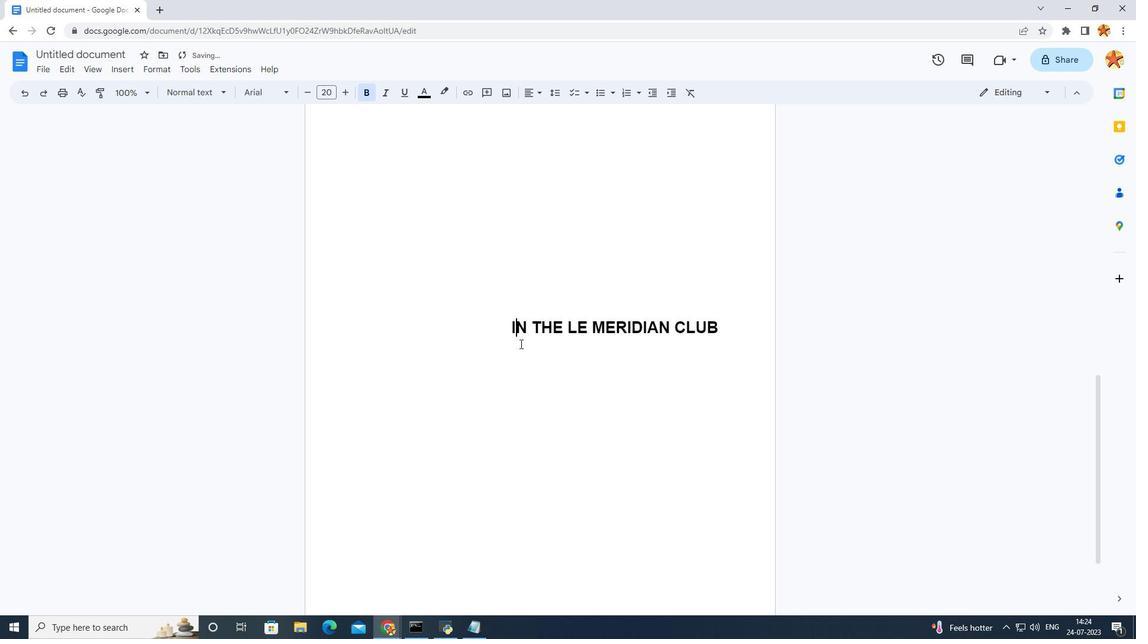 
Action: Mouse pressed left at (508, 331)
Screenshot: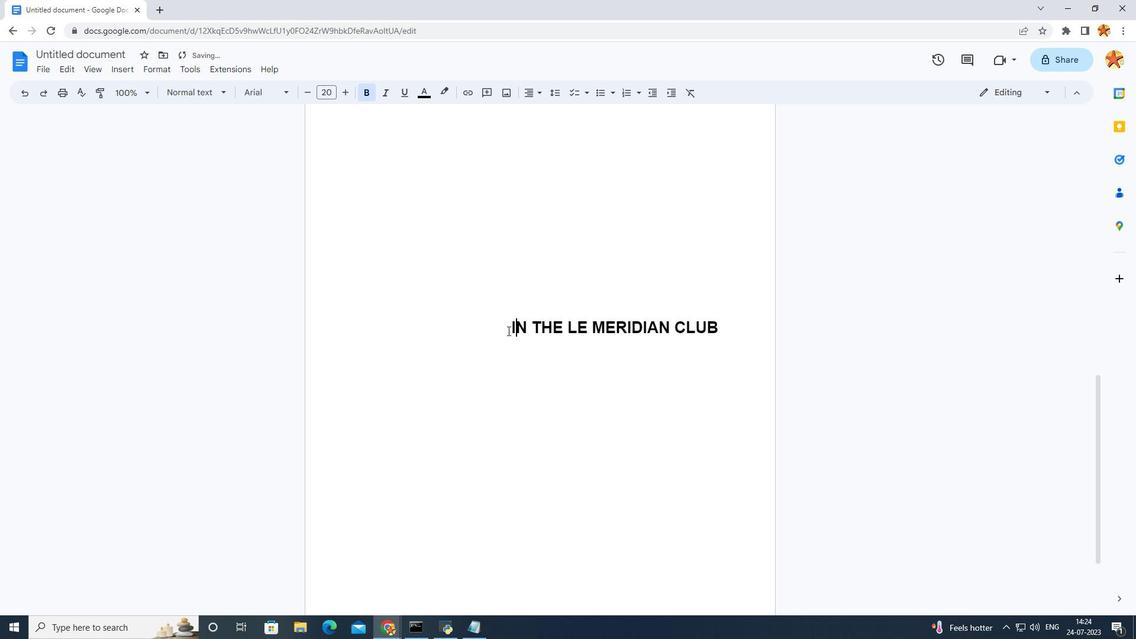 
Action: Key pressed <Key.backspace><Key.backspace><Key.backspace><Key.backspace>
Screenshot: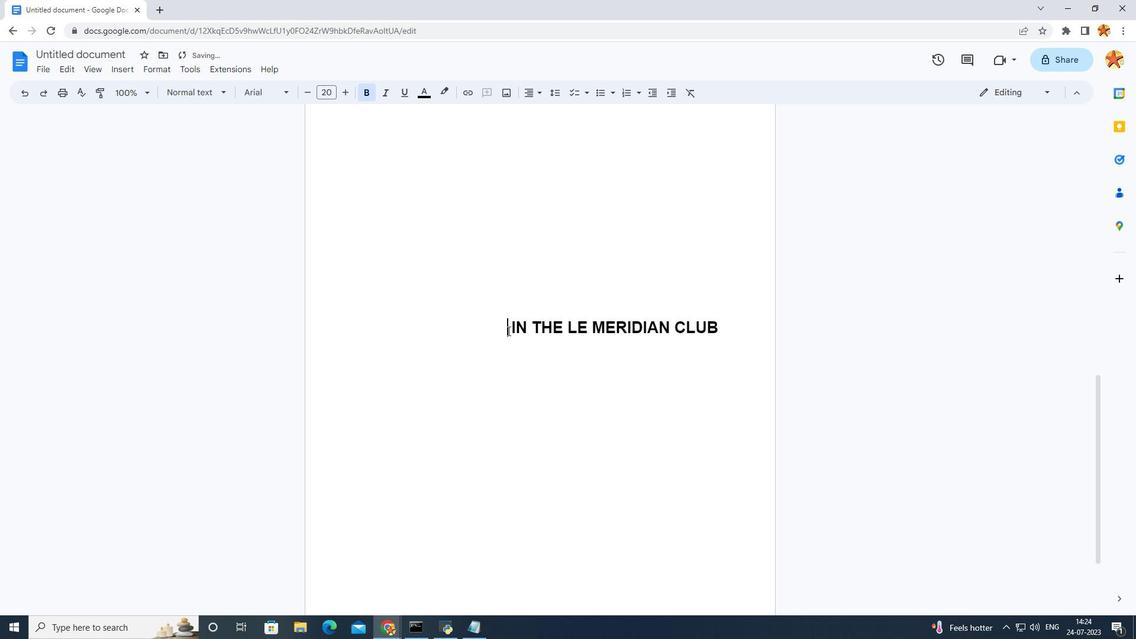 
Action: Mouse moved to (514, 327)
Screenshot: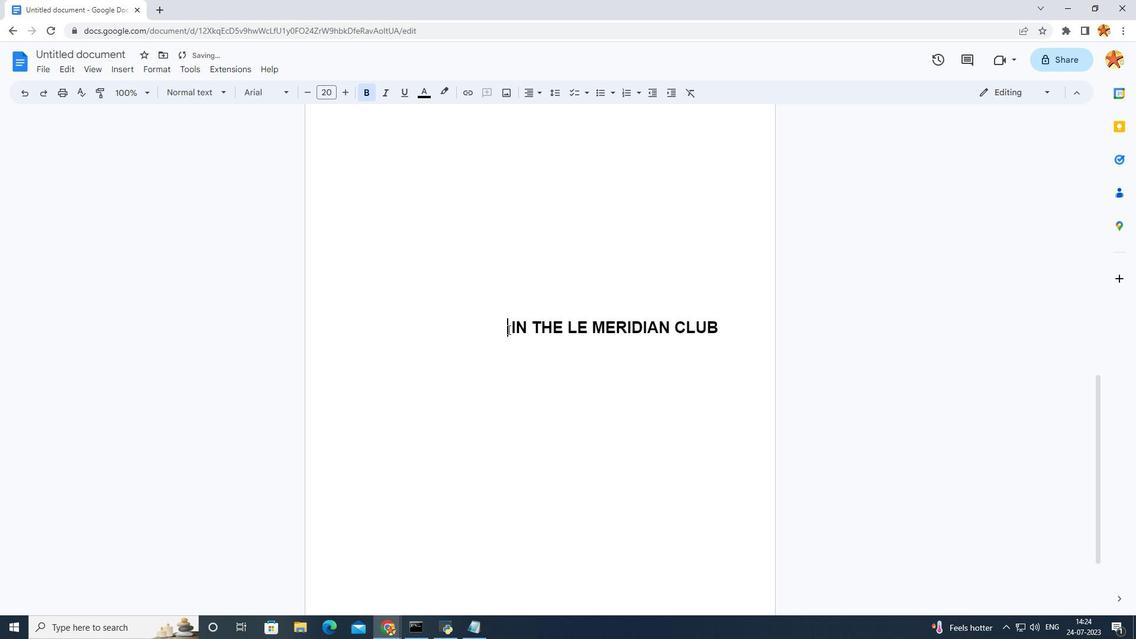 
Action: Key pressed <Key.backspace><Key.backspace>
Screenshot: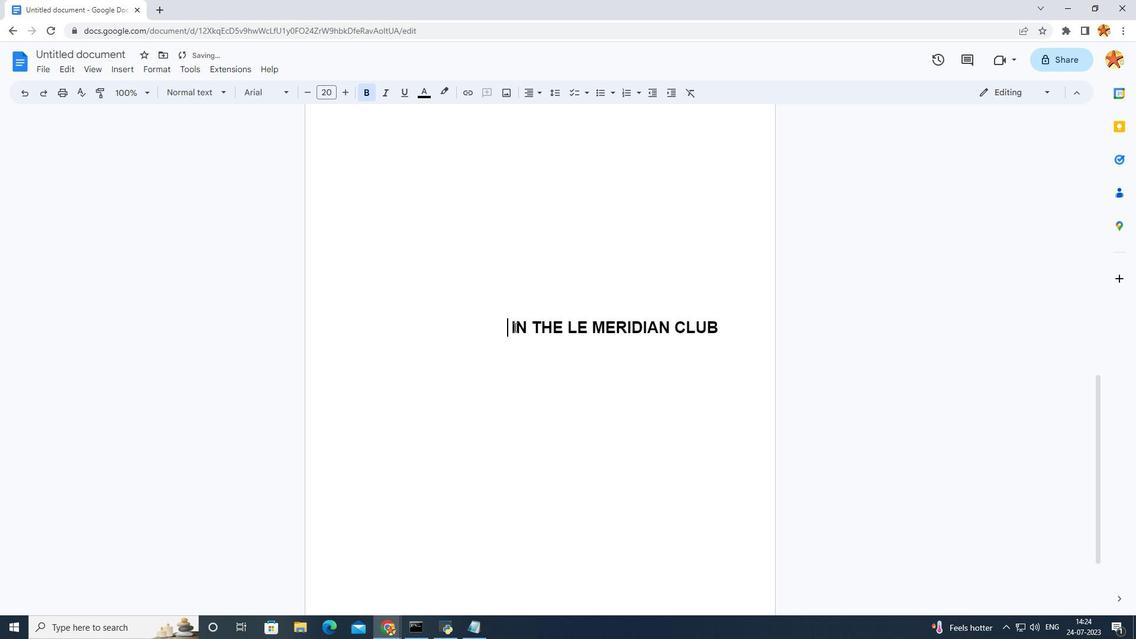 
Action: Mouse pressed left at (514, 327)
Screenshot: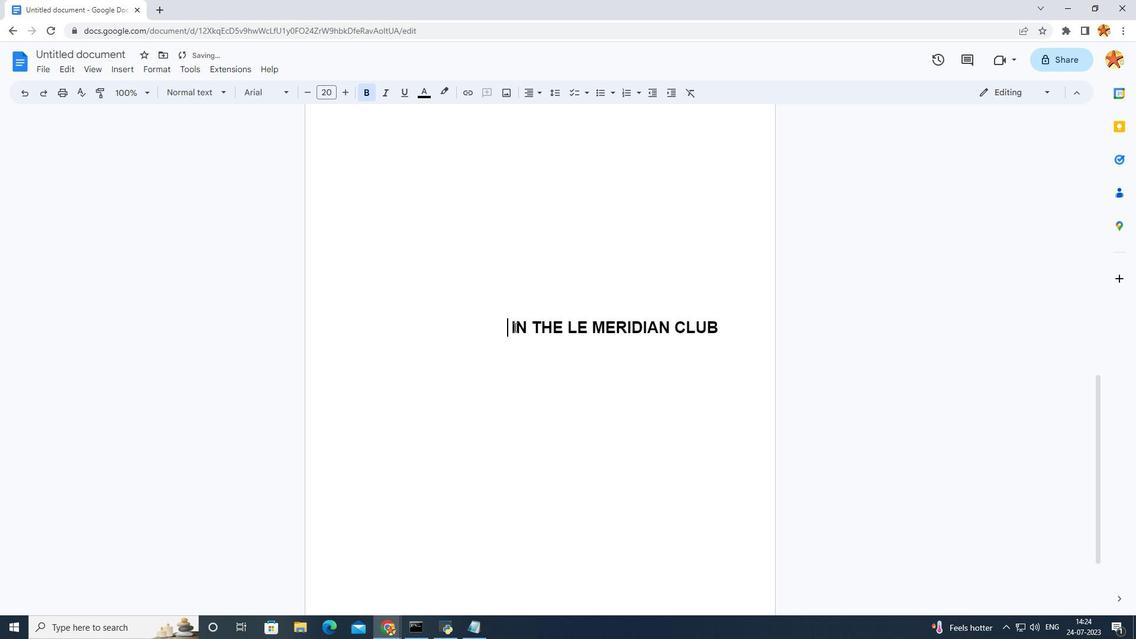 
Action: Mouse moved to (650, 343)
Screenshot: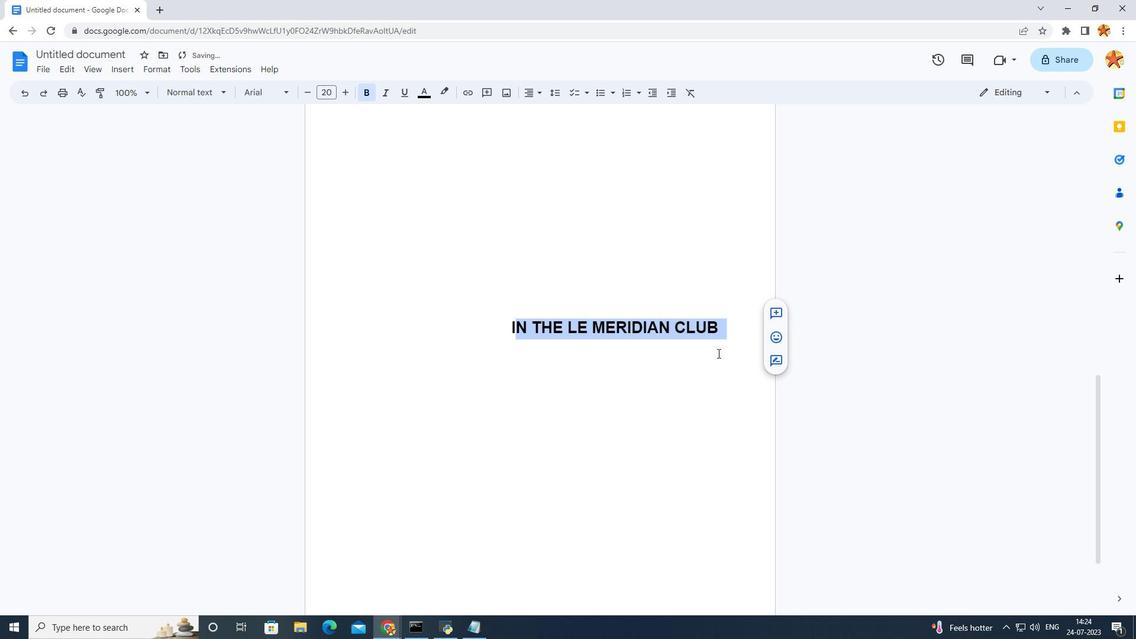 
Action: Mouse pressed left at (650, 343)
Screenshot: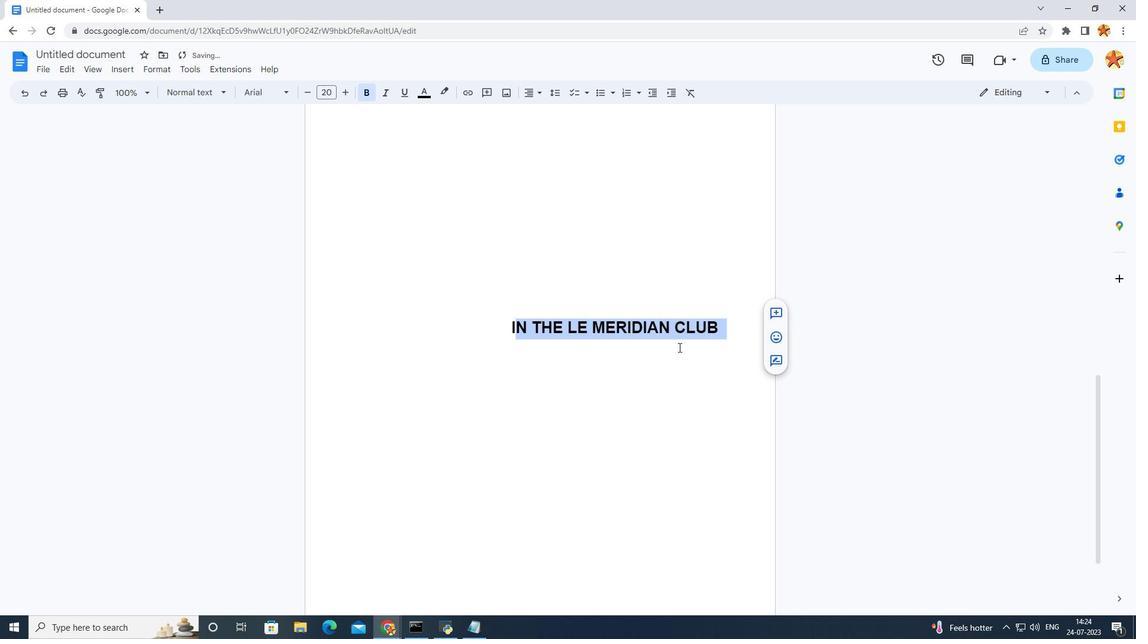 
Action: Mouse moved to (725, 331)
Screenshot: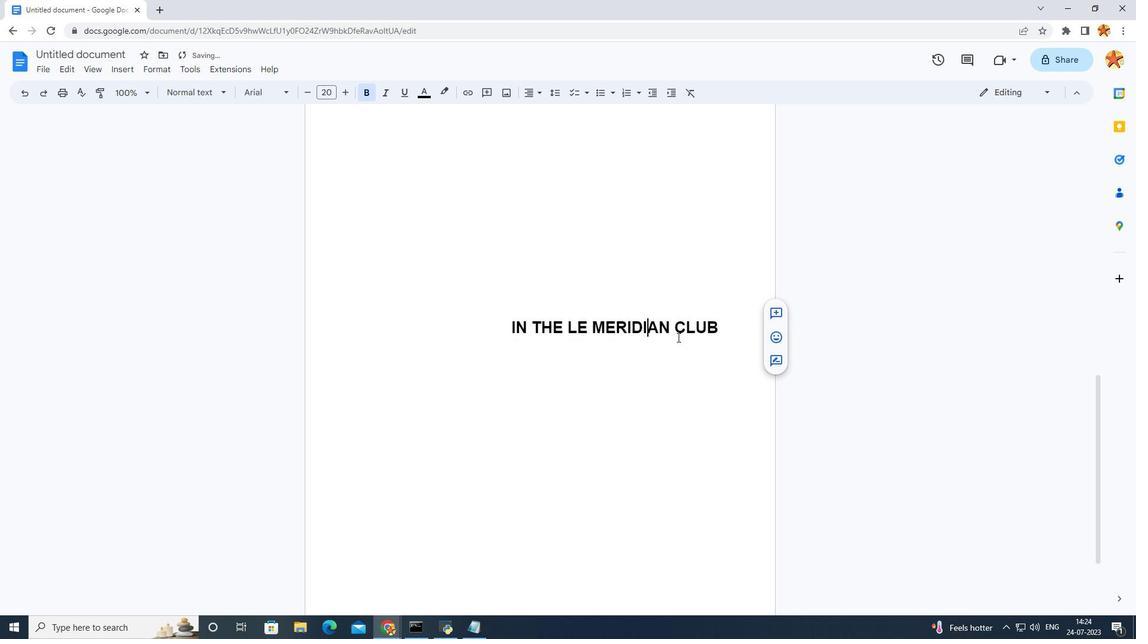 
Action: Mouse pressed left at (725, 331)
Screenshot: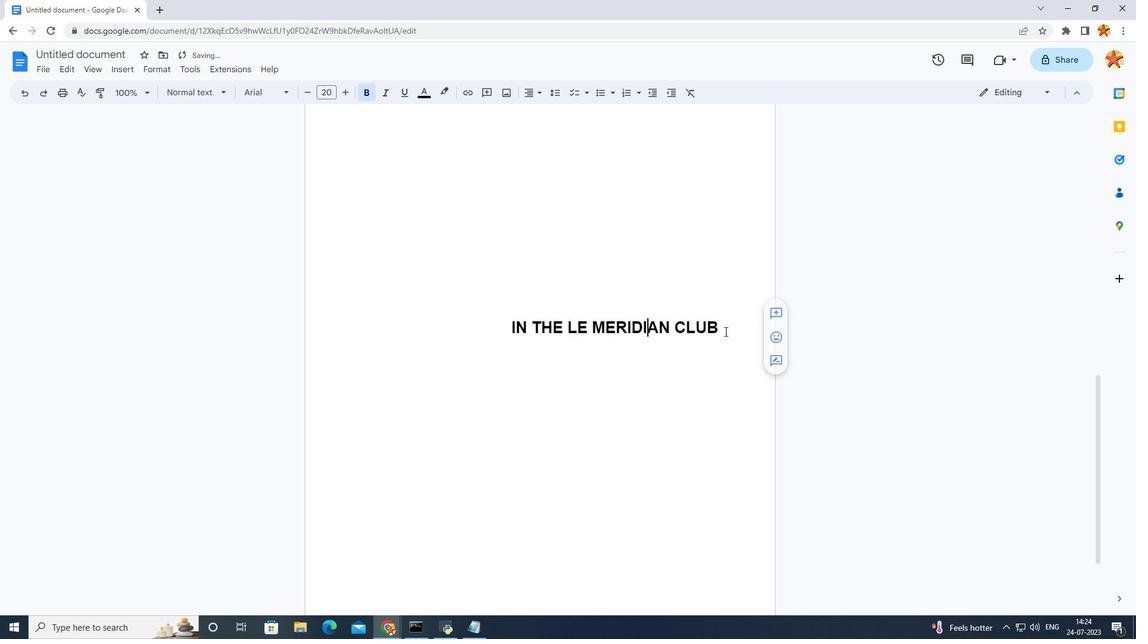 
Action: Mouse moved to (528, 318)
Screenshot: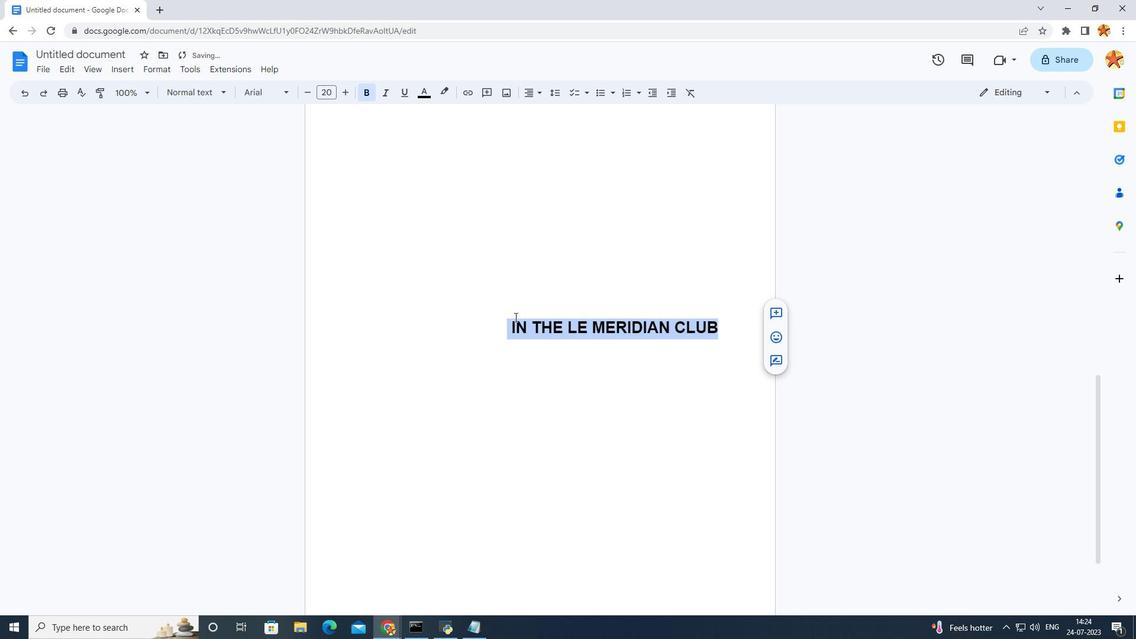 
Action: Mouse pressed right at (528, 318)
Screenshot: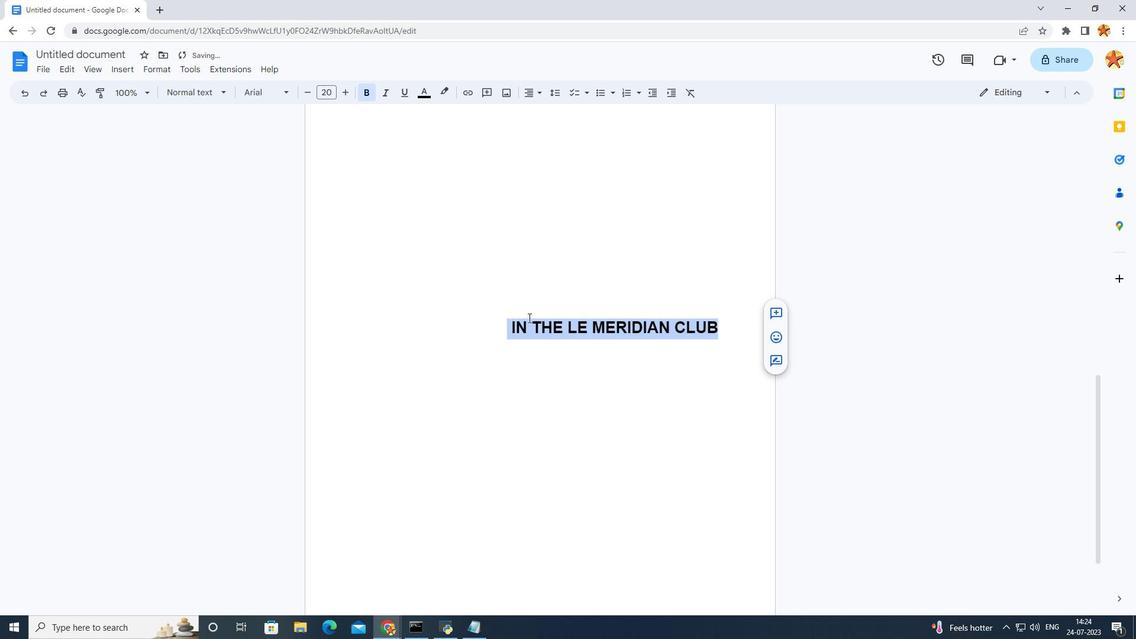 
Action: Mouse moved to (515, 338)
Screenshot: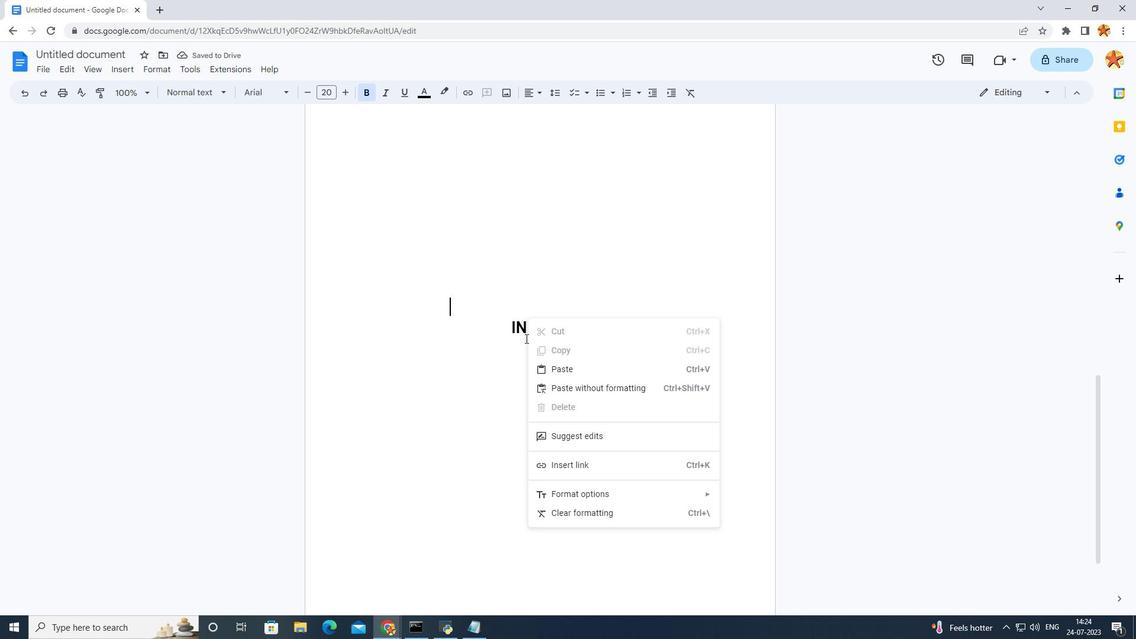 
Action: Mouse pressed left at (515, 338)
Screenshot: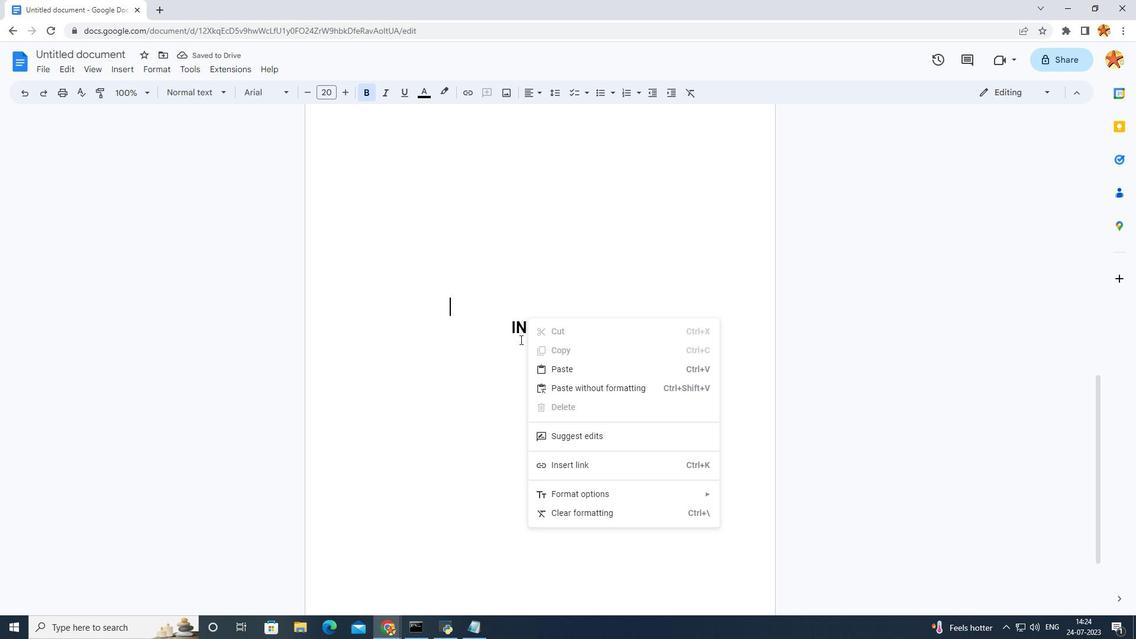 
Action: Mouse moved to (511, 332)
Screenshot: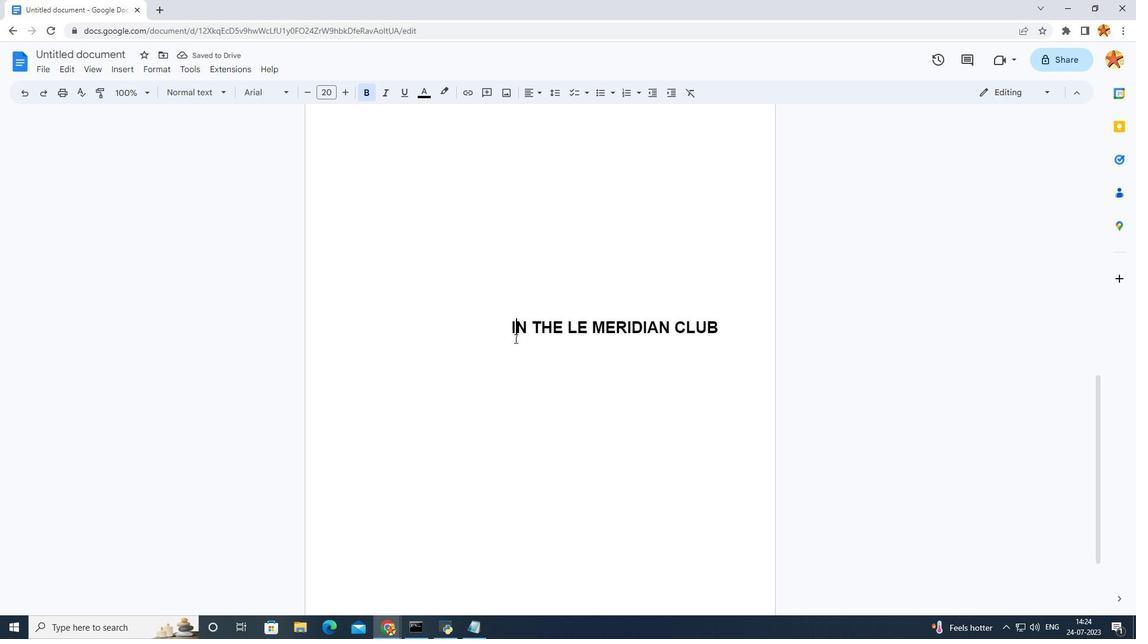 
Action: Mouse pressed left at (511, 332)
Screenshot: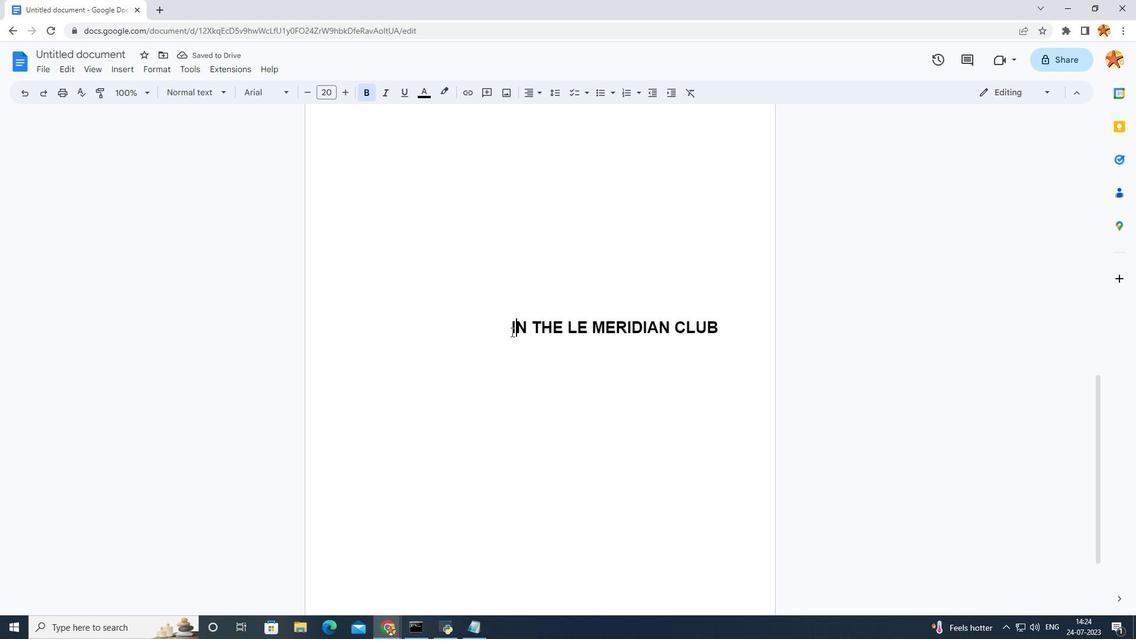 
Action: Mouse moved to (515, 329)
Screenshot: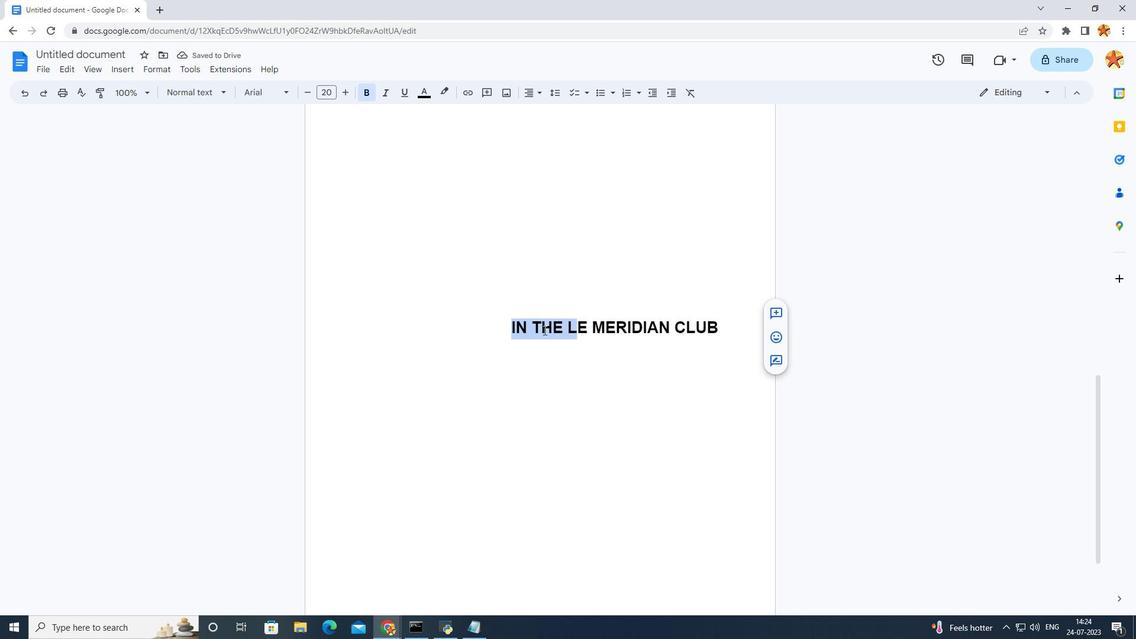 
Action: Mouse pressed left at (515, 329)
Screenshot: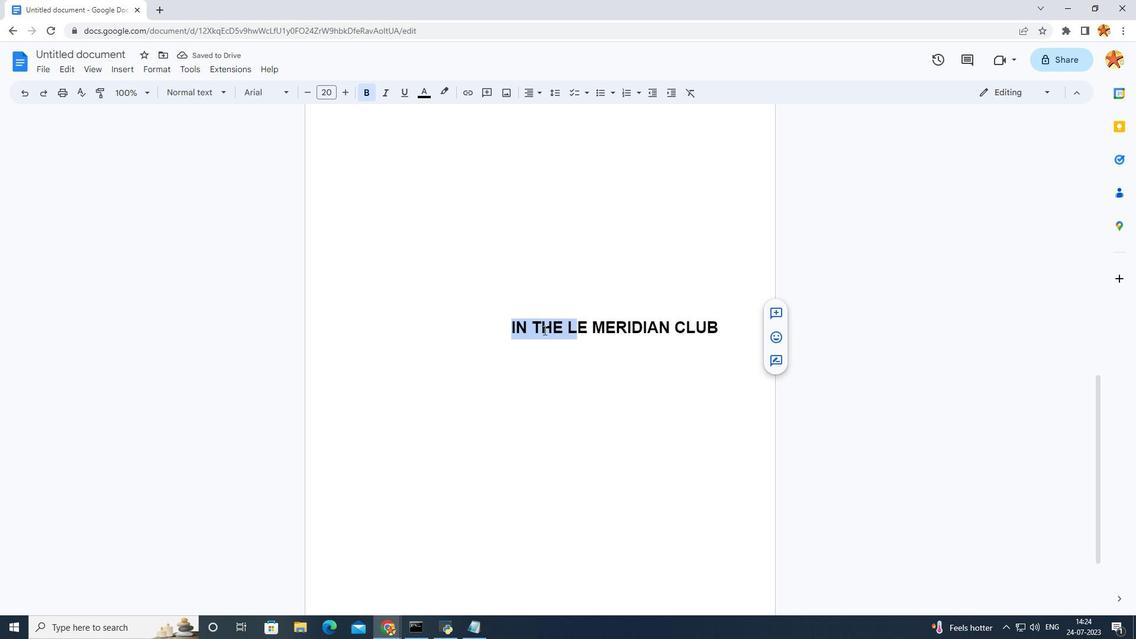 
Action: Mouse moved to (508, 329)
Screenshot: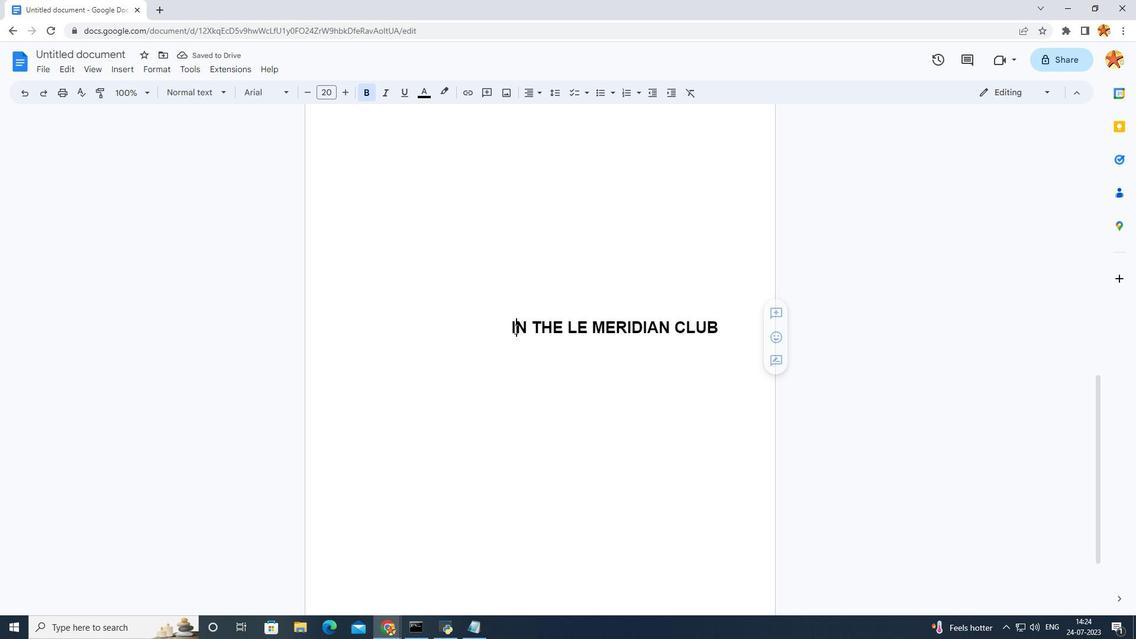 
Action: Mouse pressed left at (508, 329)
Screenshot: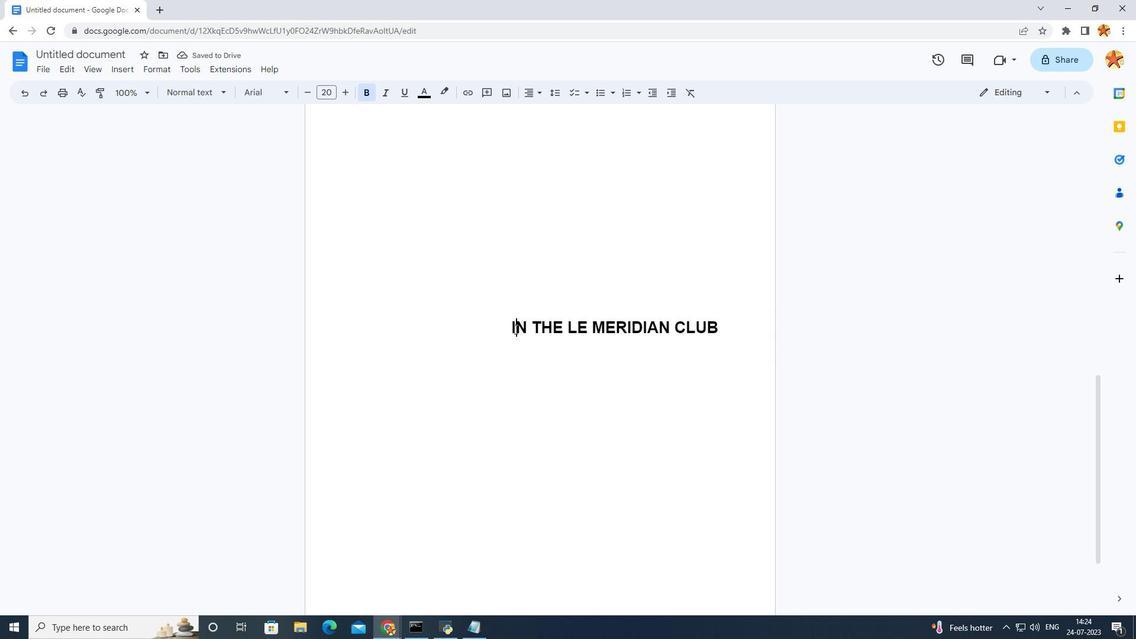 
Action: Key pressed <Key.backspace><Key.backspace><Key.backspace><Key.backspace><Key.backspace><Key.backspace><Key.backspace>
Screenshot: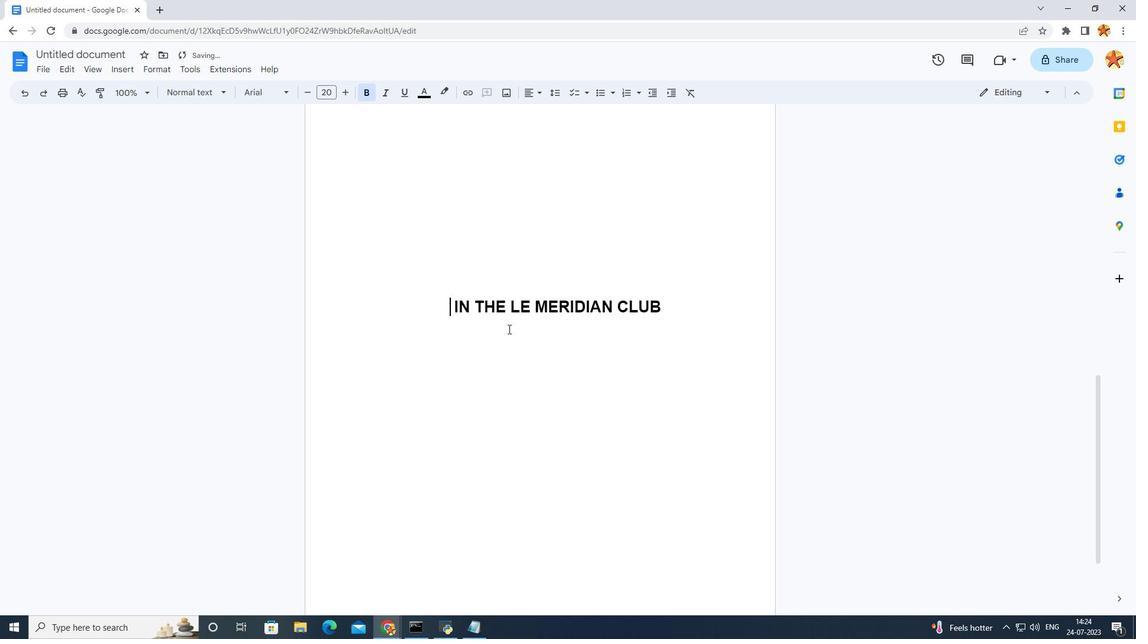 
Action: Mouse moved to (509, 329)
Screenshot: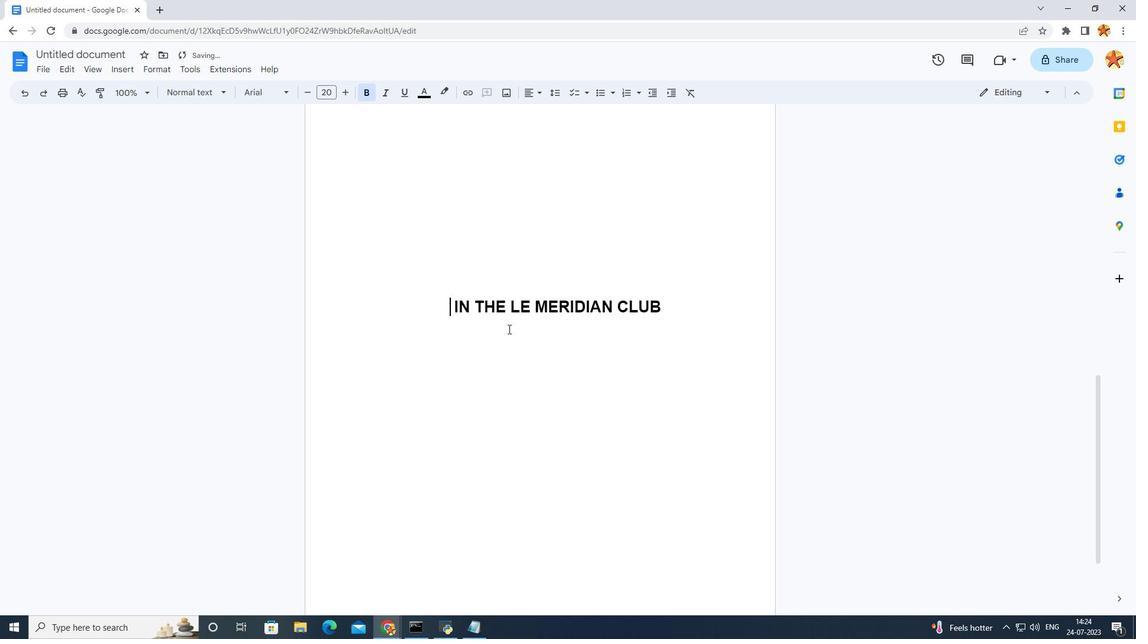 
Action: Key pressed <Key.backspace>
Screenshot: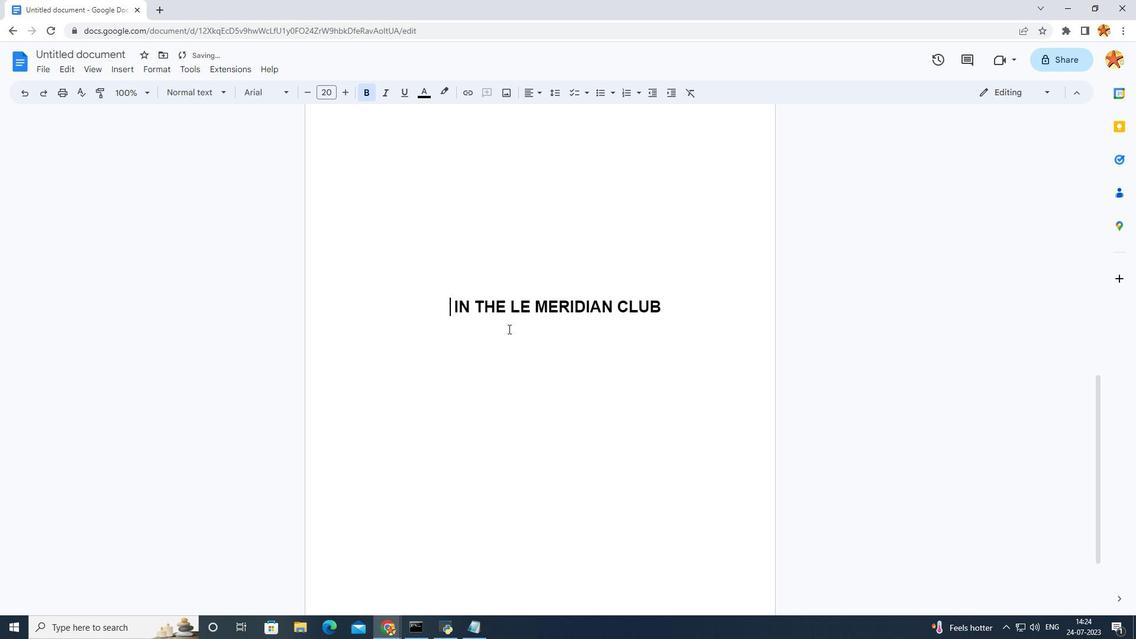 
Action: Mouse moved to (511, 328)
Screenshot: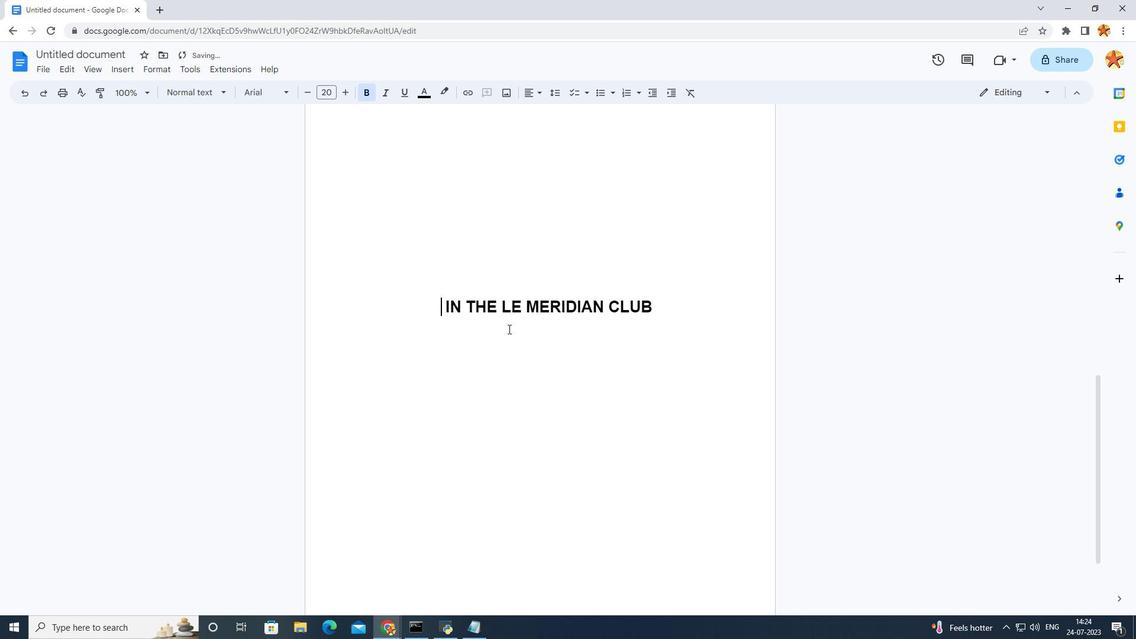
Action: Key pressed <Key.backspace>
Screenshot: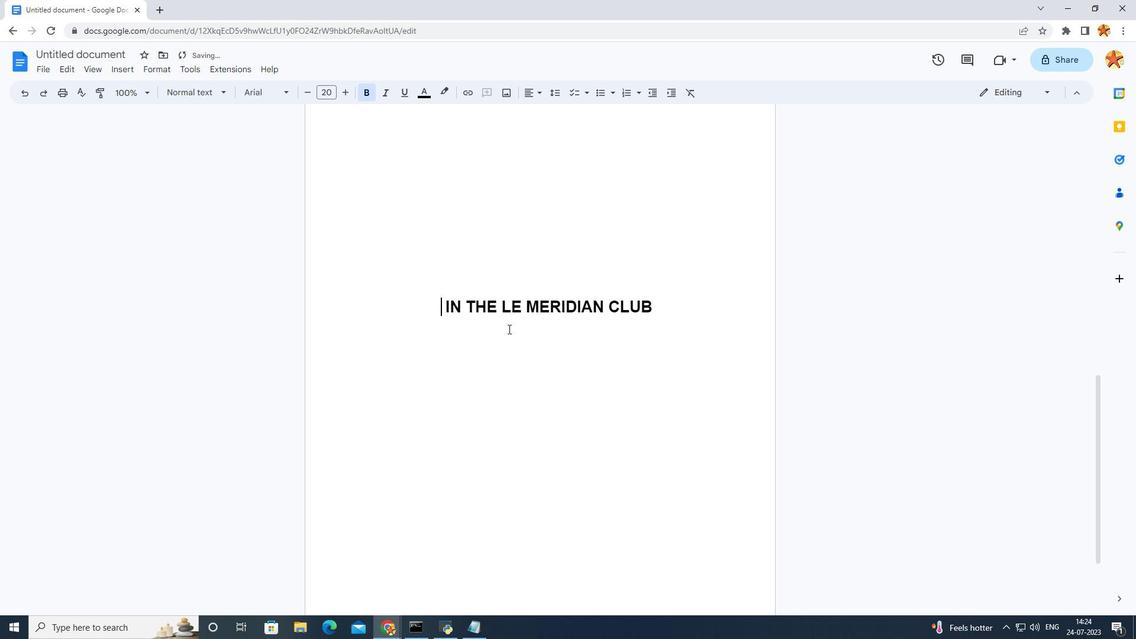 
Action: Mouse moved to (512, 328)
Screenshot: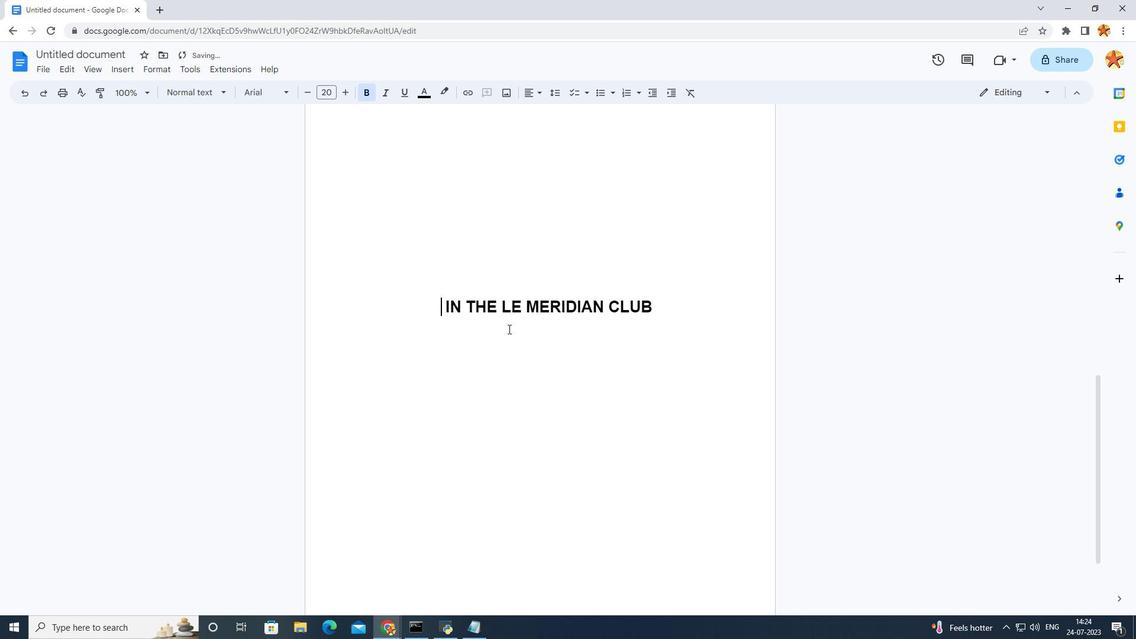 
Action: Key pressed <Key.backspace>
Screenshot: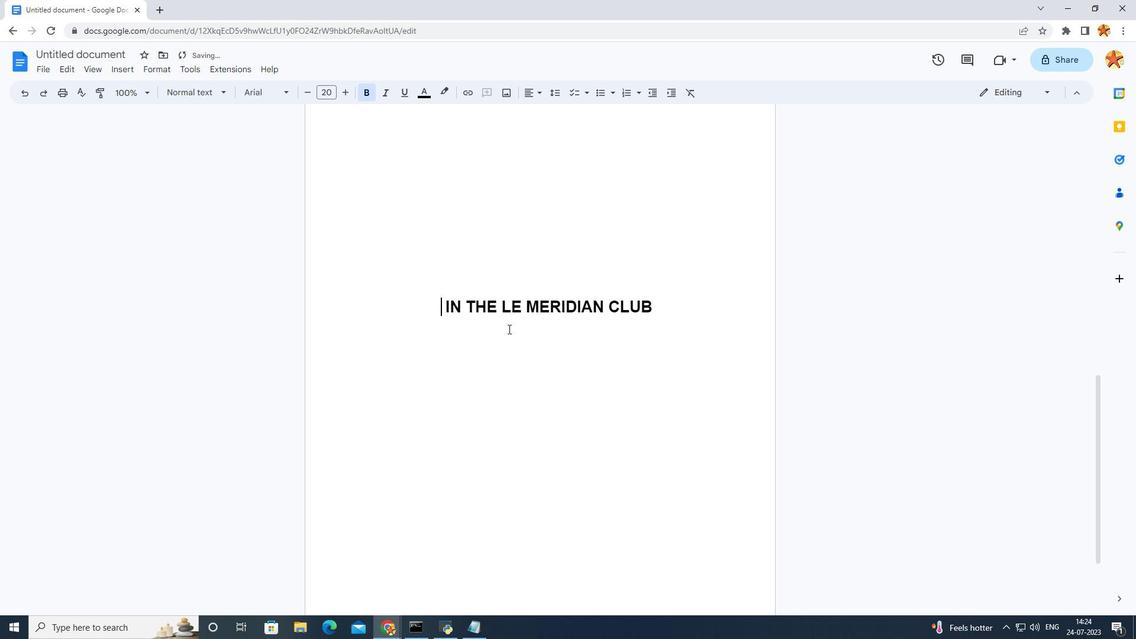 
Action: Mouse moved to (513, 327)
Screenshot: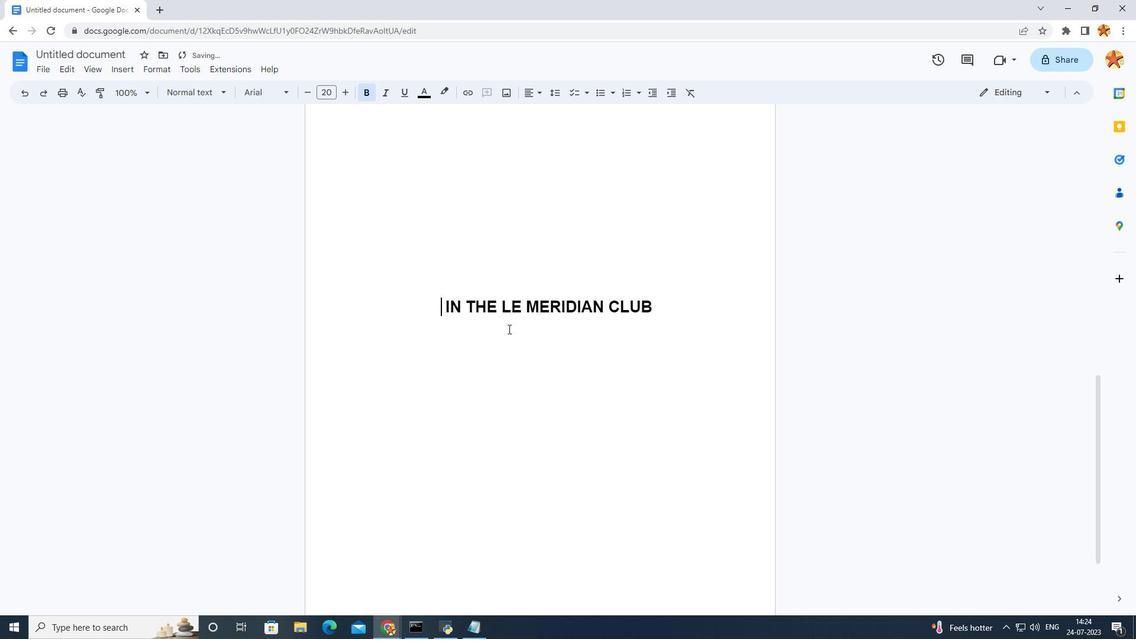 
Action: Key pressed <Key.backspace>
Screenshot: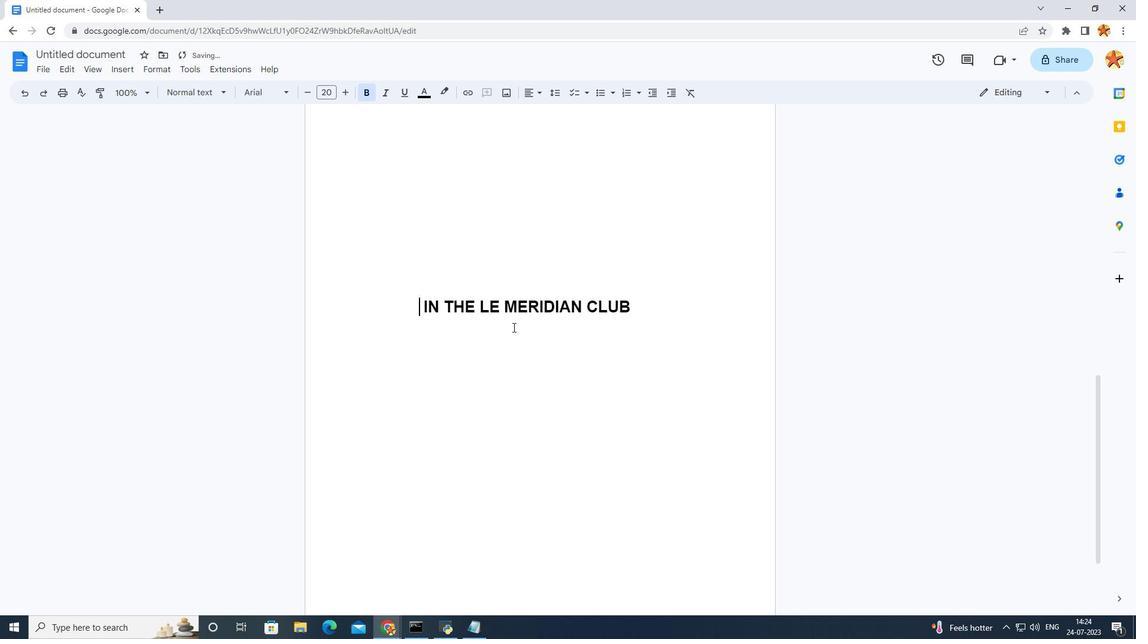 
Action: Mouse moved to (514, 327)
Screenshot: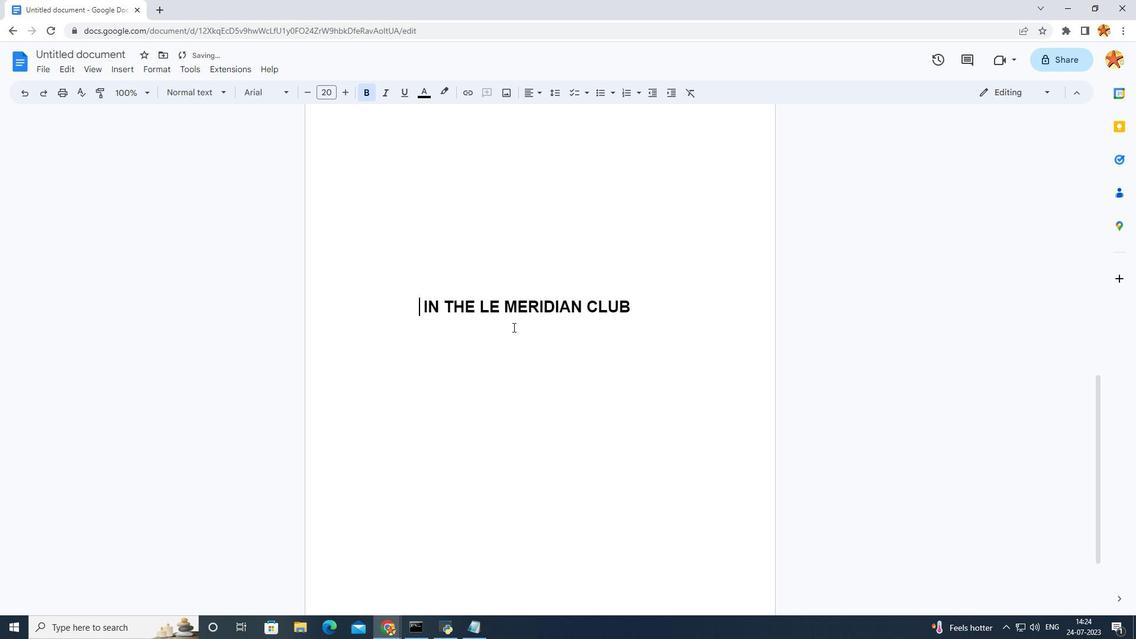 
Action: Mouse scrolled (514, 328) with delta (0, 0)
Screenshot: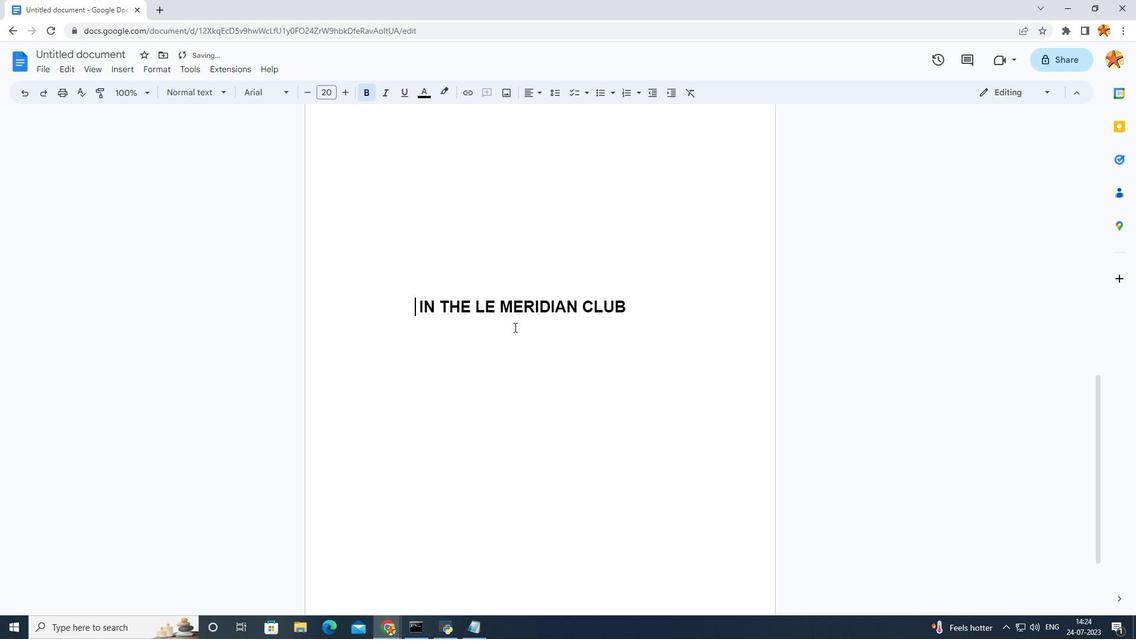 
Action: Mouse scrolled (514, 328) with delta (0, 0)
Screenshot: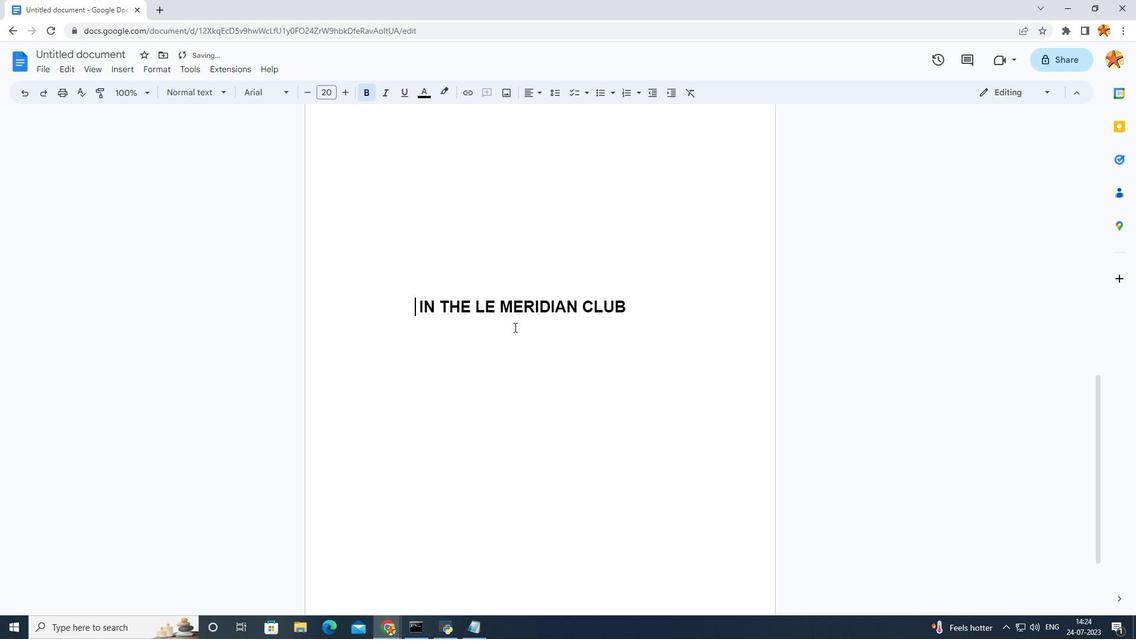 
Action: Mouse scrolled (514, 328) with delta (0, 0)
Screenshot: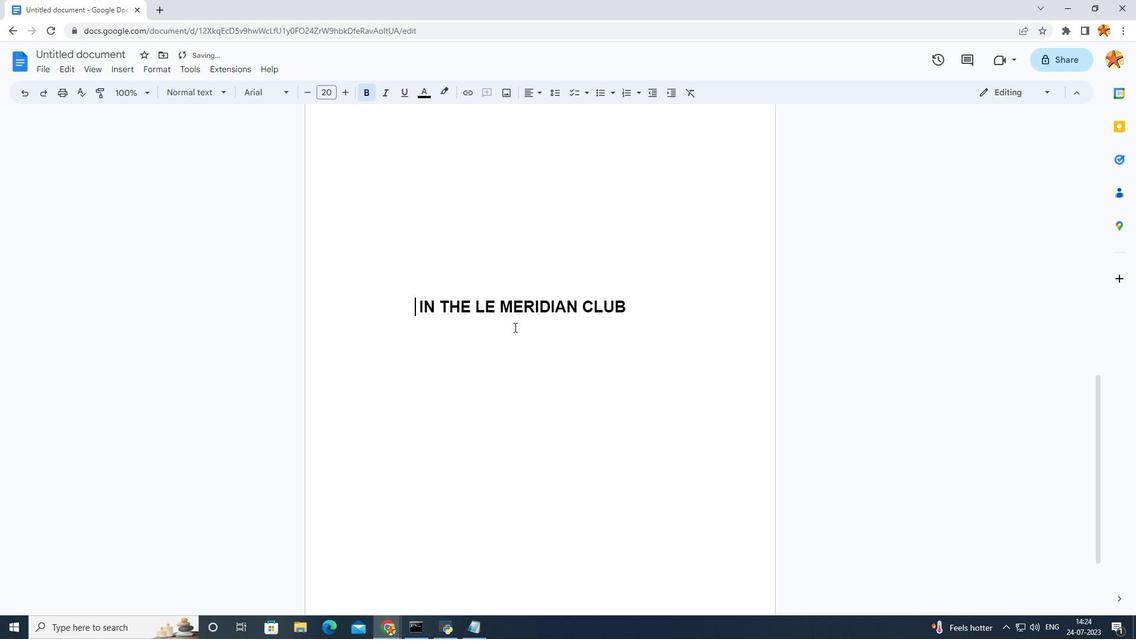 
Action: Key pressed <Key.backspace>
Screenshot: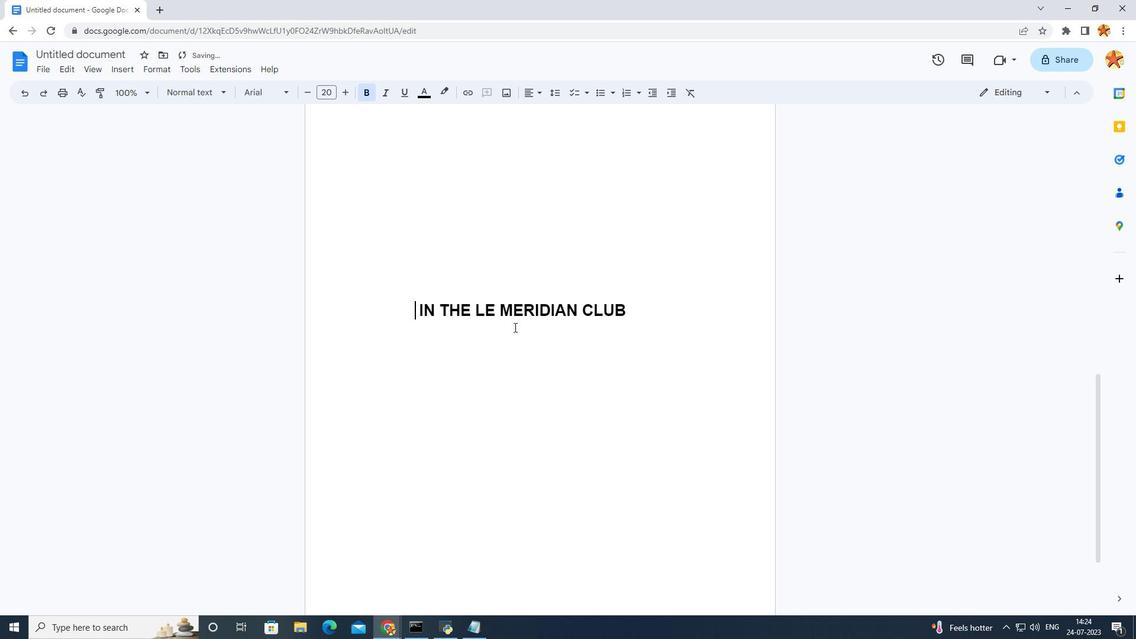 
Action: Mouse scrolled (514, 328) with delta (0, 0)
Screenshot: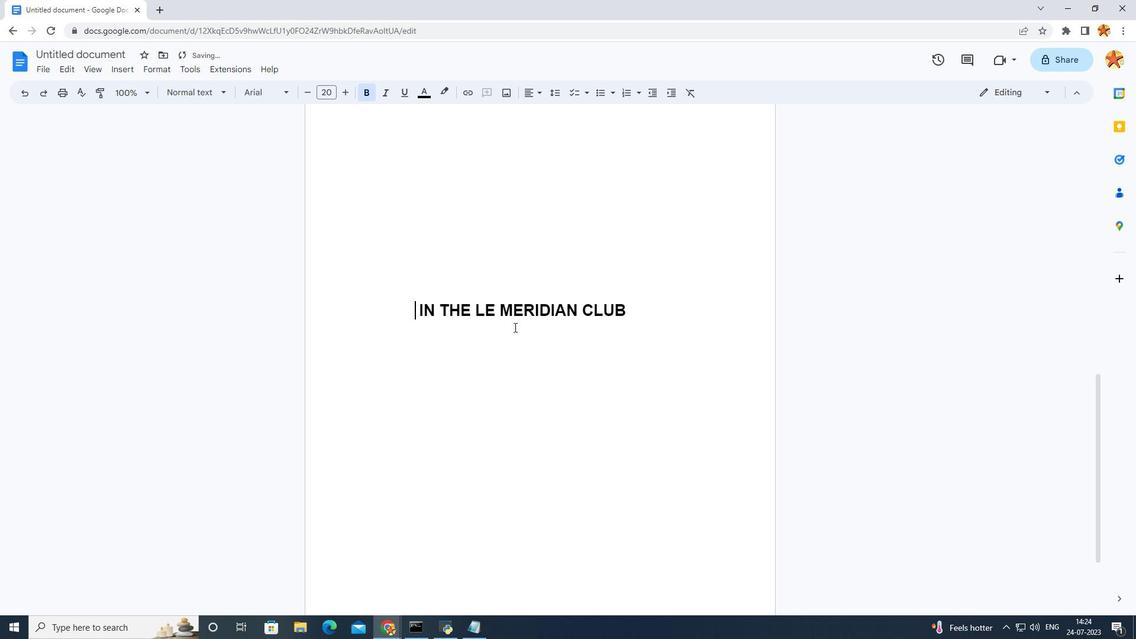 
Action: Key pressed <Key.backspace><Key.backspace><Key.backspace><Key.backspace><Key.backspace><Key.backspace><Key.backspace><Key.backspace><Key.backspace><Key.backspace><Key.backspace><Key.backspace><Key.backspace><Key.backspace><Key.backspace><Key.backspace><Key.backspace><Key.backspace><Key.backspace><Key.backspace><Key.backspace><Key.backspace><Key.backspace><Key.backspace><Key.backspace><Key.backspace><Key.backspace><Key.backspace><Key.backspace><Key.backspace><Key.backspace><Key.backspace><Key.backspace>ctrl+Z<Key.backspace><Key.backspace><Key.backspace><Key.backspace><Key.backspace><Key.backspace><Key.backspace><Key.backspace><Key.backspace><Key.backspace><Key.backspace><Key.backspace><Key.backspace><Key.backspace><Key.backspace><Key.backspace><Key.backspace><Key.backspace><Key.backspace><Key.backspace><Key.backspace><Key.backspace><Key.backspace><Key.backspace><Key.backspace><Key.backspace><Key.space><Key.space><Key.space><Key.space><Key.space><Key.space><Key.space><Key.space><Key.space><Key.space><Key.space><Key.space><Key.space><Key.space><Key.space><Key.space><Key.space><Key.space><Key.space><Key.space><Key.space><Key.space><Key.space><Key.space><Key.space><Key.space><Key.space><Key.space><Key.space><Key.space><Key.space><Key.space><Key.space><Key.space><Key.space><Key.space><Key.space><Key.backspace><Key.backspace><Key.backspace><Key.backspace><Key.backspace><Key.backspace><Key.backspace><Key.backspace><Key.backspace><Key.backspace><Key.backspace><Key.backspace><Key.backspace><Key.backspace><Key.backspace><Key.backspace><Key.backspace><Key.backspace>
Screenshot: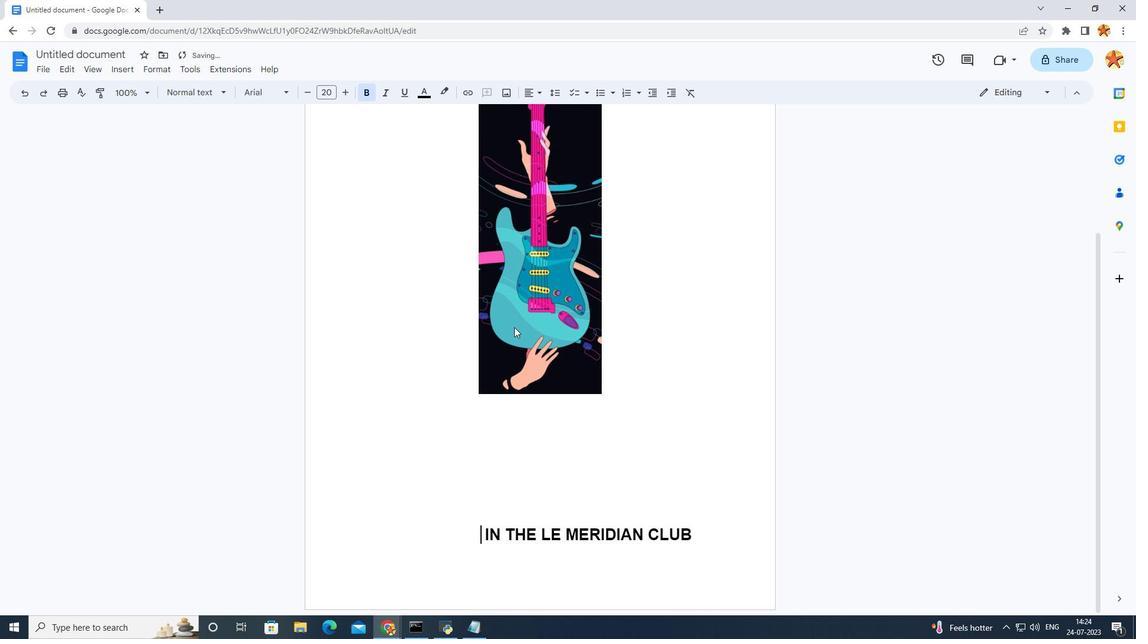 
Action: Mouse scrolled (514, 328) with delta (0, 0)
Screenshot: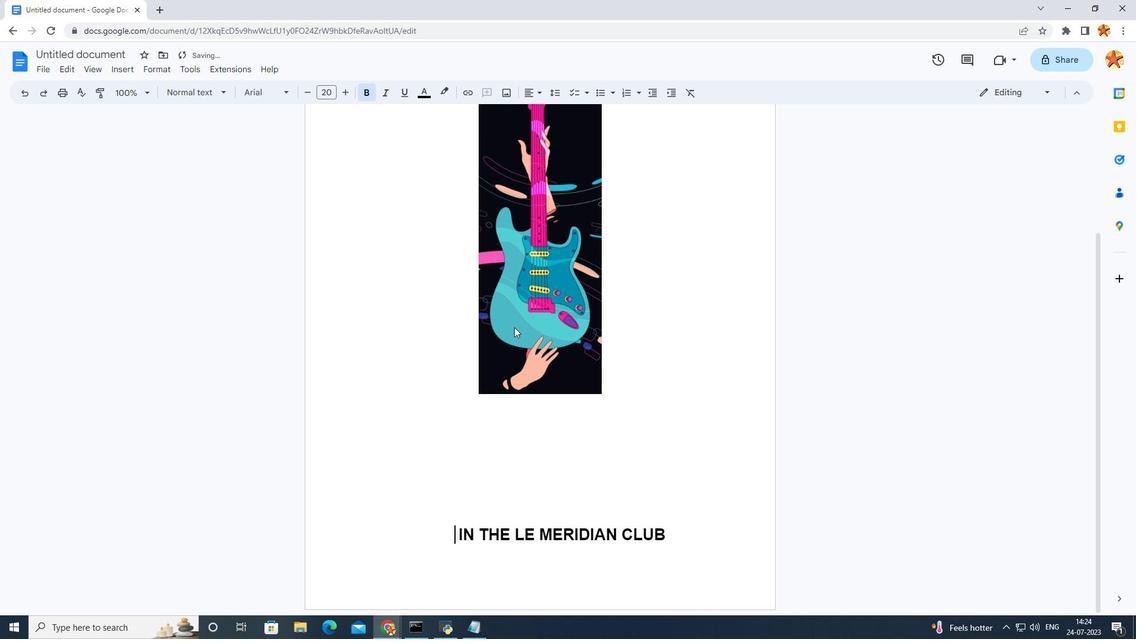 
Action: Mouse scrolled (514, 328) with delta (0, 0)
Screenshot: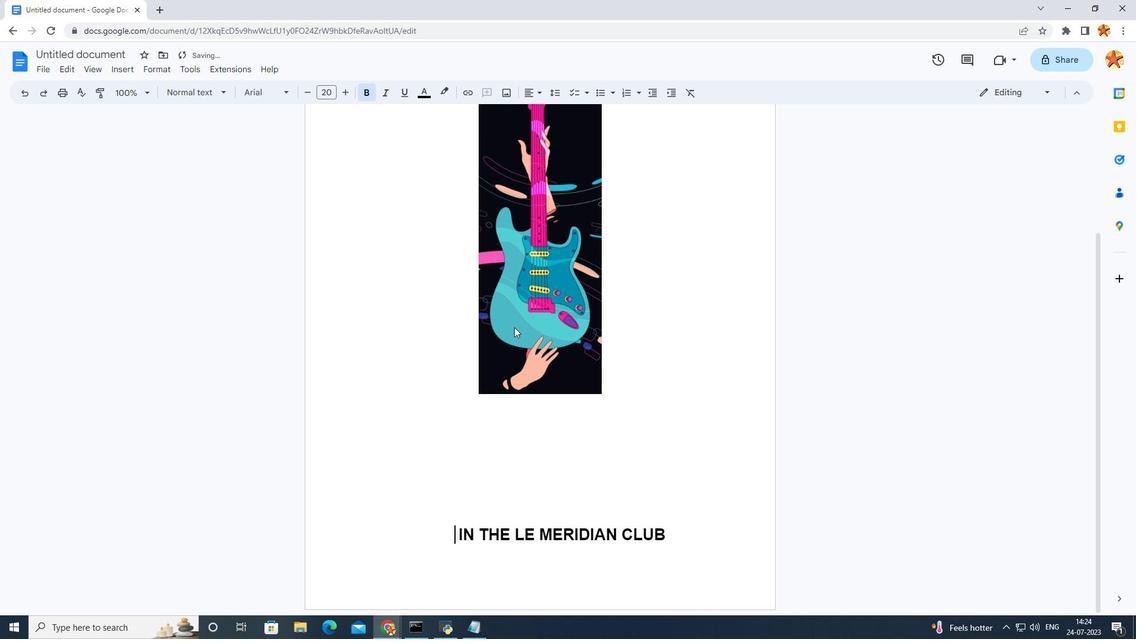 
Action: Mouse scrolled (514, 328) with delta (0, 0)
Screenshot: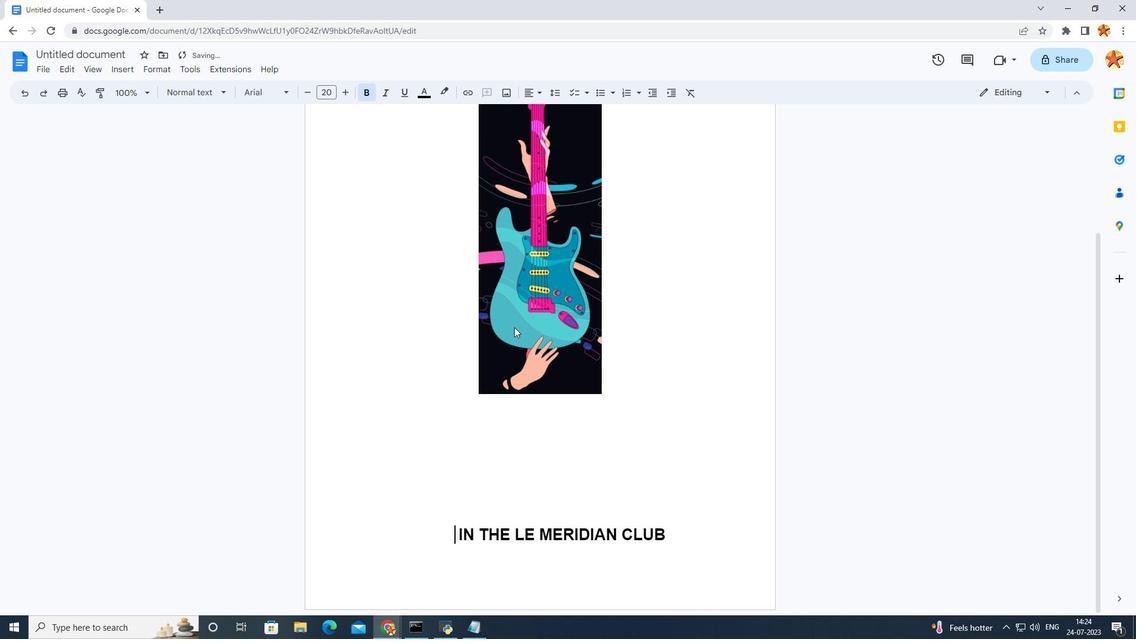 
Action: Mouse scrolled (514, 328) with delta (0, 0)
Screenshot: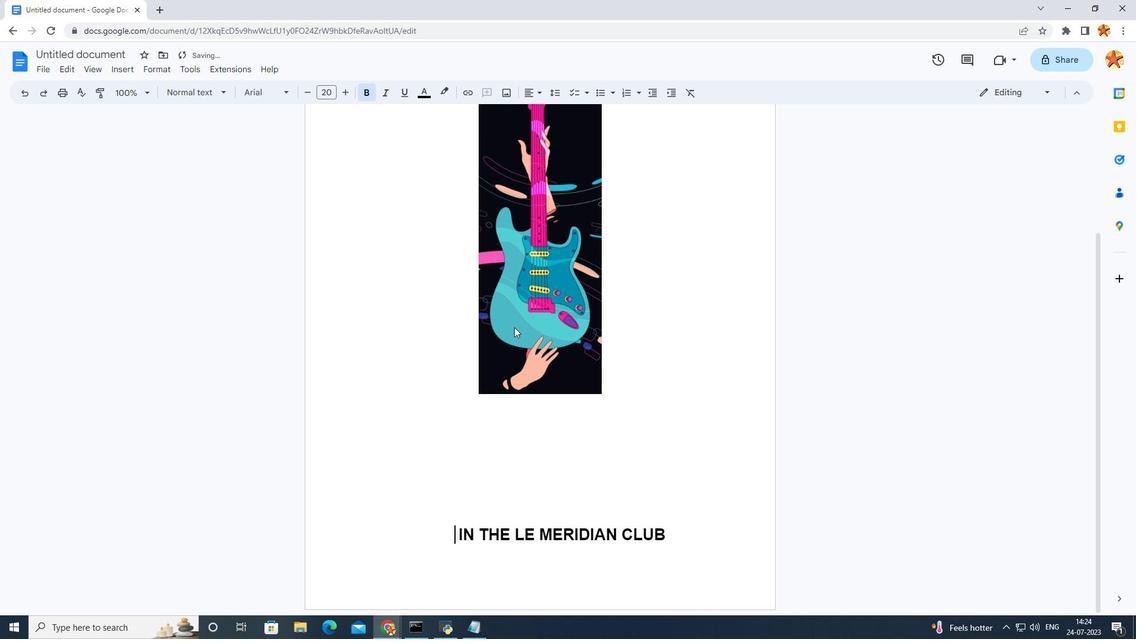 
Action: Mouse scrolled (514, 328) with delta (0, 0)
Screenshot: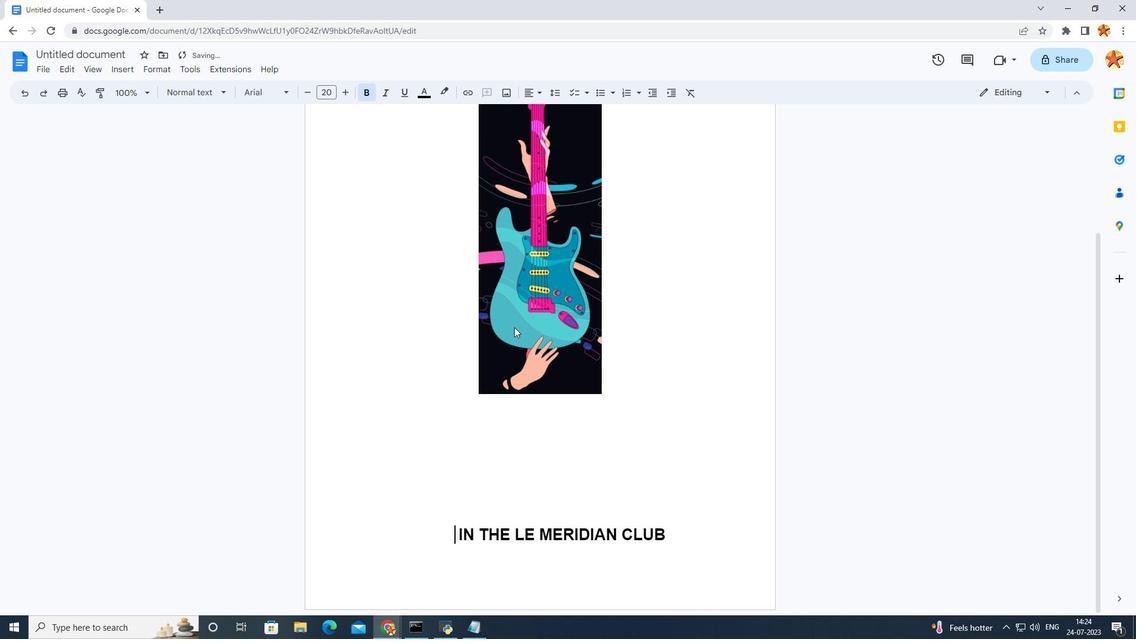 
Action: Mouse scrolled (514, 328) with delta (0, 0)
Screenshot: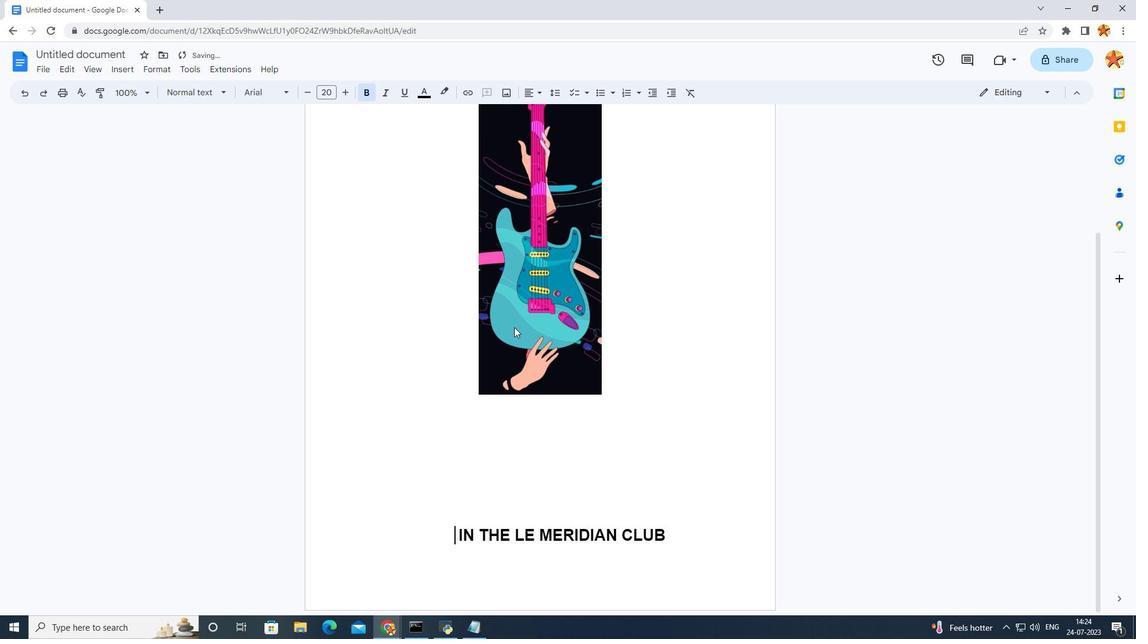 
Action: Mouse scrolled (514, 326) with delta (0, 0)
Screenshot: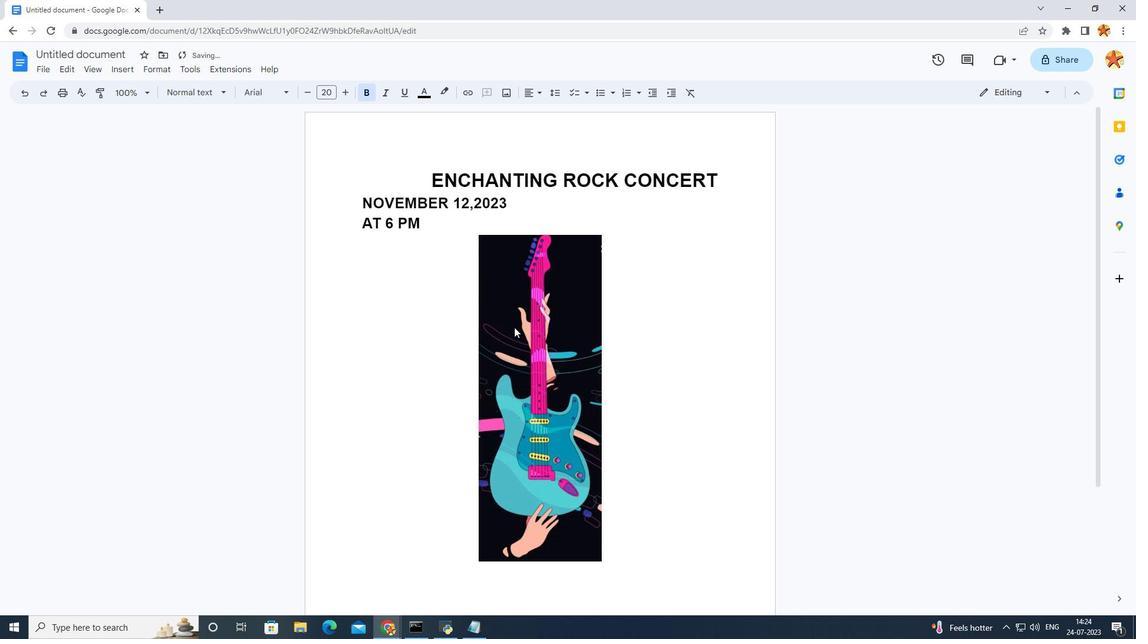 
Action: Mouse scrolled (514, 326) with delta (0, 0)
Screenshot: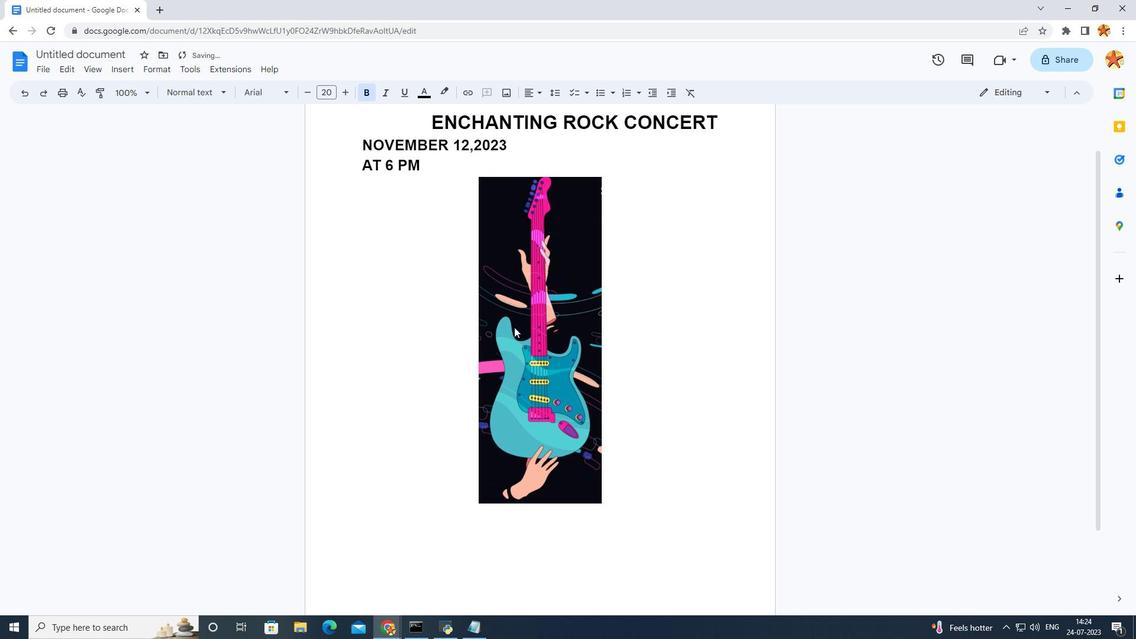 
Action: Mouse scrolled (514, 326) with delta (0, 0)
Screenshot: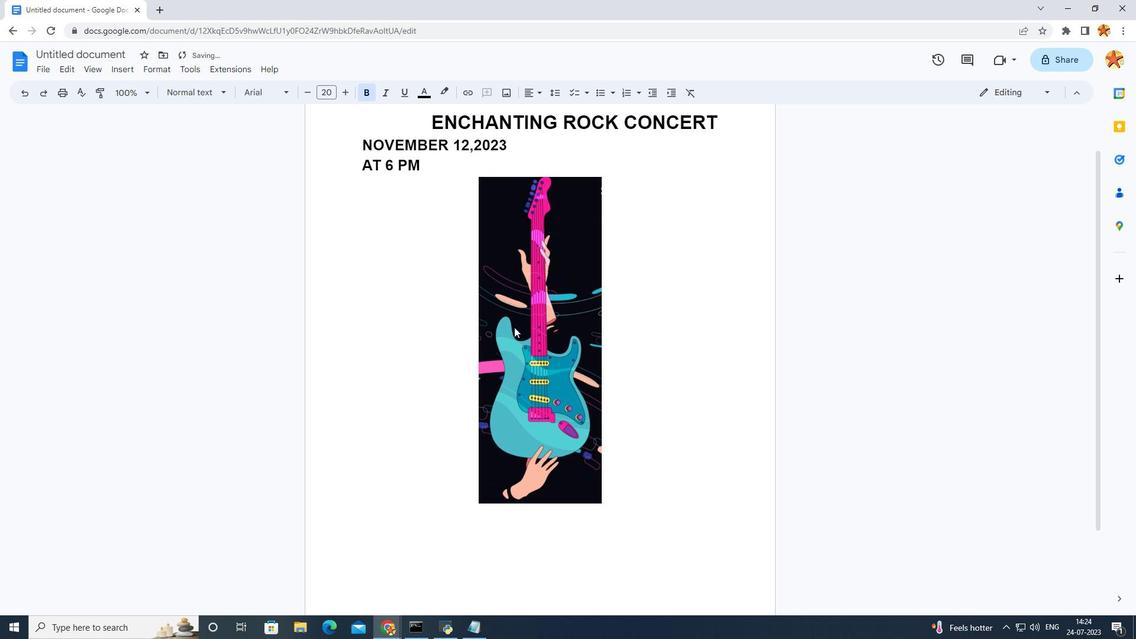 
Action: Mouse moved to (454, 521)
Screenshot: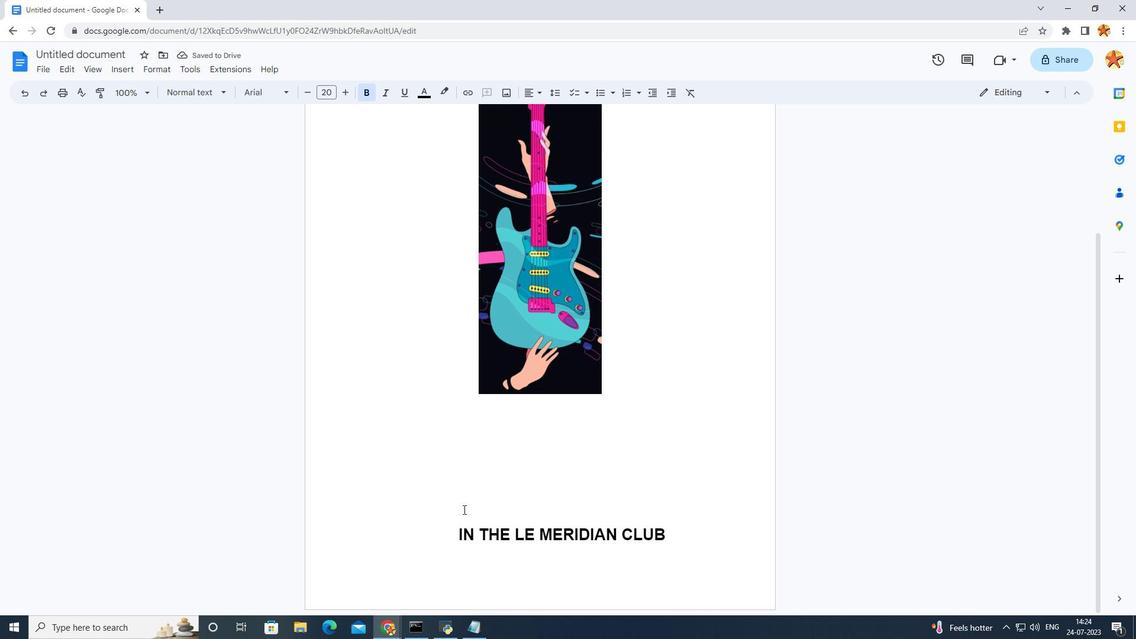 
Action: Mouse pressed left at (454, 521)
Screenshot: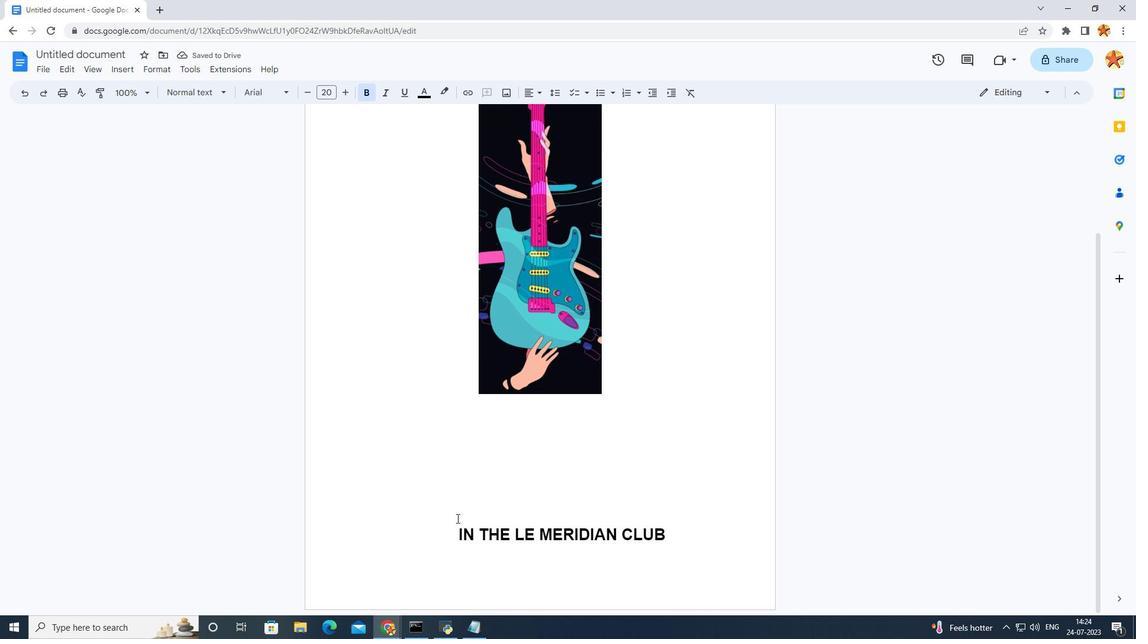 
Action: Mouse moved to (70, 63)
Screenshot: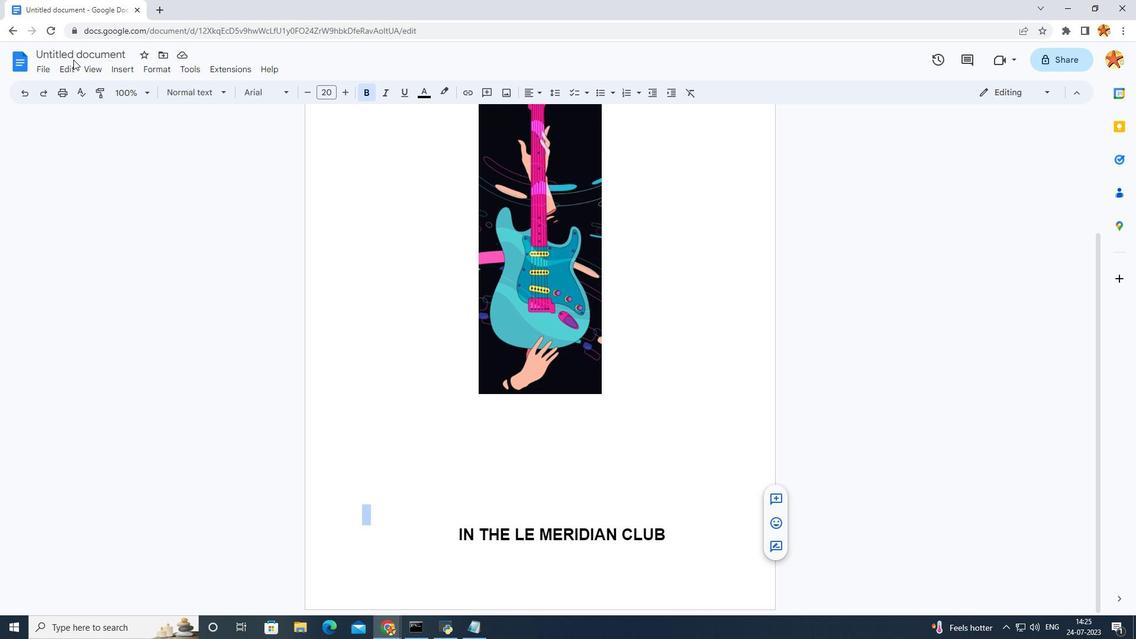 
Action: Mouse pressed left at (70, 63)
Screenshot: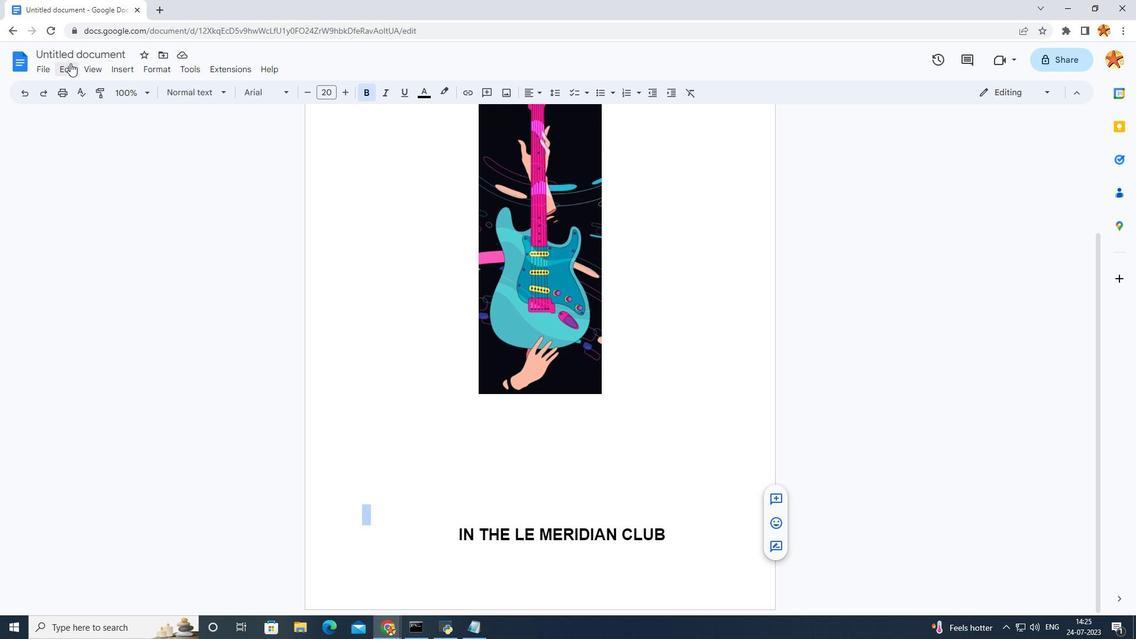
Action: Mouse moved to (62, 402)
Screenshot: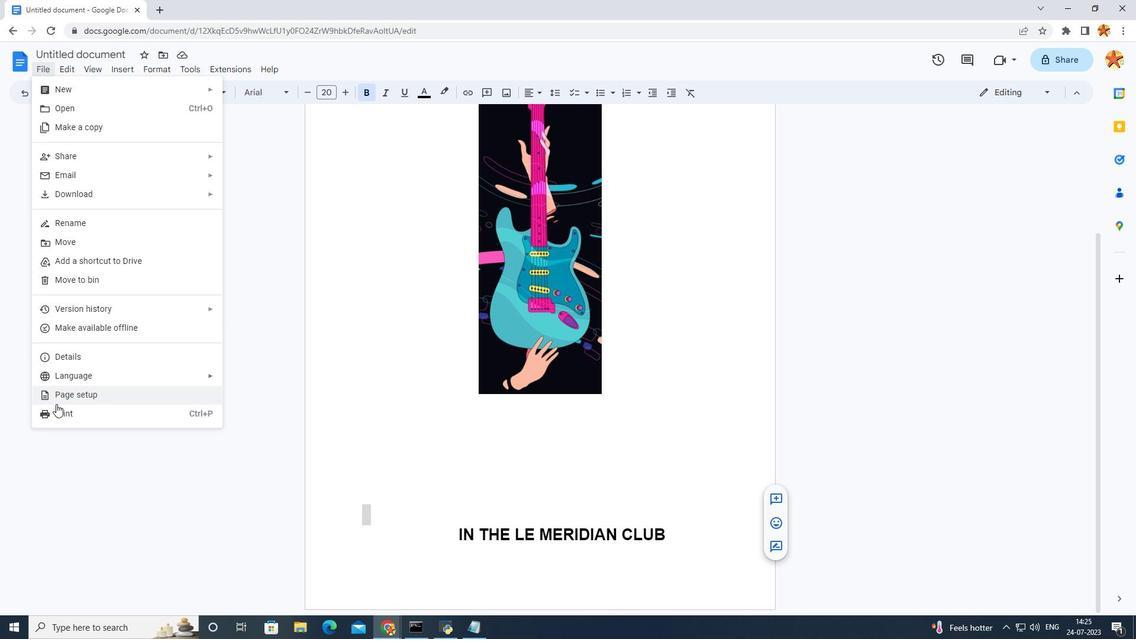 
Action: Mouse pressed left at (62, 402)
Screenshot: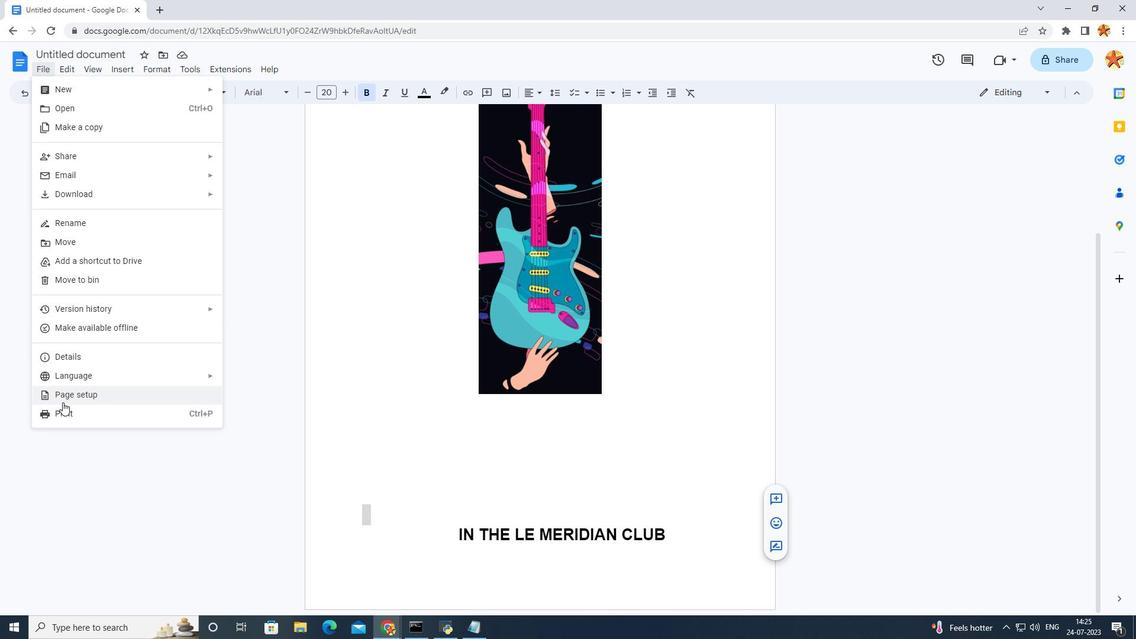 
Action: Mouse moved to (345, 468)
Screenshot: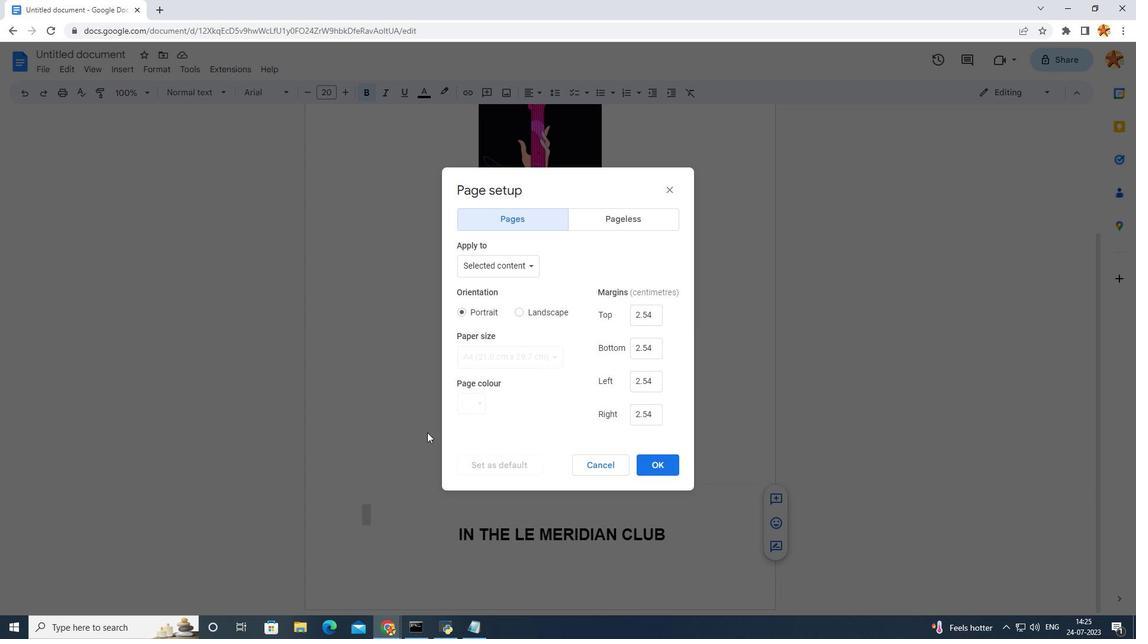 
Action: Mouse pressed left at (345, 468)
Screenshot: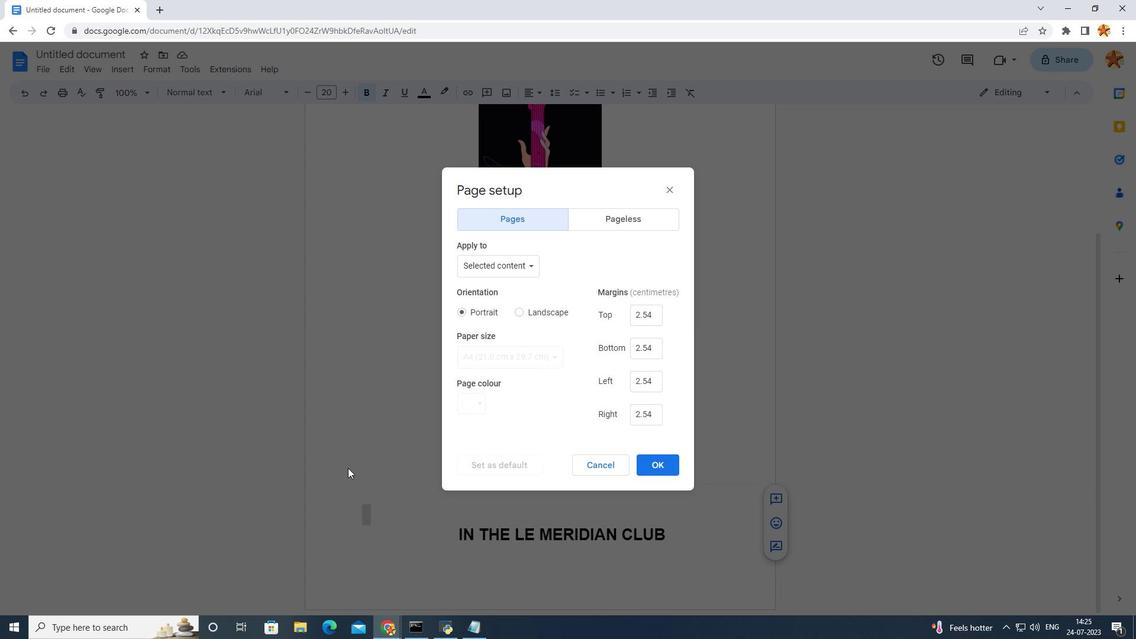 
Action: Mouse moved to (484, 532)
Screenshot: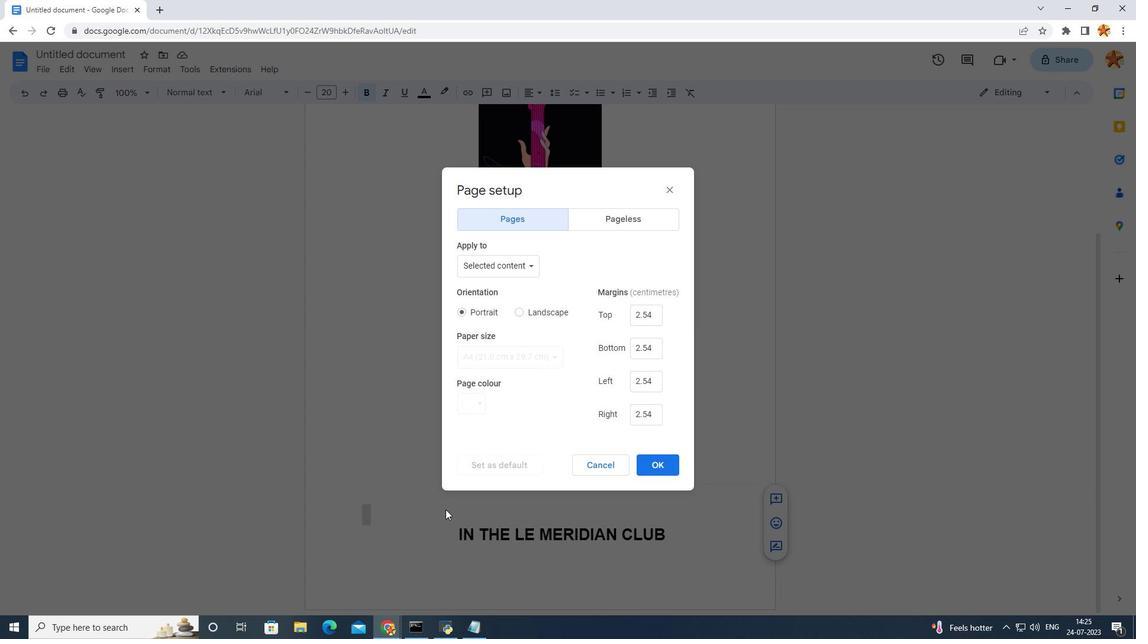 
Action: Mouse pressed left at (484, 532)
Screenshot: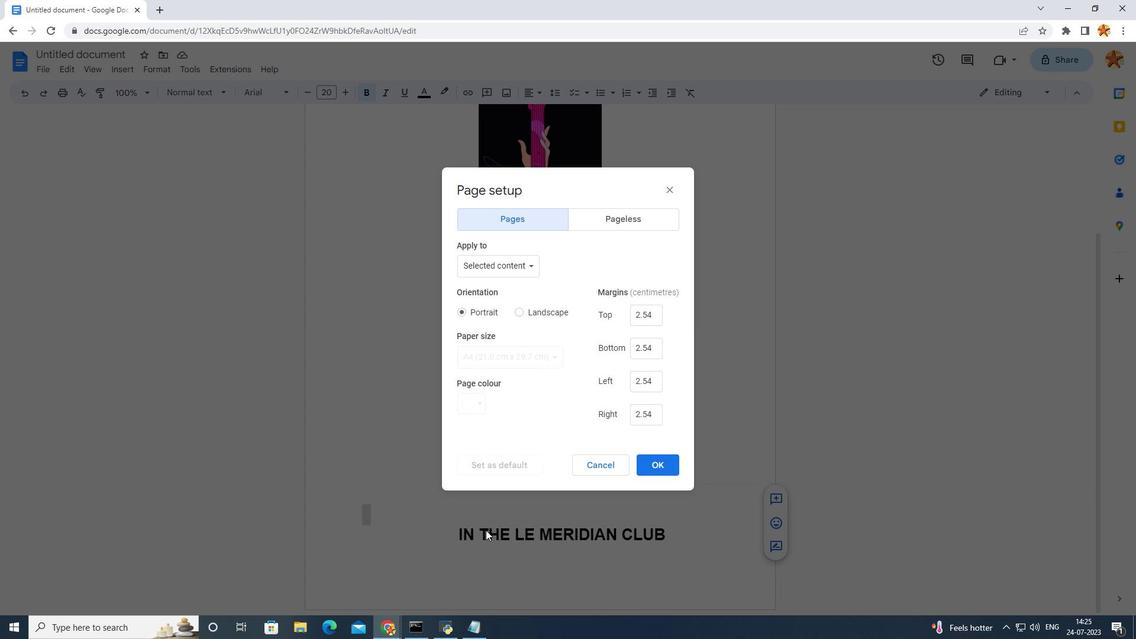 
Action: Mouse moved to (592, 460)
Screenshot: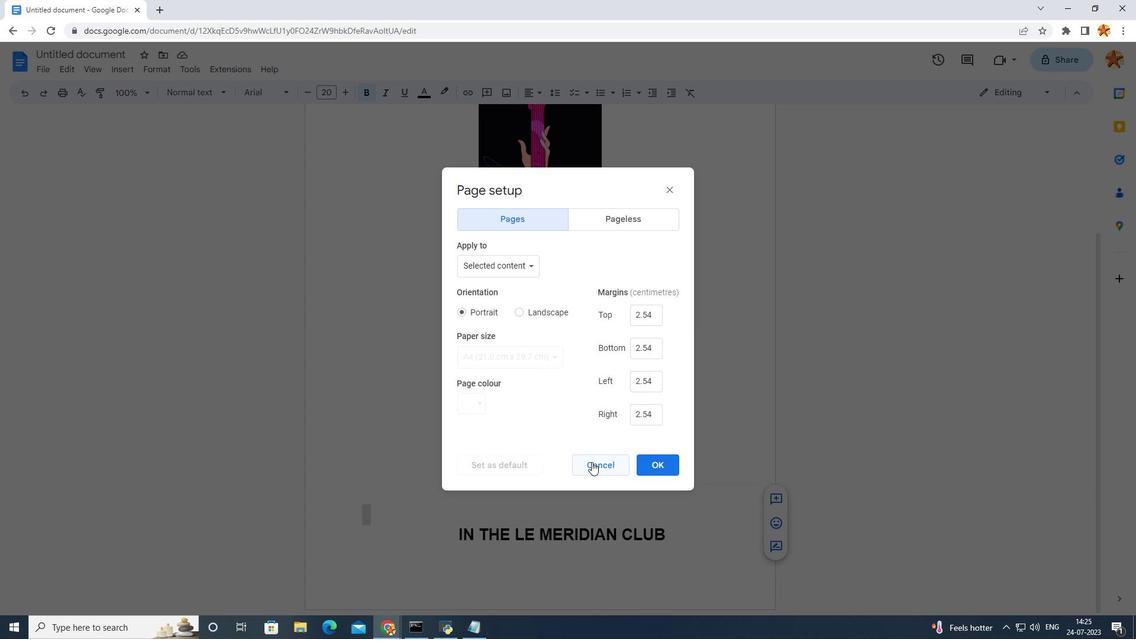 
Action: Mouse pressed left at (592, 460)
Screenshot: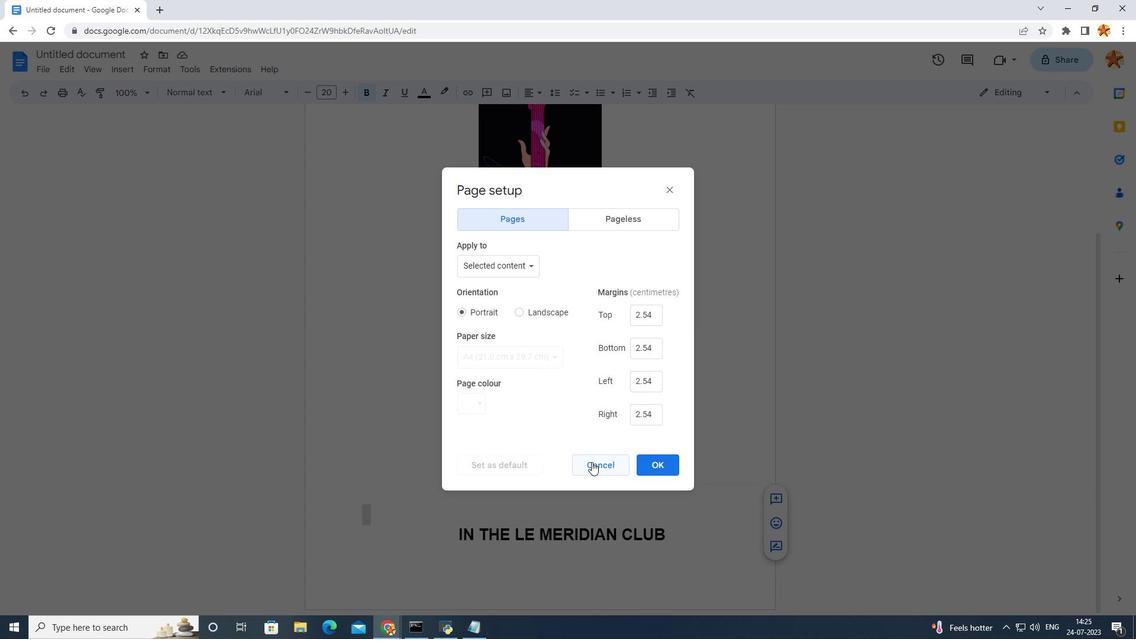
Action: Mouse moved to (458, 524)
Screenshot: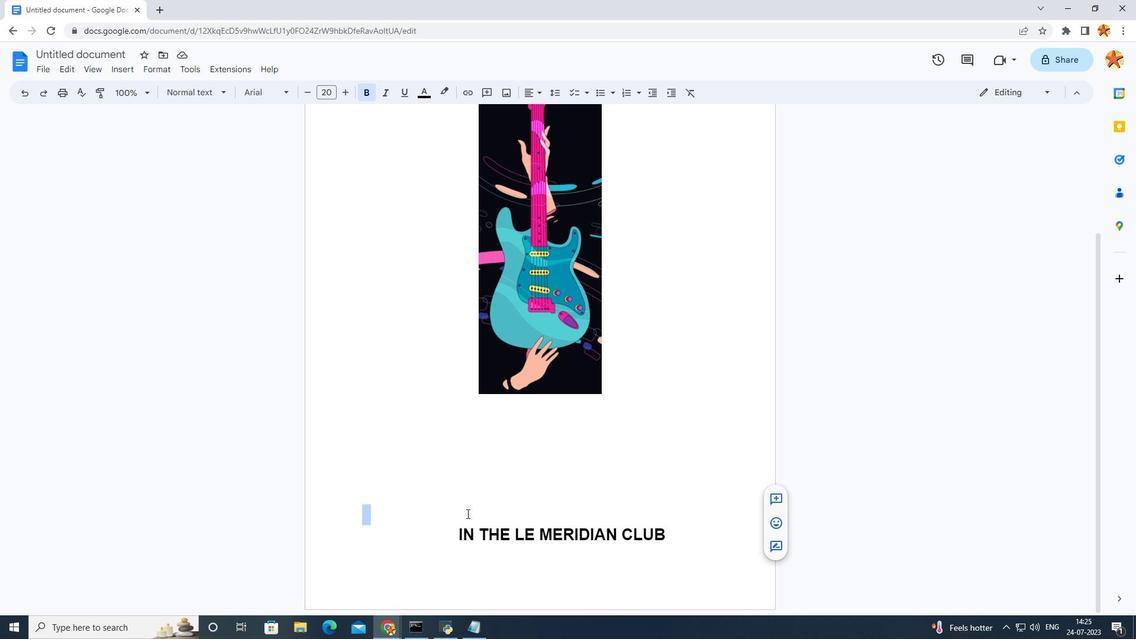 
Action: Mouse pressed left at (458, 524)
Screenshot: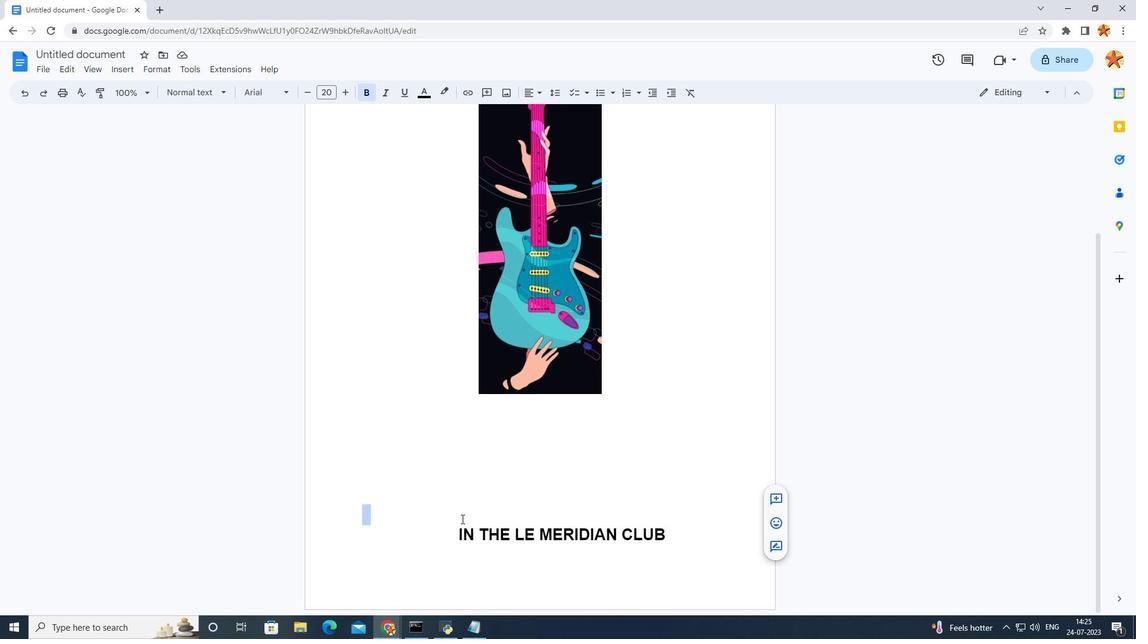 
Action: Mouse moved to (488, 513)
